 Task: Use GitHub's "Blame" feature to identify code contributors.
Action: Mouse moved to (915, 336)
Screenshot: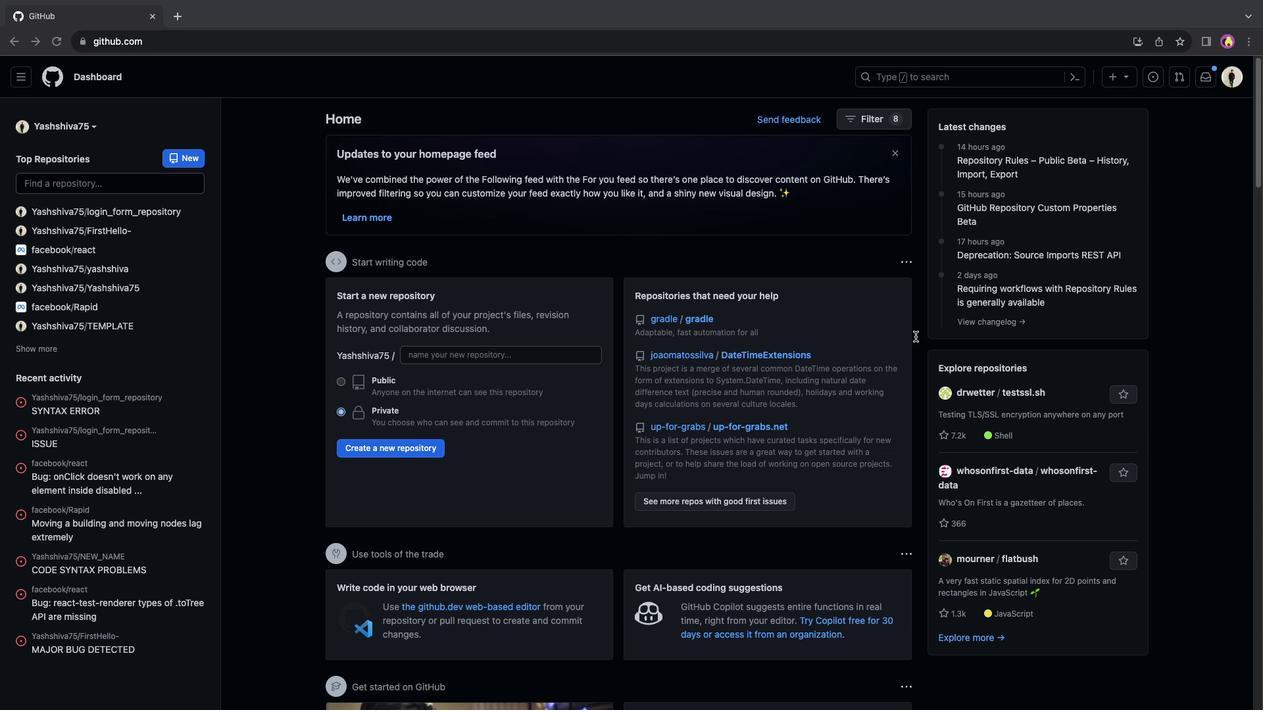 
Action: Mouse pressed left at (915, 336)
Screenshot: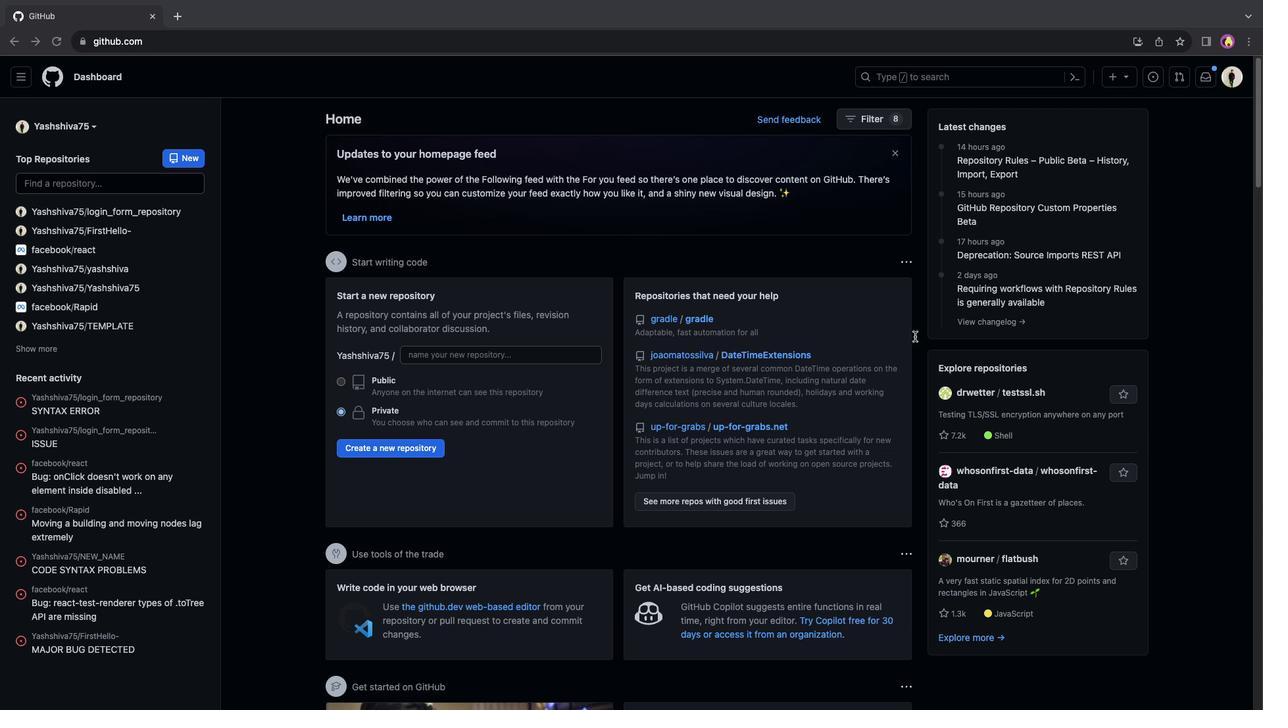
Action: Mouse moved to (69, 251)
Screenshot: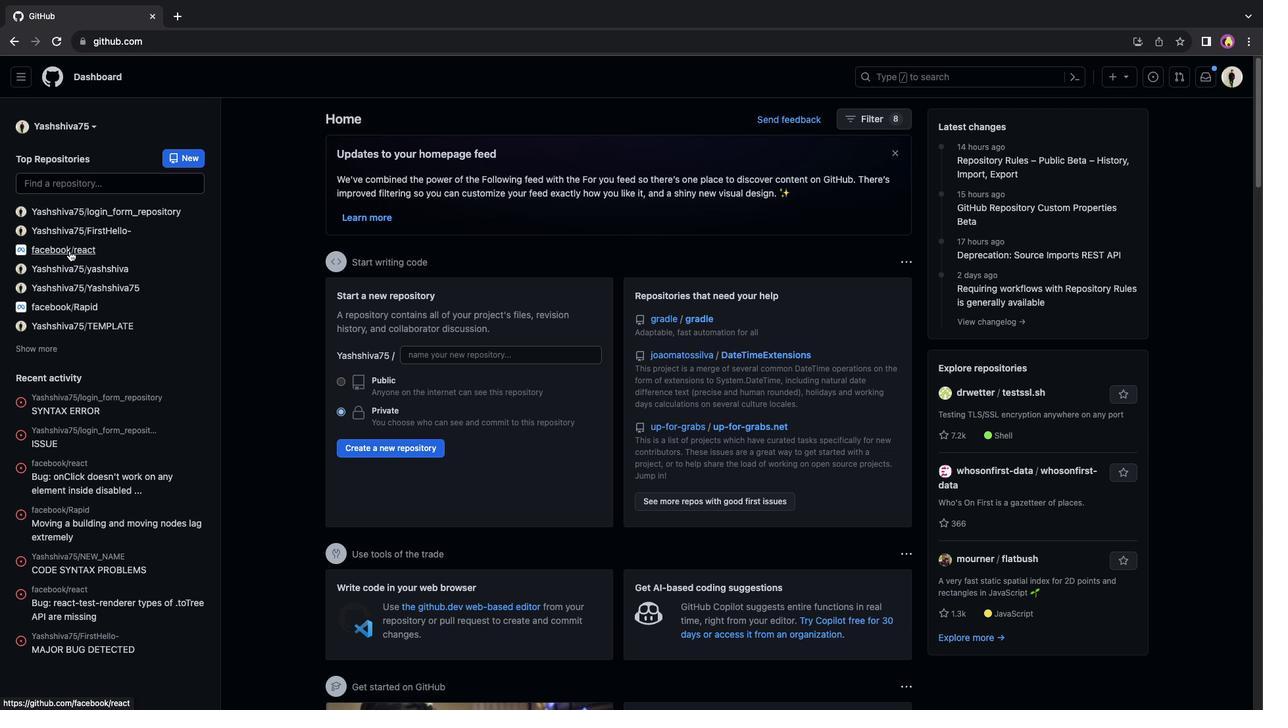
Action: Mouse pressed left at (69, 251)
Screenshot: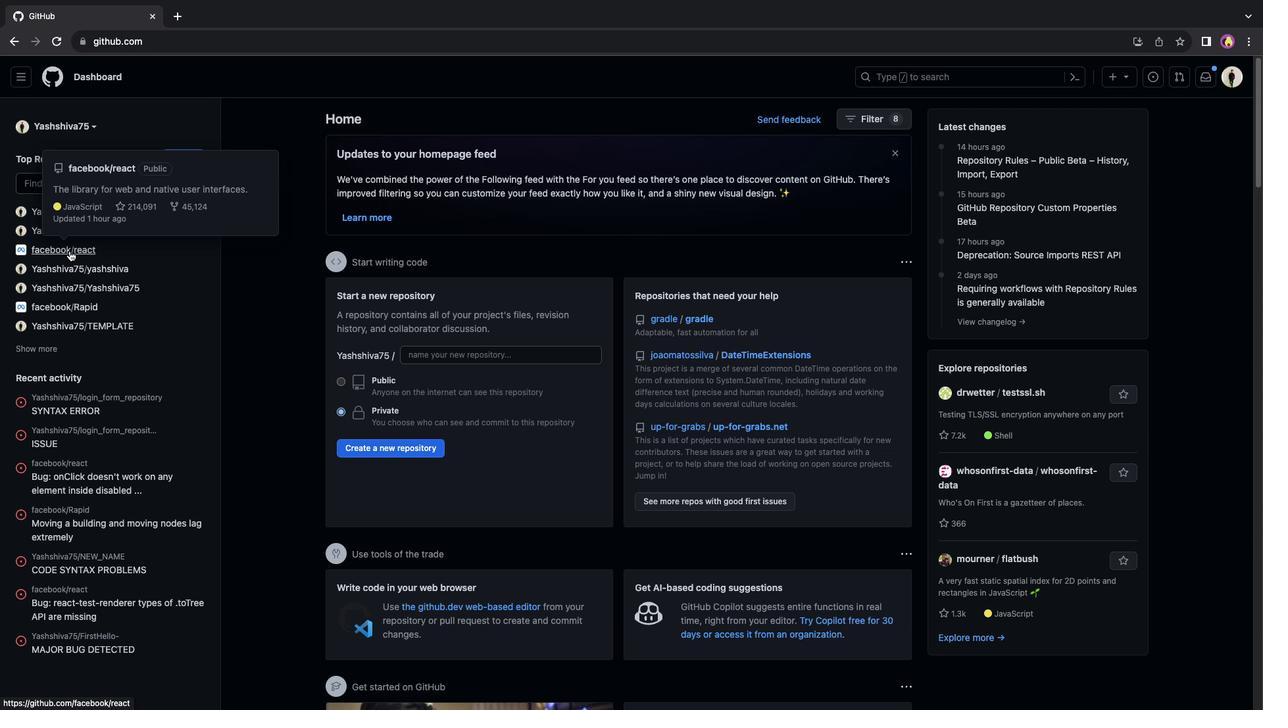 
Action: Mouse moved to (765, 198)
Screenshot: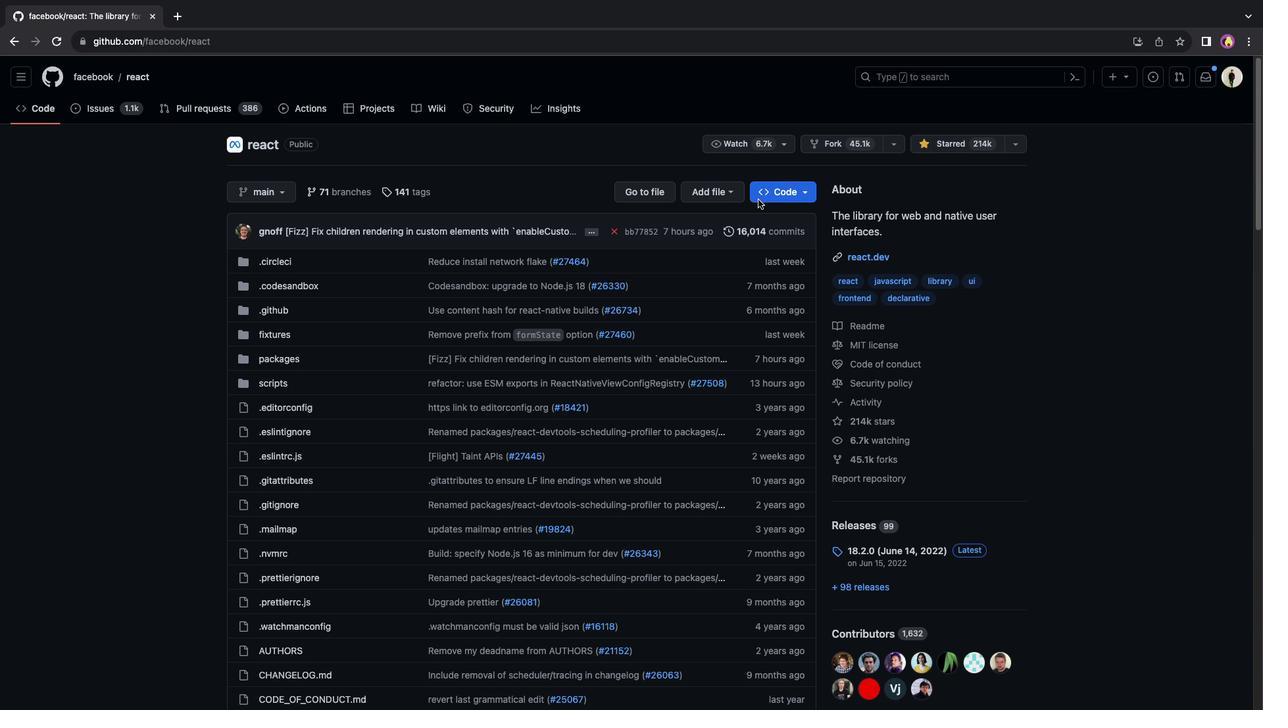 
Action: Mouse pressed left at (765, 198)
Screenshot: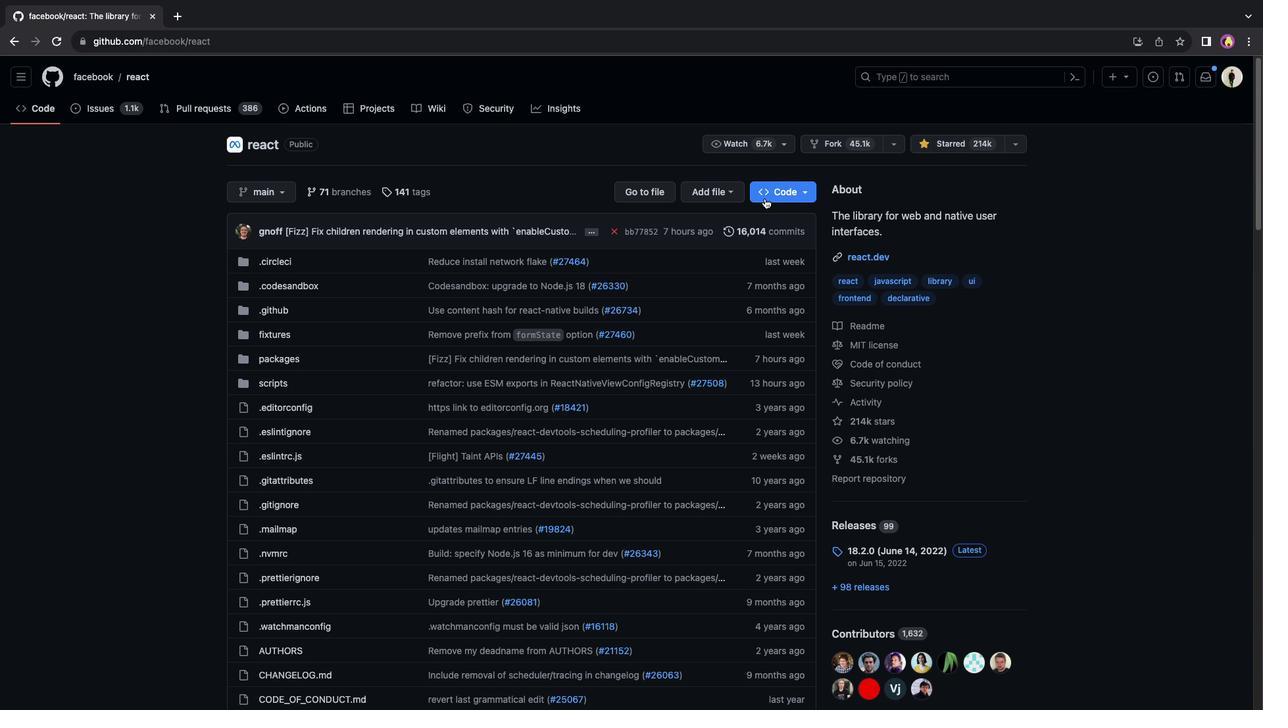 
Action: Mouse moved to (487, 184)
Screenshot: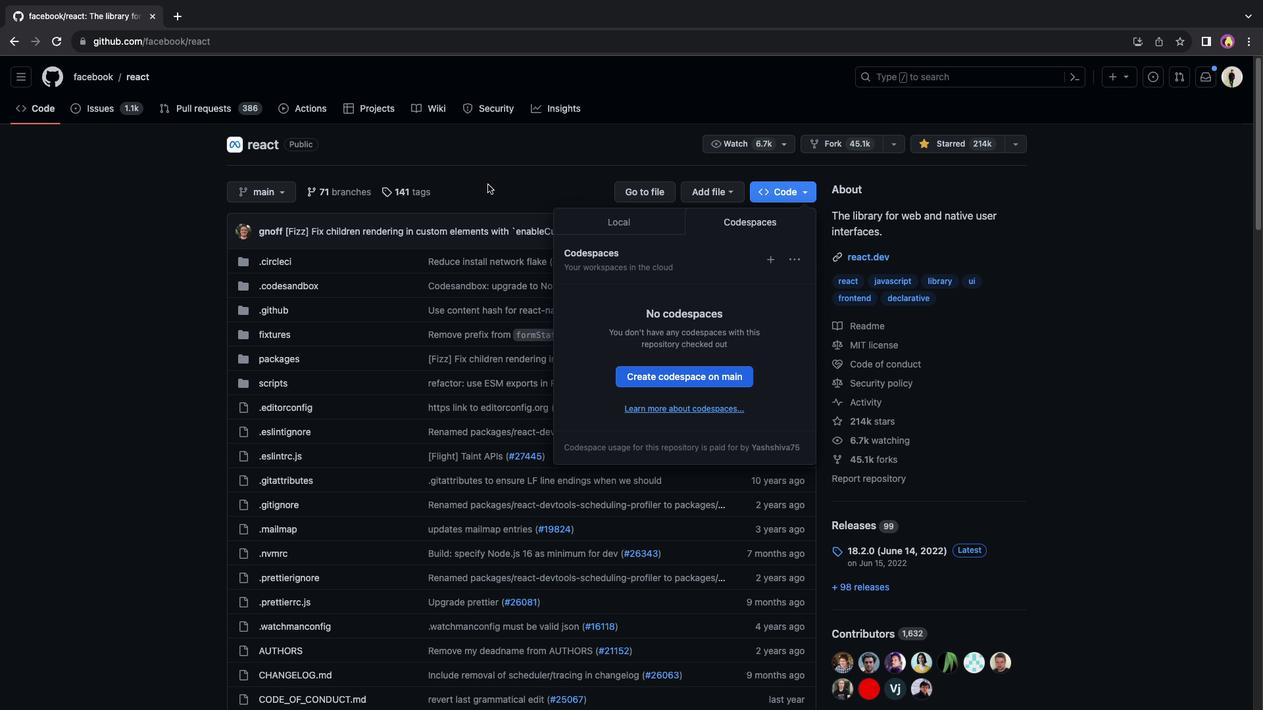 
Action: Mouse pressed left at (487, 184)
Screenshot: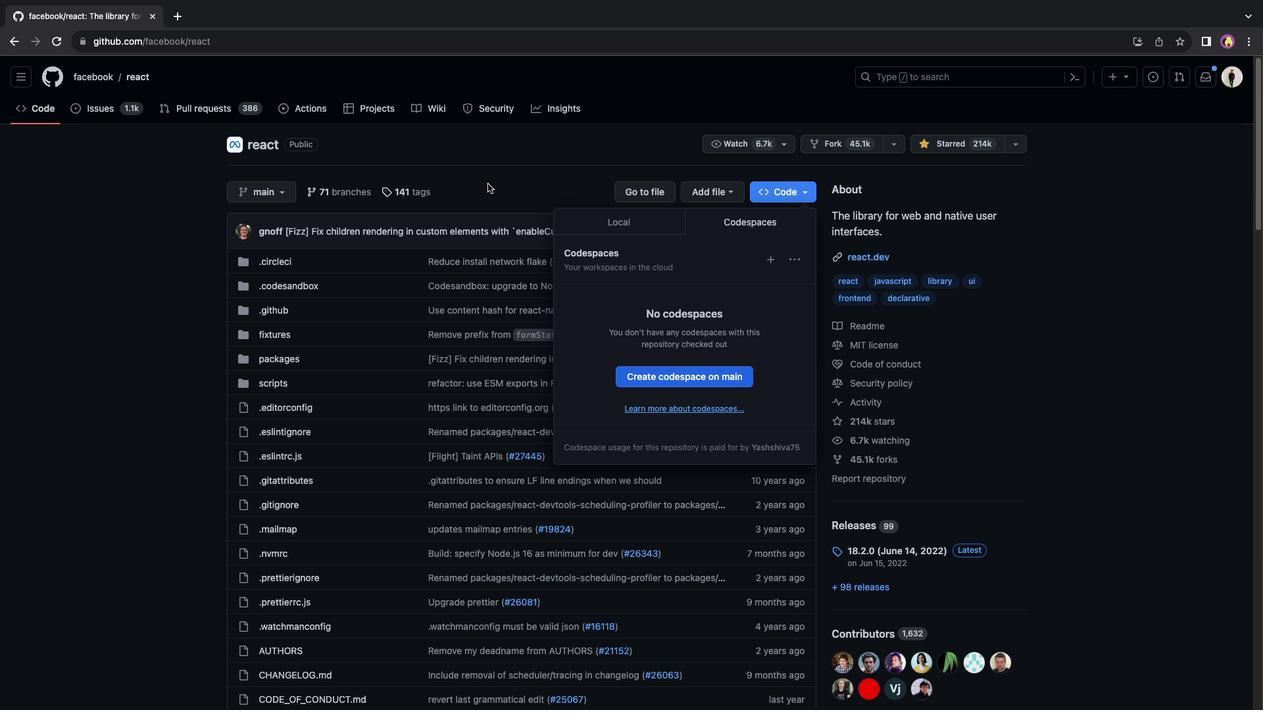 
Action: Mouse moved to (508, 236)
Screenshot: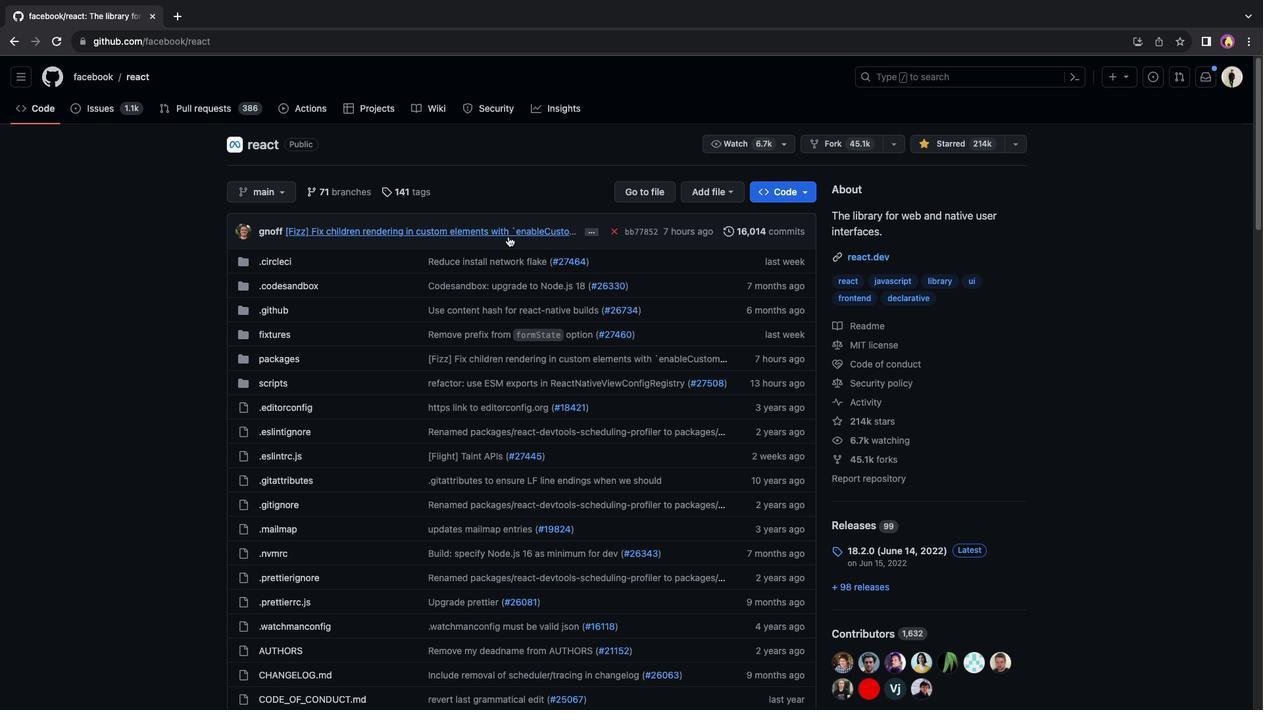 
Action: Mouse scrolled (508, 236) with delta (0, 0)
Screenshot: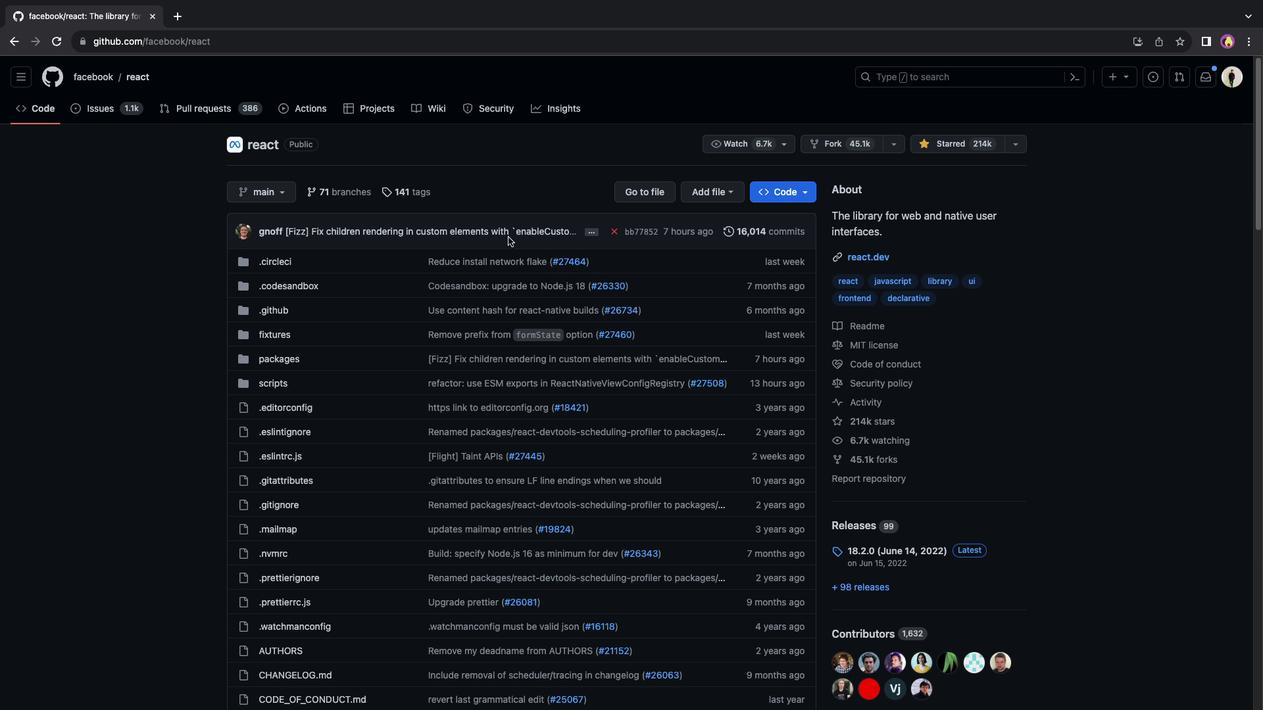 
Action: Mouse scrolled (508, 236) with delta (0, 0)
Screenshot: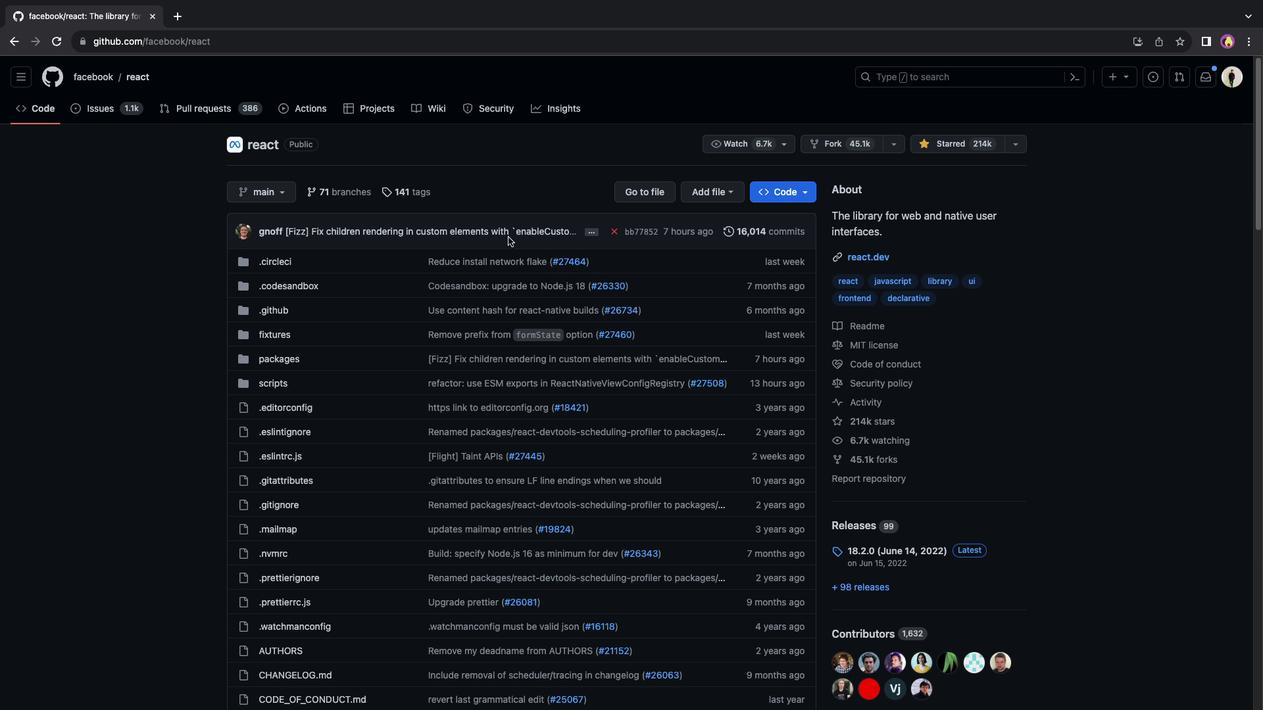 
Action: Mouse scrolled (508, 236) with delta (0, -1)
Screenshot: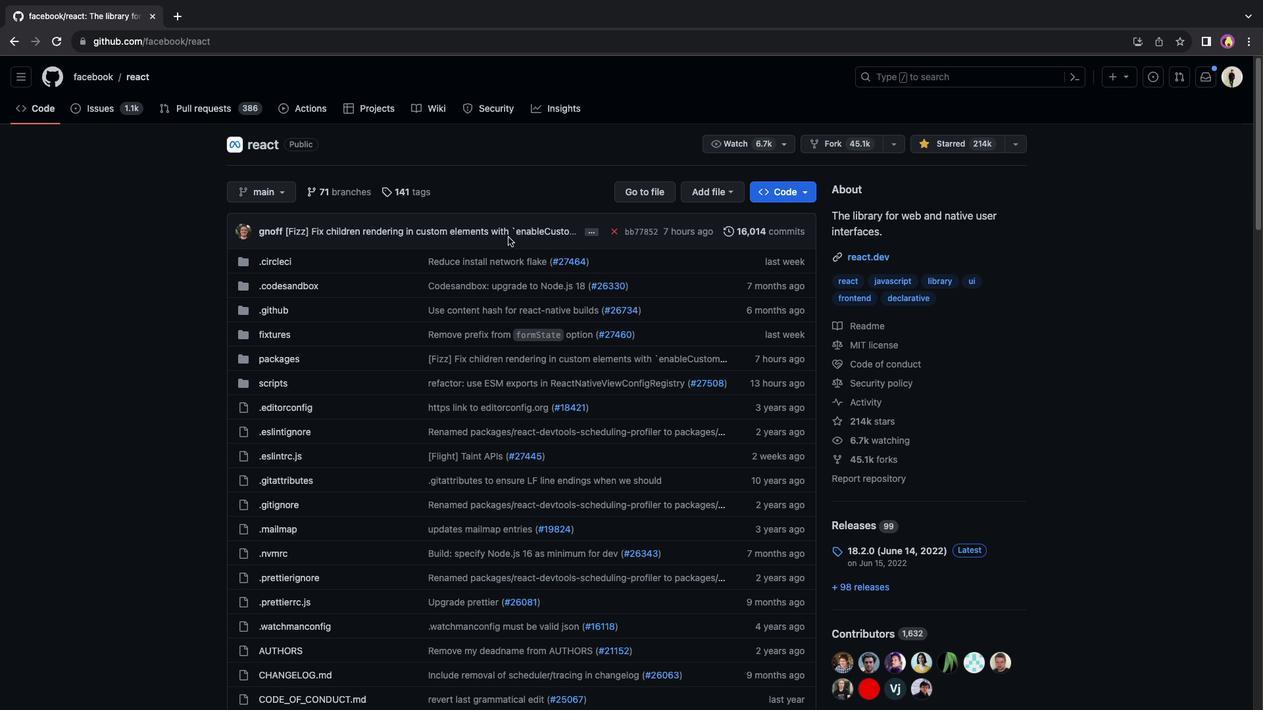 
Action: Mouse scrolled (508, 236) with delta (0, -2)
Screenshot: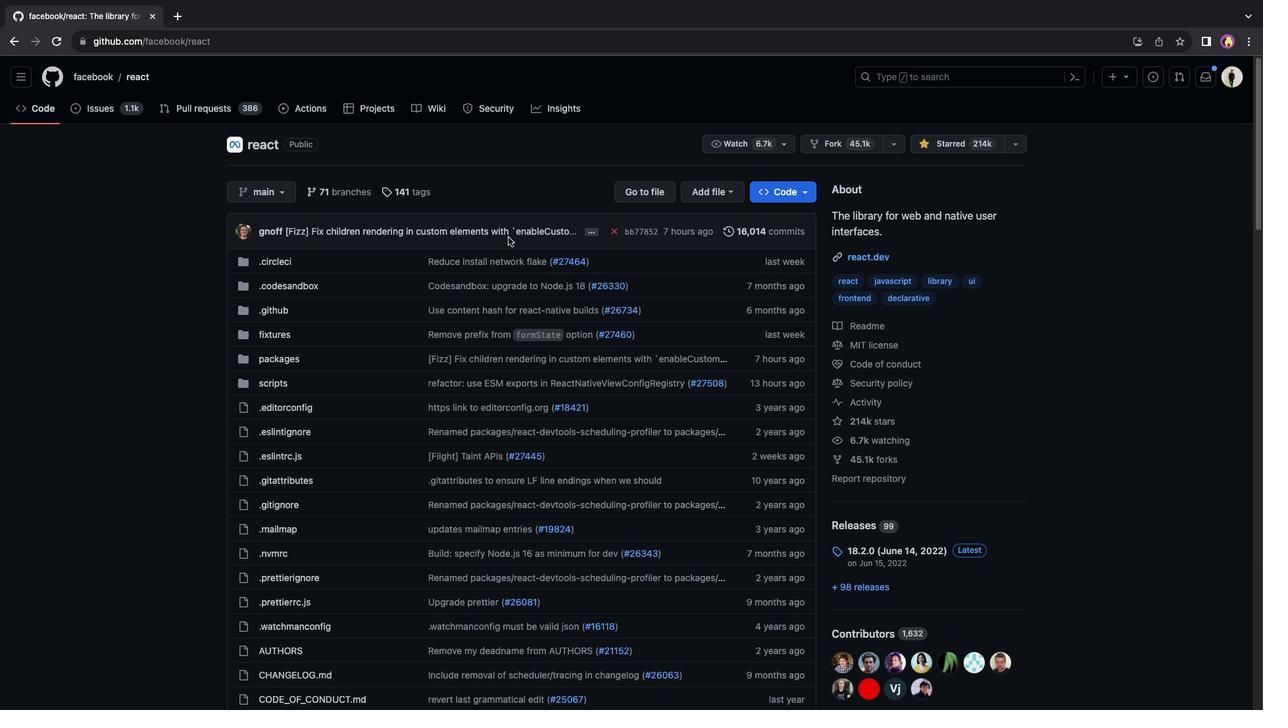 
Action: Mouse moved to (290, 211)
Screenshot: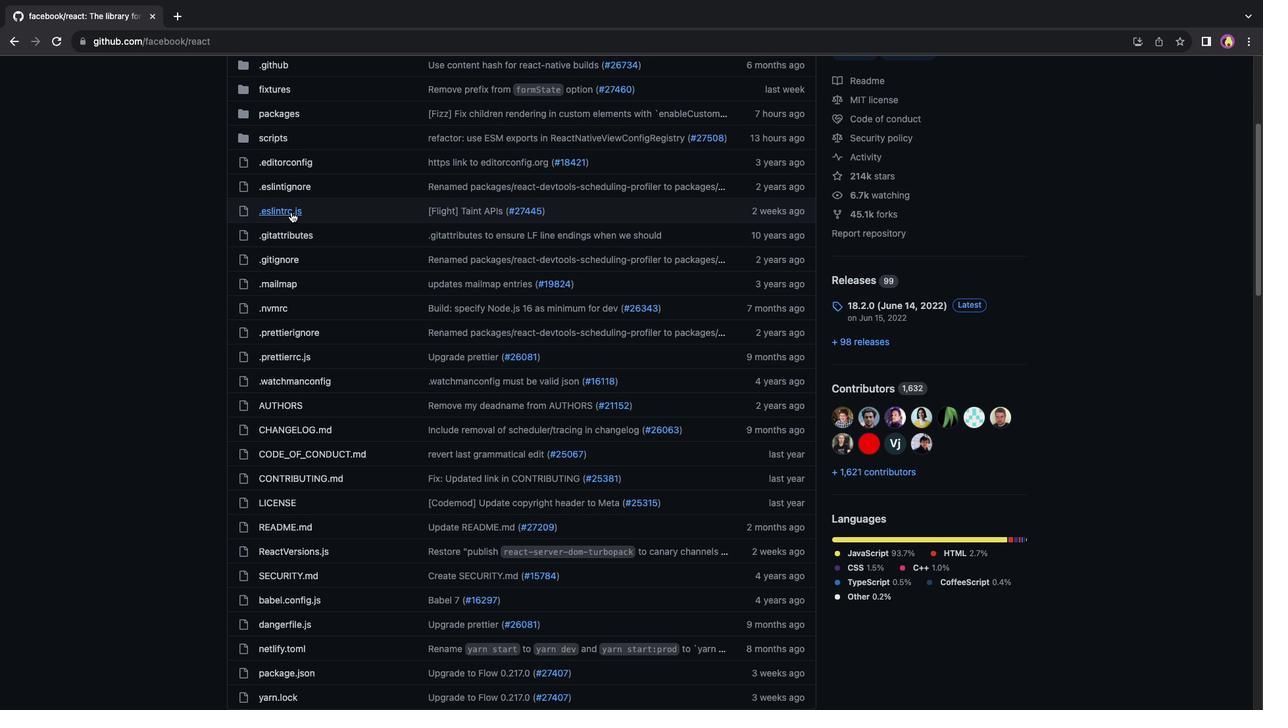 
Action: Mouse pressed left at (290, 211)
Screenshot: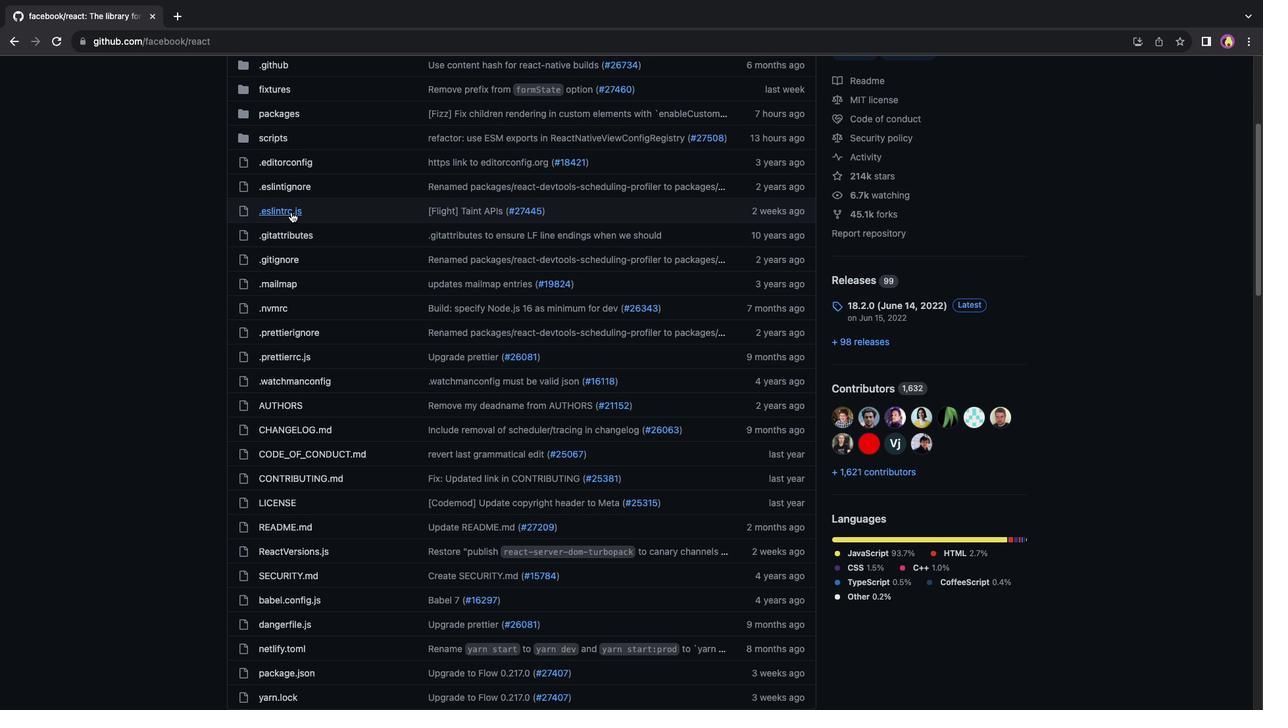 
Action: Mouse moved to (288, 222)
Screenshot: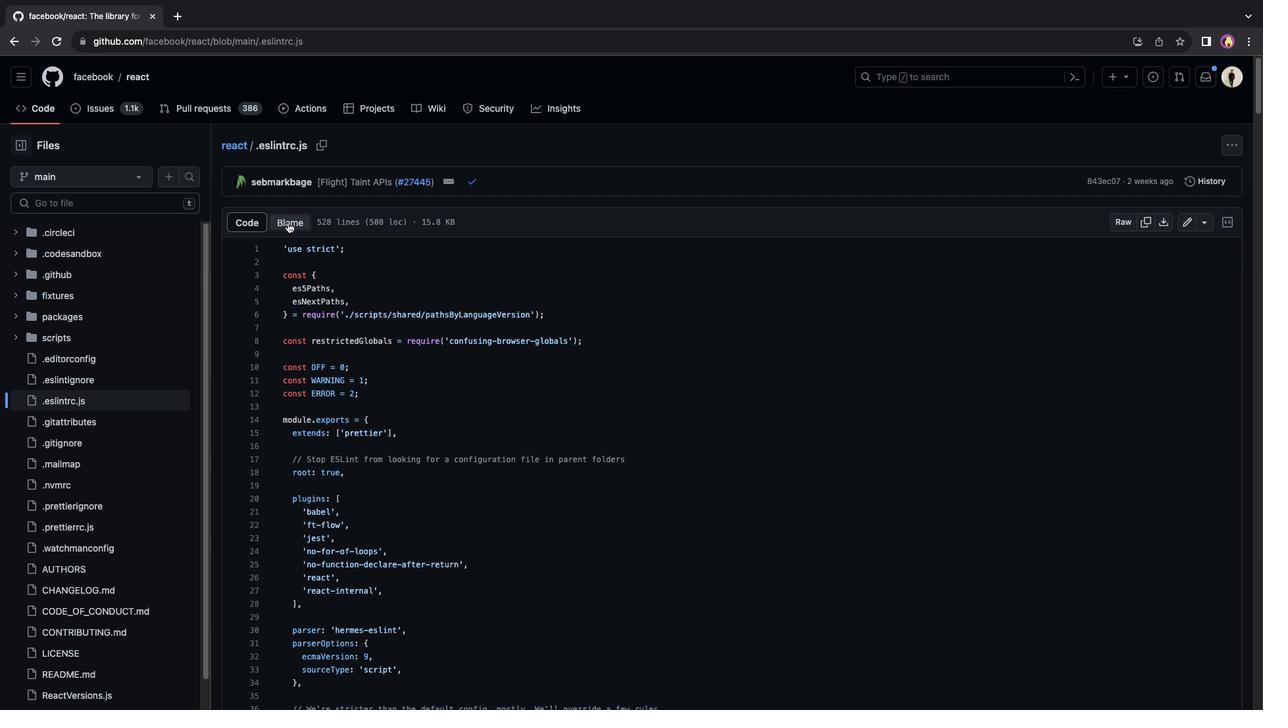 
Action: Mouse pressed left at (288, 222)
Screenshot: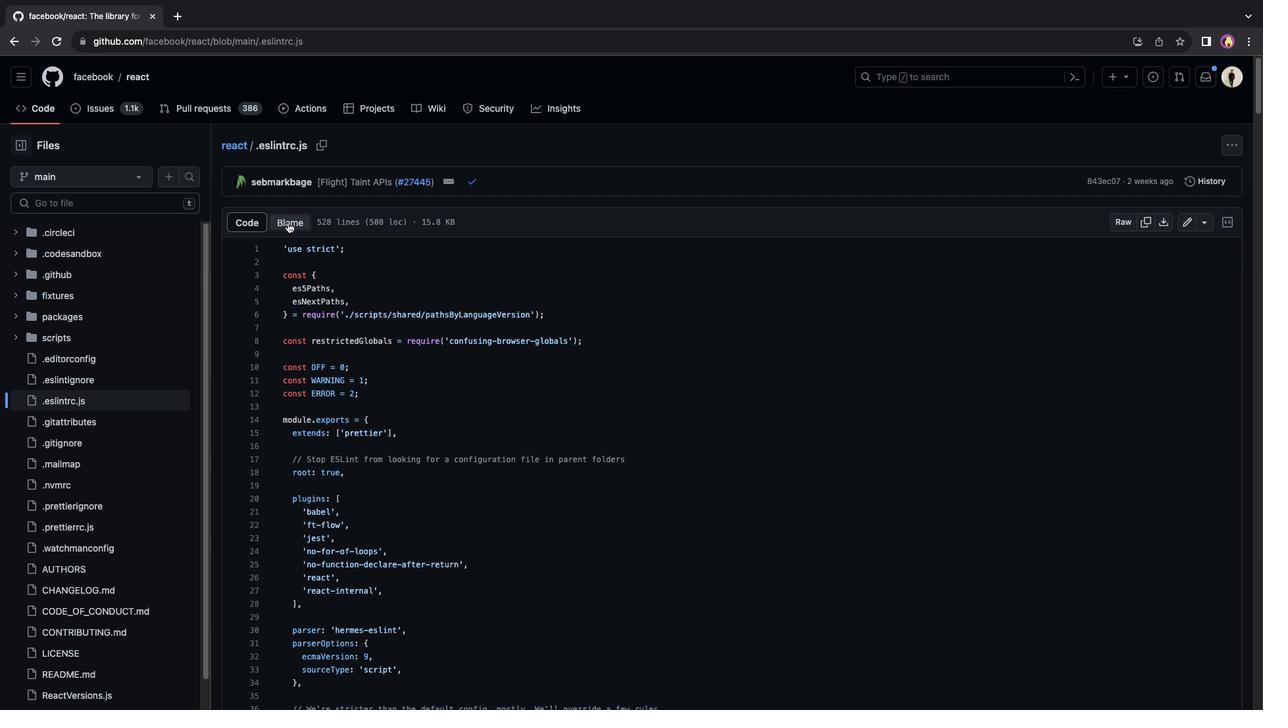 
Action: Mouse moved to (596, 366)
Screenshot: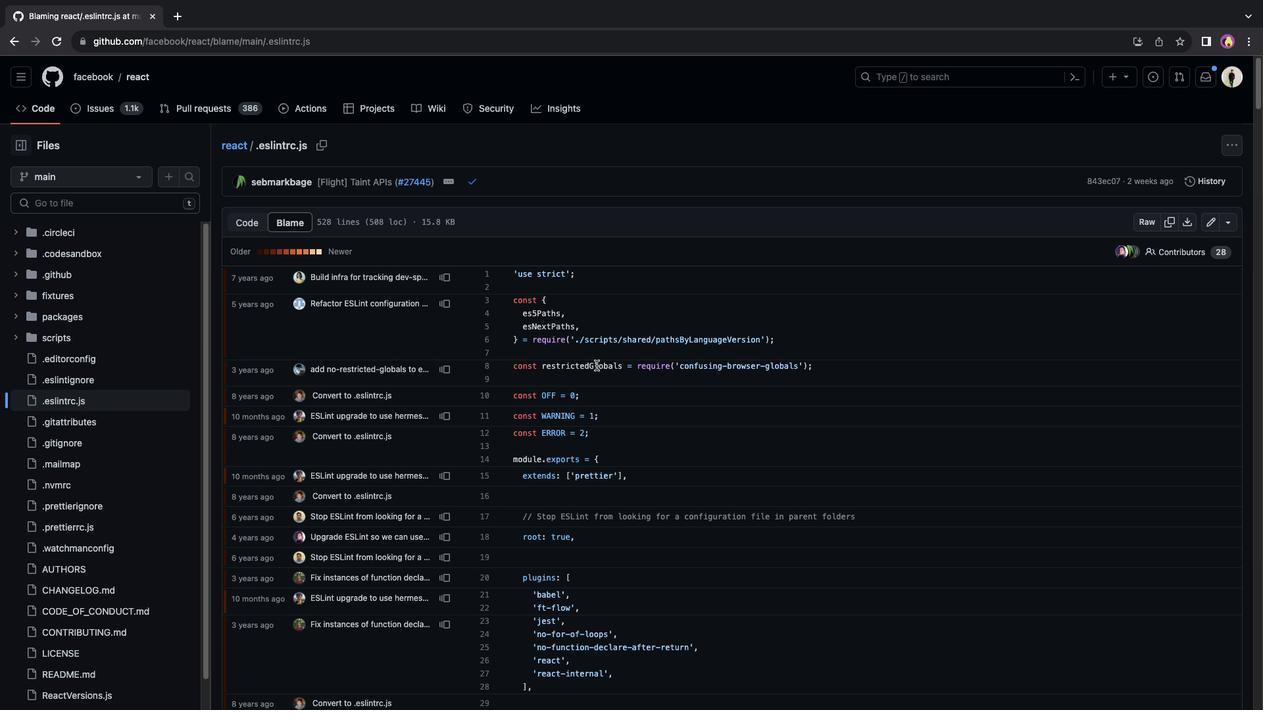 
Action: Mouse scrolled (596, 366) with delta (0, 0)
Screenshot: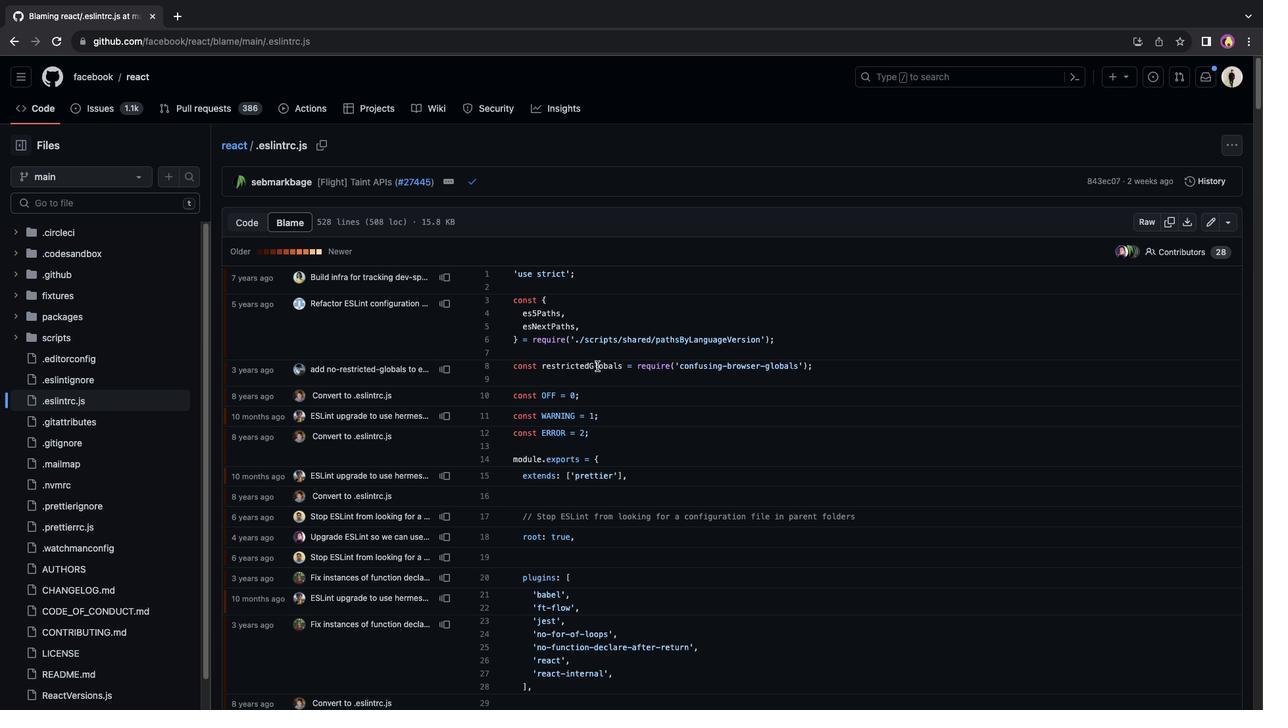 
Action: Mouse scrolled (596, 366) with delta (0, 0)
Screenshot: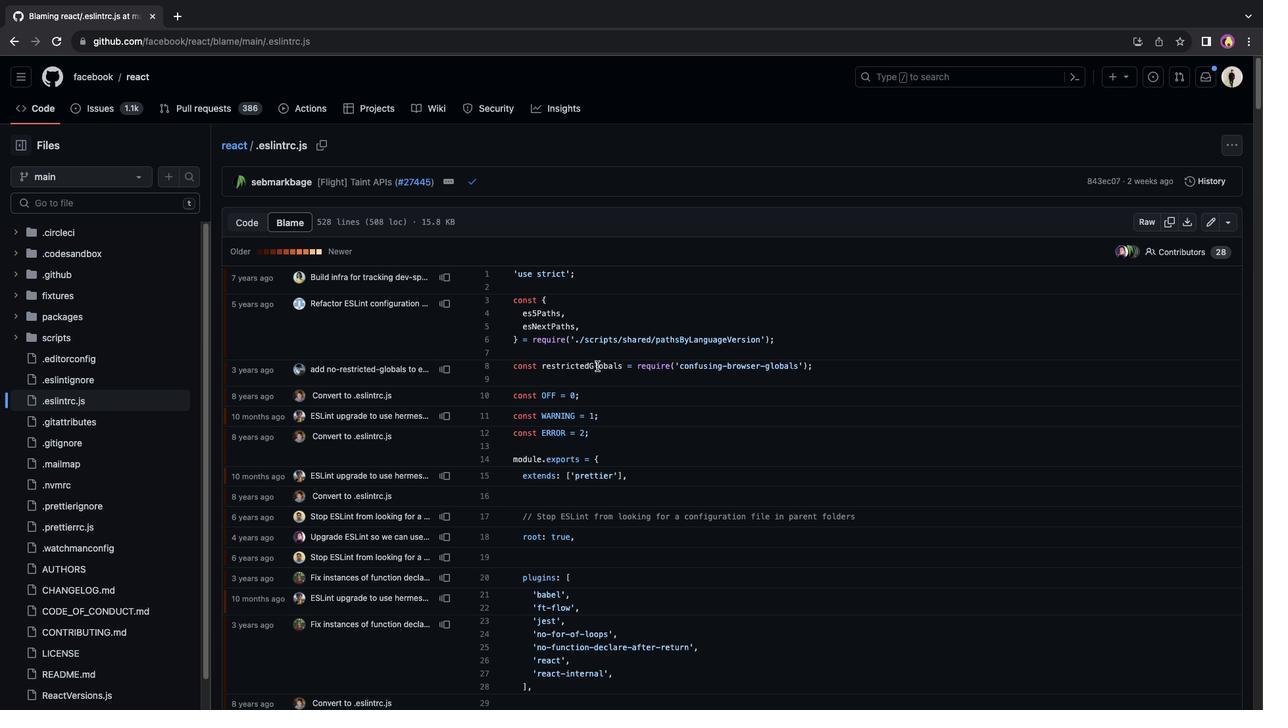 
Action: Mouse scrolled (596, 366) with delta (0, -1)
Screenshot: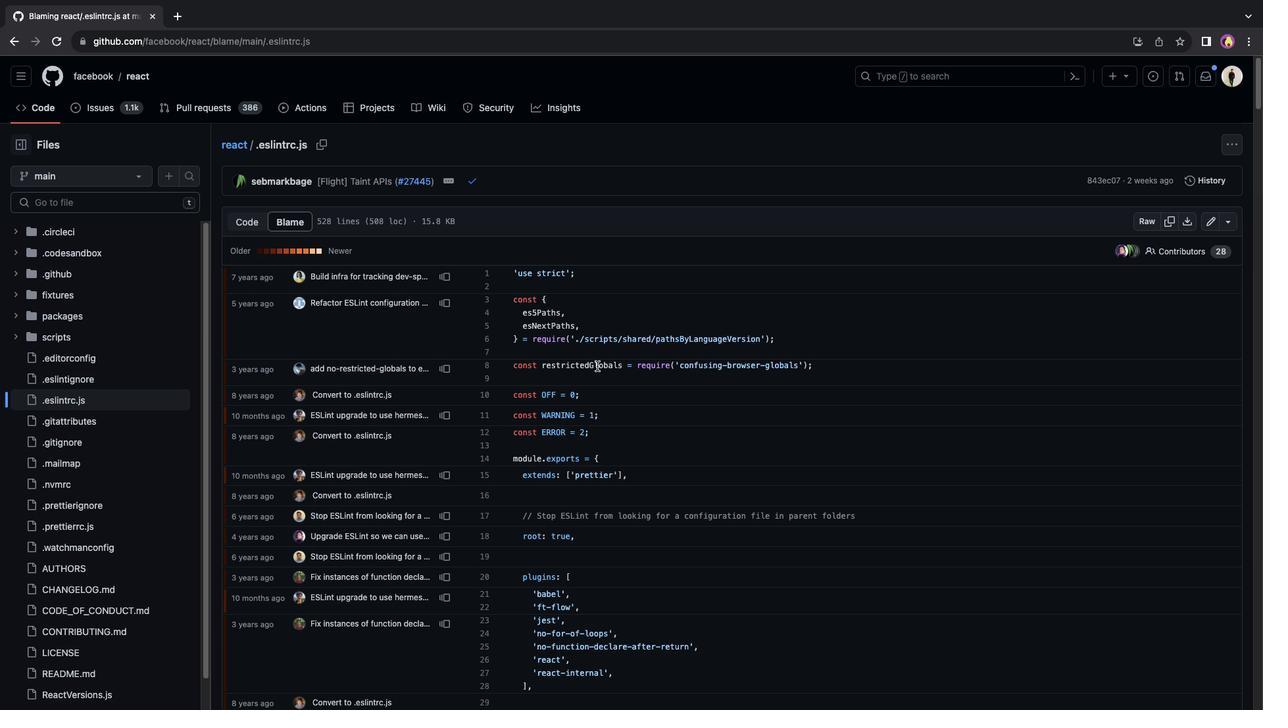 
Action: Mouse scrolled (596, 366) with delta (0, 0)
Screenshot: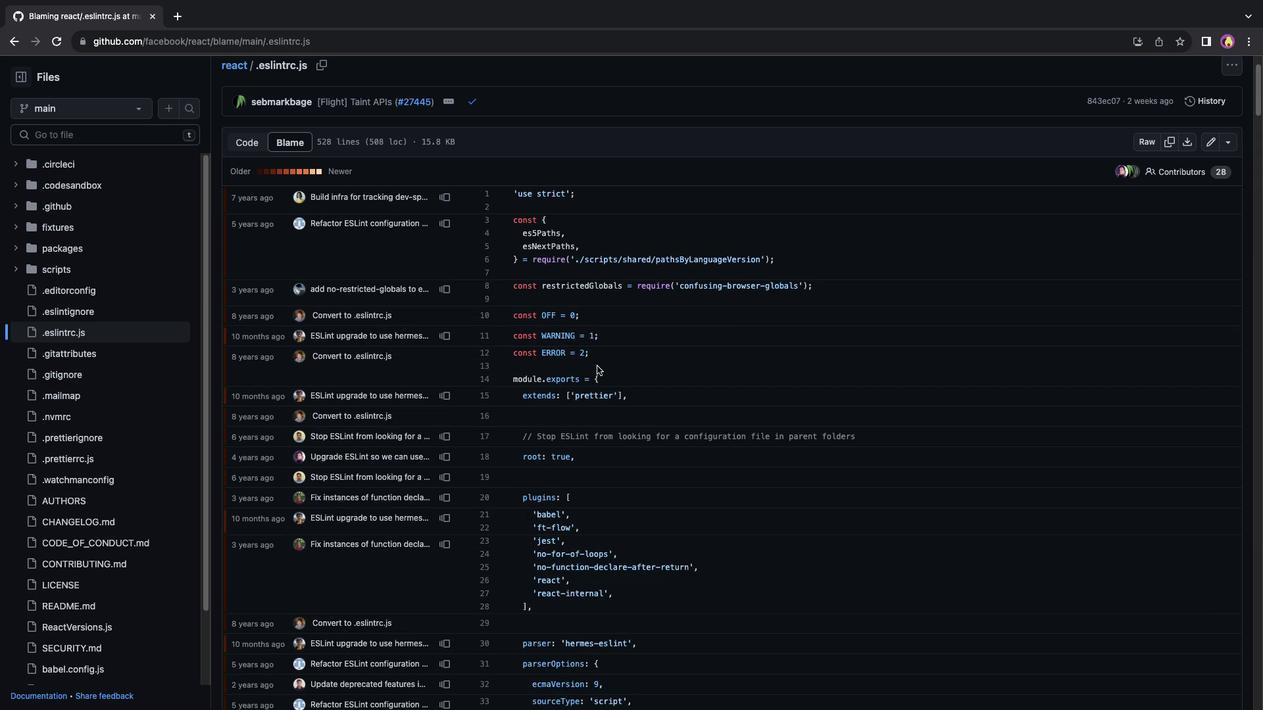 
Action: Mouse scrolled (596, 366) with delta (0, 0)
Screenshot: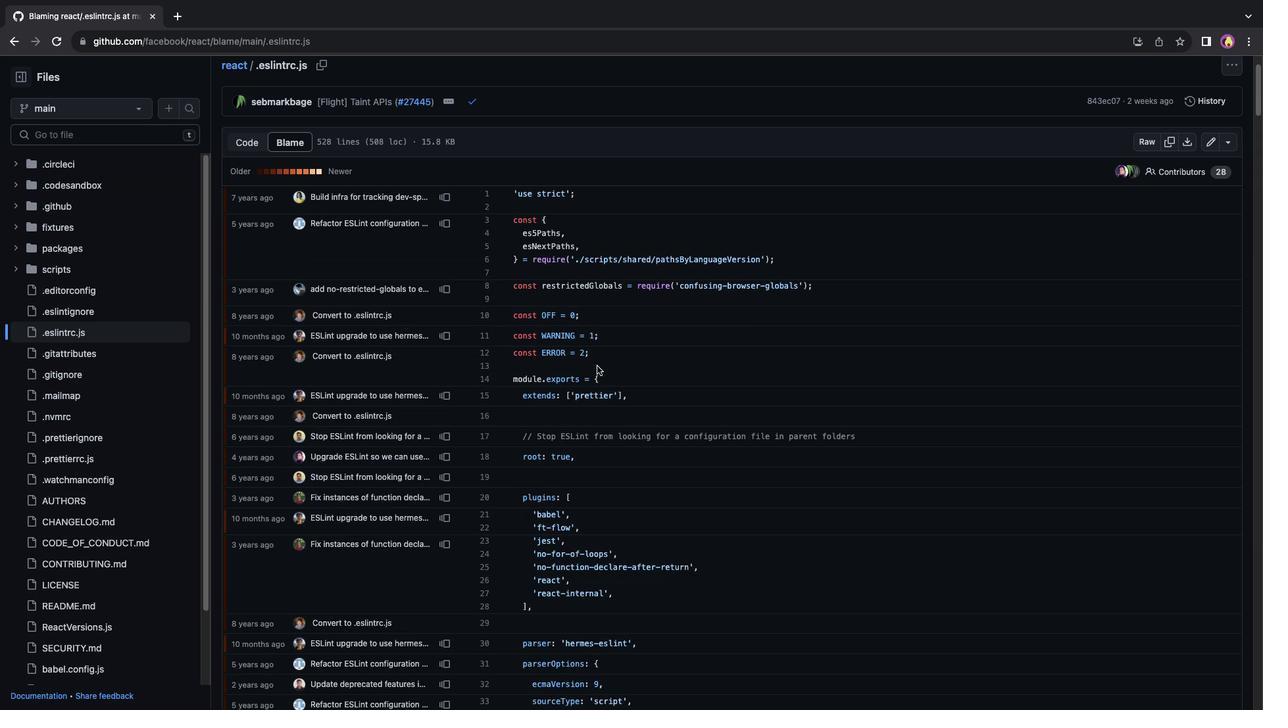 
Action: Mouse scrolled (596, 366) with delta (0, -1)
Screenshot: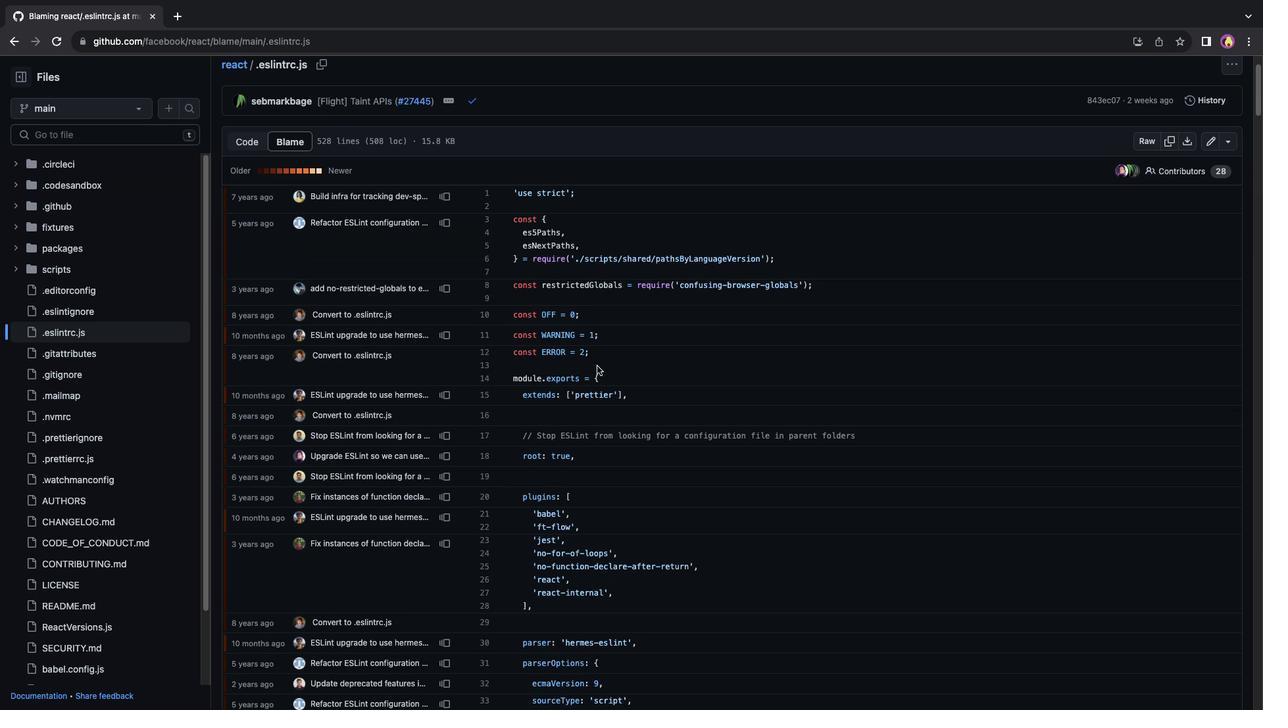 
Action: Mouse scrolled (596, 366) with delta (0, 0)
Screenshot: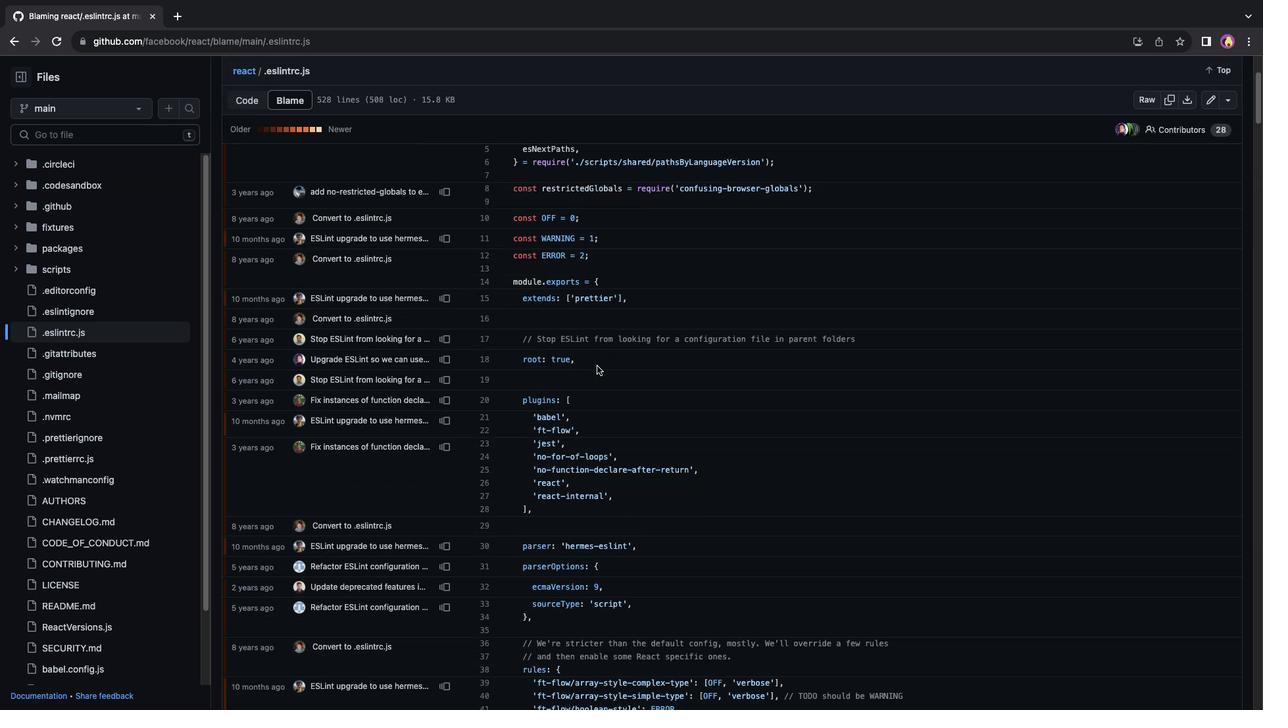 
Action: Mouse scrolled (596, 366) with delta (0, 0)
Screenshot: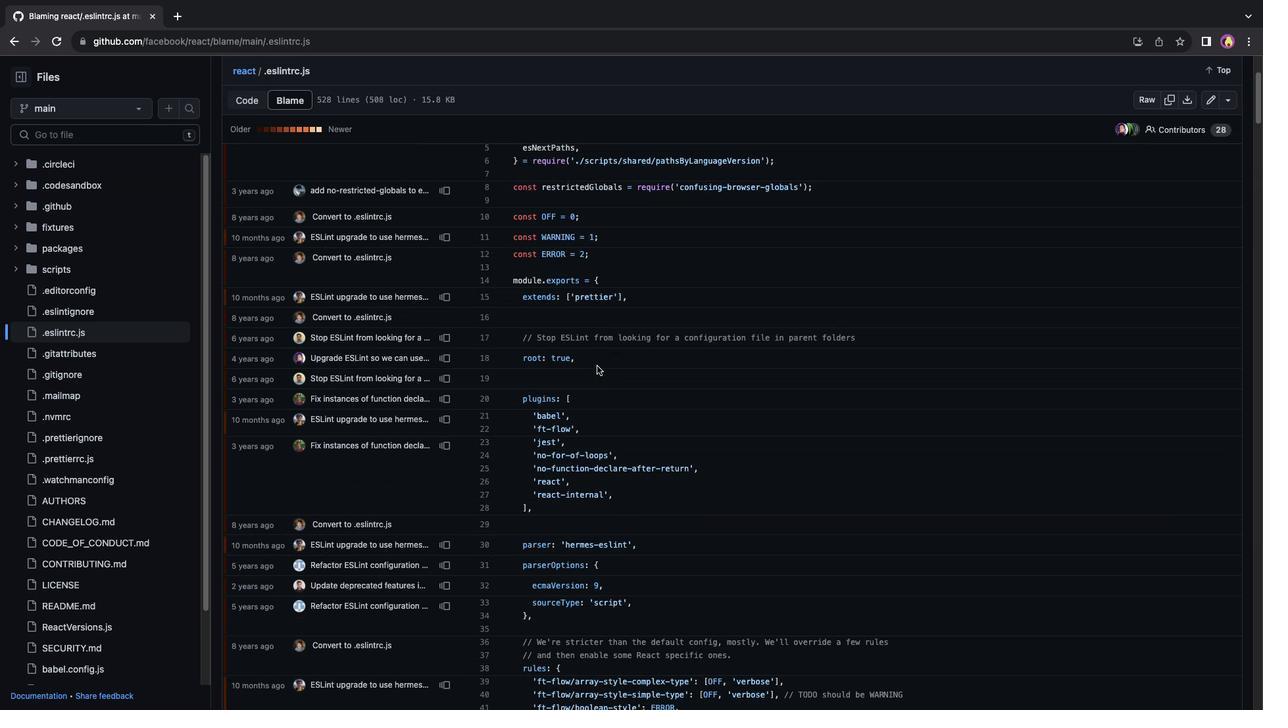 
Action: Mouse scrolled (596, 366) with delta (0, -1)
Screenshot: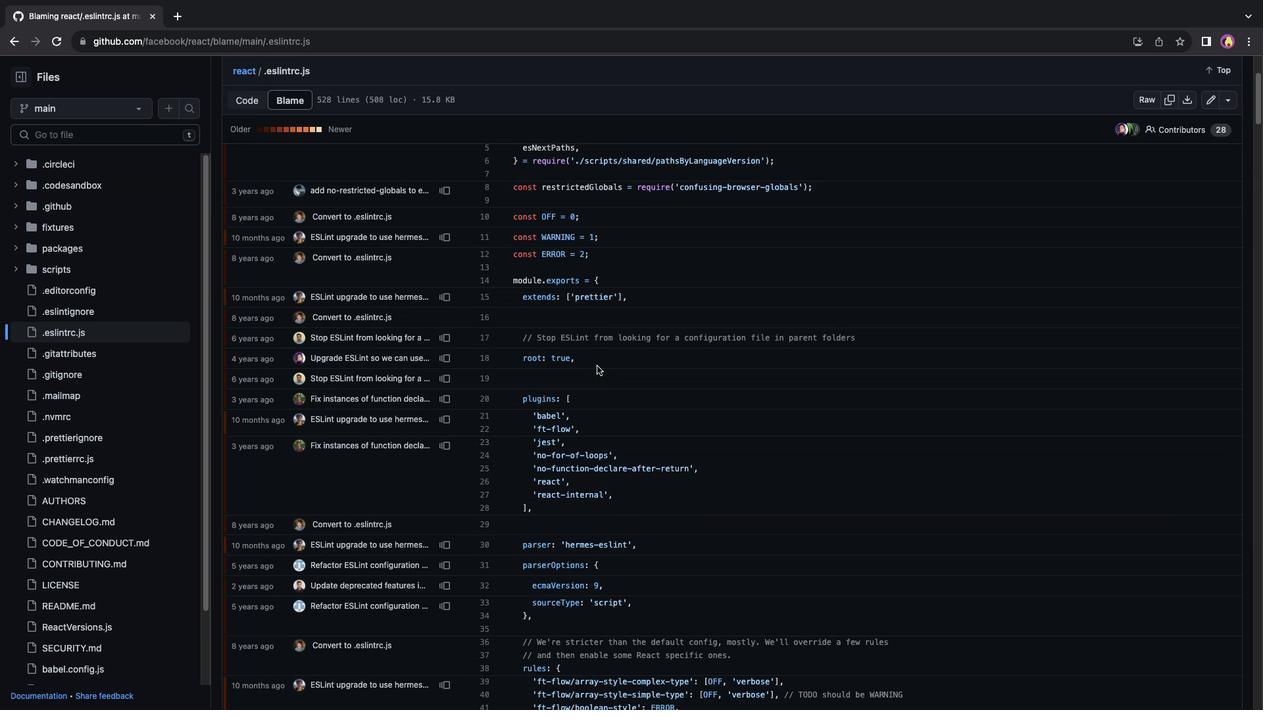 
Action: Mouse scrolled (596, 366) with delta (0, 0)
Screenshot: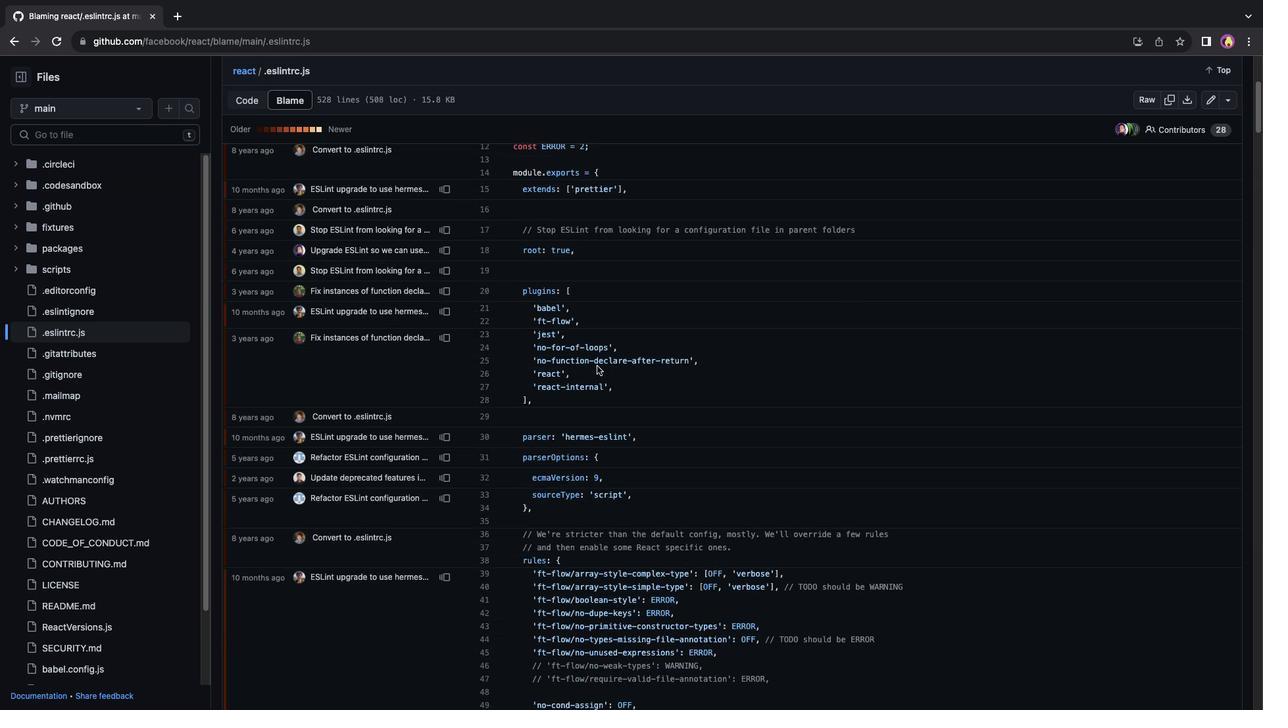 
Action: Mouse scrolled (596, 366) with delta (0, 0)
Screenshot: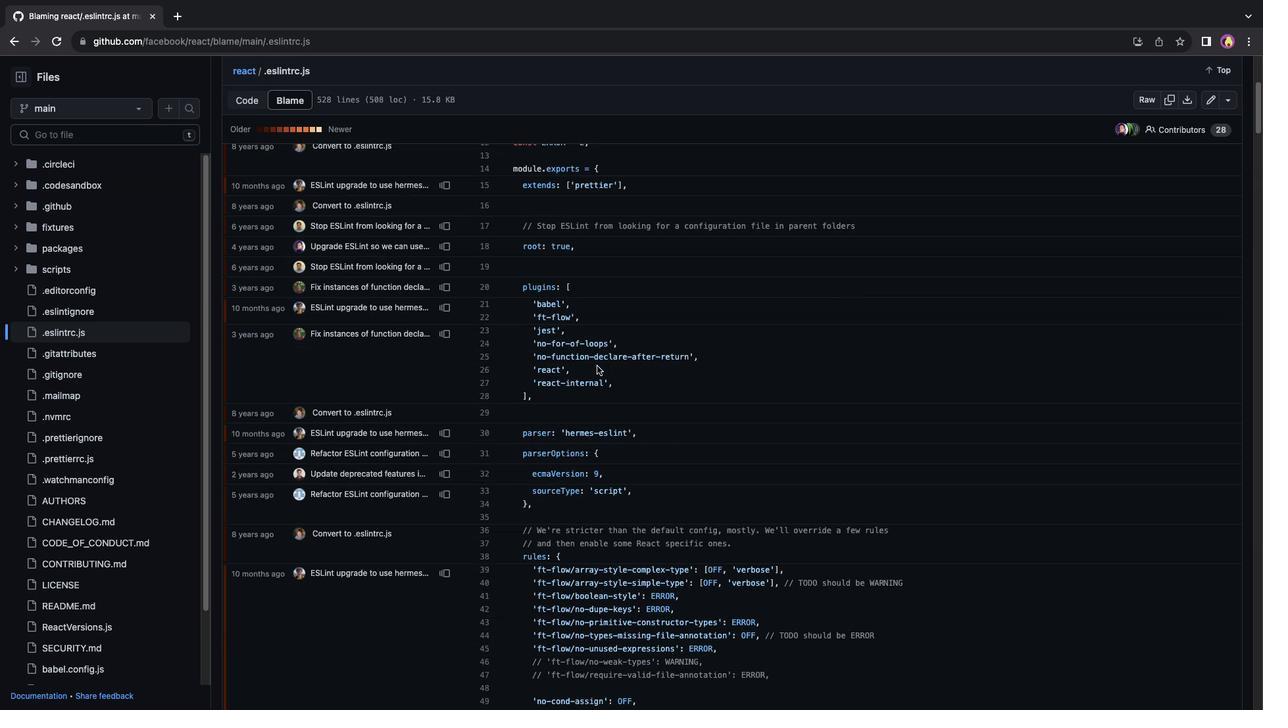 
Action: Mouse scrolled (596, 366) with delta (0, -1)
Screenshot: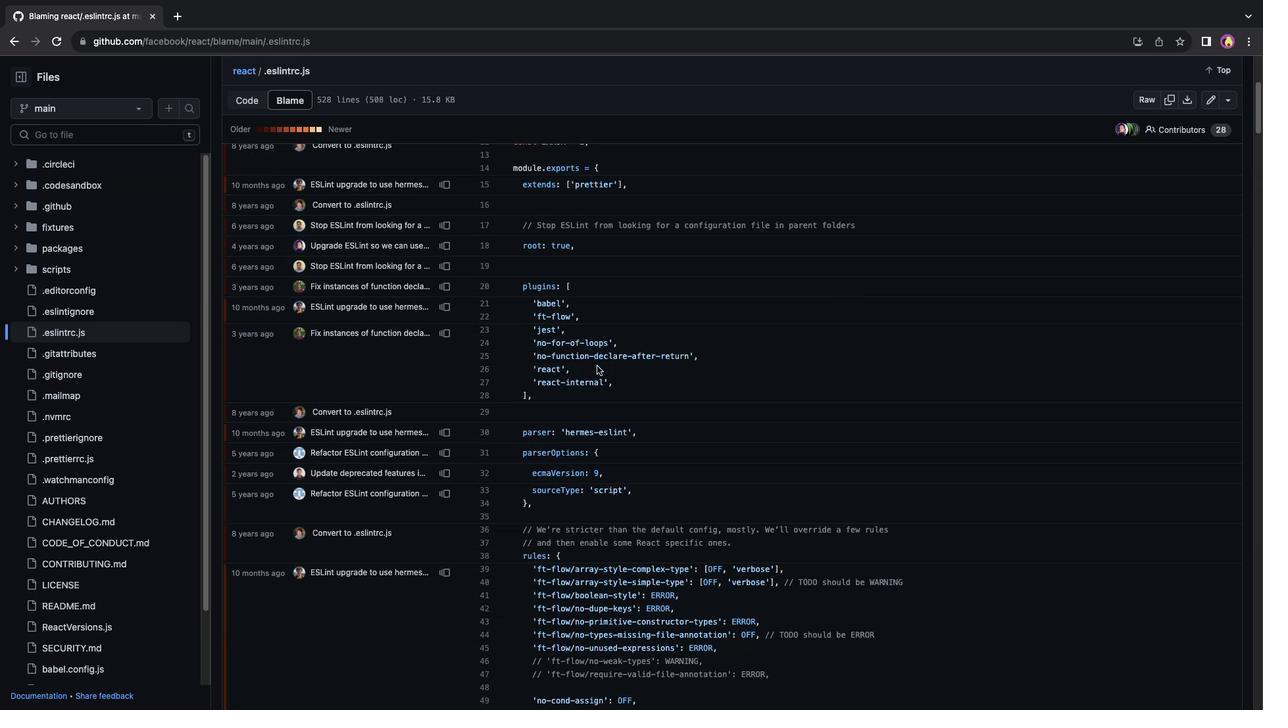 
Action: Mouse scrolled (596, 366) with delta (0, 0)
Screenshot: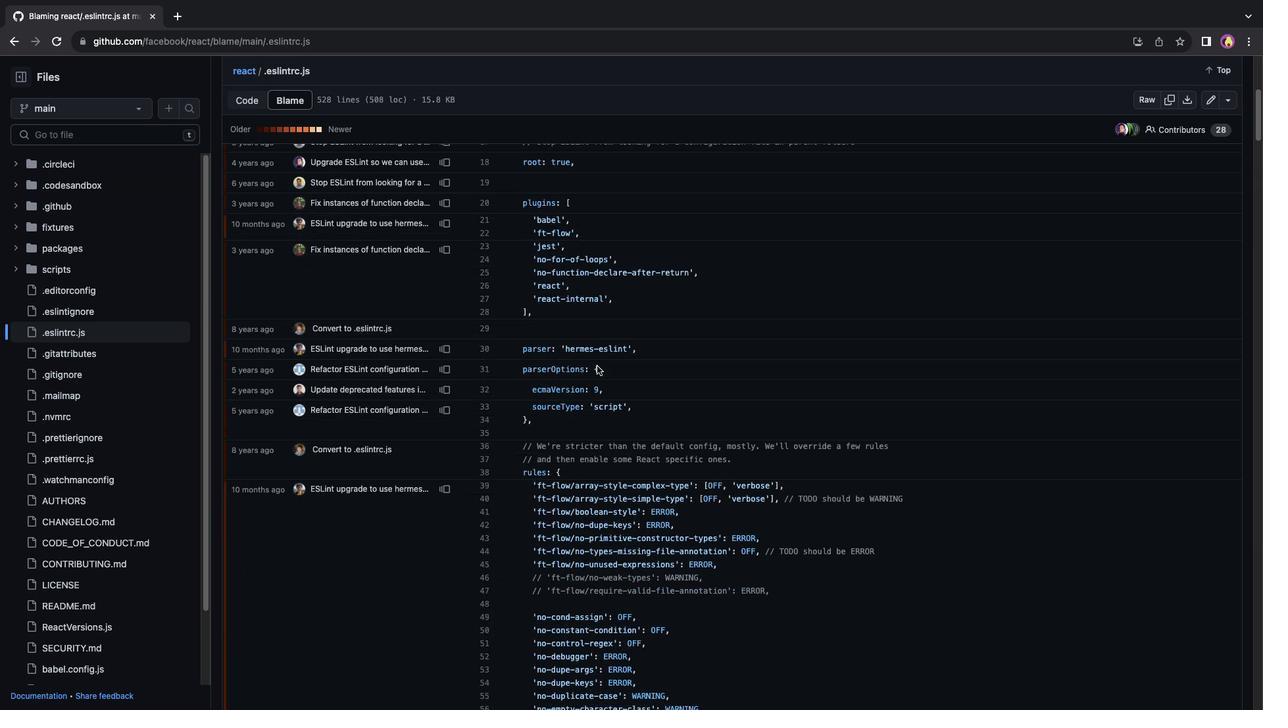 
Action: Mouse scrolled (596, 366) with delta (0, 0)
Screenshot: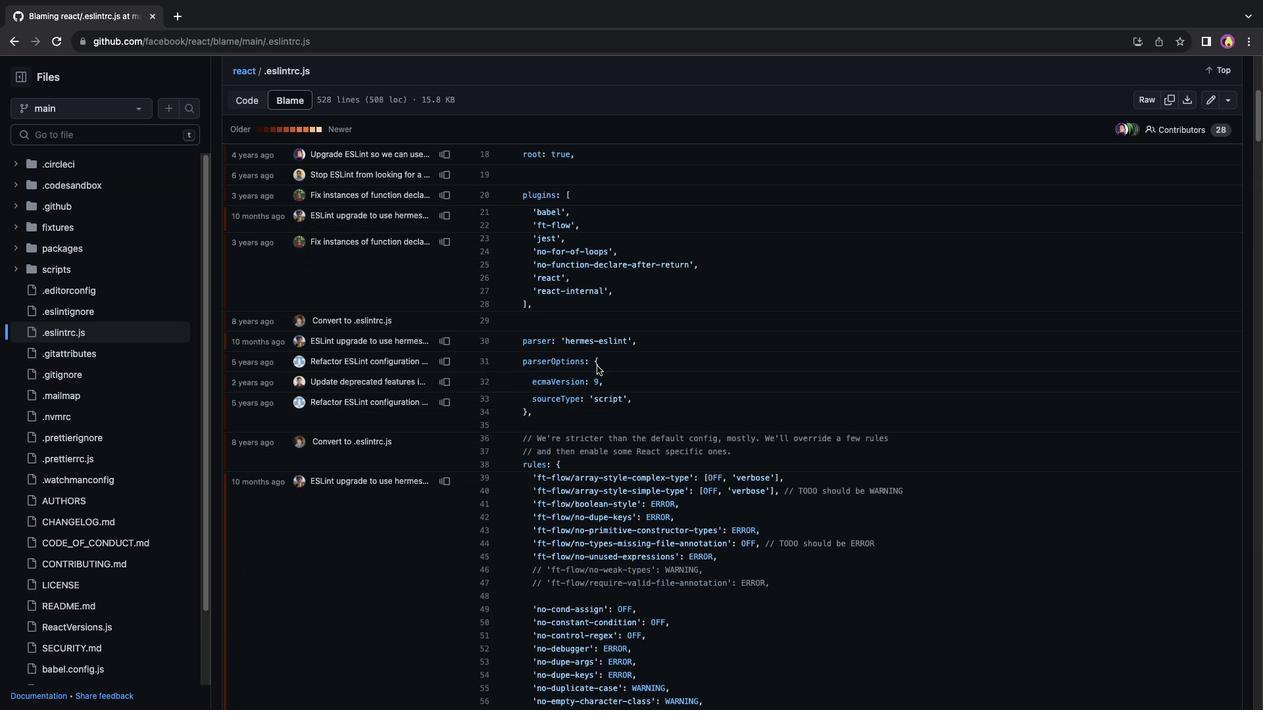 
Action: Mouse scrolled (596, 366) with delta (0, -1)
Screenshot: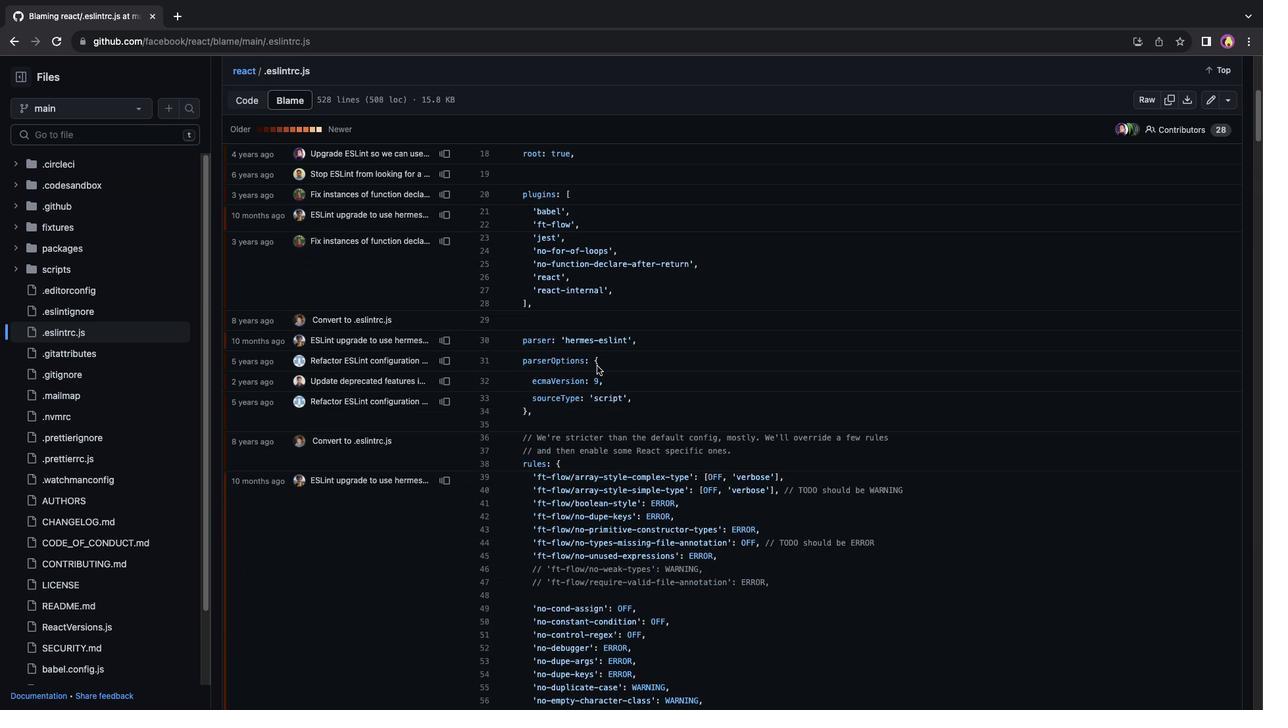 
Action: Mouse scrolled (596, 366) with delta (0, 0)
Screenshot: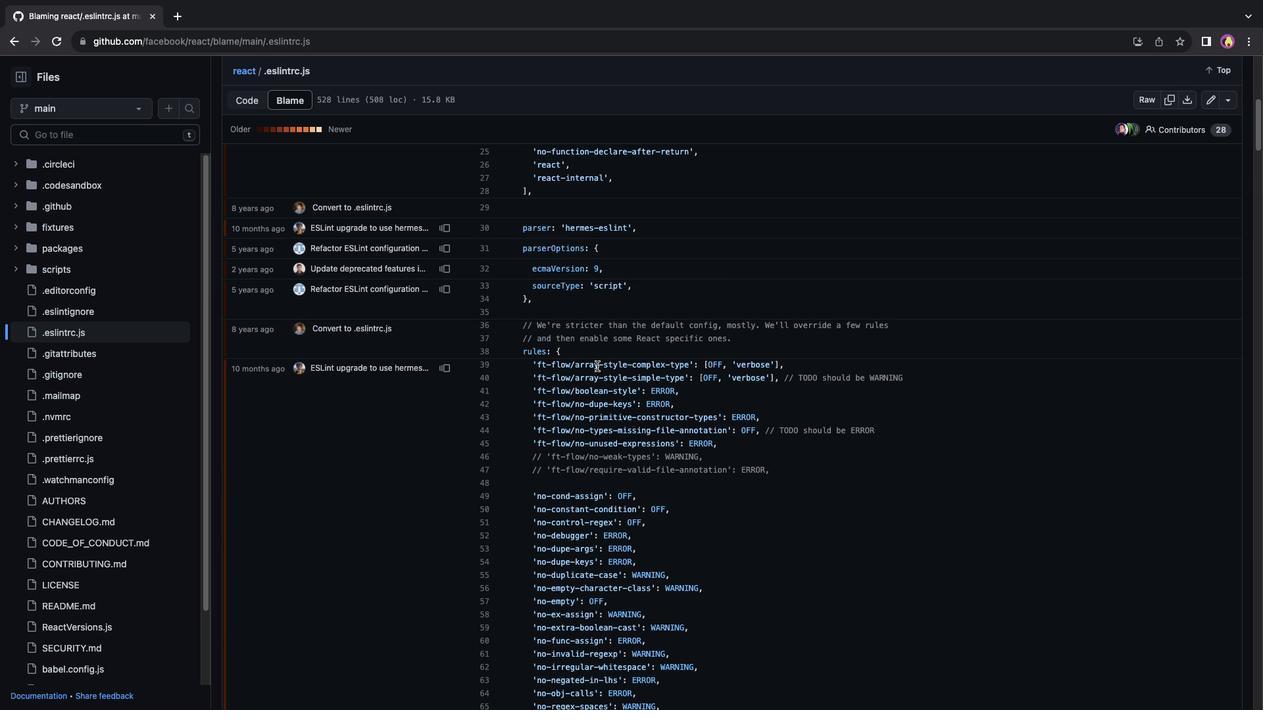 
Action: Mouse scrolled (596, 366) with delta (0, 0)
Screenshot: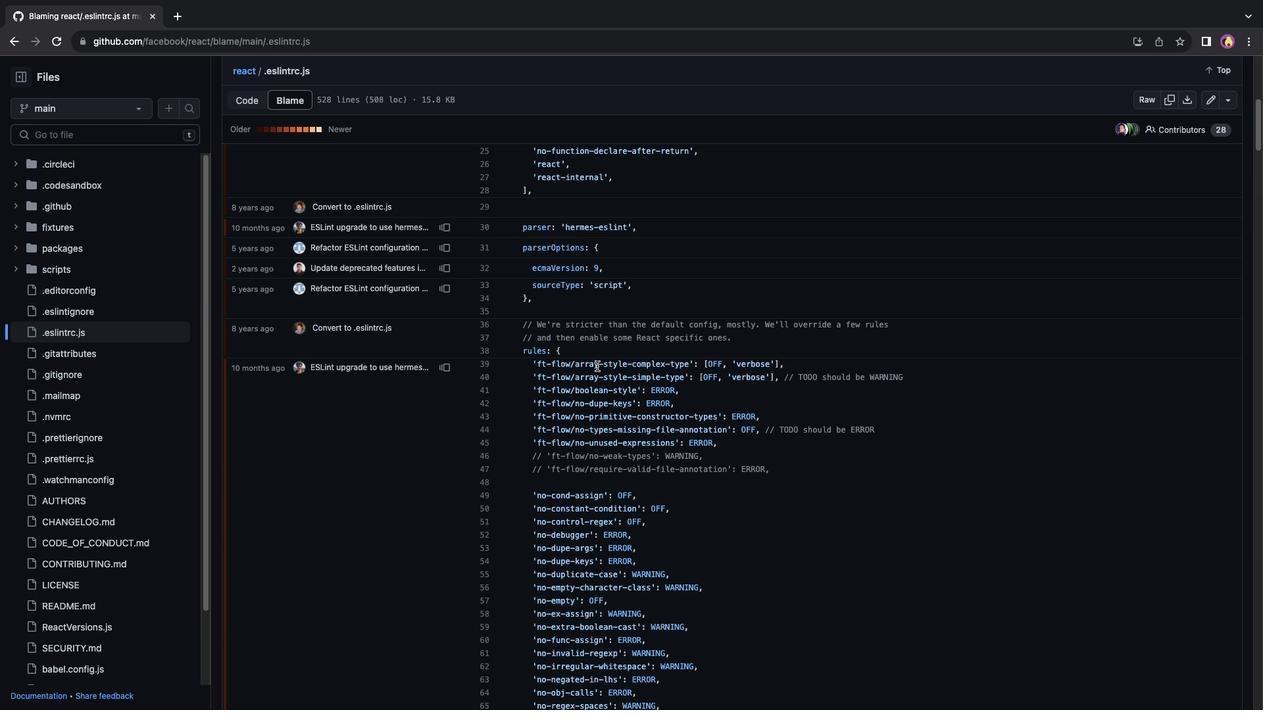 
Action: Mouse scrolled (596, 366) with delta (0, -1)
Screenshot: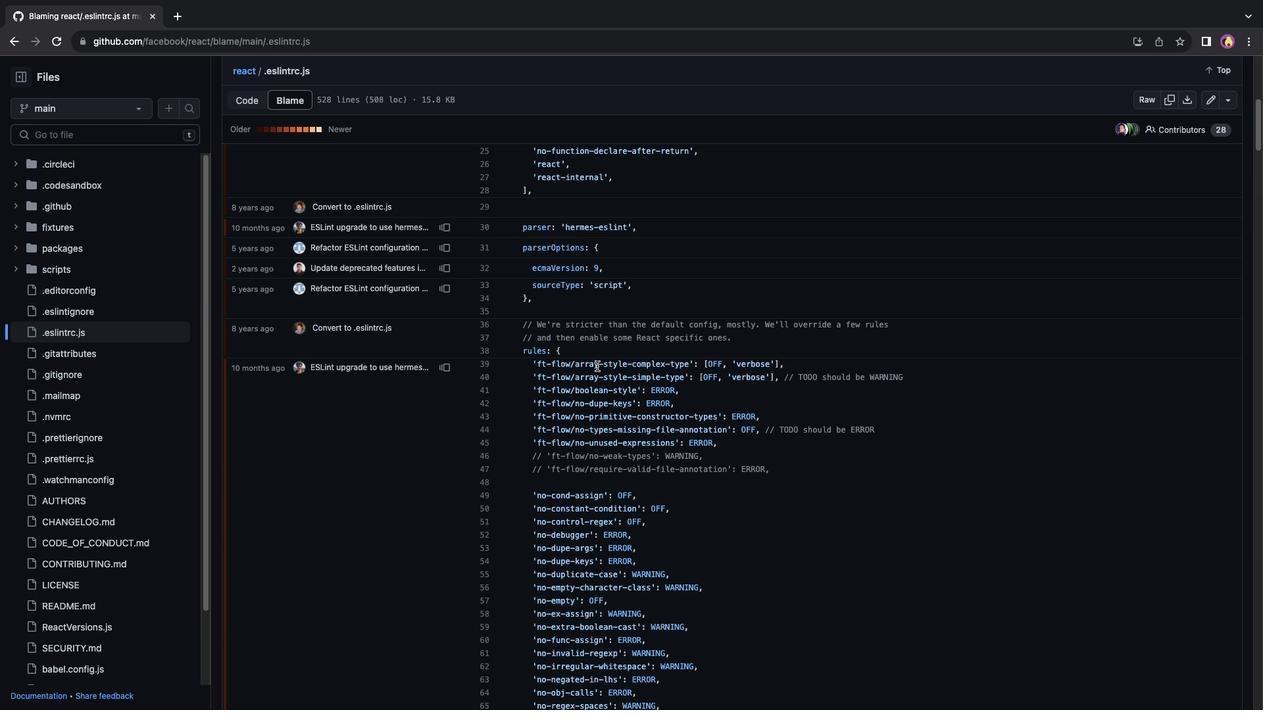 
Action: Mouse scrolled (596, 366) with delta (0, 0)
Screenshot: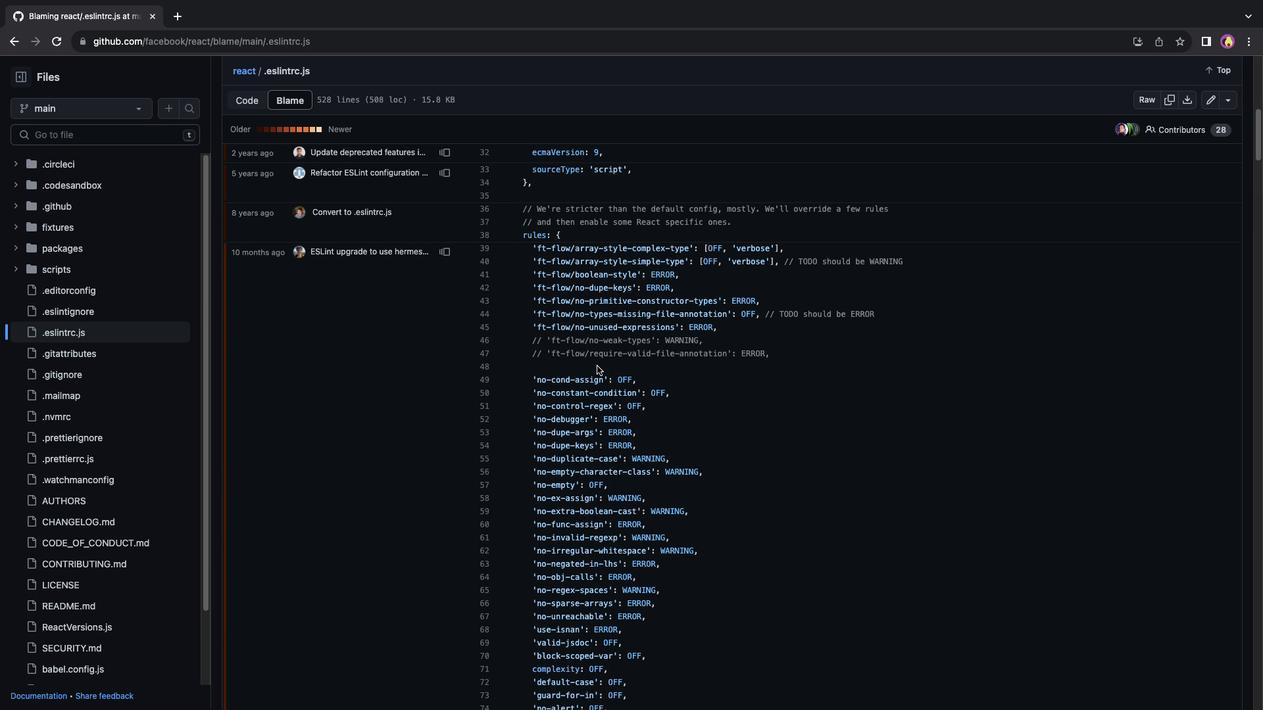 
Action: Mouse scrolled (596, 366) with delta (0, 0)
Screenshot: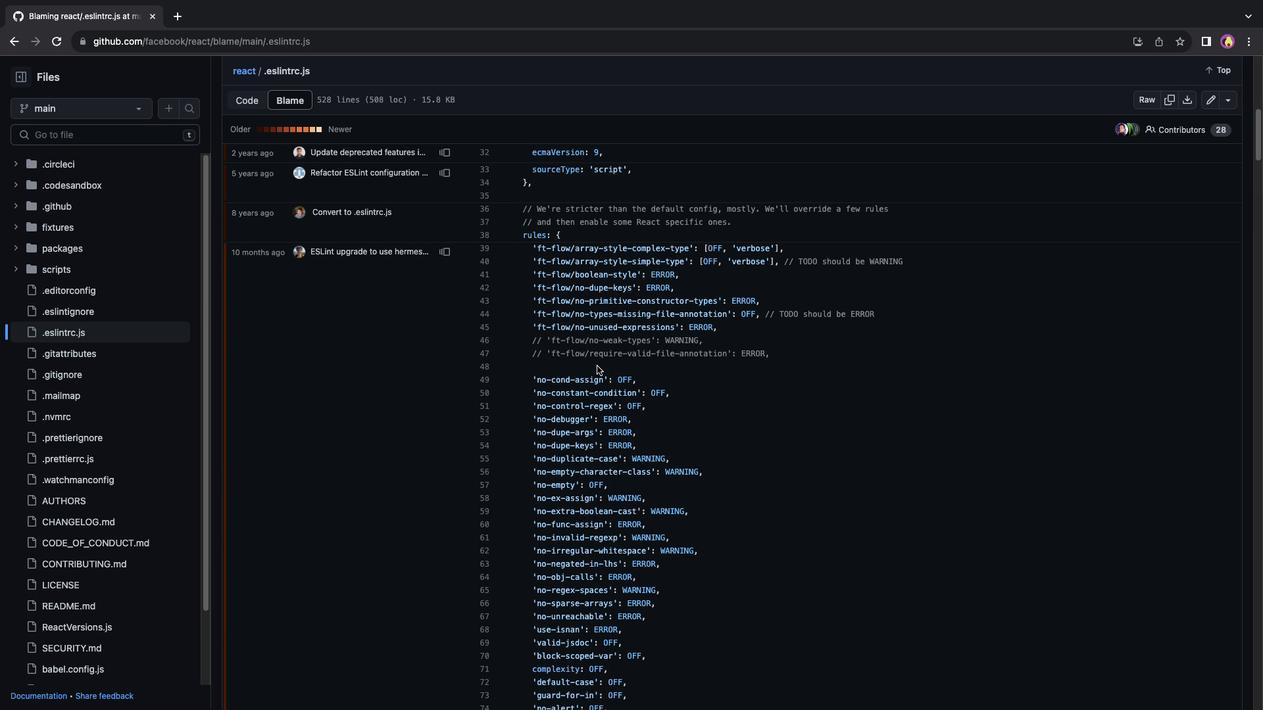 
Action: Mouse scrolled (596, 366) with delta (0, 1)
Screenshot: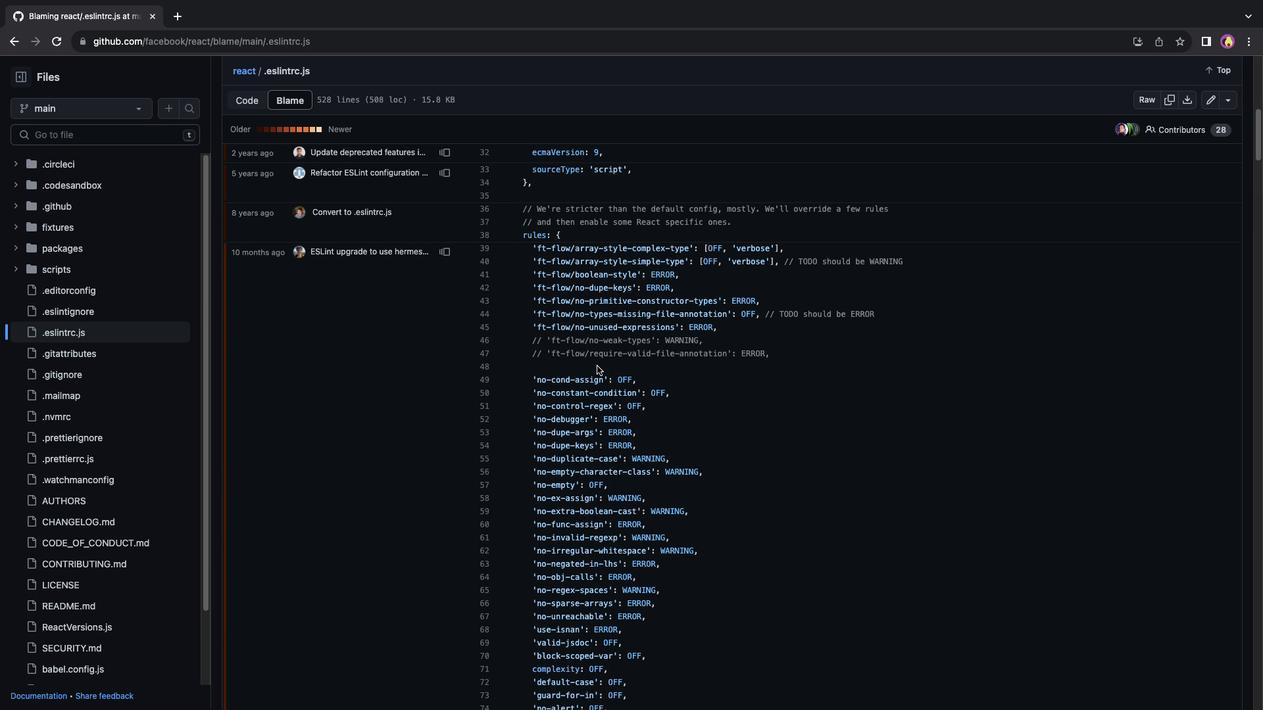 
Action: Mouse scrolled (596, 366) with delta (0, 0)
Screenshot: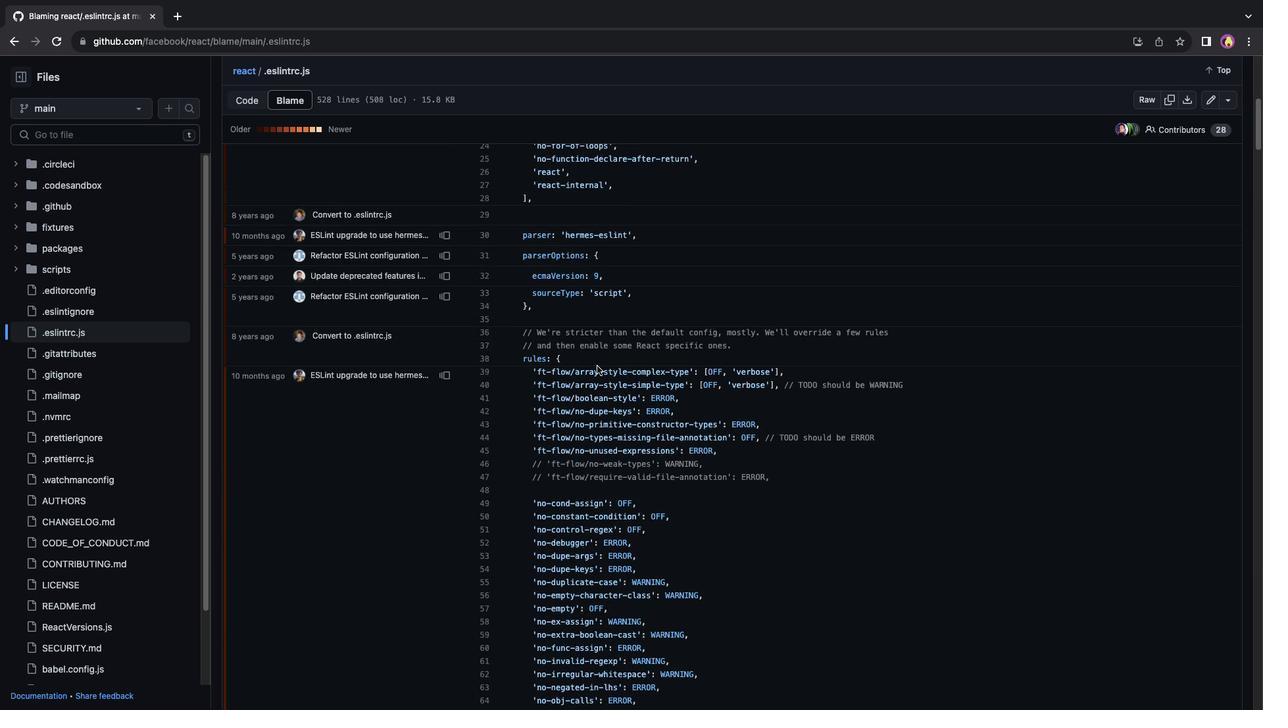 
Action: Mouse scrolled (596, 366) with delta (0, 0)
Screenshot: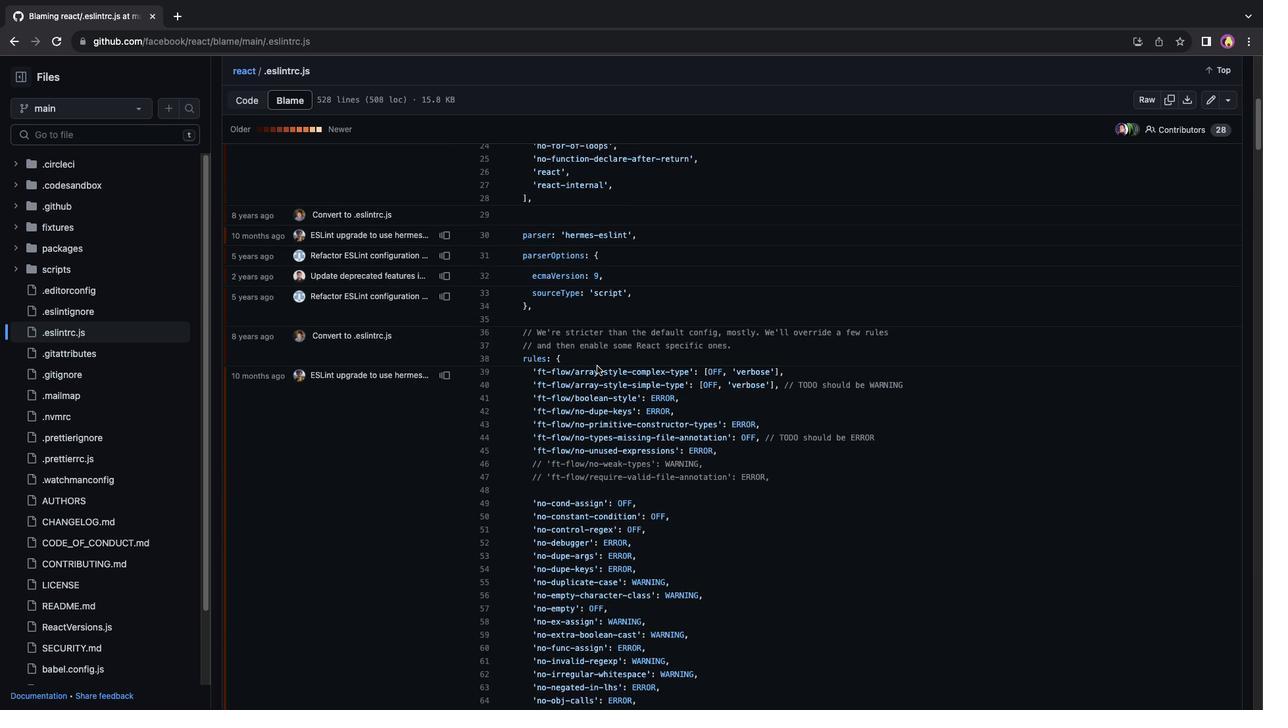 
Action: Mouse scrolled (596, 366) with delta (0, 1)
Screenshot: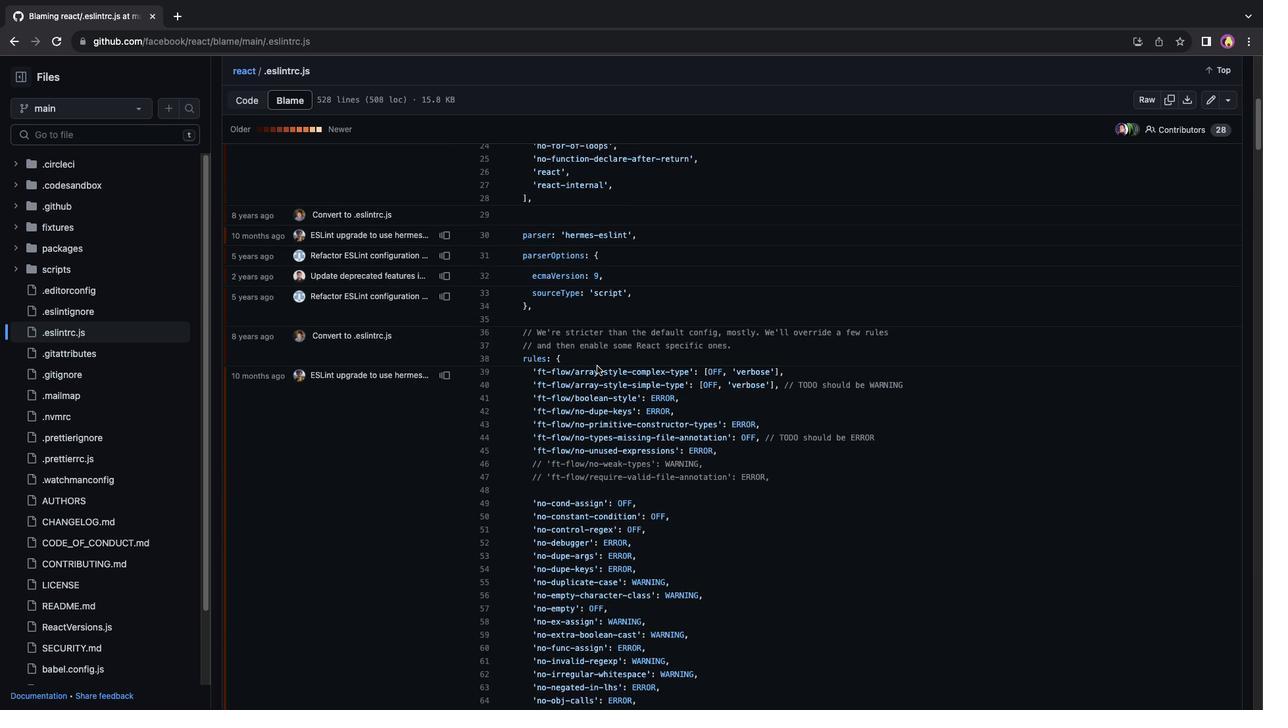 
Action: Mouse scrolled (596, 366) with delta (0, 3)
Screenshot: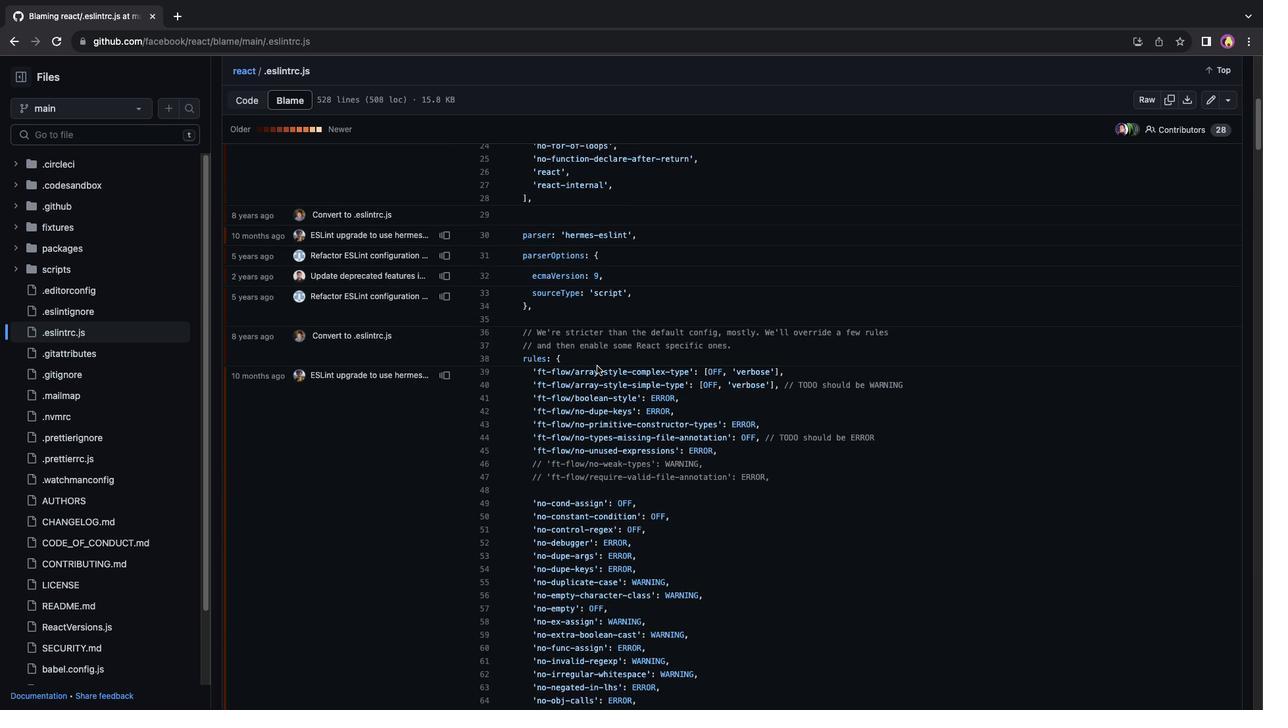 
Action: Mouse scrolled (596, 366) with delta (0, 3)
Screenshot: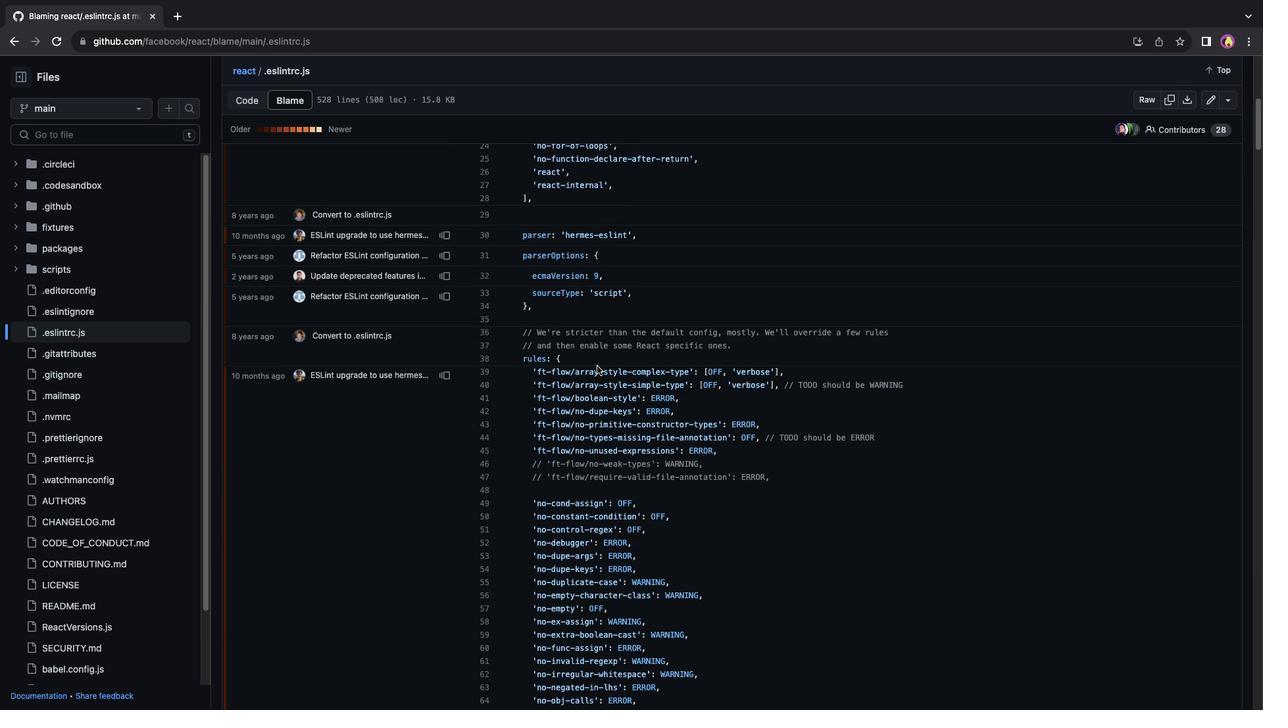 
Action: Mouse scrolled (596, 366) with delta (0, 0)
Screenshot: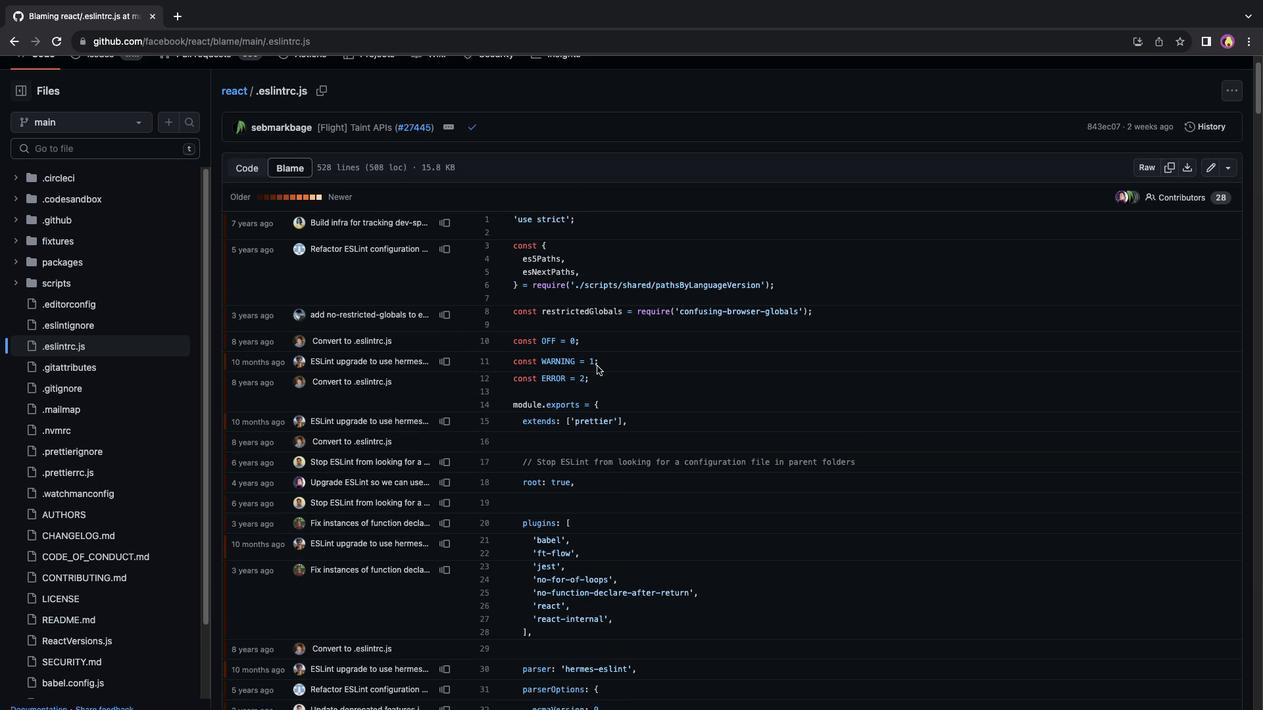 
Action: Mouse scrolled (596, 366) with delta (0, 0)
Screenshot: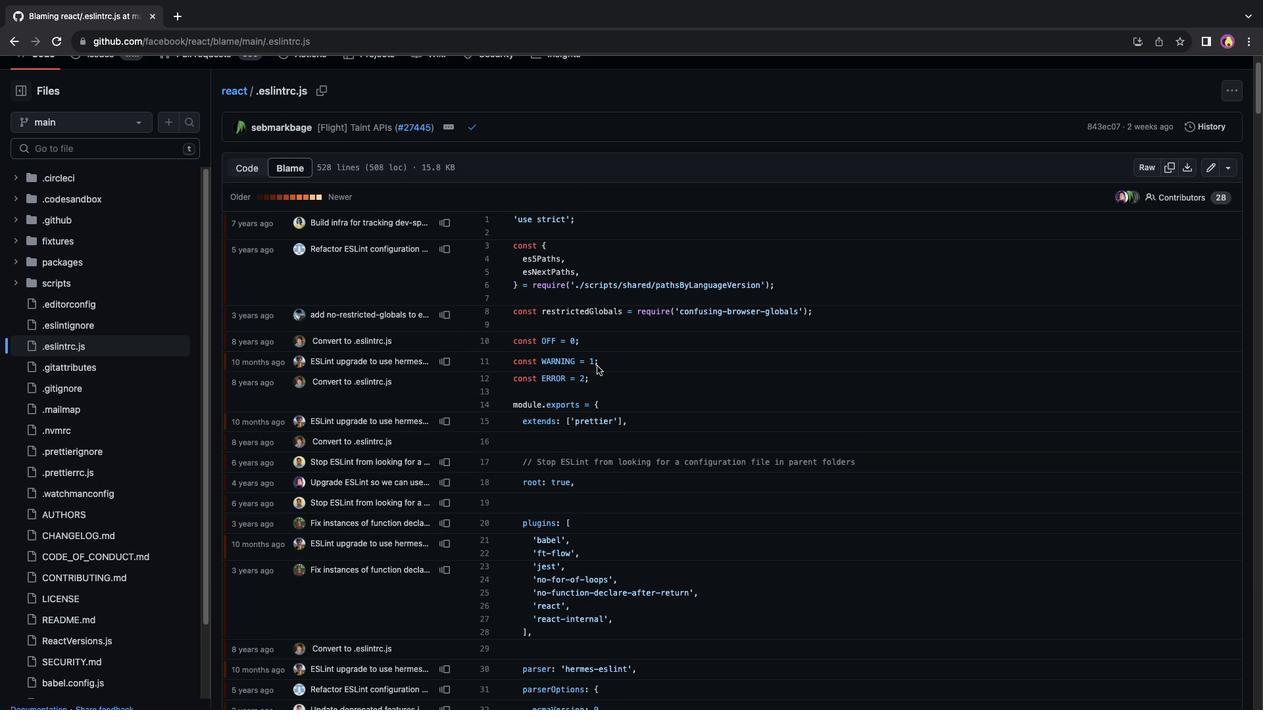 
Action: Mouse scrolled (596, 366) with delta (0, 1)
Screenshot: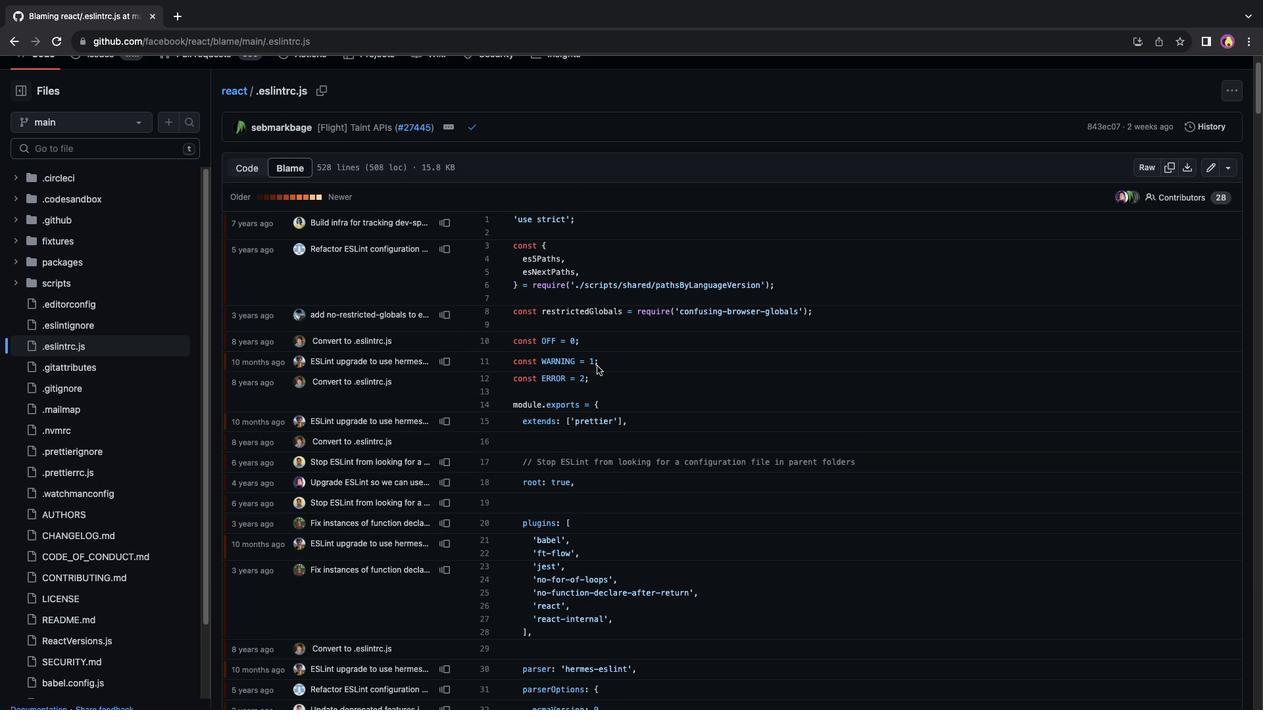 
Action: Mouse scrolled (596, 366) with delta (0, 3)
Screenshot: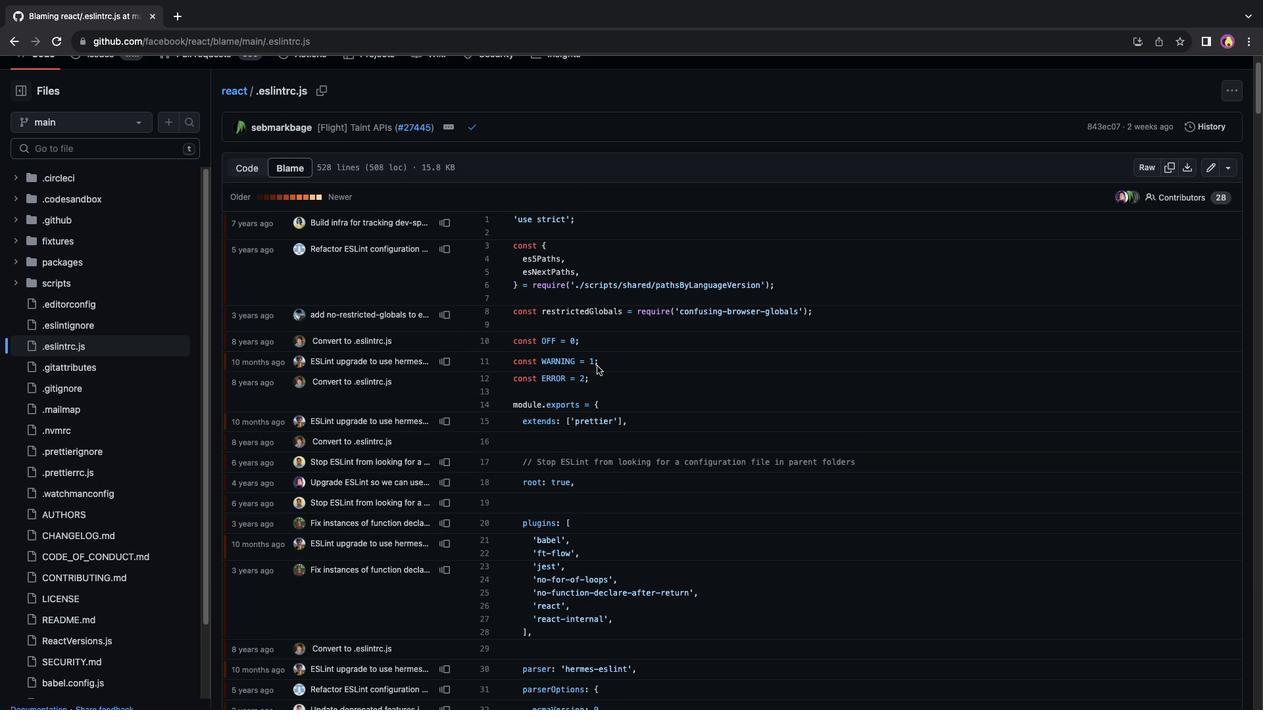 
Action: Mouse moved to (75, 521)
Screenshot: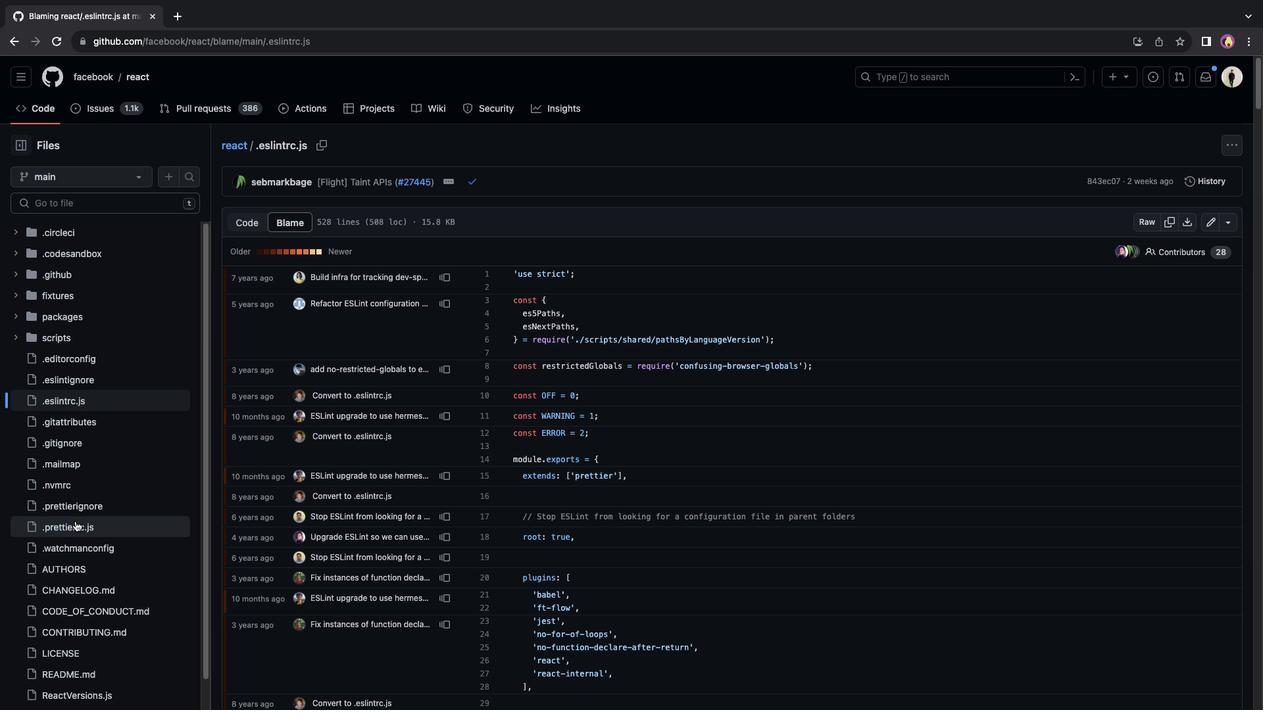 
Action: Mouse pressed left at (75, 521)
Screenshot: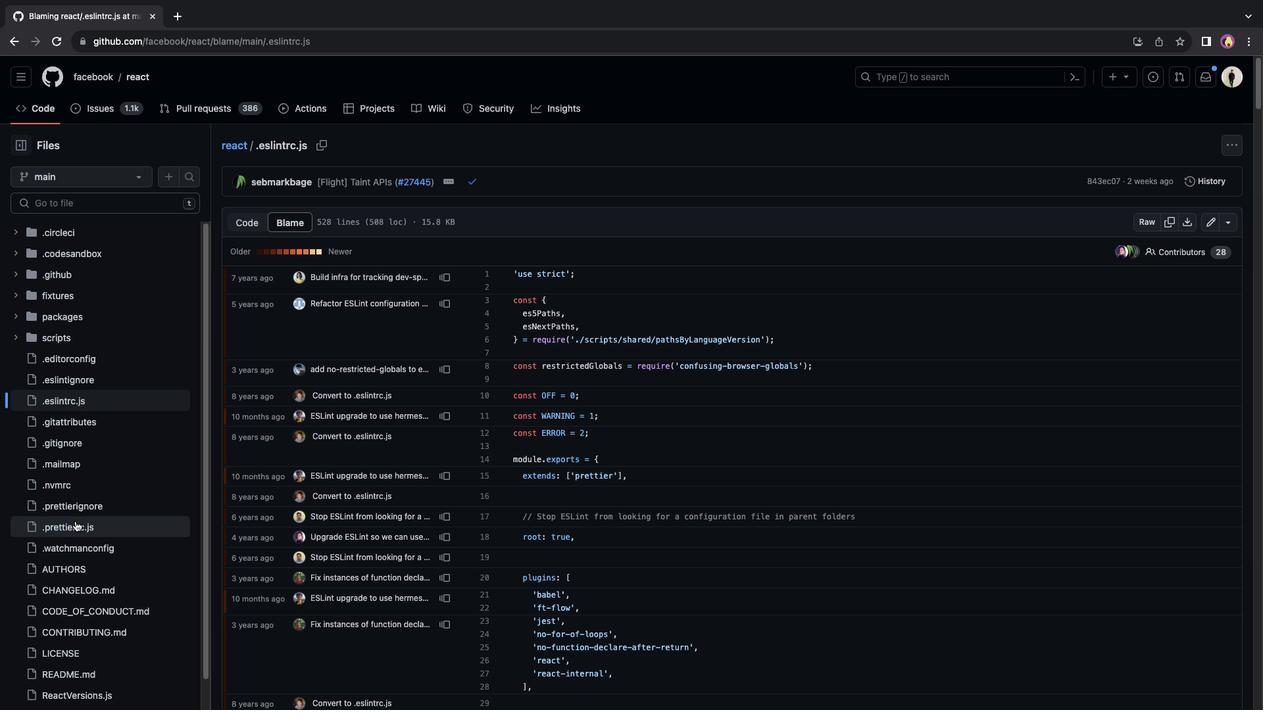 
Action: Mouse moved to (292, 226)
Screenshot: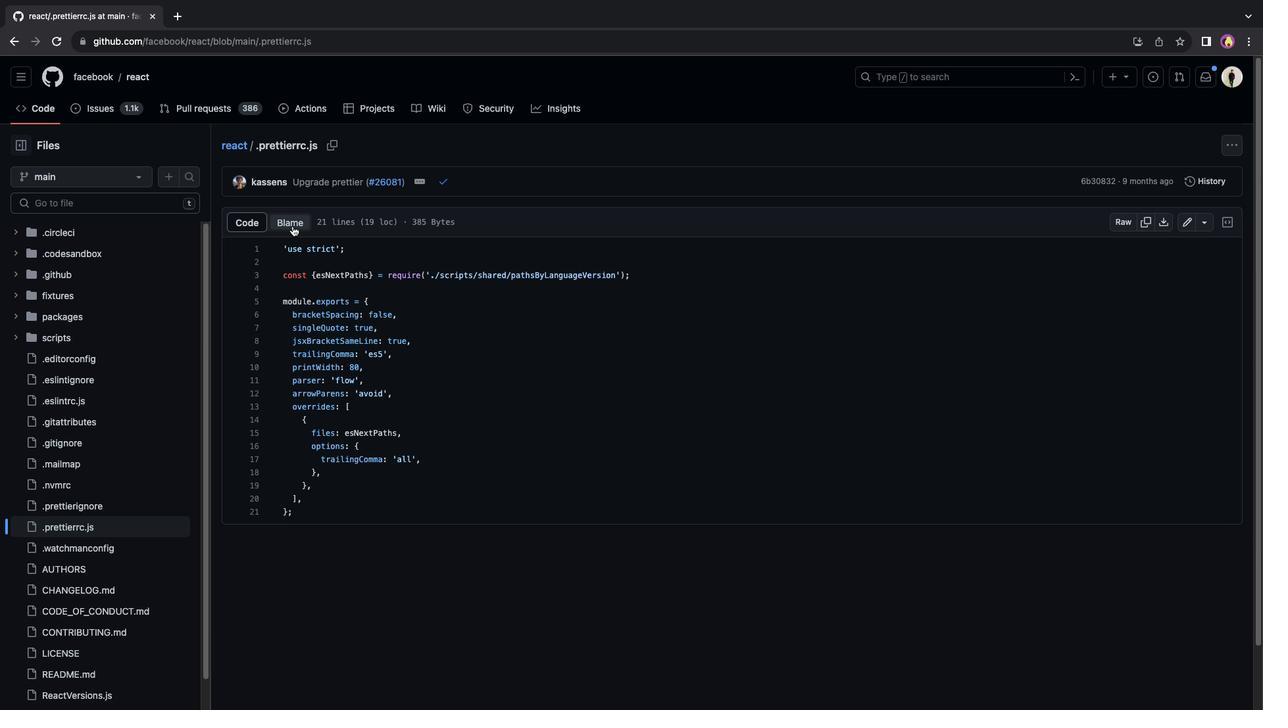
Action: Mouse pressed left at (292, 226)
Screenshot: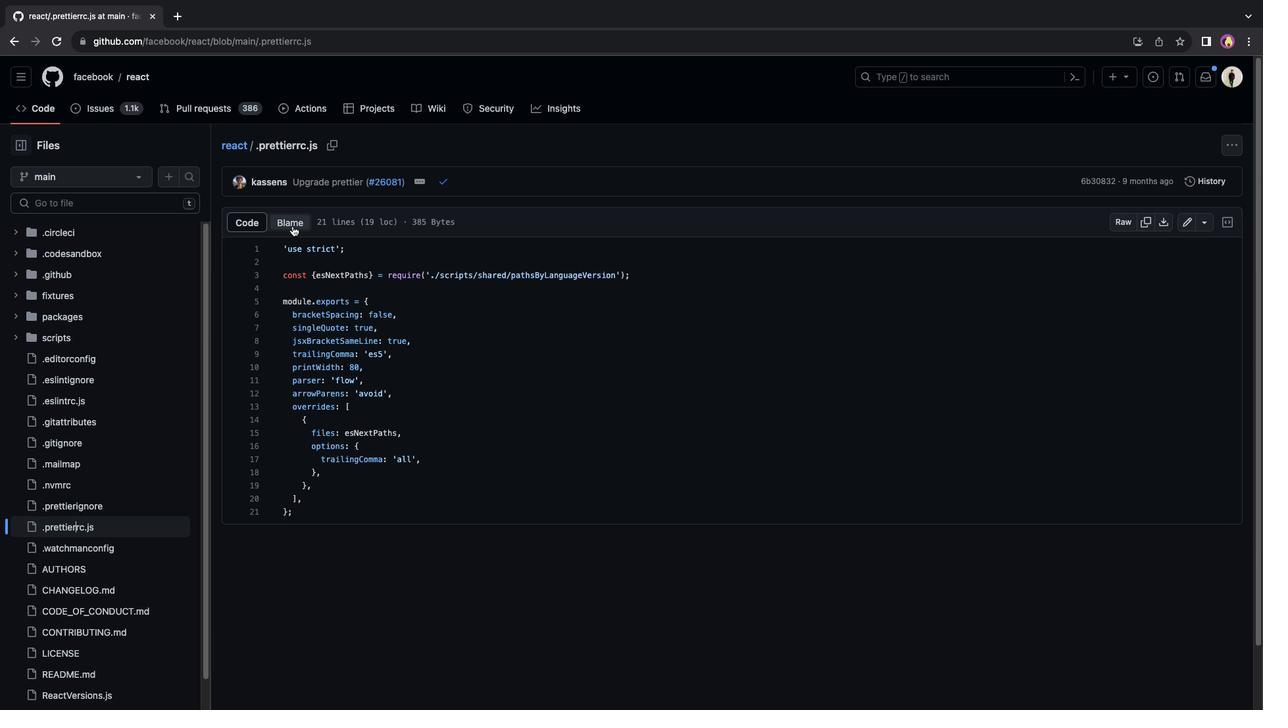 
Action: Mouse moved to (122, 533)
Screenshot: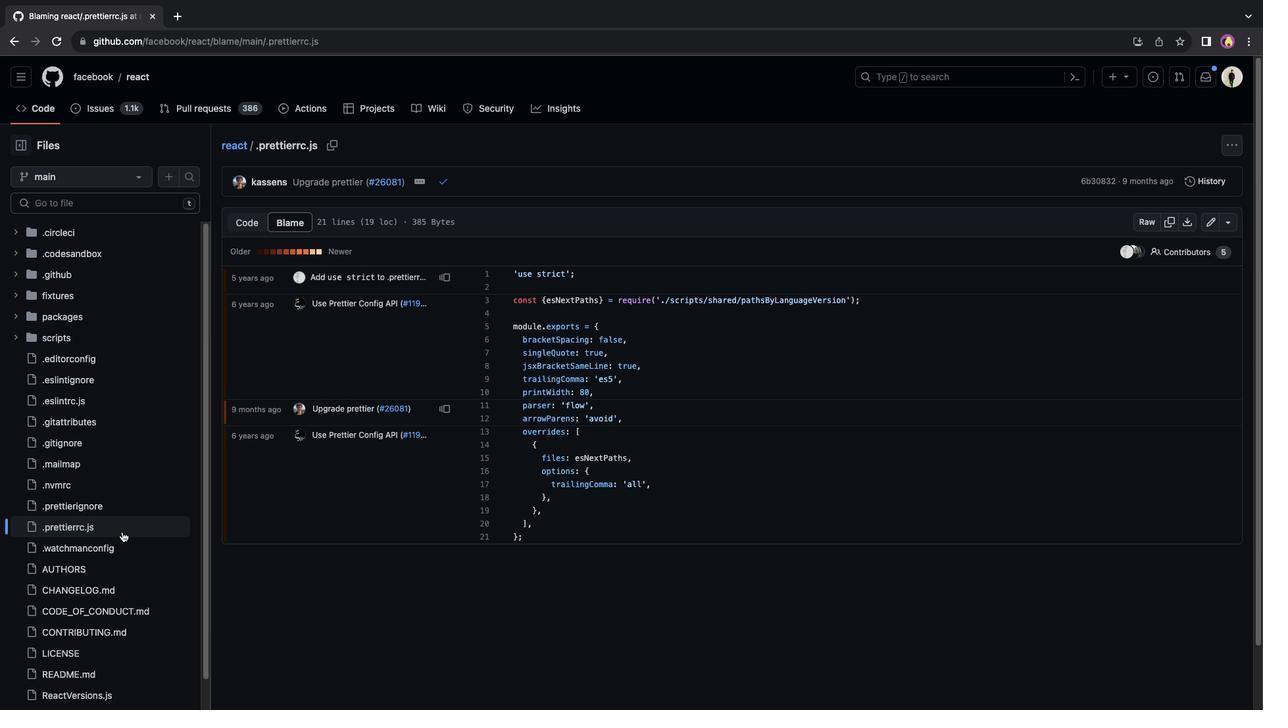 
Action: Mouse scrolled (122, 533) with delta (0, 0)
Screenshot: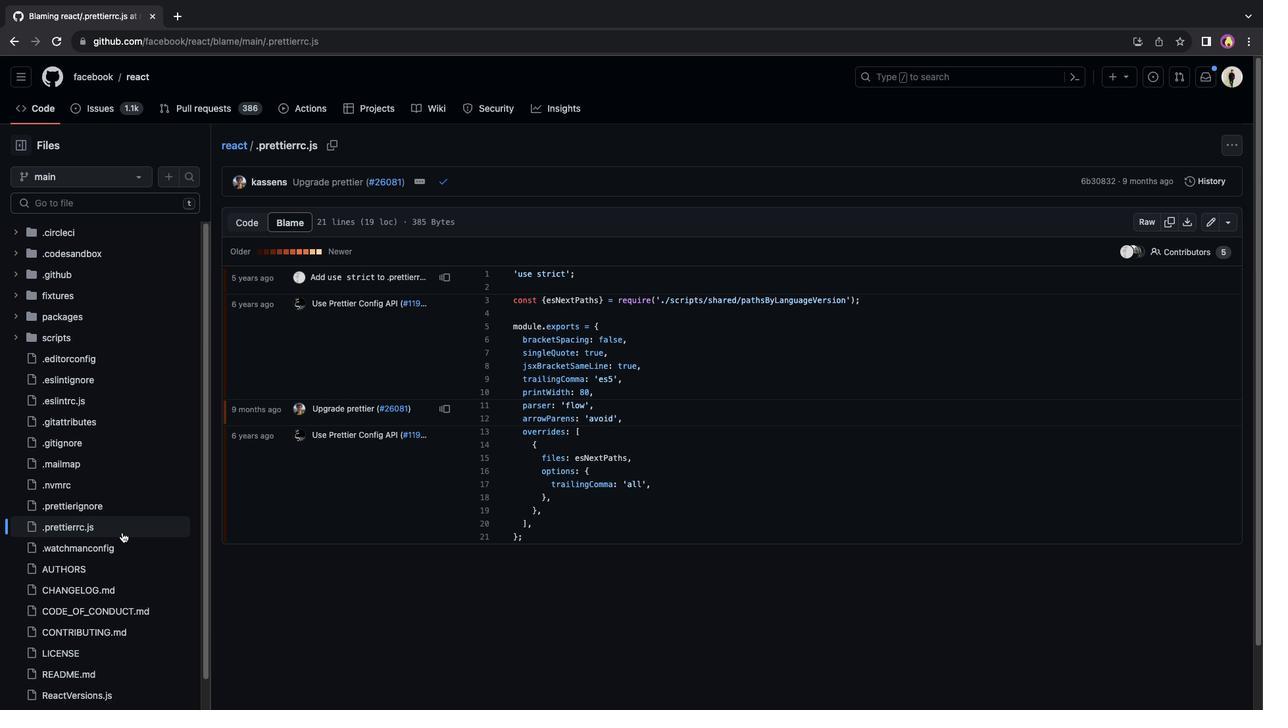 
Action: Mouse scrolled (122, 533) with delta (0, 0)
Screenshot: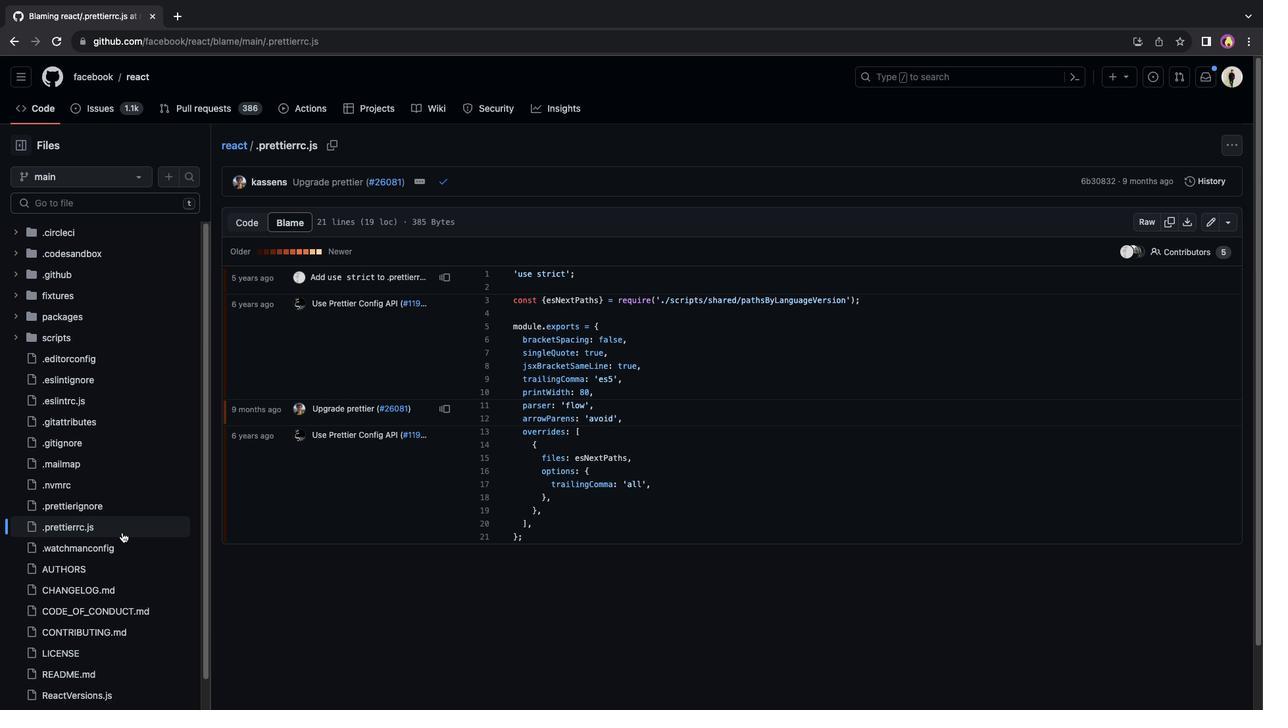 
Action: Mouse moved to (97, 672)
Screenshot: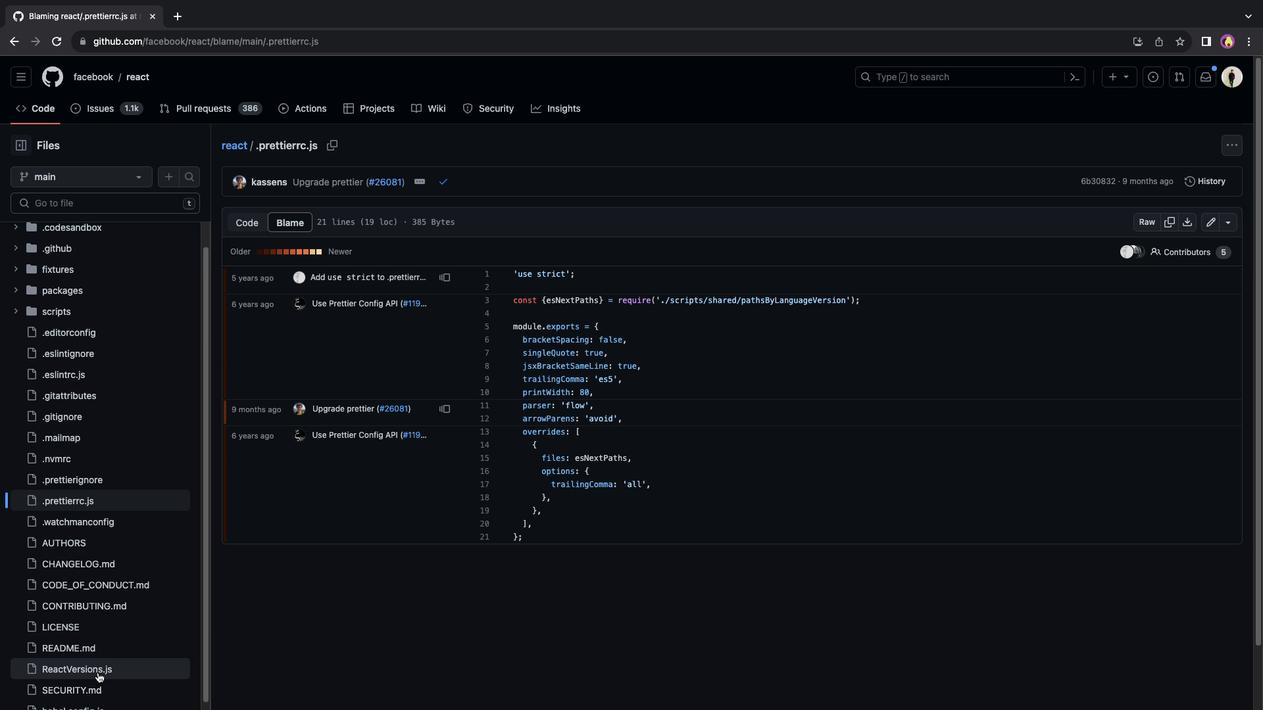 
Action: Mouse pressed left at (97, 672)
Screenshot: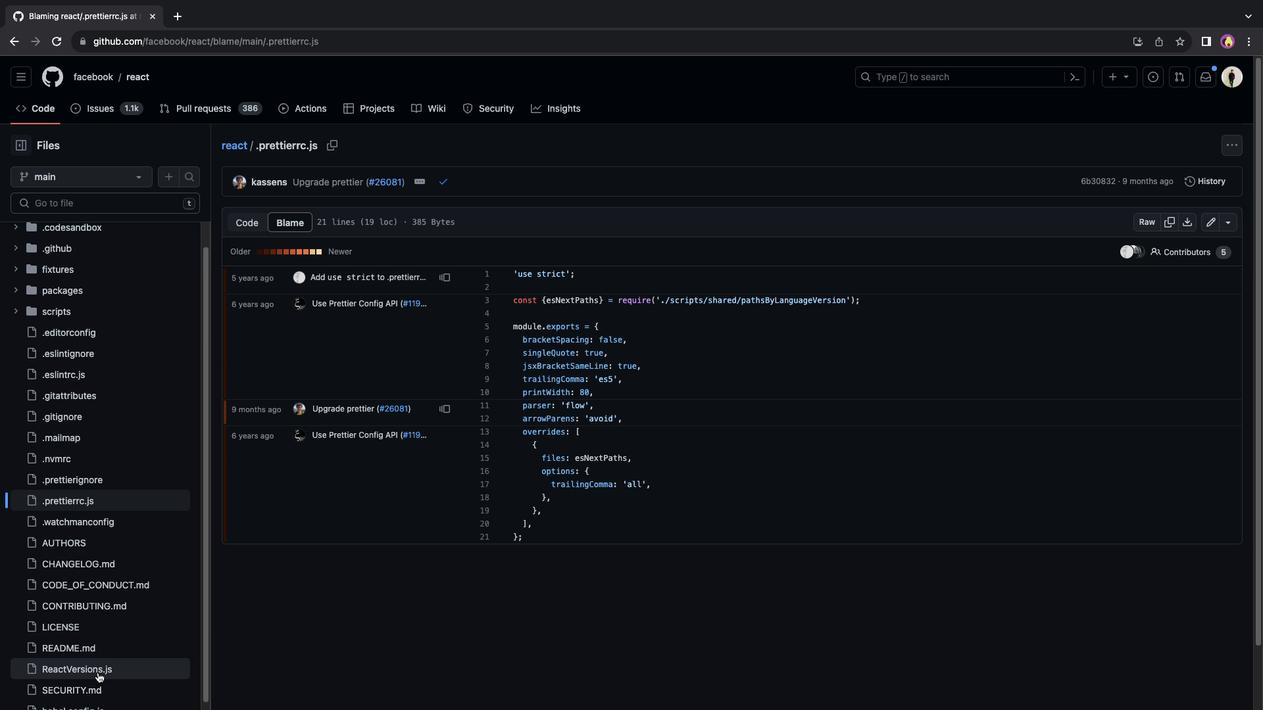 
Action: Mouse moved to (304, 225)
Screenshot: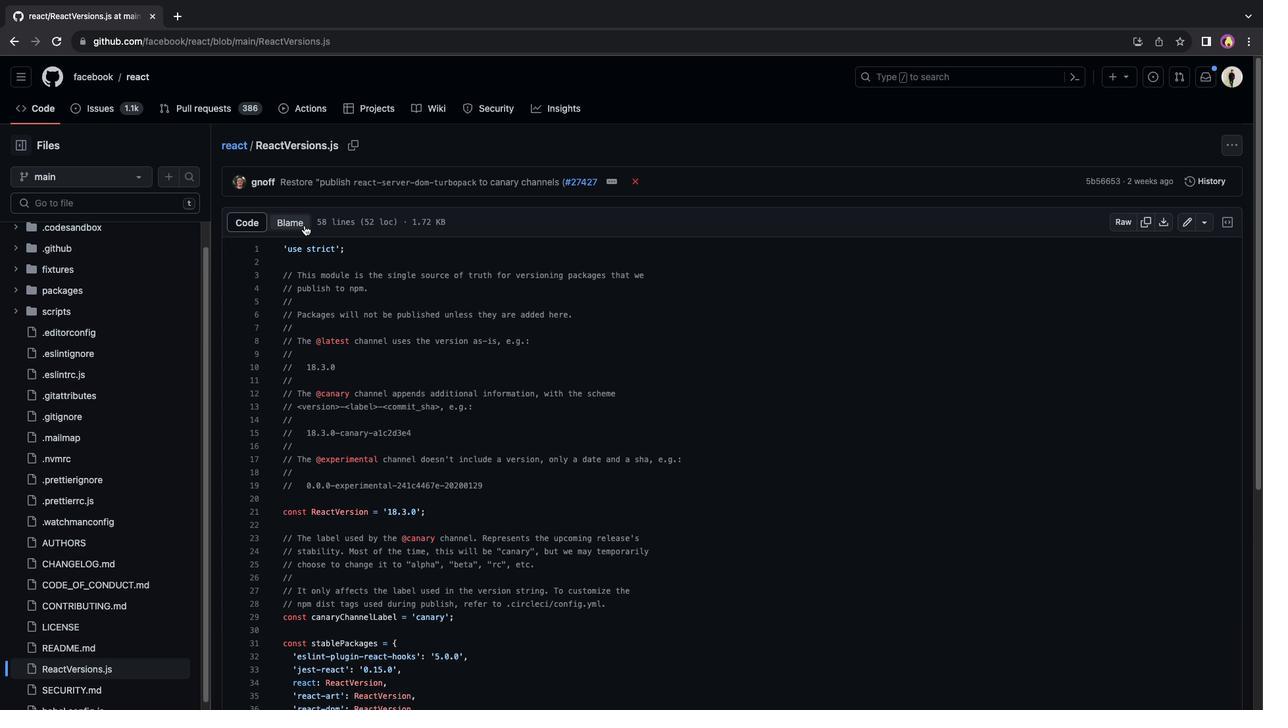 
Action: Mouse pressed left at (304, 225)
Screenshot: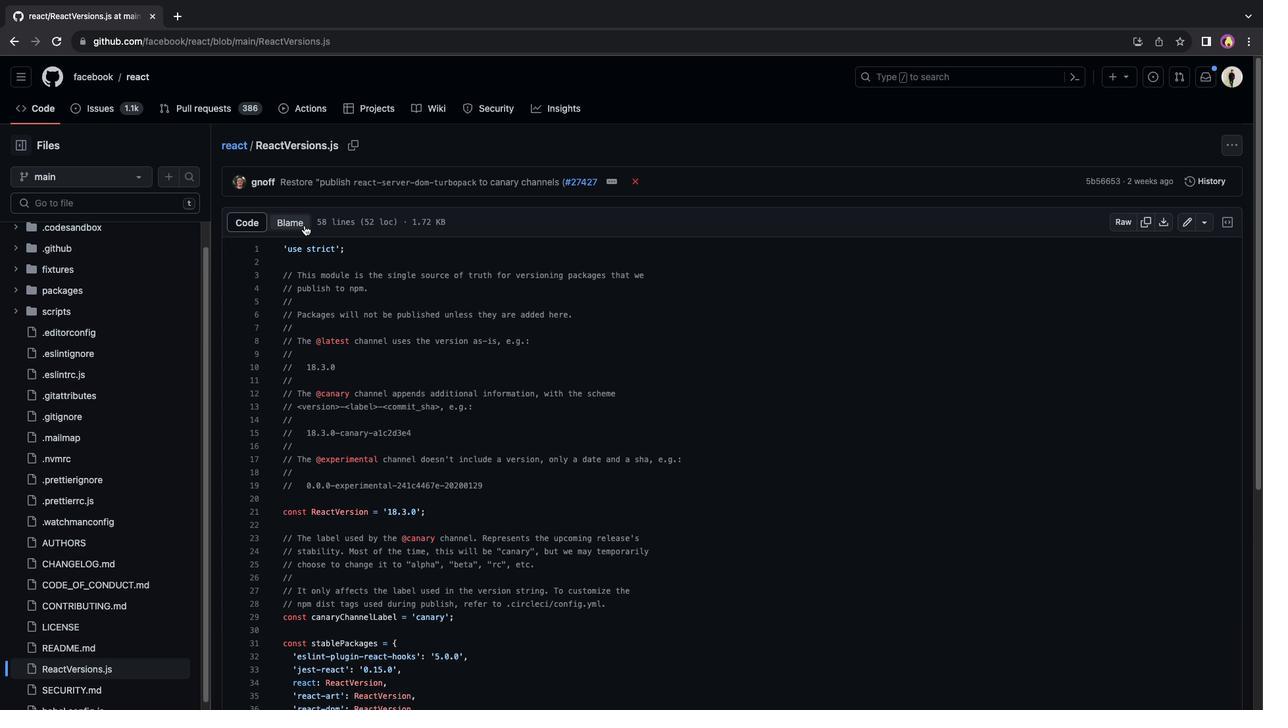 
Action: Mouse moved to (587, 354)
Screenshot: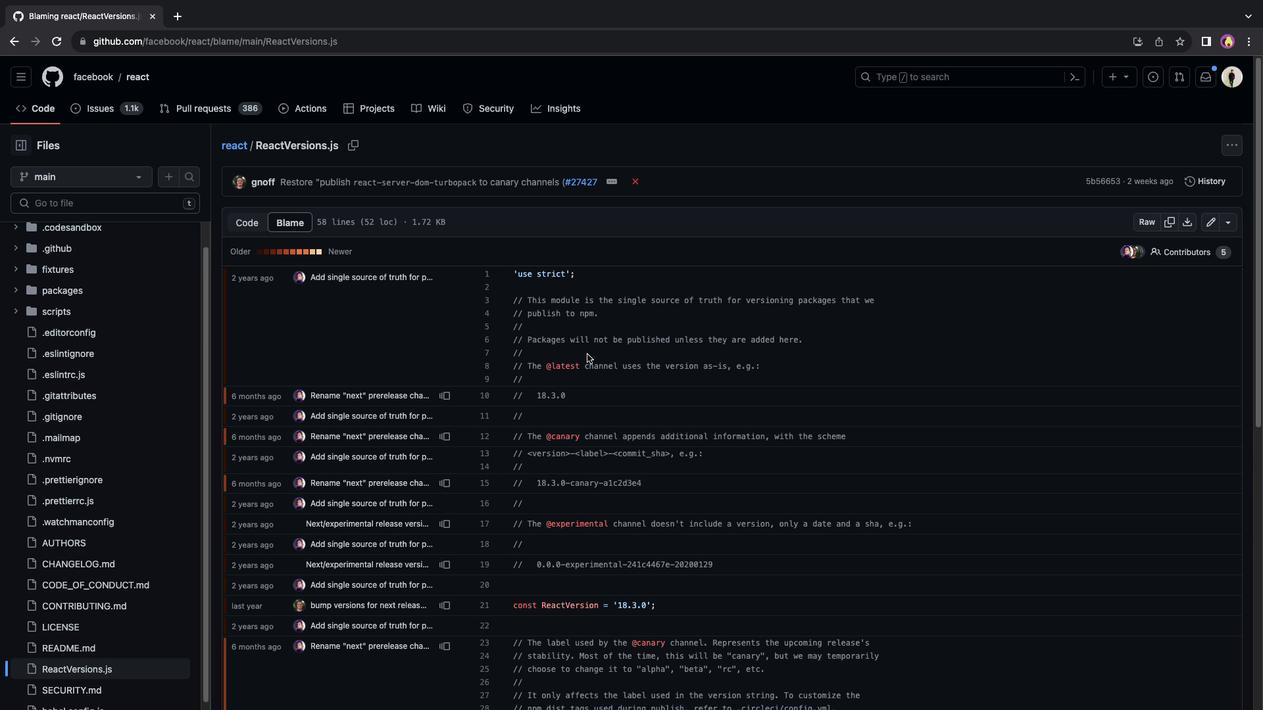 
Action: Mouse scrolled (587, 354) with delta (0, 0)
Screenshot: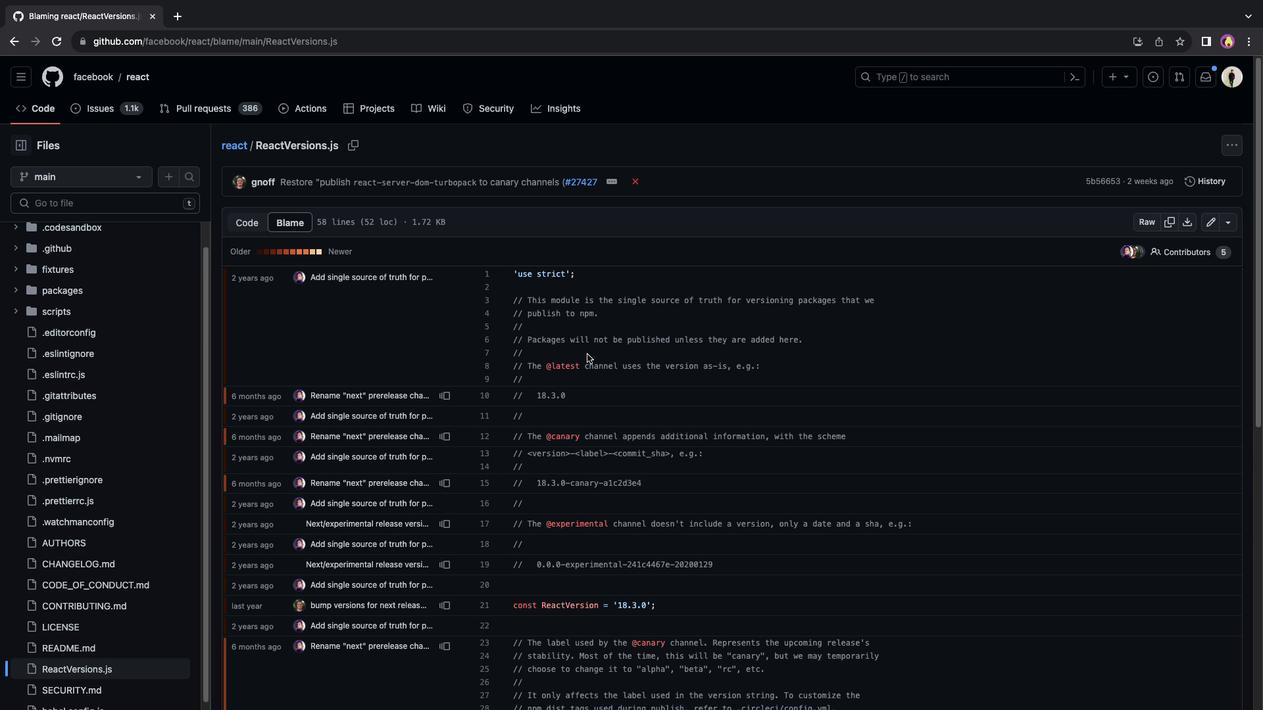 
Action: Mouse scrolled (587, 354) with delta (0, 0)
Screenshot: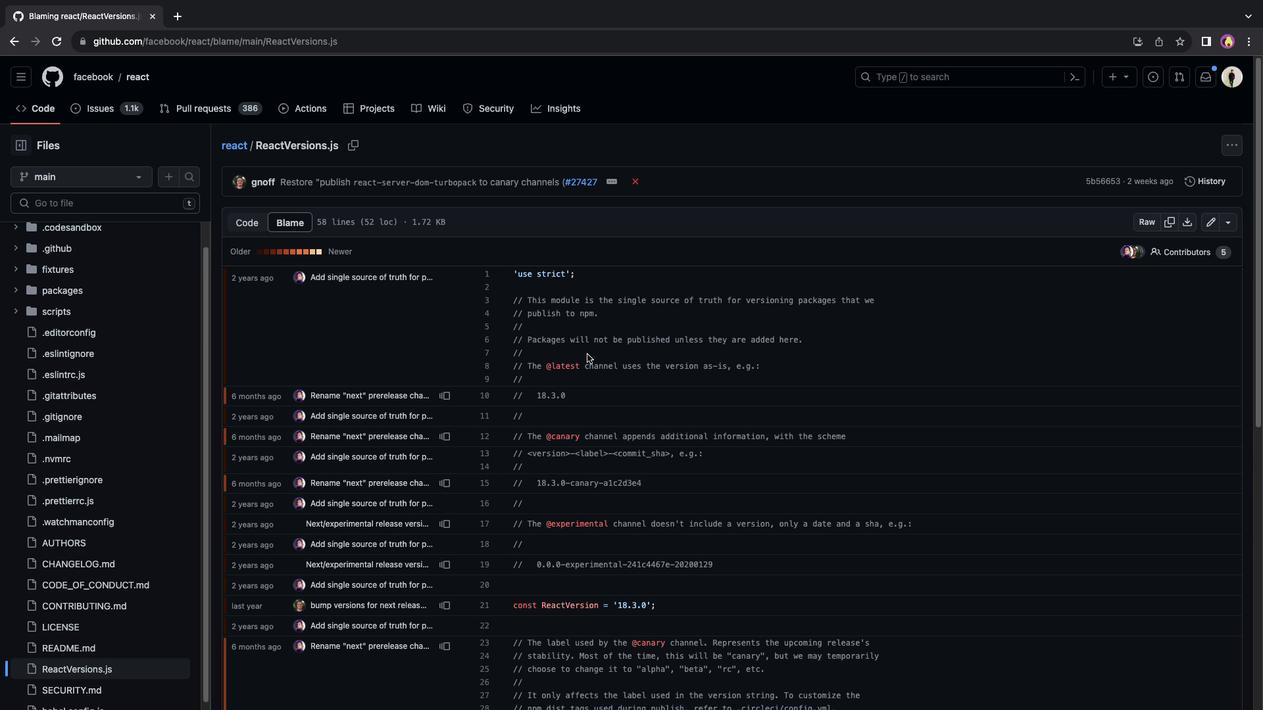 
Action: Mouse scrolled (587, 354) with delta (0, -1)
Screenshot: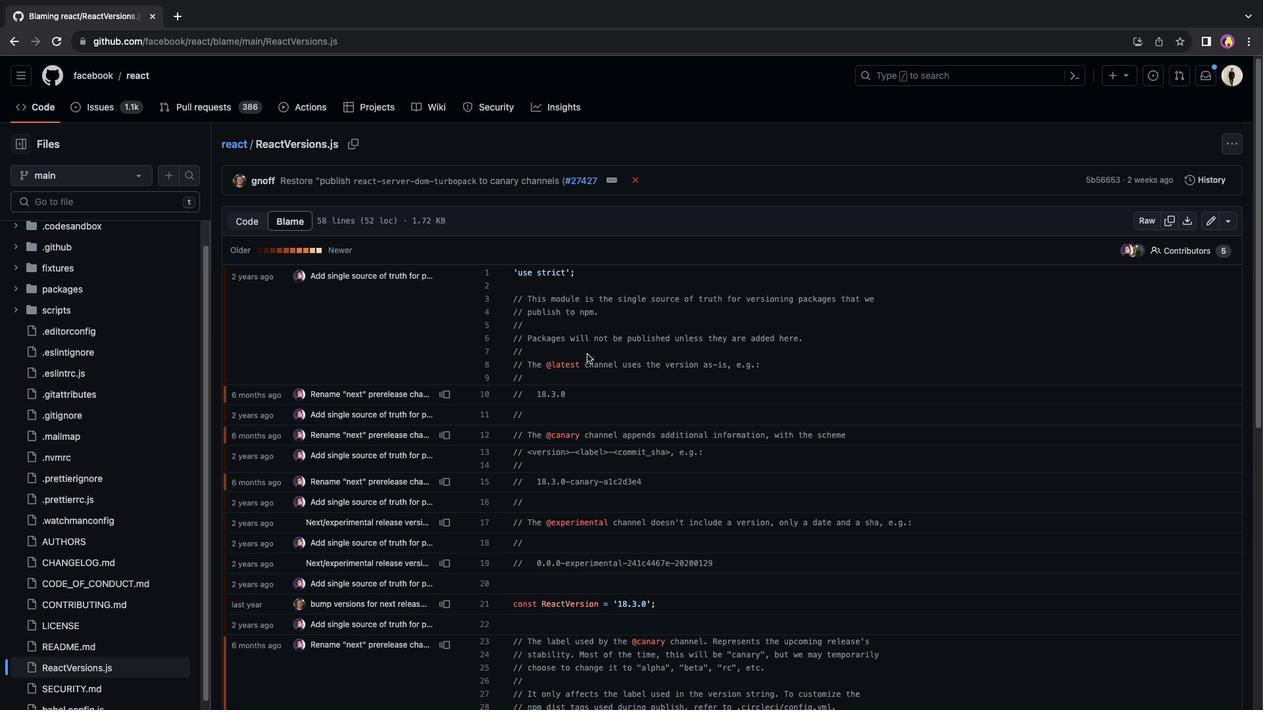 
Action: Mouse scrolled (587, 354) with delta (0, 0)
Screenshot: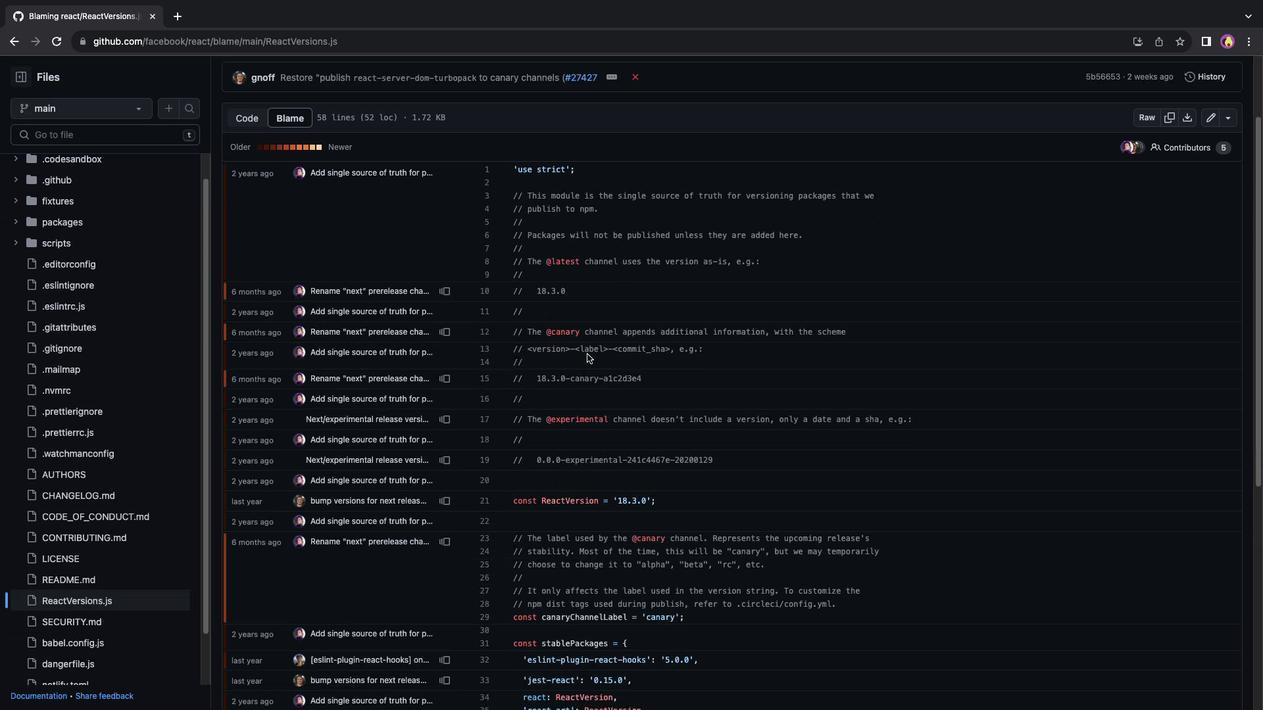 
Action: Mouse scrolled (587, 354) with delta (0, 0)
Screenshot: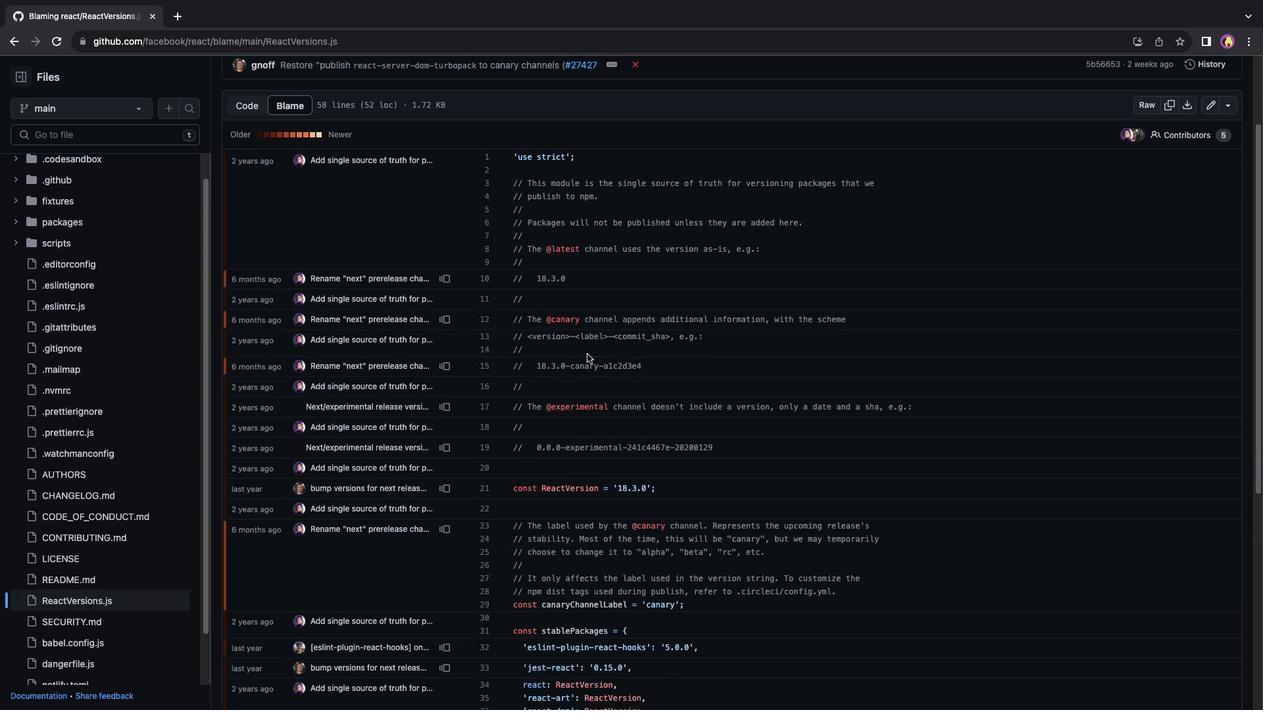 
Action: Mouse scrolled (587, 354) with delta (0, -1)
Screenshot: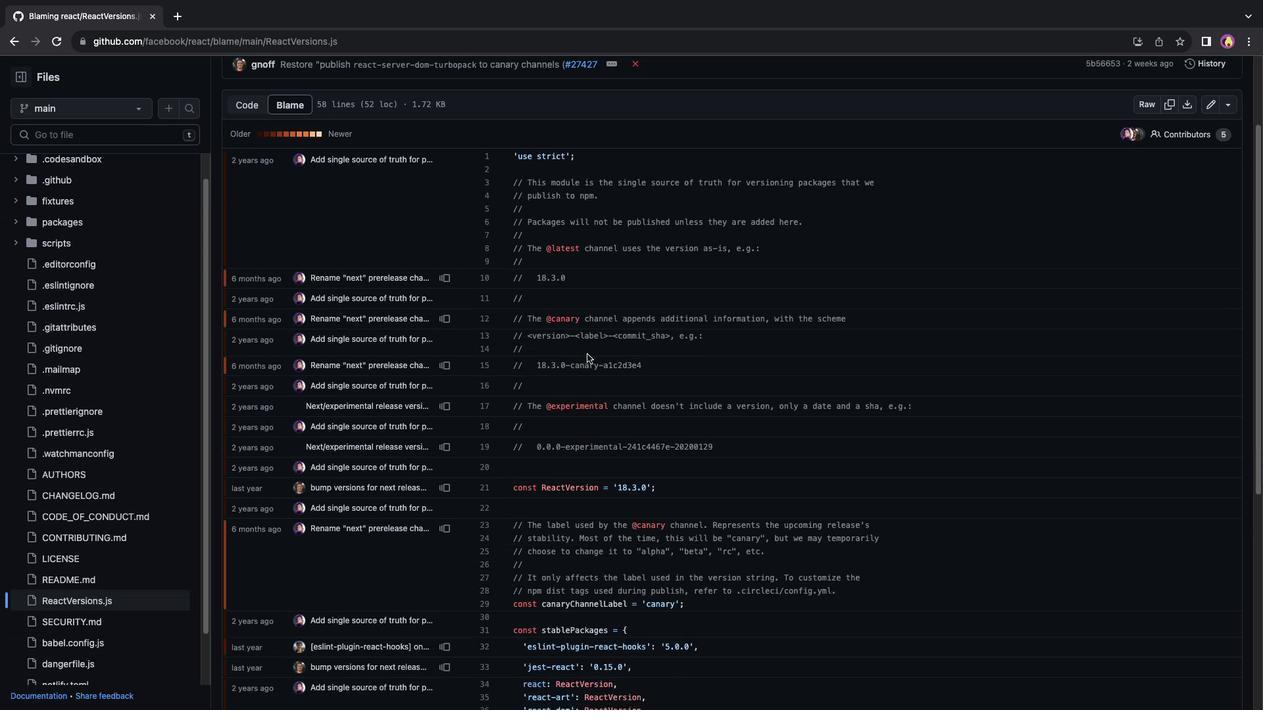 
Action: Mouse scrolled (587, 354) with delta (0, 0)
Screenshot: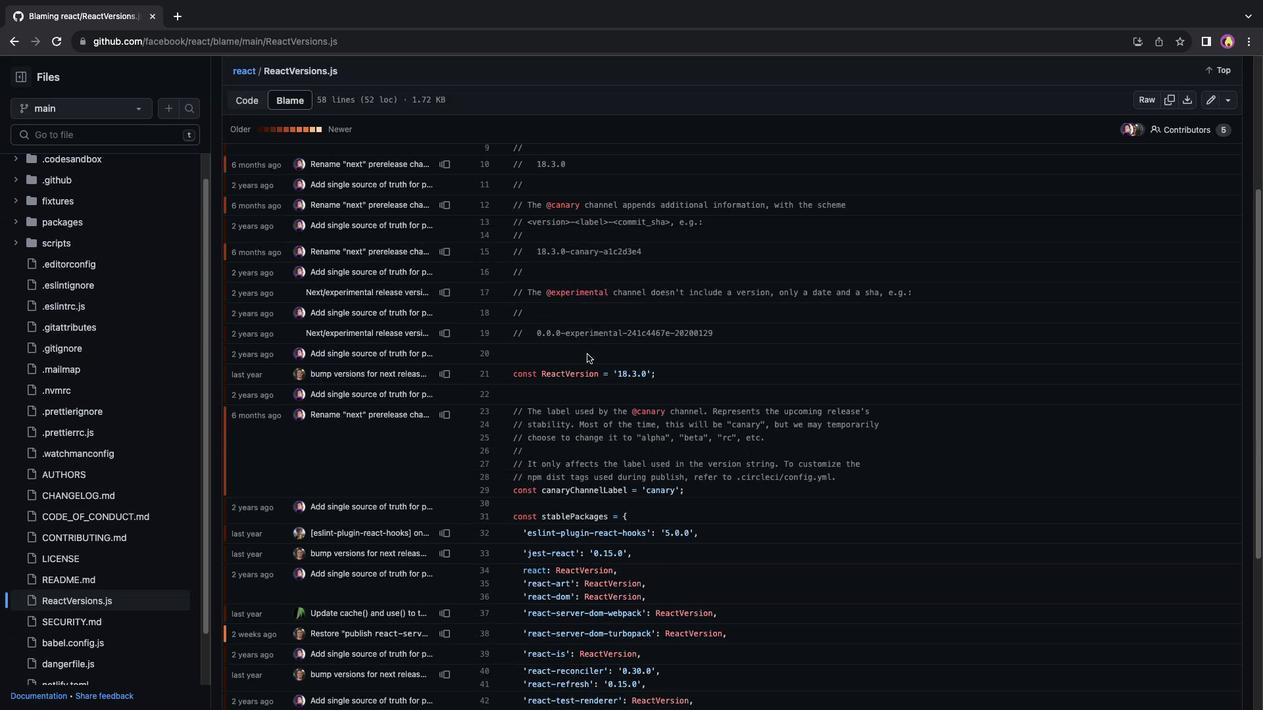 
Action: Mouse scrolled (587, 354) with delta (0, 0)
Screenshot: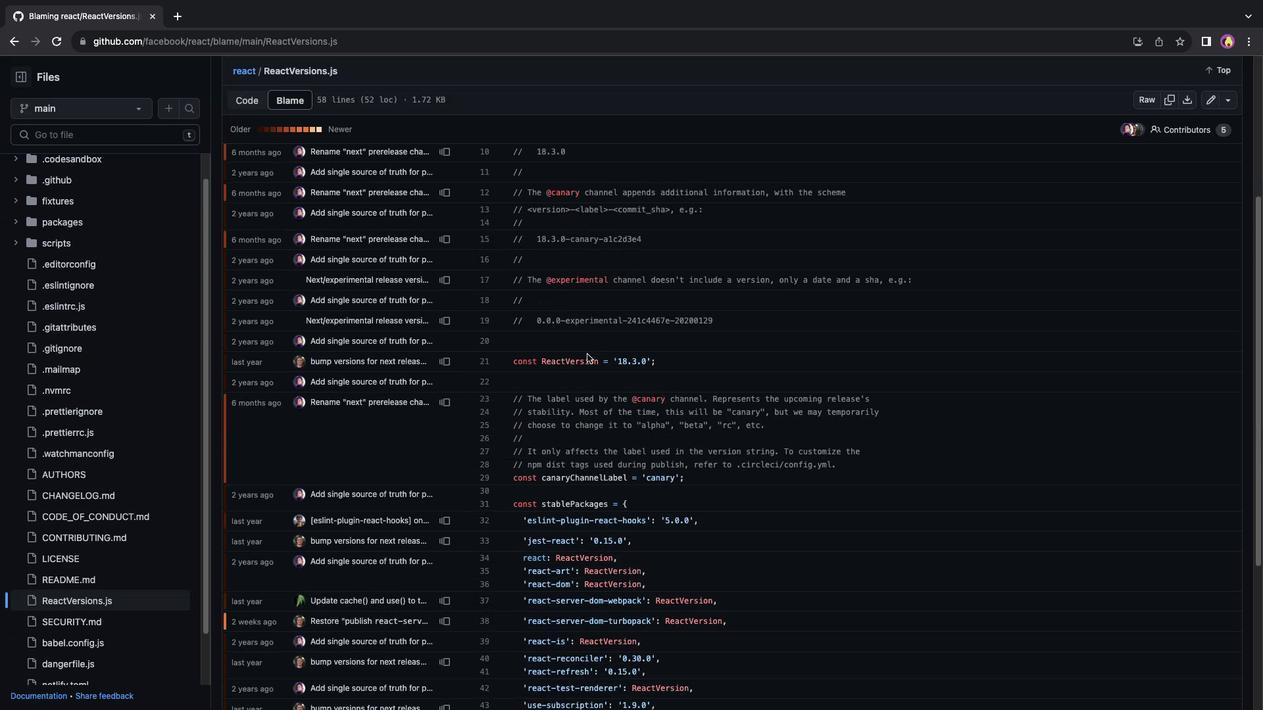 
Action: Mouse scrolled (587, 354) with delta (0, -1)
Screenshot: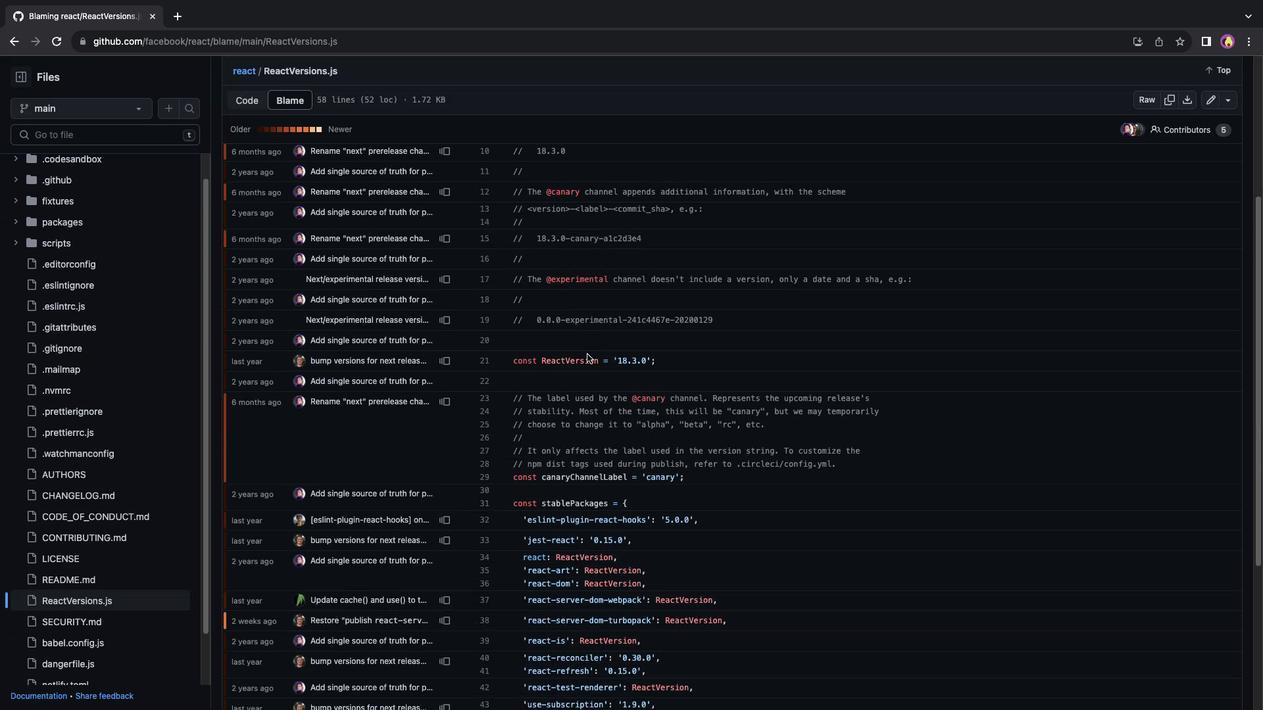 
Action: Mouse scrolled (587, 354) with delta (0, 0)
Screenshot: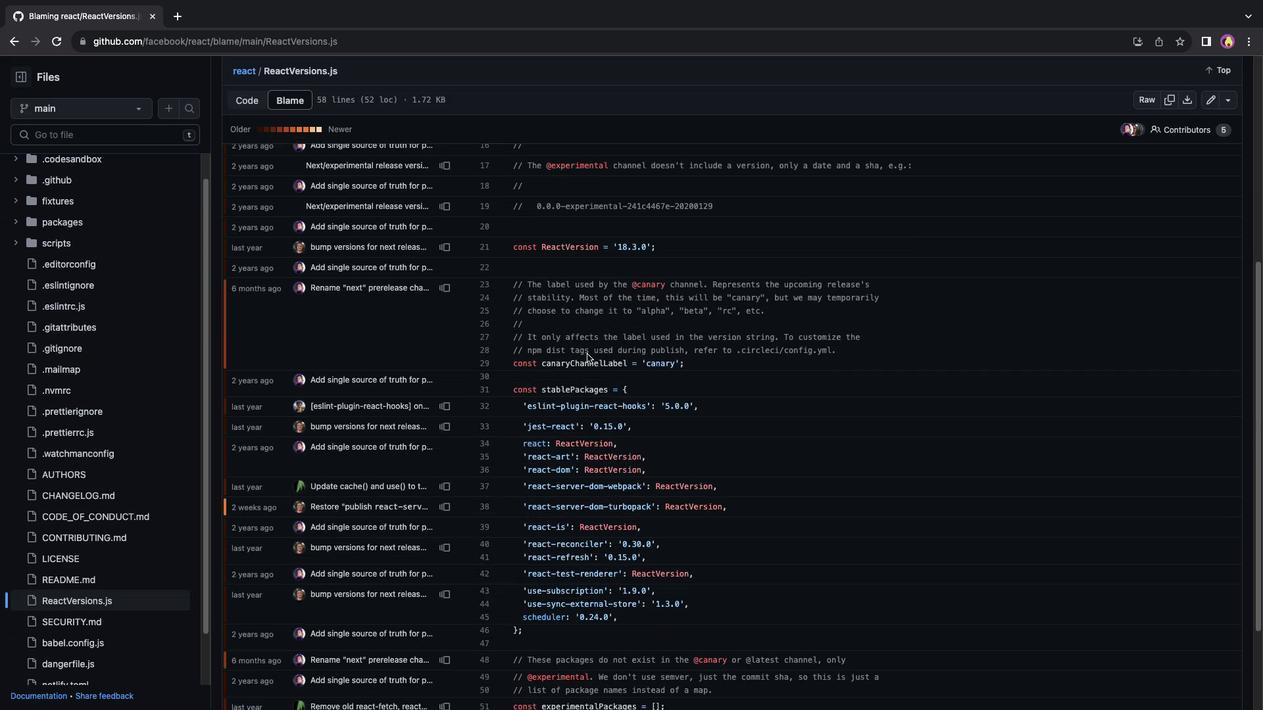 
Action: Mouse scrolled (587, 354) with delta (0, 0)
Screenshot: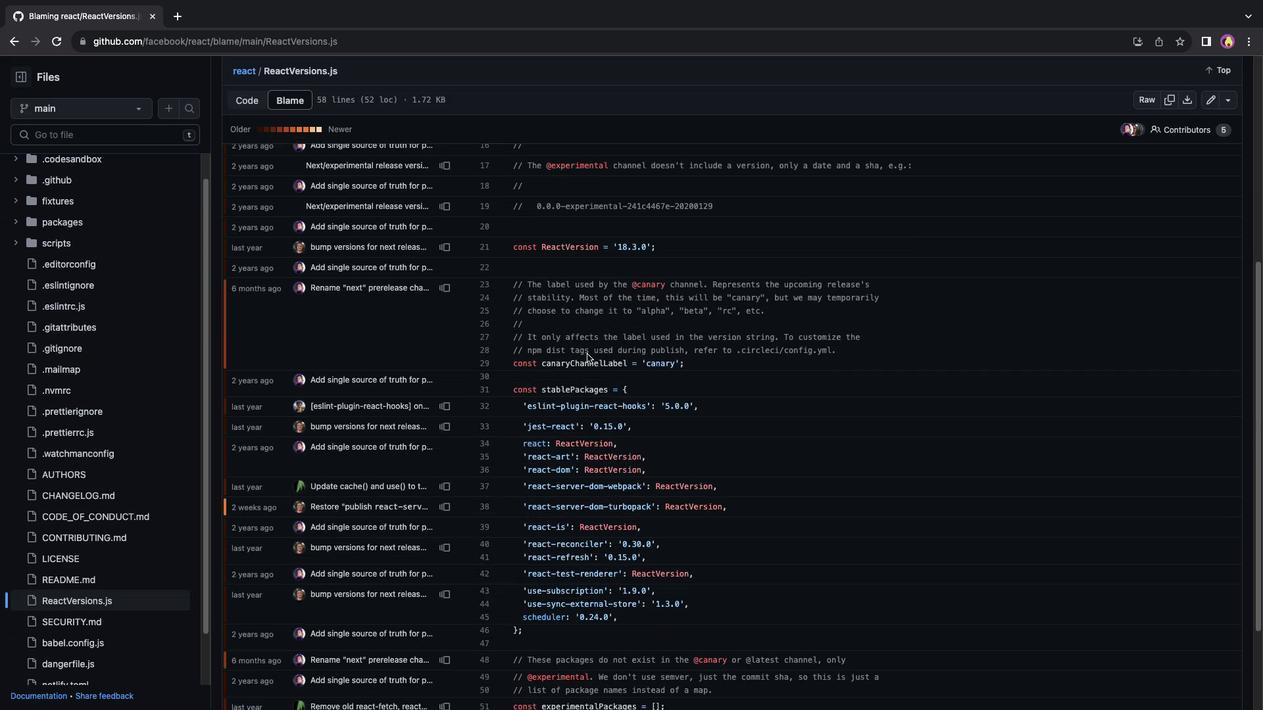 
Action: Mouse scrolled (587, 354) with delta (0, 0)
Screenshot: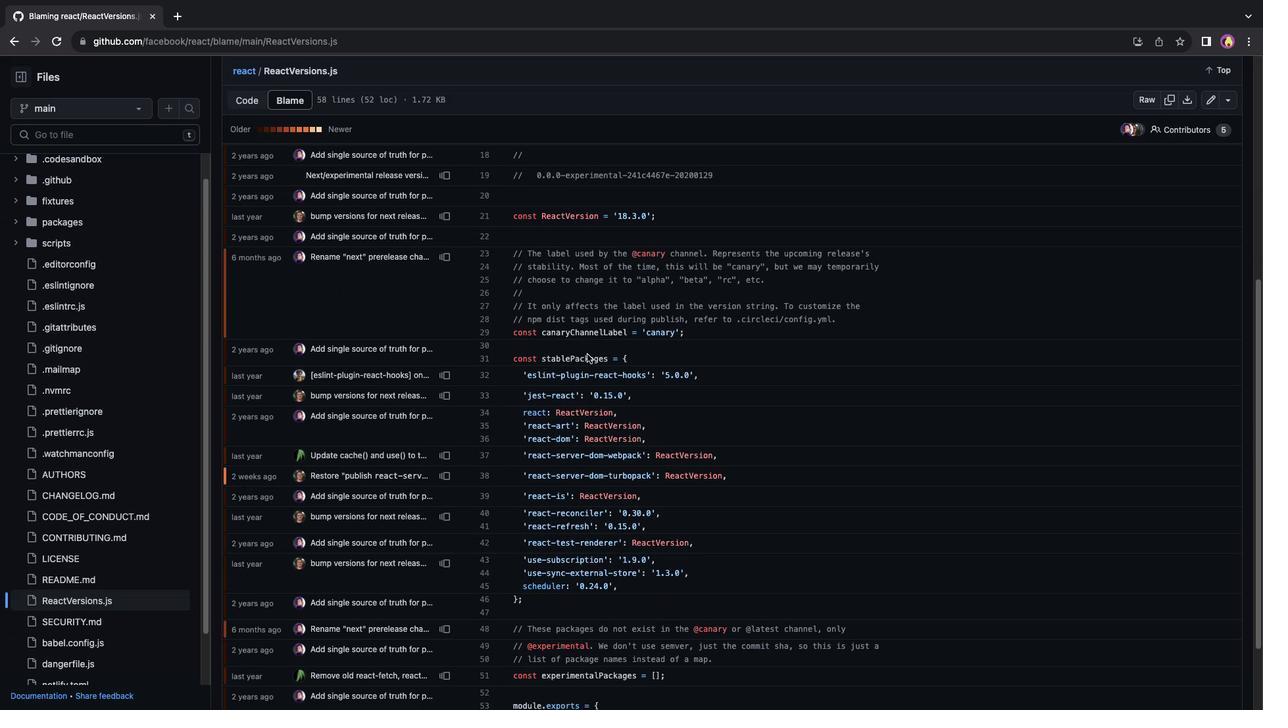 
Action: Mouse scrolled (587, 354) with delta (0, 0)
Screenshot: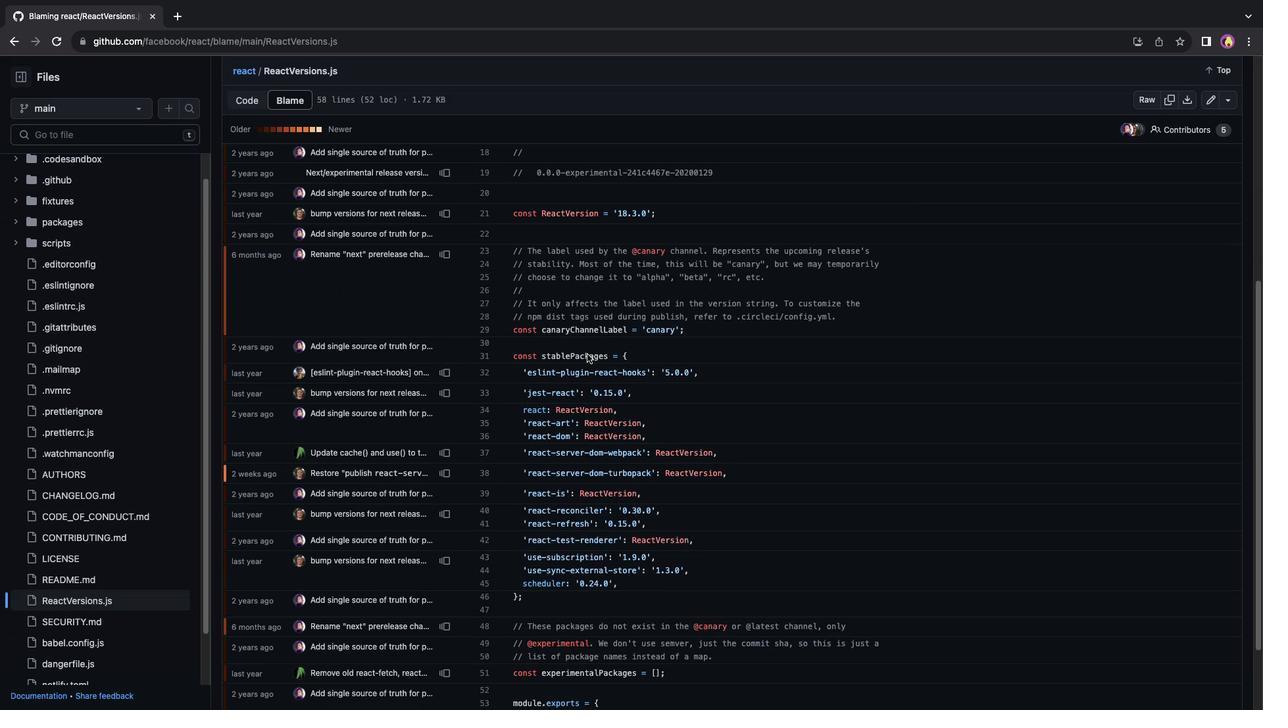 
Action: Mouse scrolled (587, 354) with delta (0, -1)
Screenshot: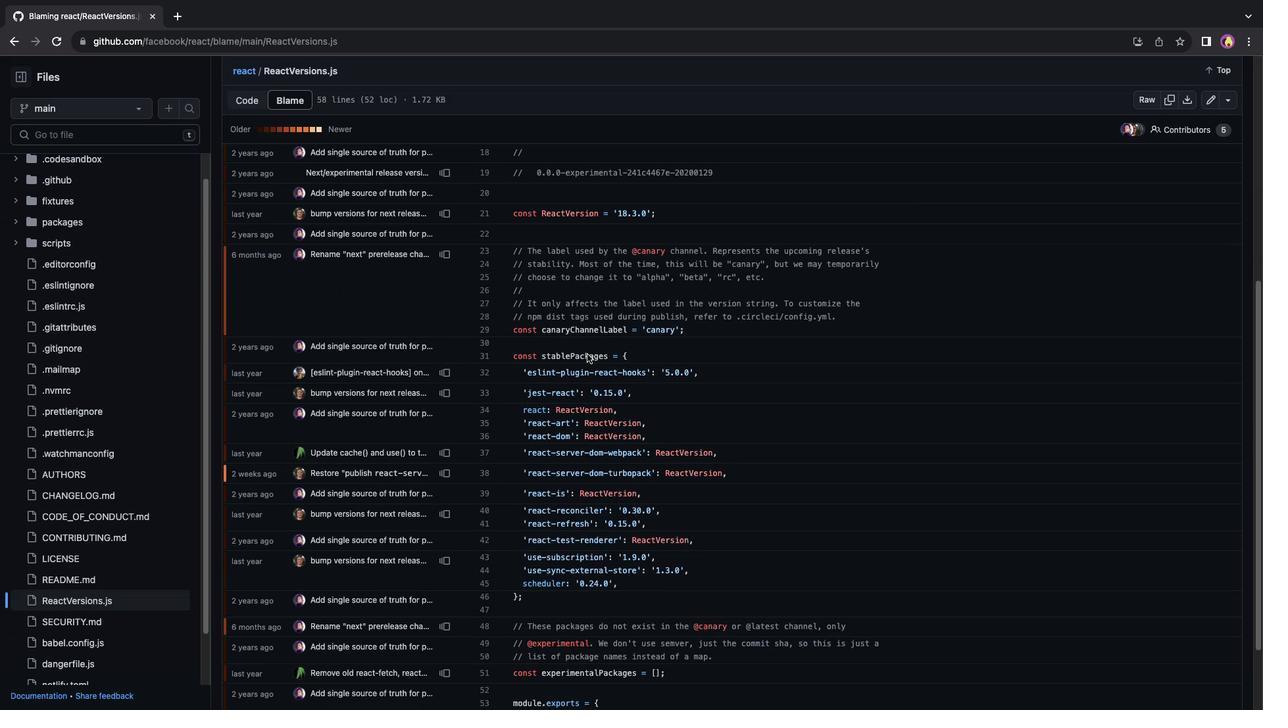 
Action: Mouse scrolled (587, 354) with delta (0, -3)
Screenshot: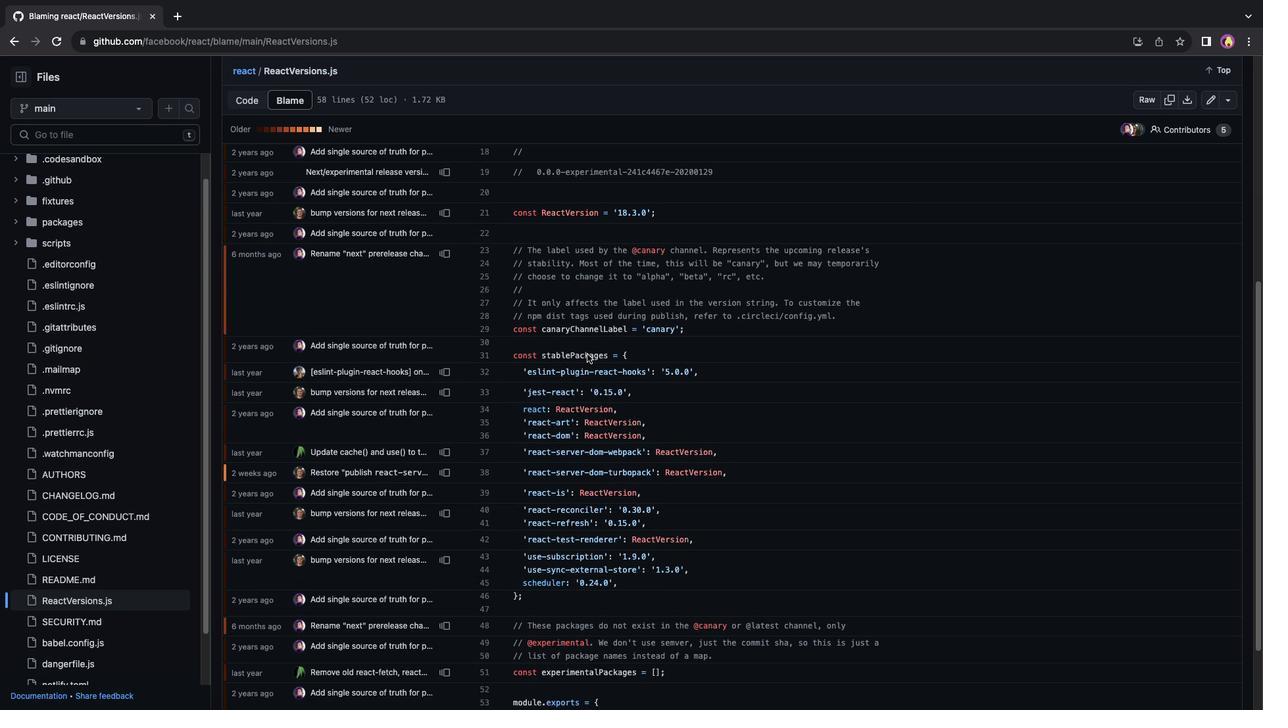 
Action: Mouse scrolled (587, 354) with delta (0, 0)
Screenshot: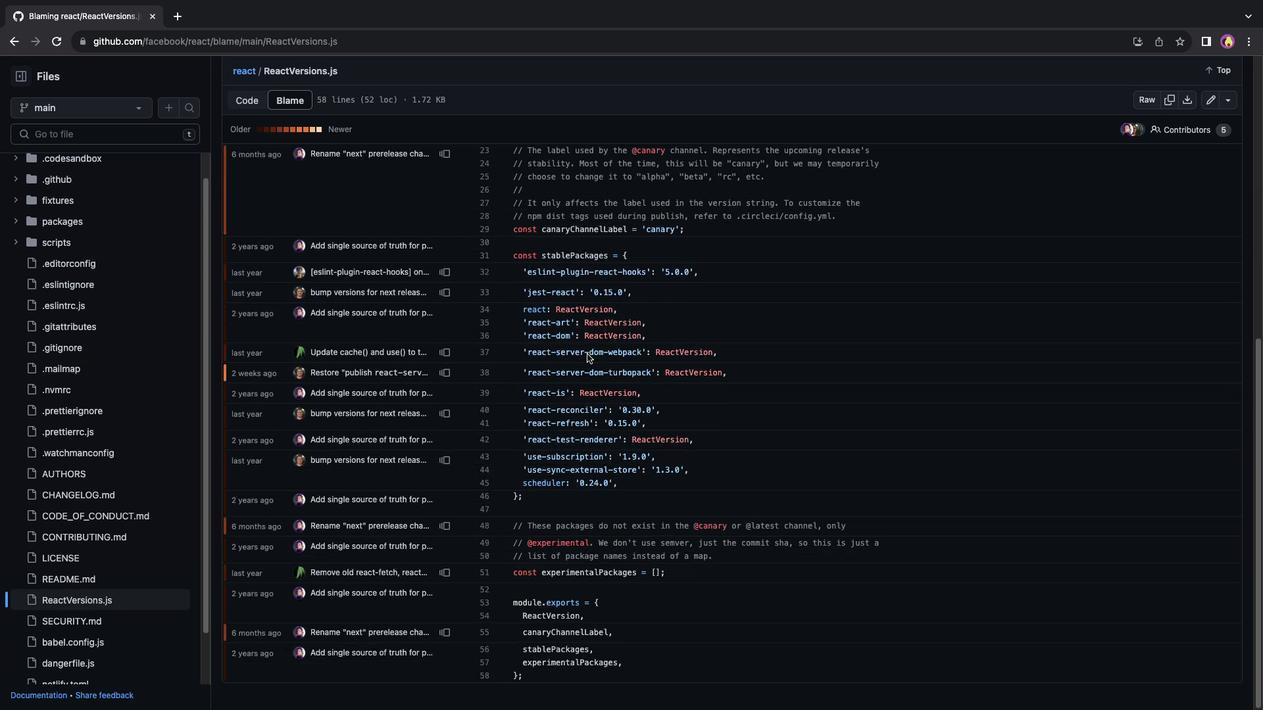 
Action: Mouse scrolled (587, 354) with delta (0, 0)
Screenshot: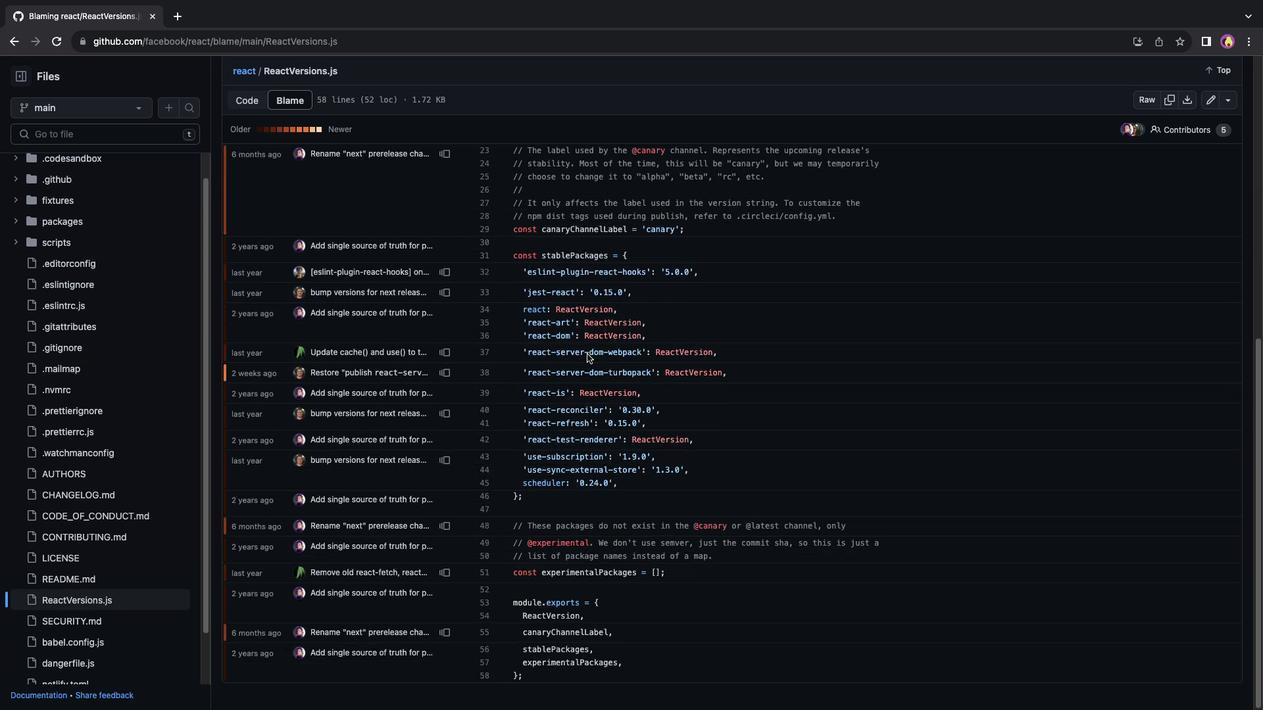 
Action: Mouse scrolled (587, 354) with delta (0, -1)
Screenshot: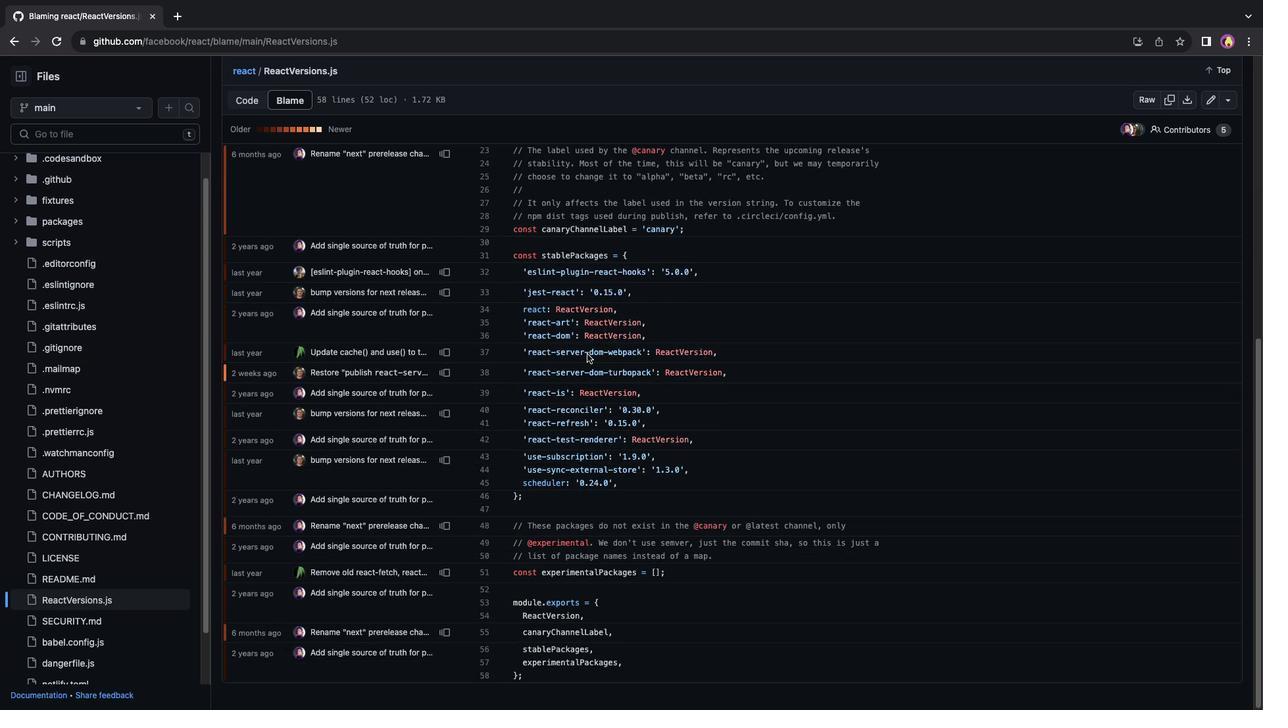 
Action: Mouse moved to (585, 354)
Screenshot: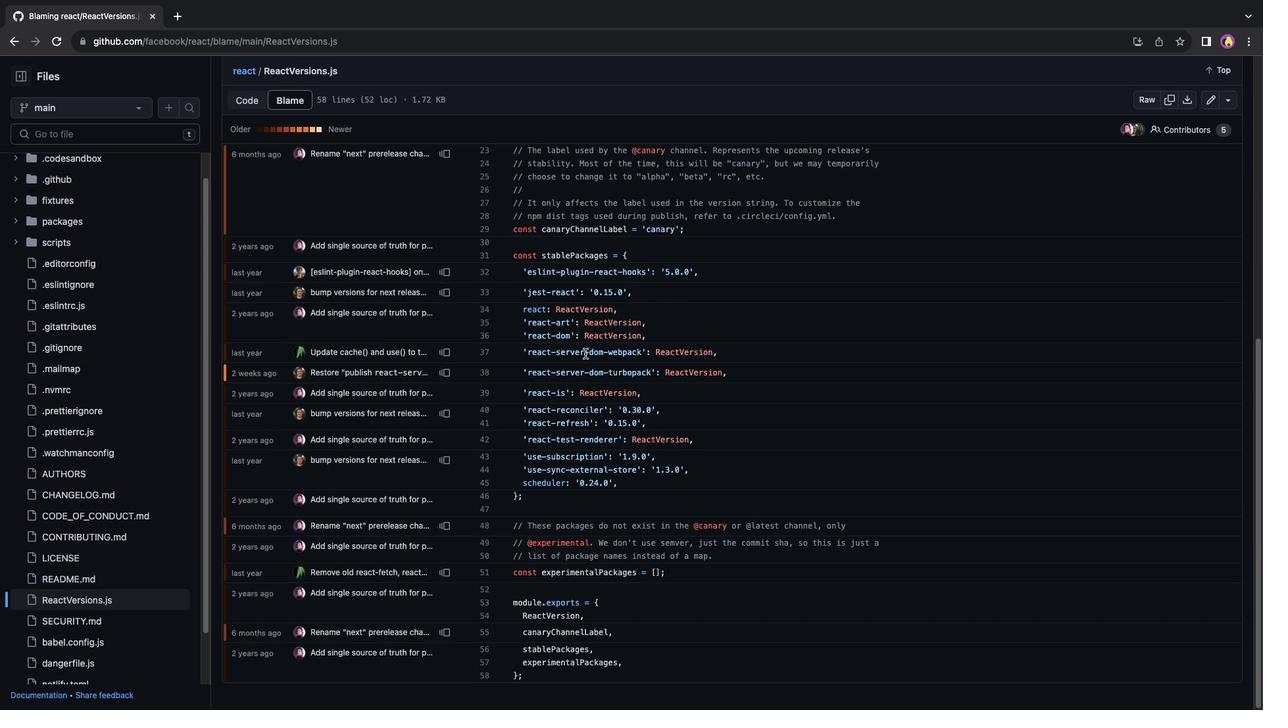 
Action: Mouse scrolled (585, 354) with delta (0, 0)
Screenshot: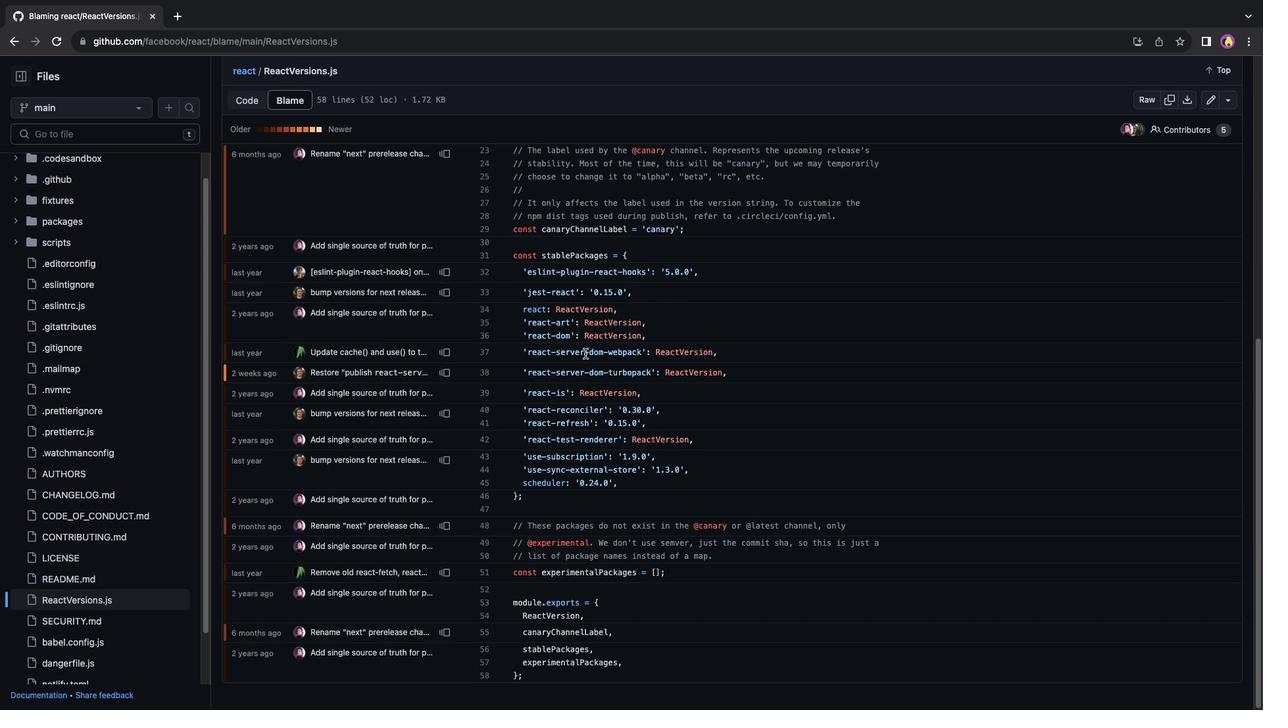 
Action: Mouse scrolled (585, 354) with delta (0, 0)
Screenshot: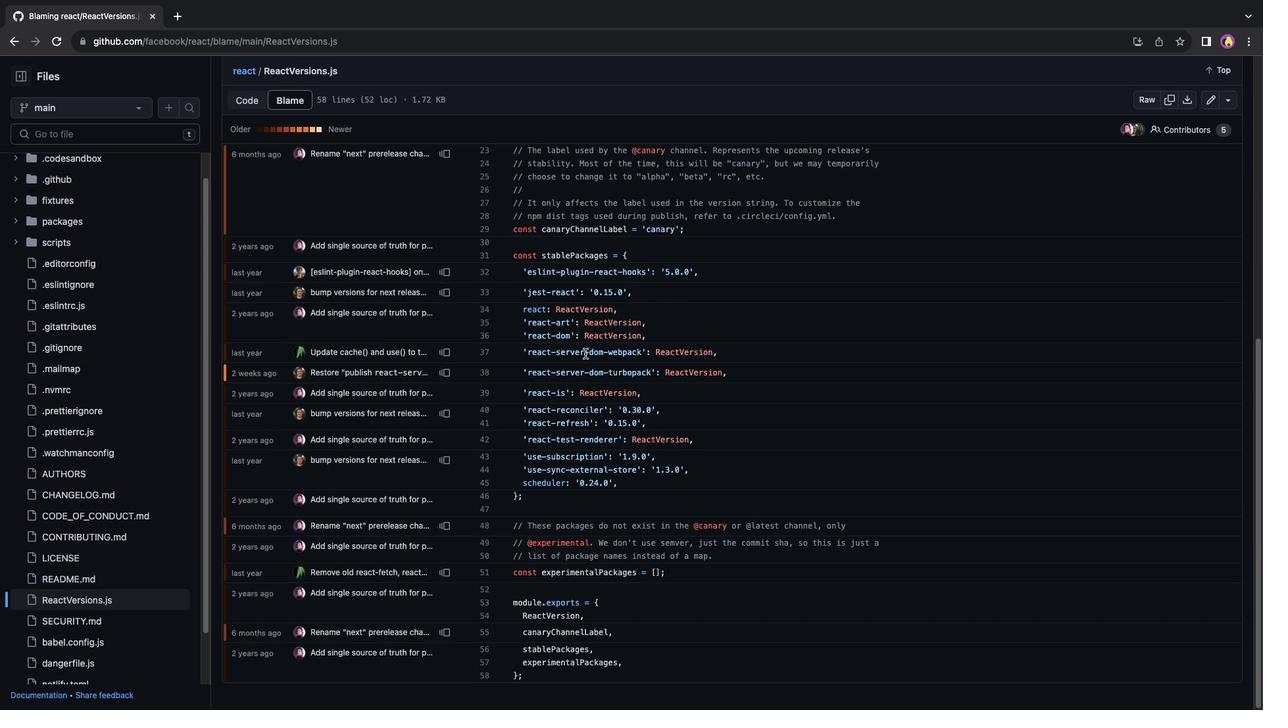 
Action: Mouse scrolled (585, 354) with delta (0, -1)
Screenshot: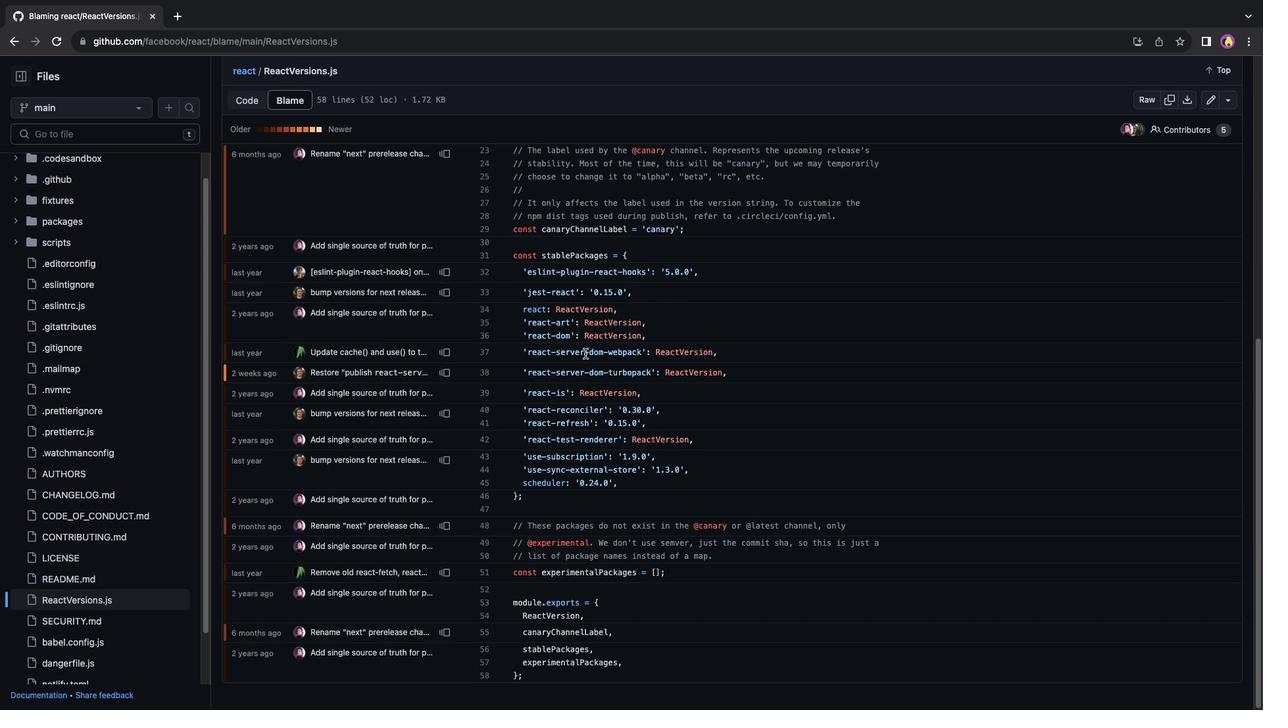 
Action: Mouse moved to (311, 346)
Screenshot: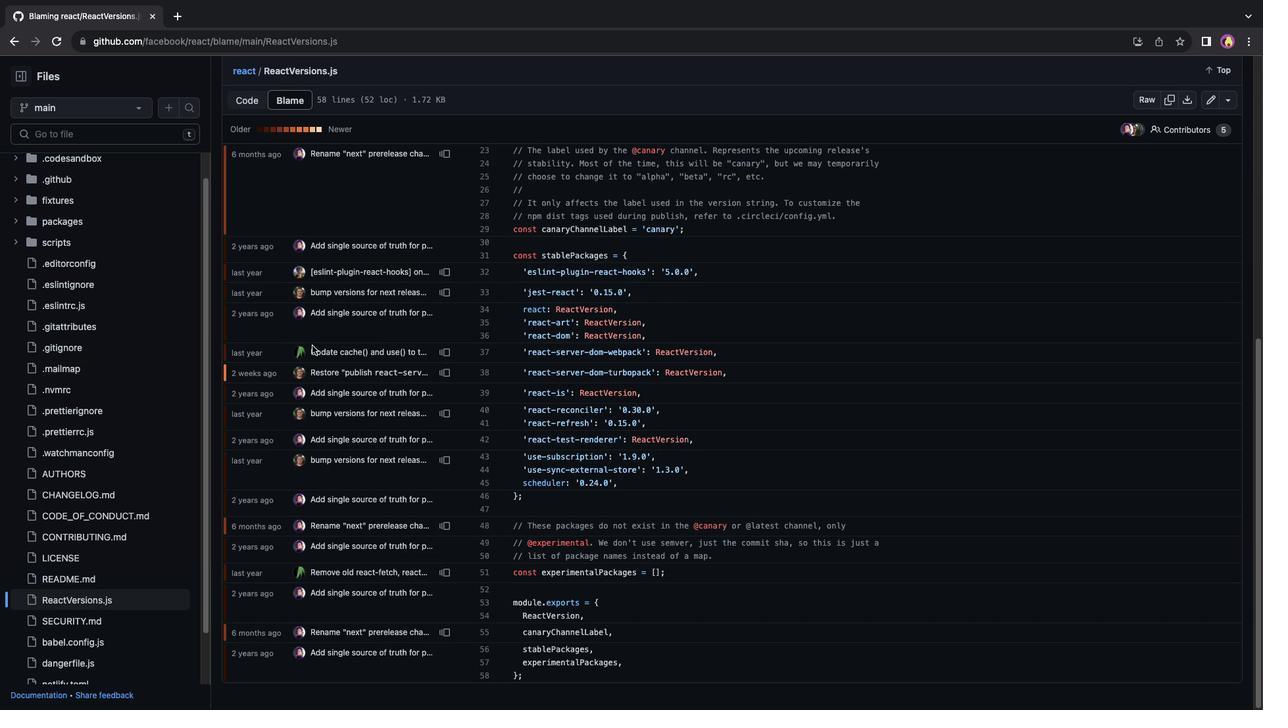 
Action: Mouse scrolled (311, 346) with delta (0, 0)
Screenshot: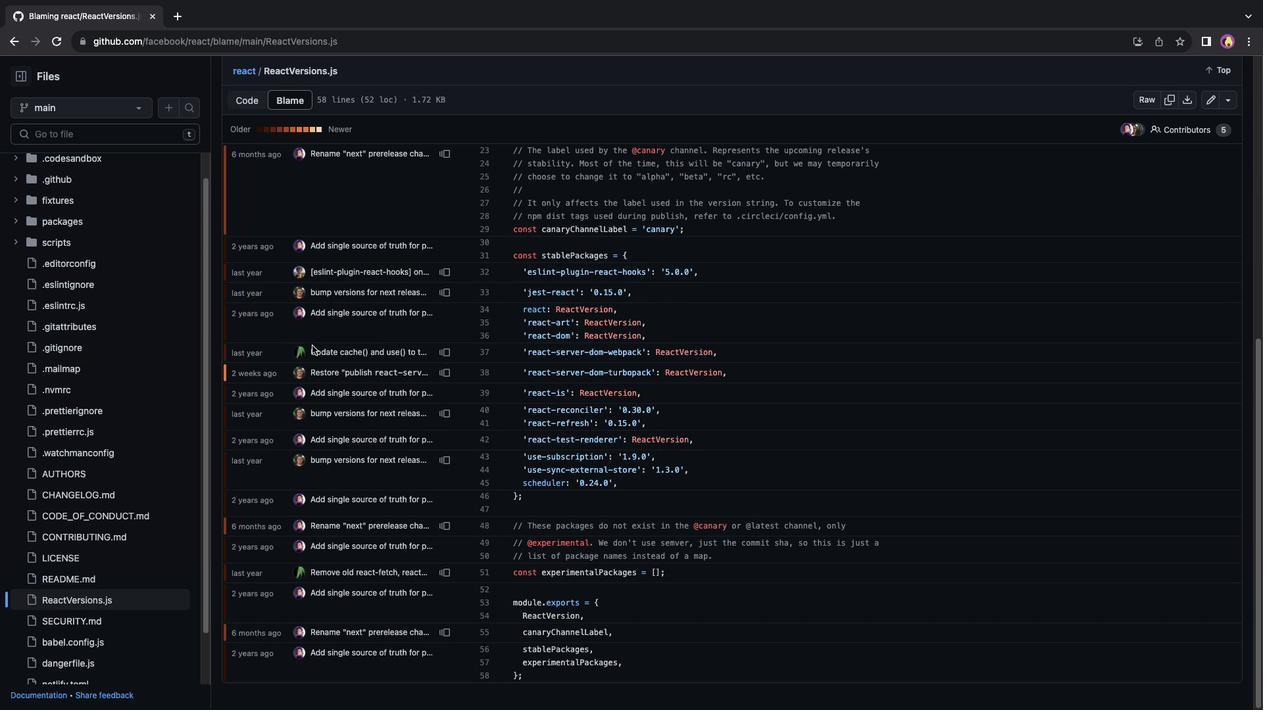 
Action: Mouse moved to (312, 346)
Screenshot: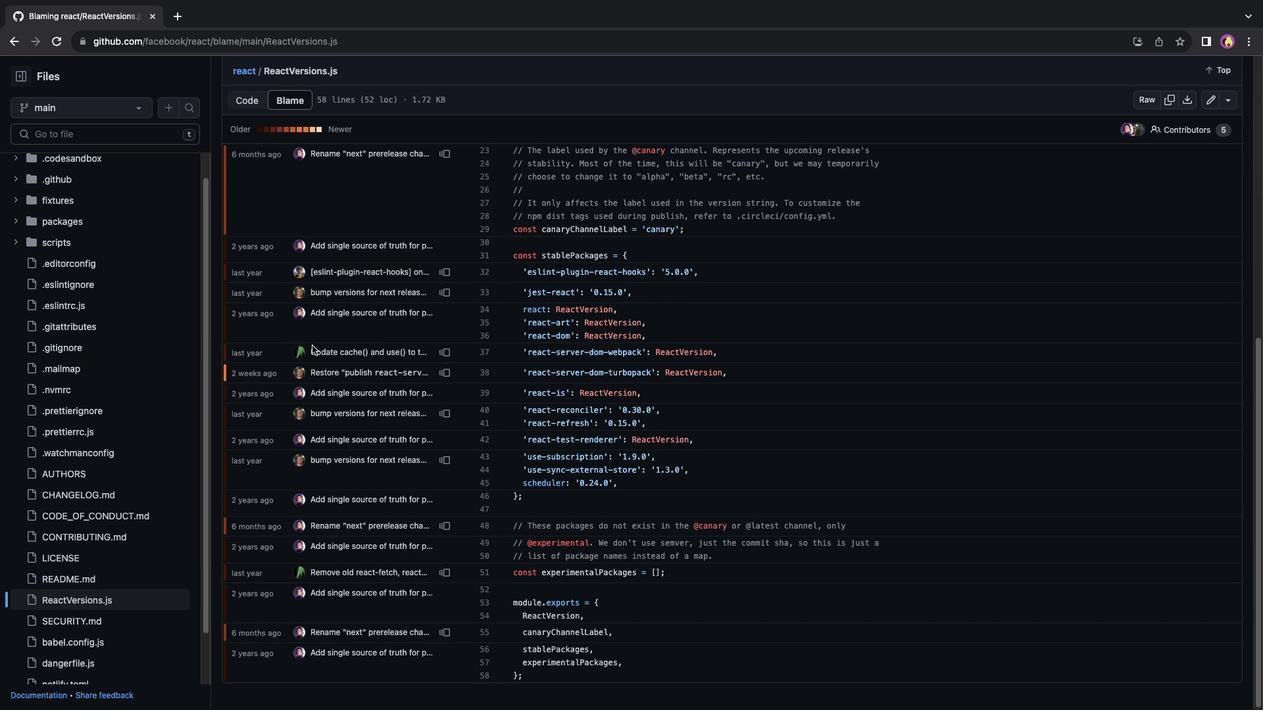 
Action: Mouse scrolled (312, 346) with delta (0, 0)
Screenshot: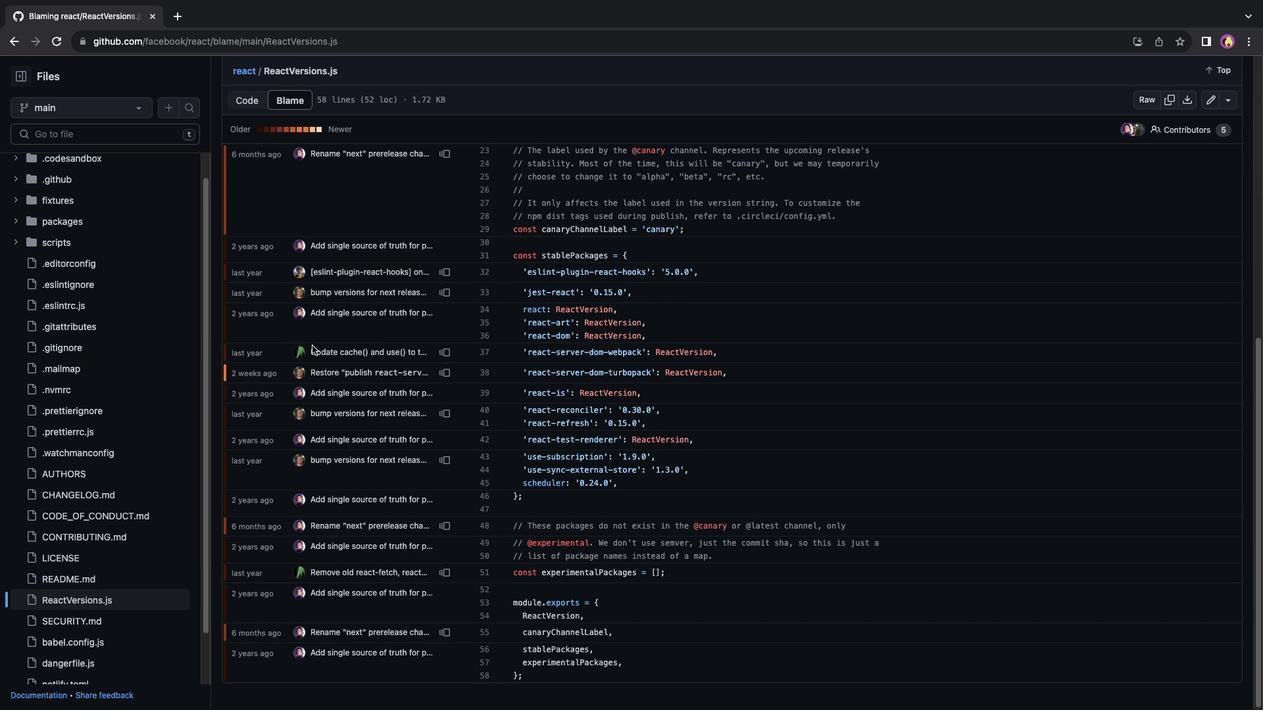 
Action: Mouse moved to (324, 347)
Screenshot: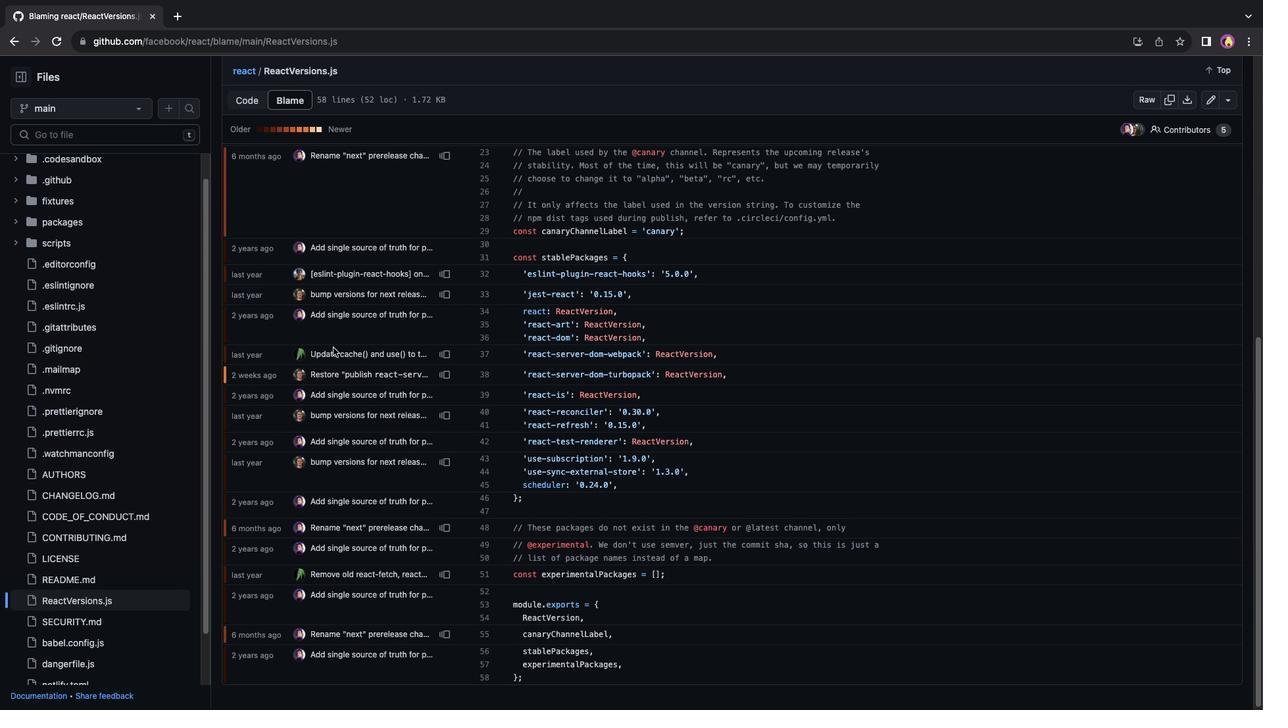 
Action: Mouse scrolled (324, 347) with delta (0, 1)
Screenshot: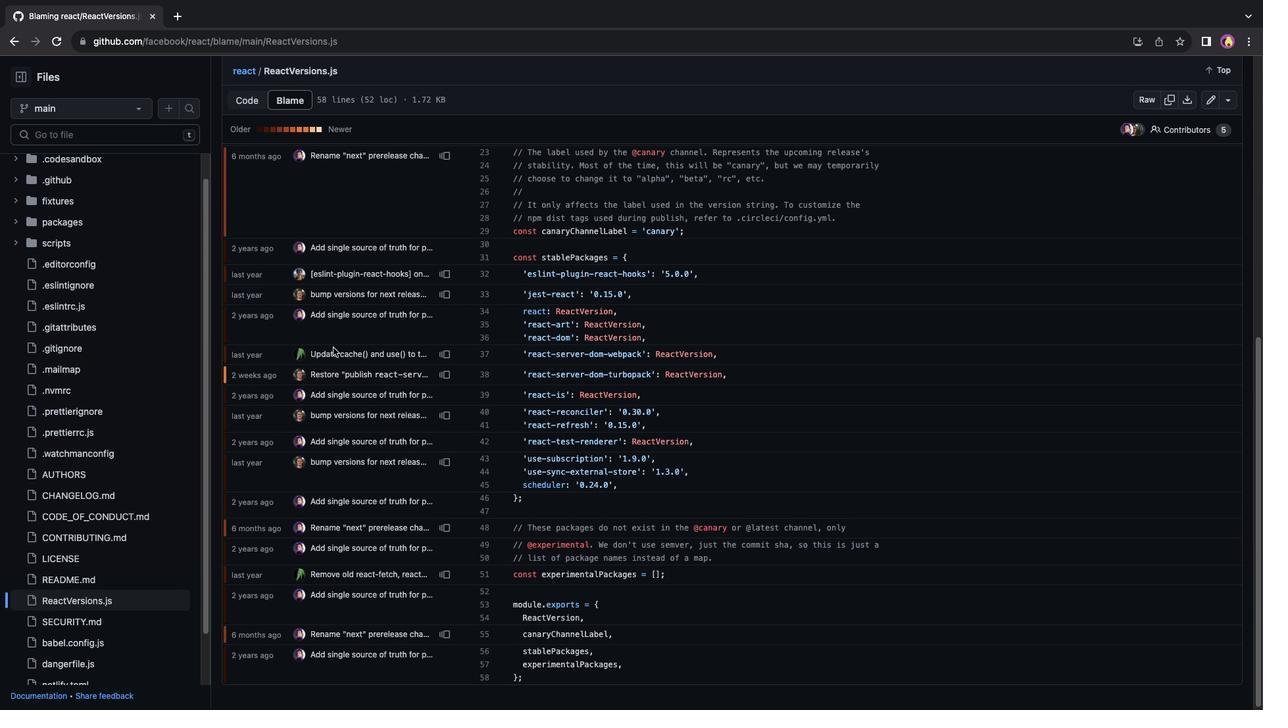 
Action: Mouse moved to (348, 349)
Screenshot: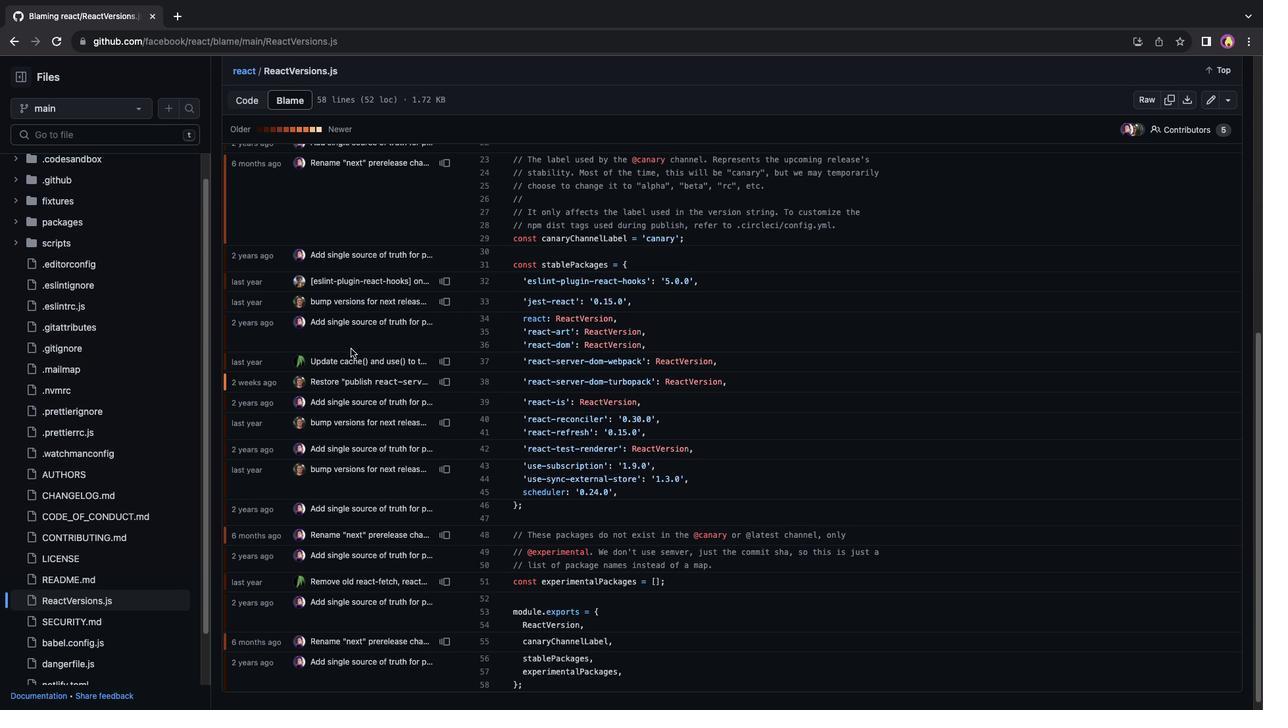 
Action: Mouse scrolled (348, 349) with delta (0, 2)
Screenshot: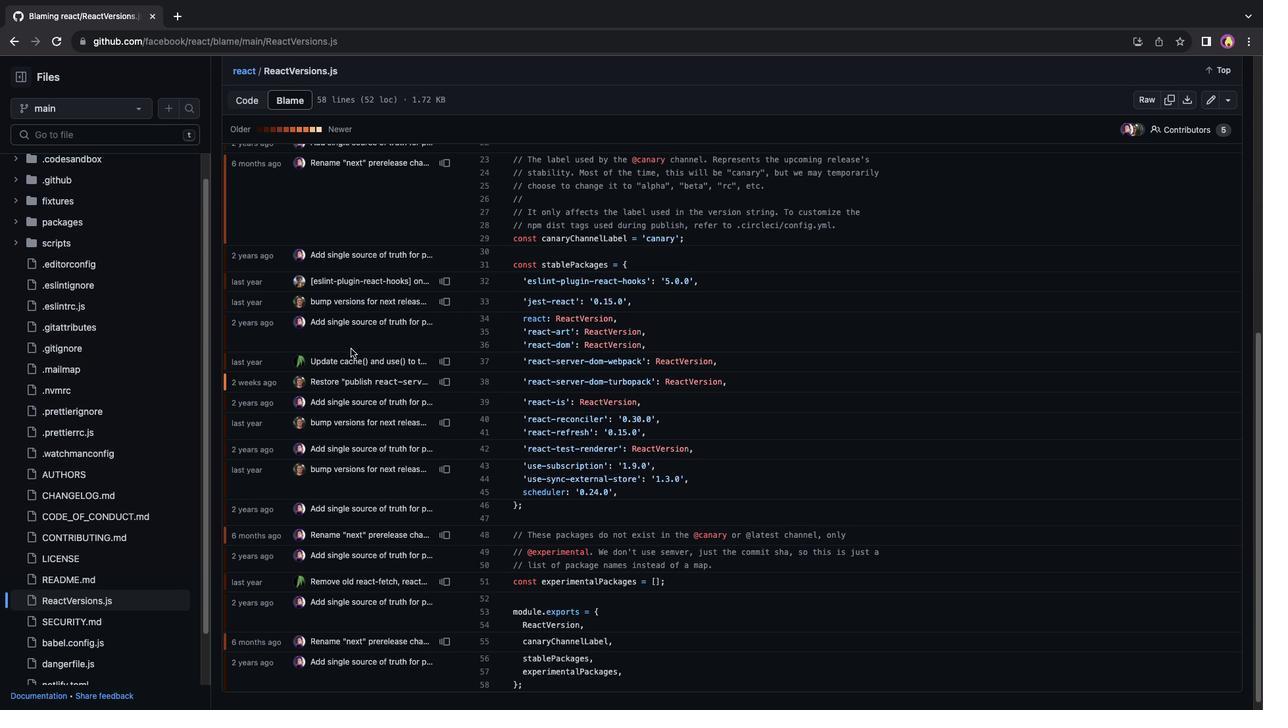 
Action: Mouse moved to (354, 349)
Screenshot: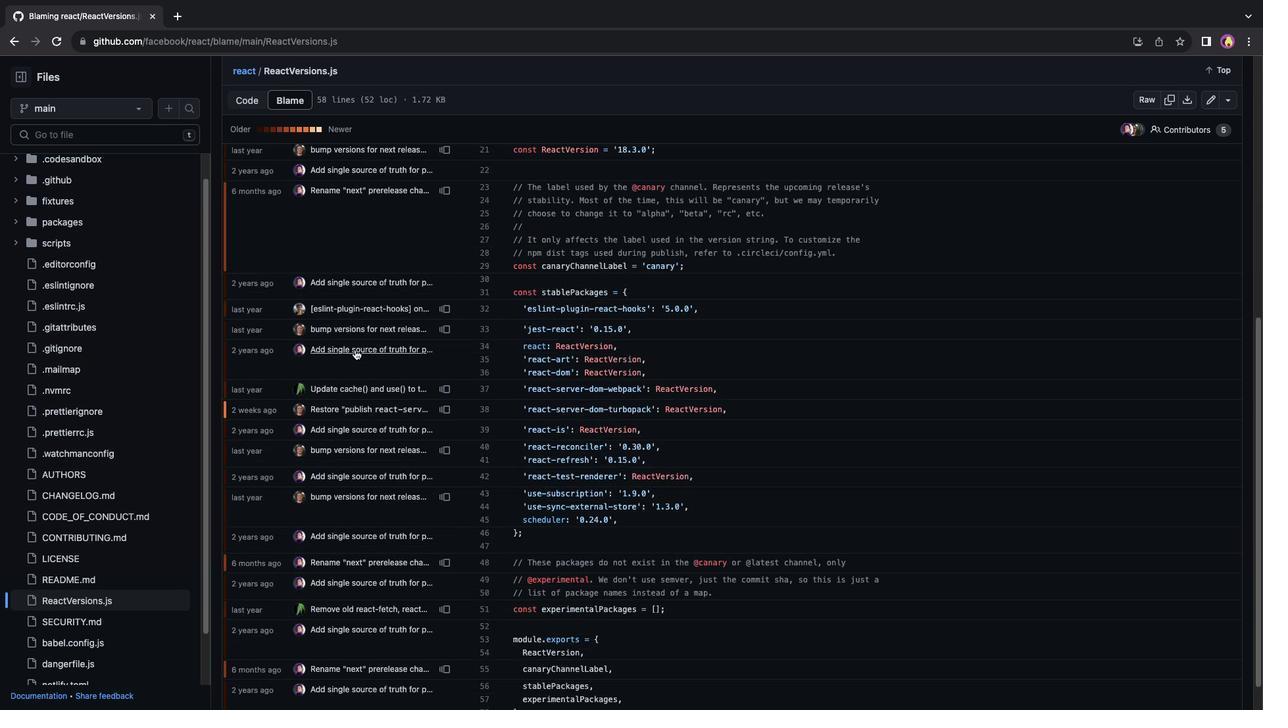 
Action: Mouse scrolled (354, 349) with delta (0, 0)
Screenshot: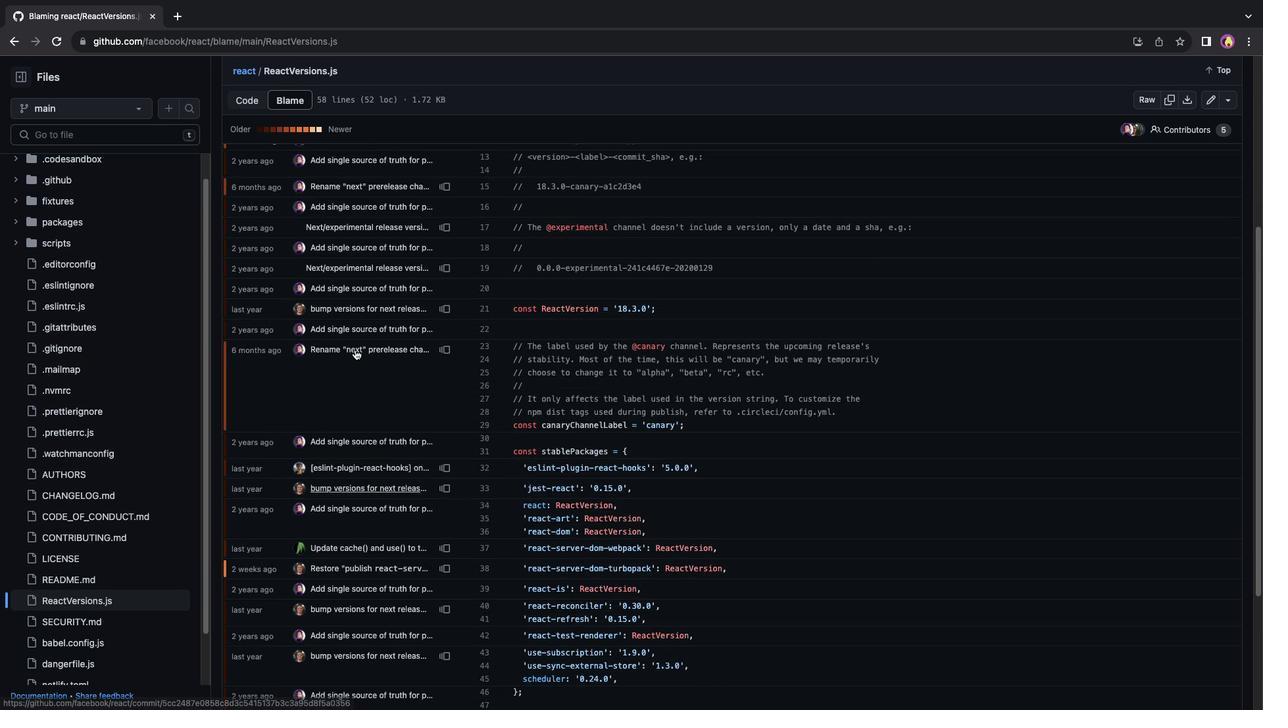
Action: Mouse scrolled (354, 349) with delta (0, 0)
Screenshot: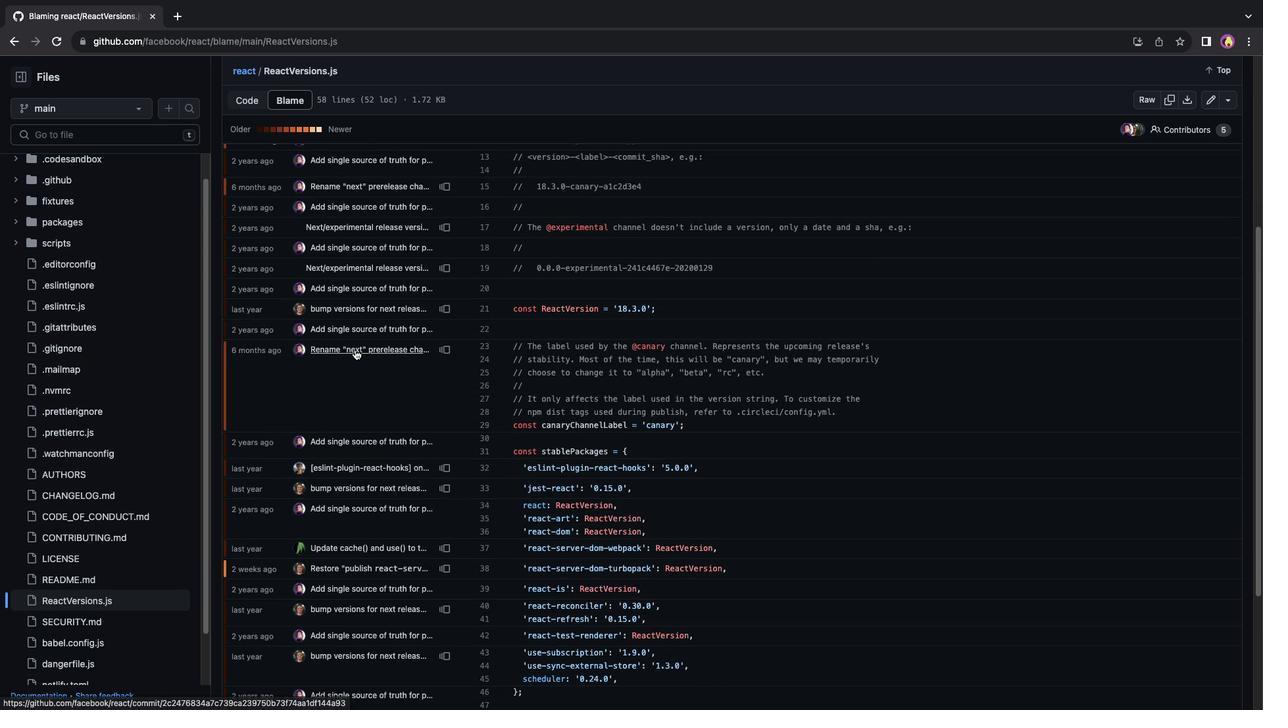 
Action: Mouse scrolled (354, 349) with delta (0, 2)
Screenshot: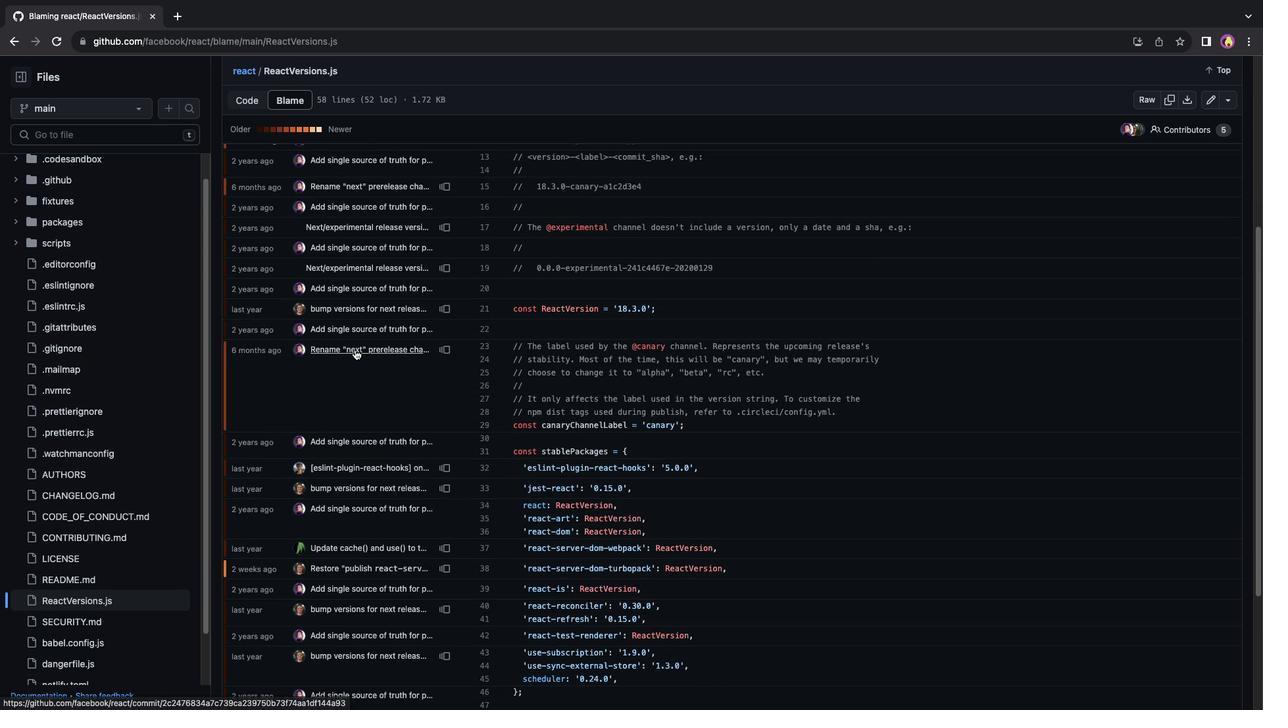 
Action: Mouse scrolled (354, 349) with delta (0, 3)
Screenshot: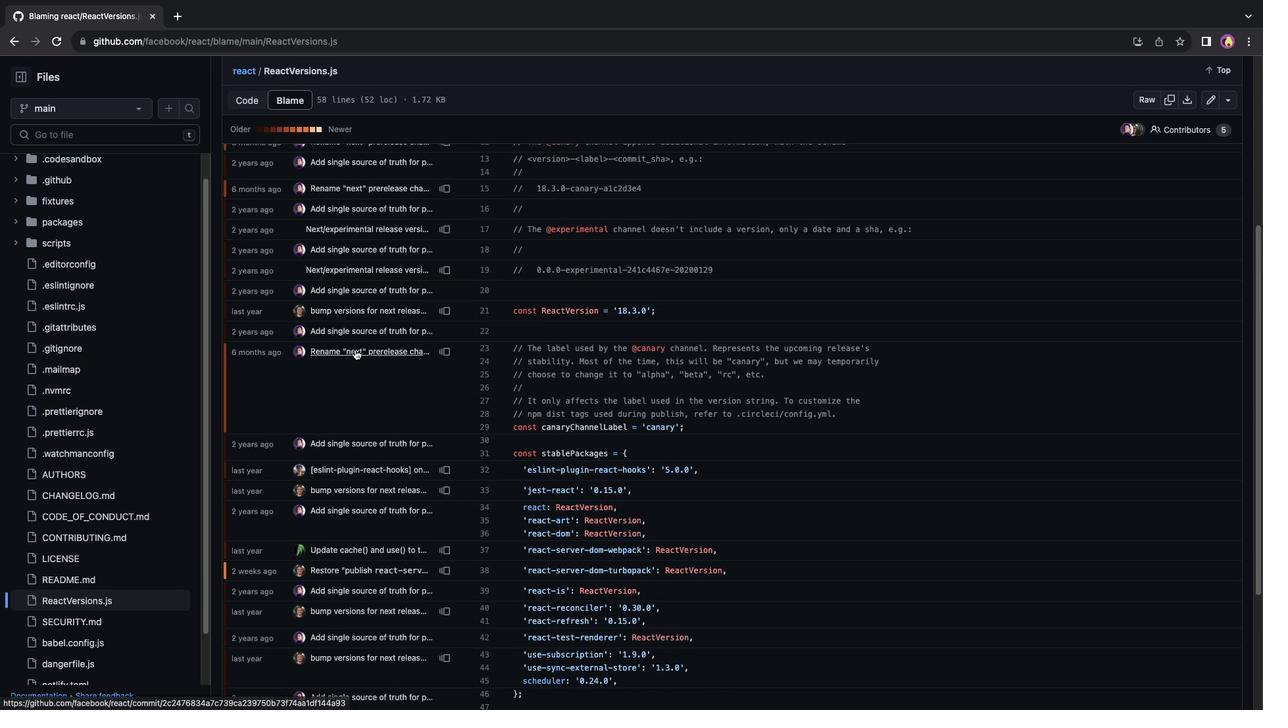 
Action: Mouse scrolled (354, 349) with delta (0, 0)
Screenshot: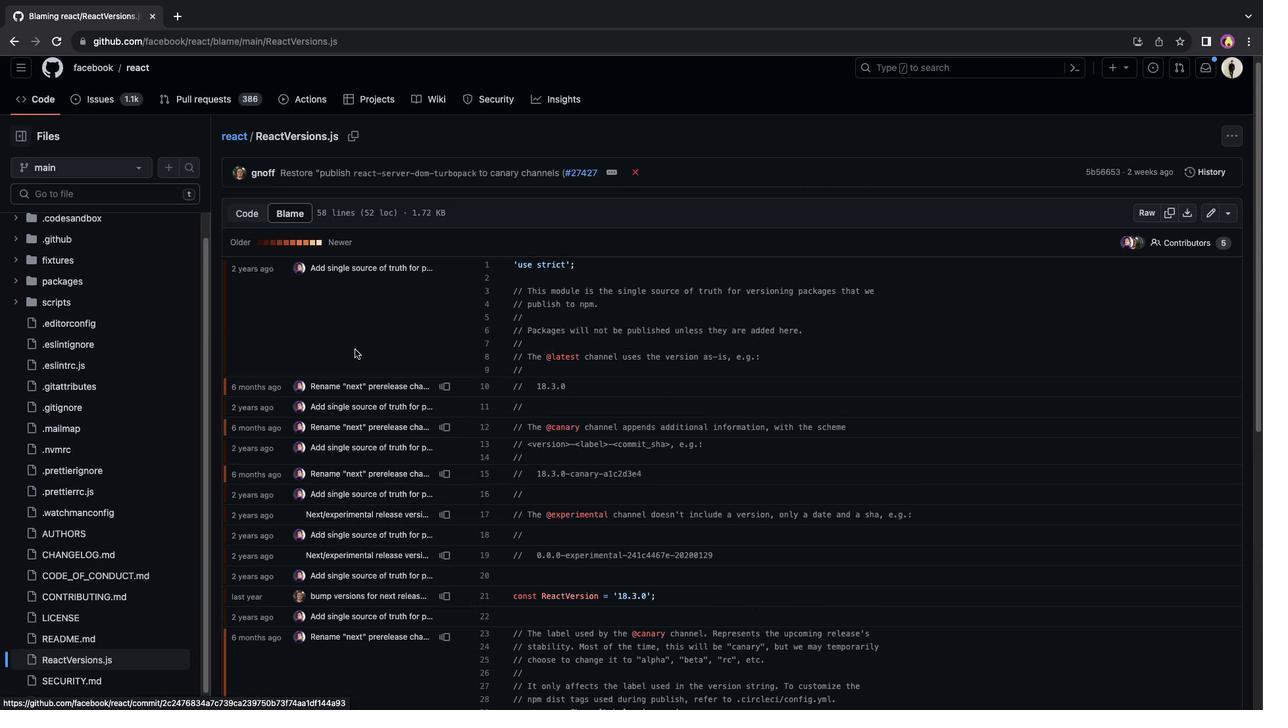 
Action: Mouse scrolled (354, 349) with delta (0, 0)
Screenshot: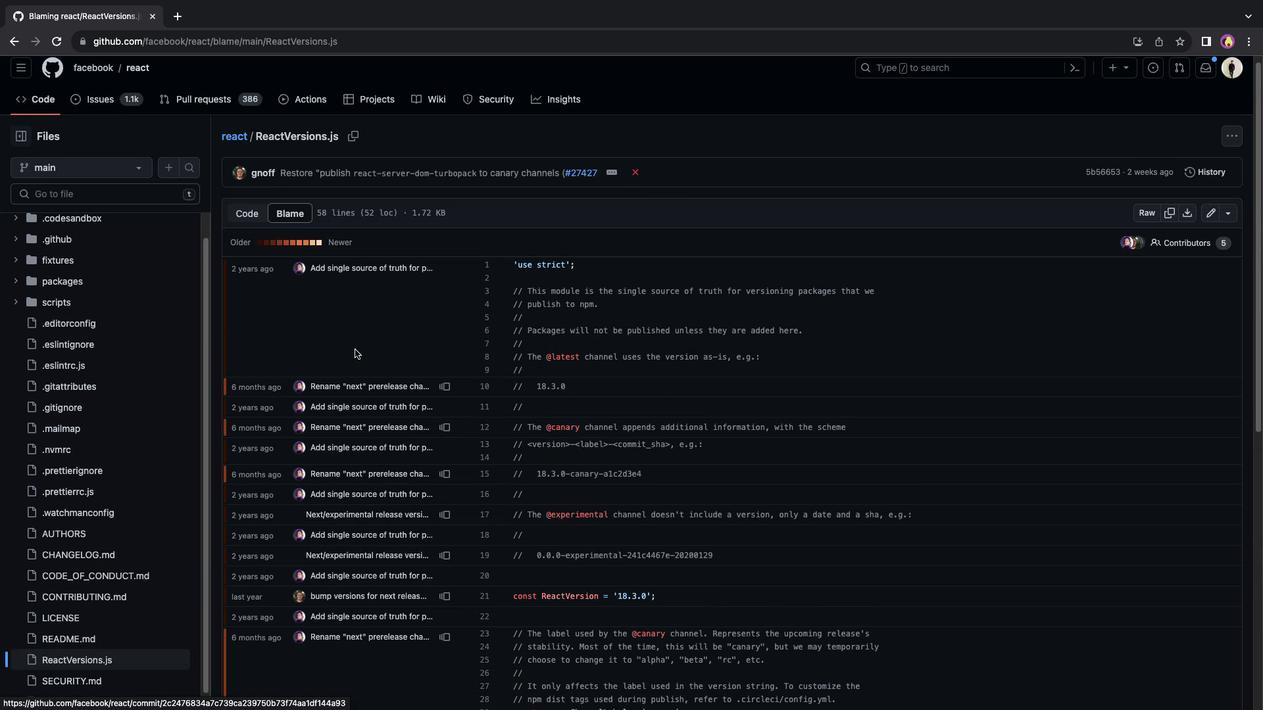 
Action: Mouse moved to (446, 399)
Screenshot: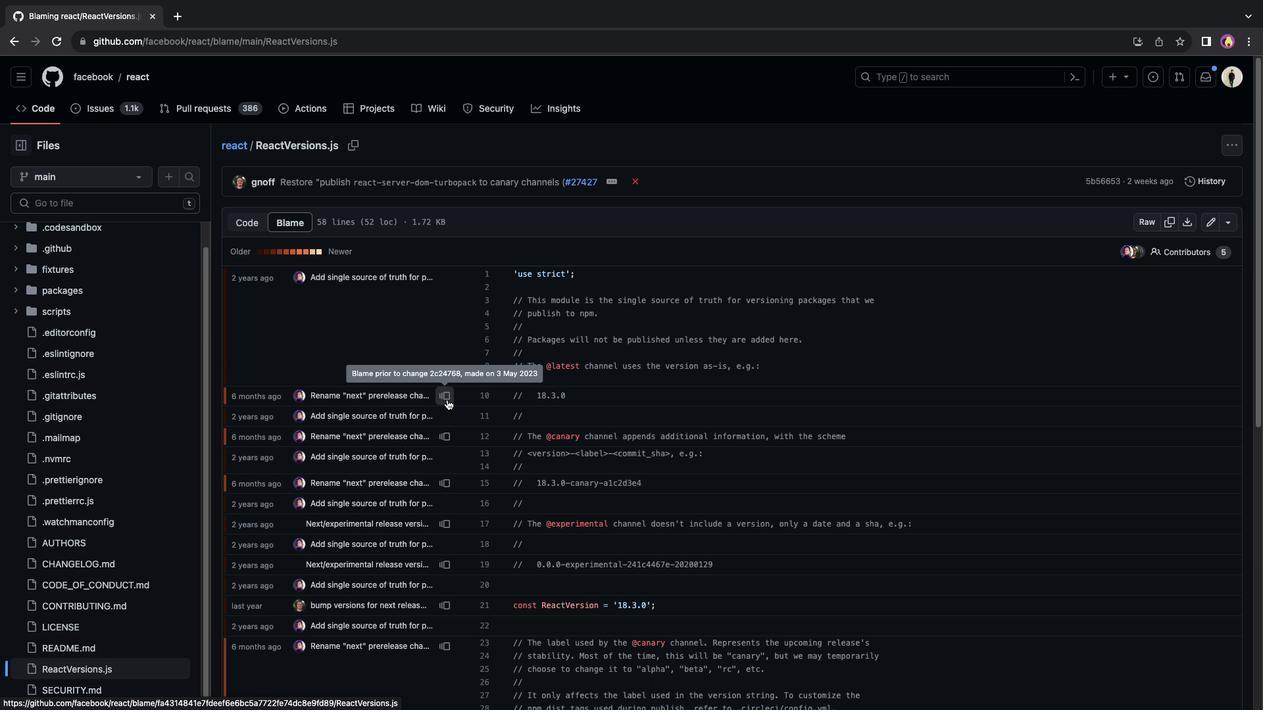 
Action: Mouse scrolled (446, 399) with delta (0, 0)
Screenshot: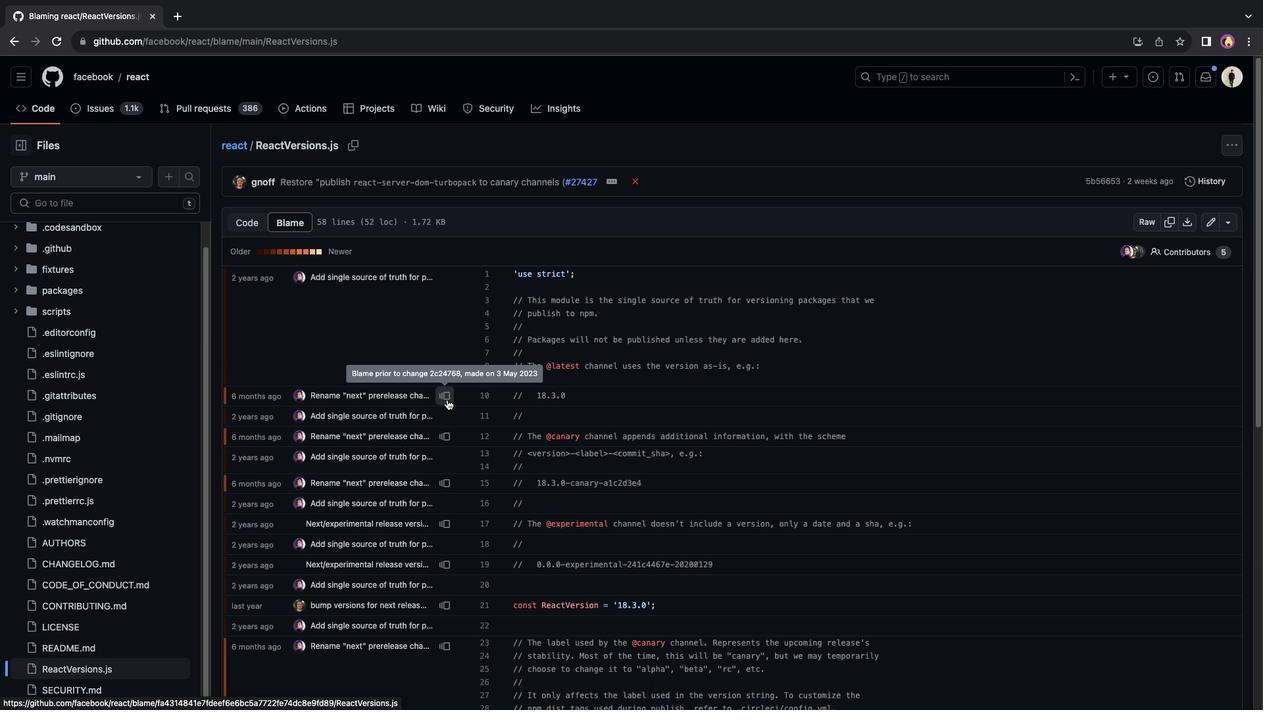 
Action: Mouse scrolled (446, 399) with delta (0, 0)
Screenshot: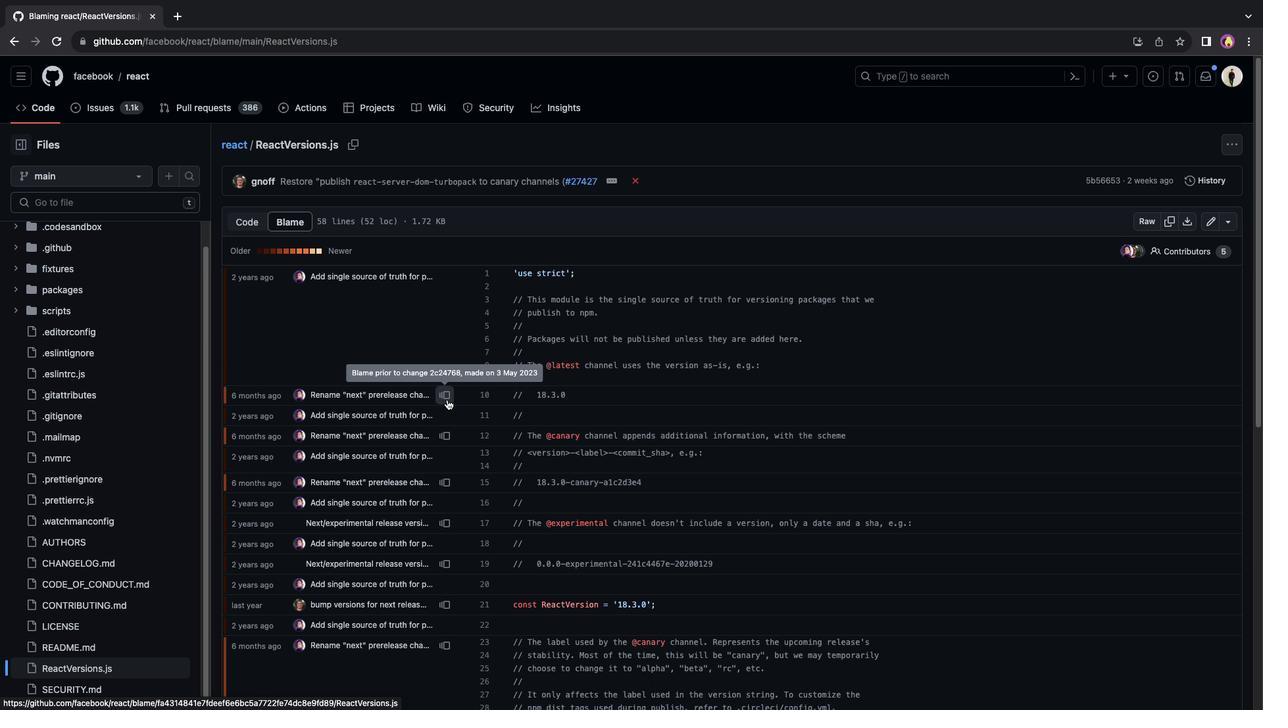 
Action: Mouse scrolled (446, 399) with delta (0, -1)
Screenshot: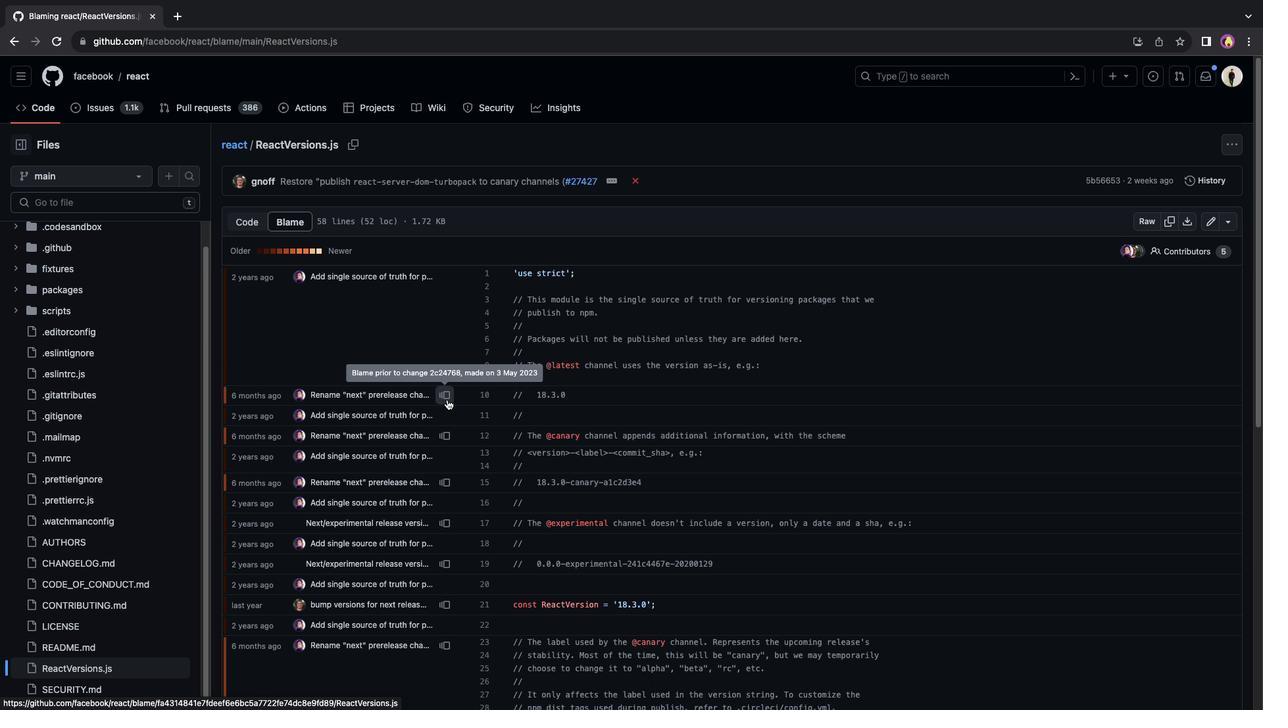 
Action: Mouse moved to (444, 371)
Screenshot: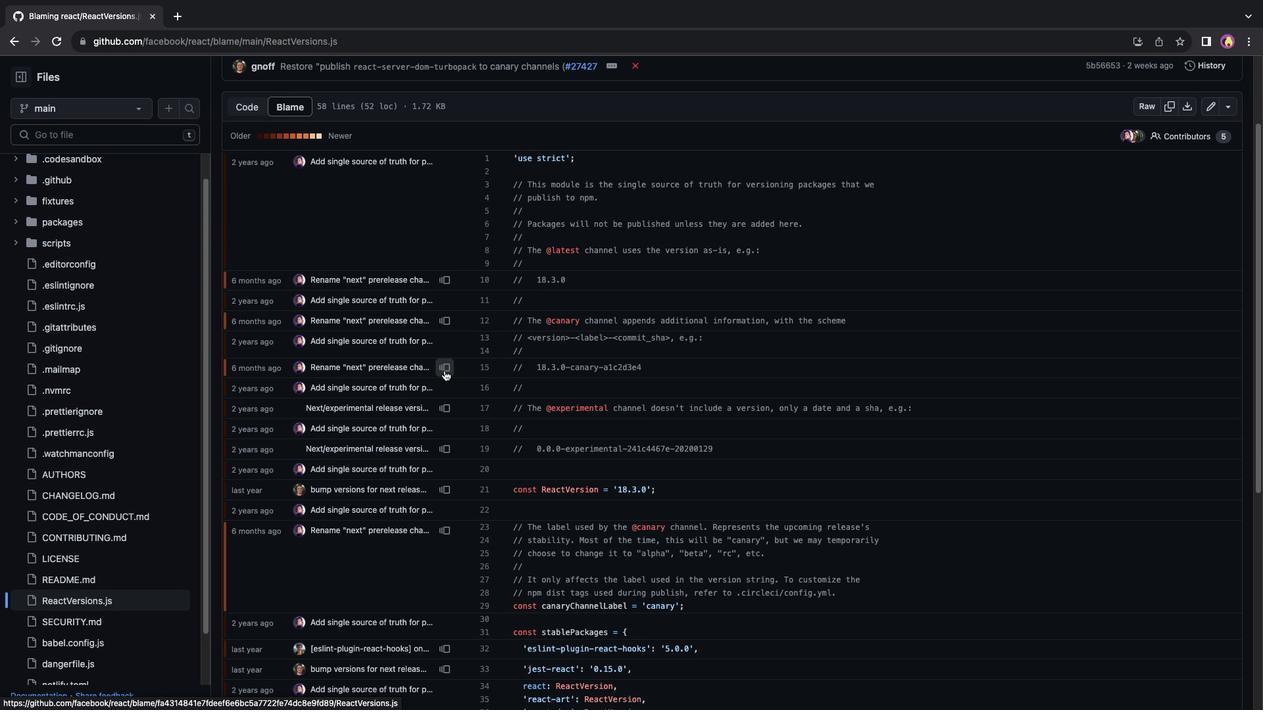 
Action: Mouse pressed left at (444, 371)
Screenshot: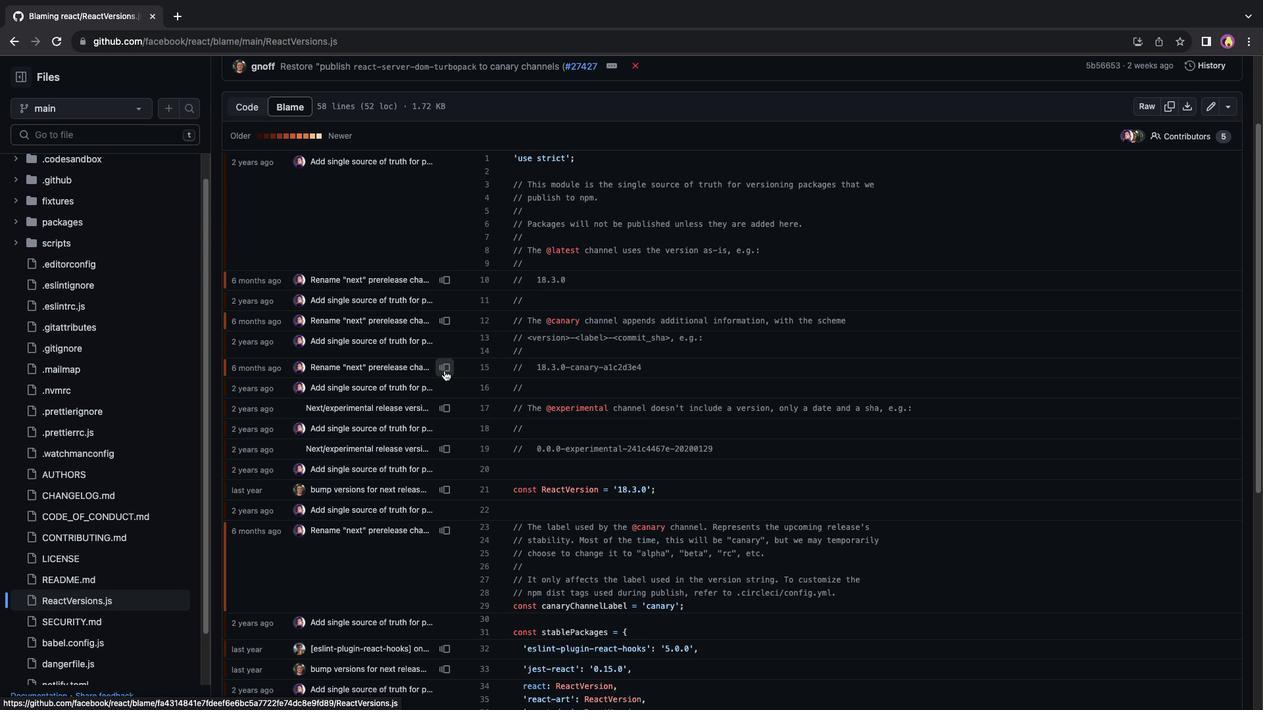
Action: Mouse moved to (448, 381)
Screenshot: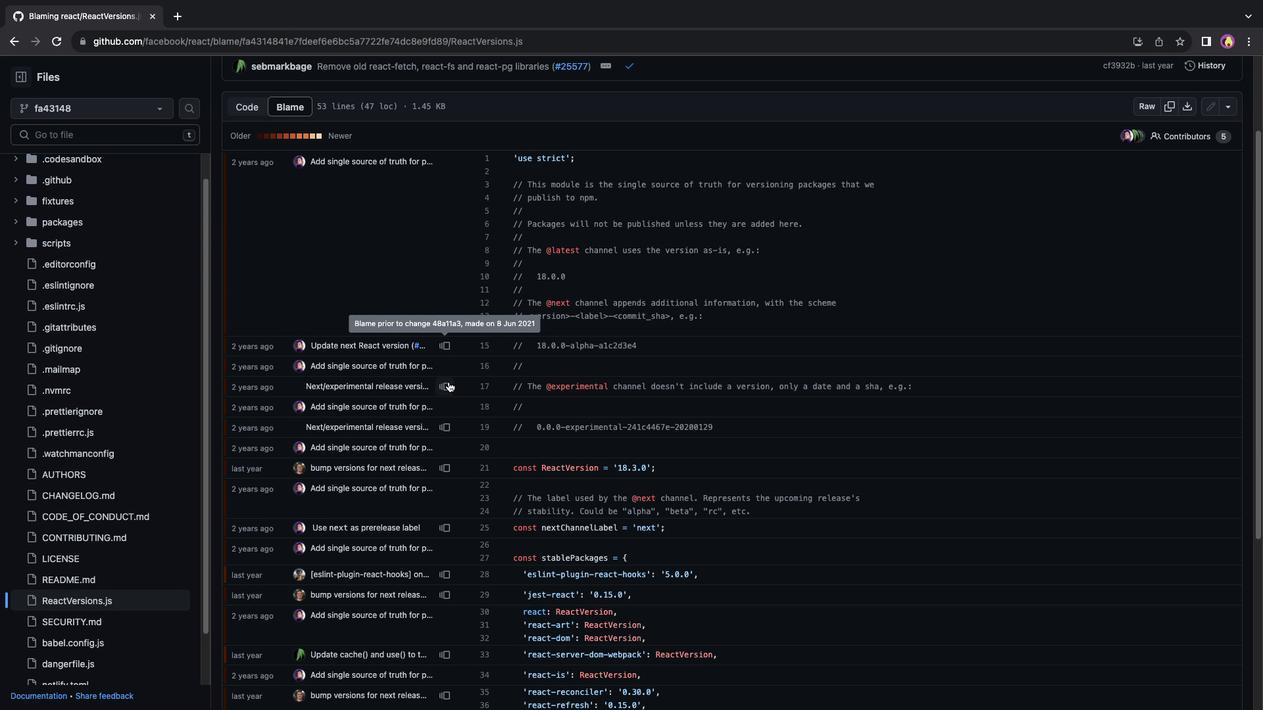 
Action: Mouse scrolled (448, 381) with delta (0, 0)
Screenshot: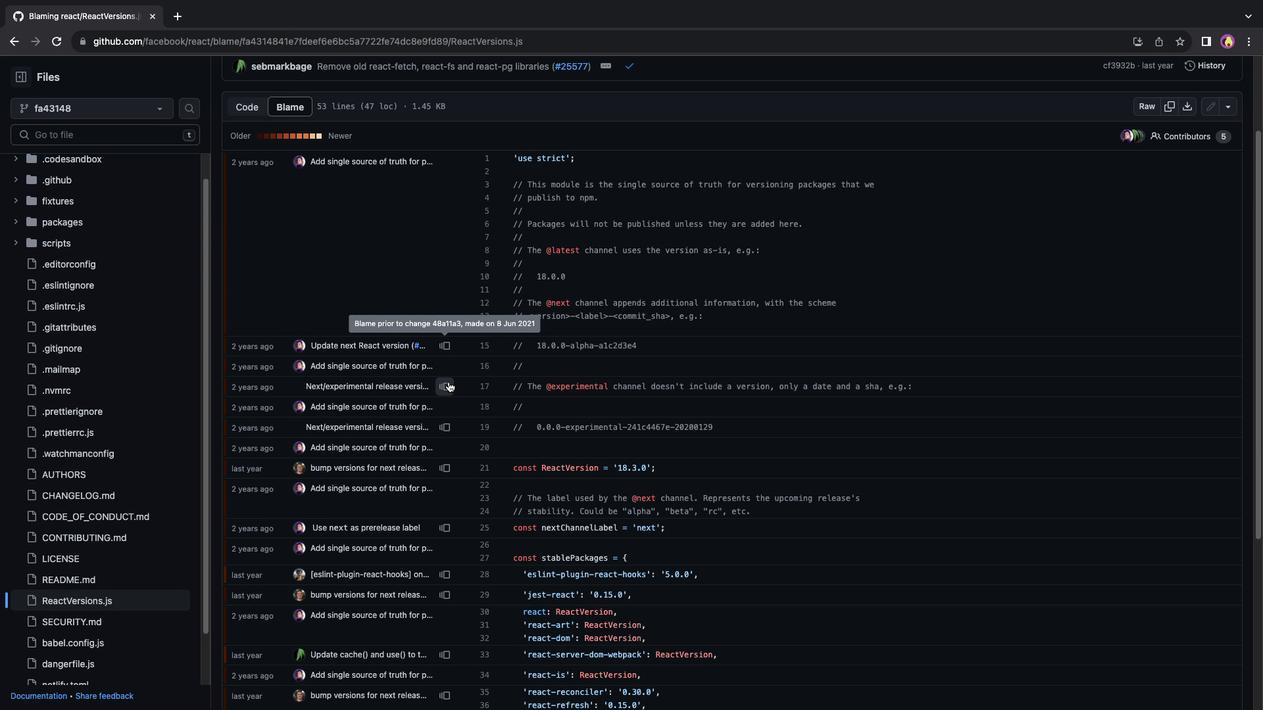 
Action: Mouse scrolled (448, 381) with delta (0, 0)
Screenshot: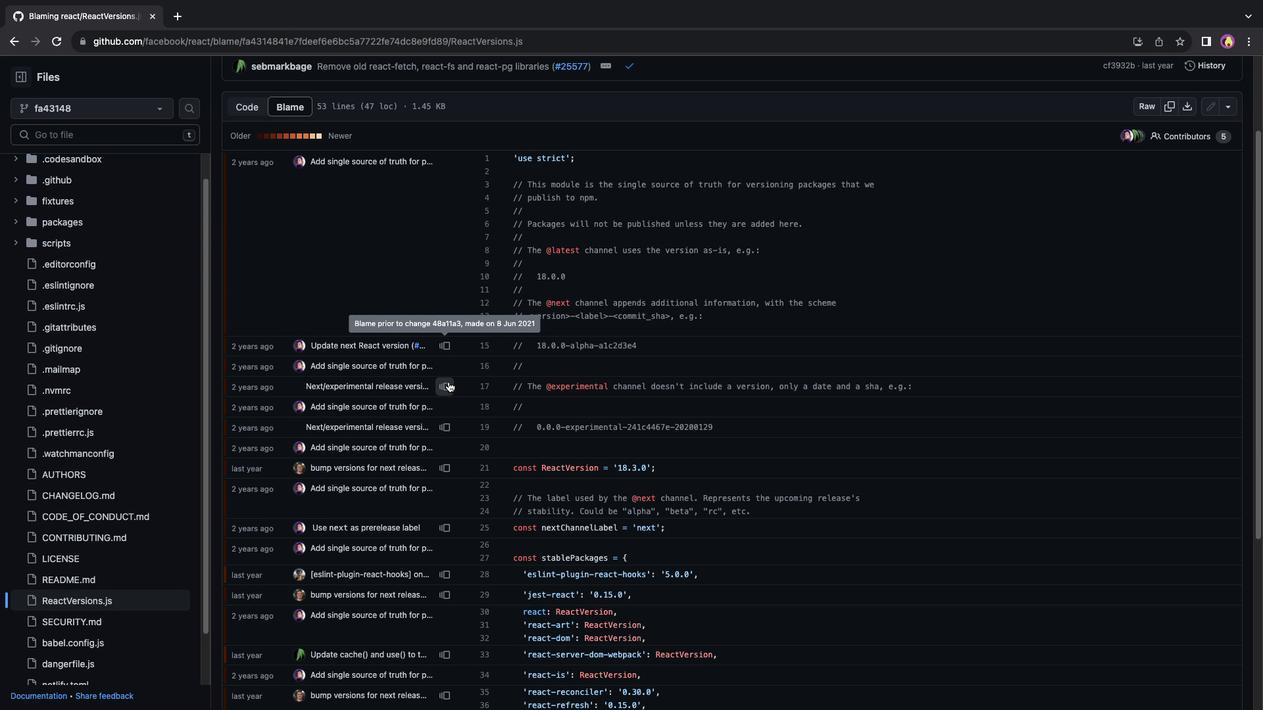 
Action: Mouse scrolled (448, 381) with delta (0, -1)
Screenshot: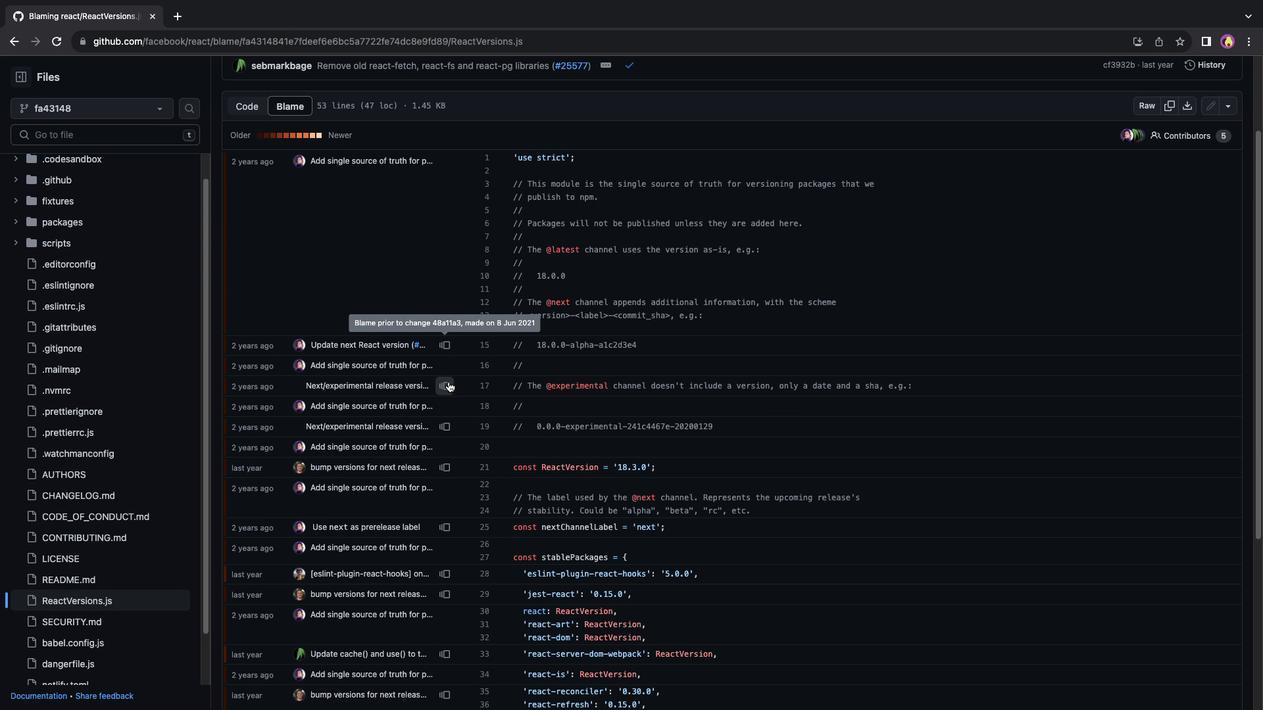 
Action: Mouse scrolled (448, 381) with delta (0, -3)
Screenshot: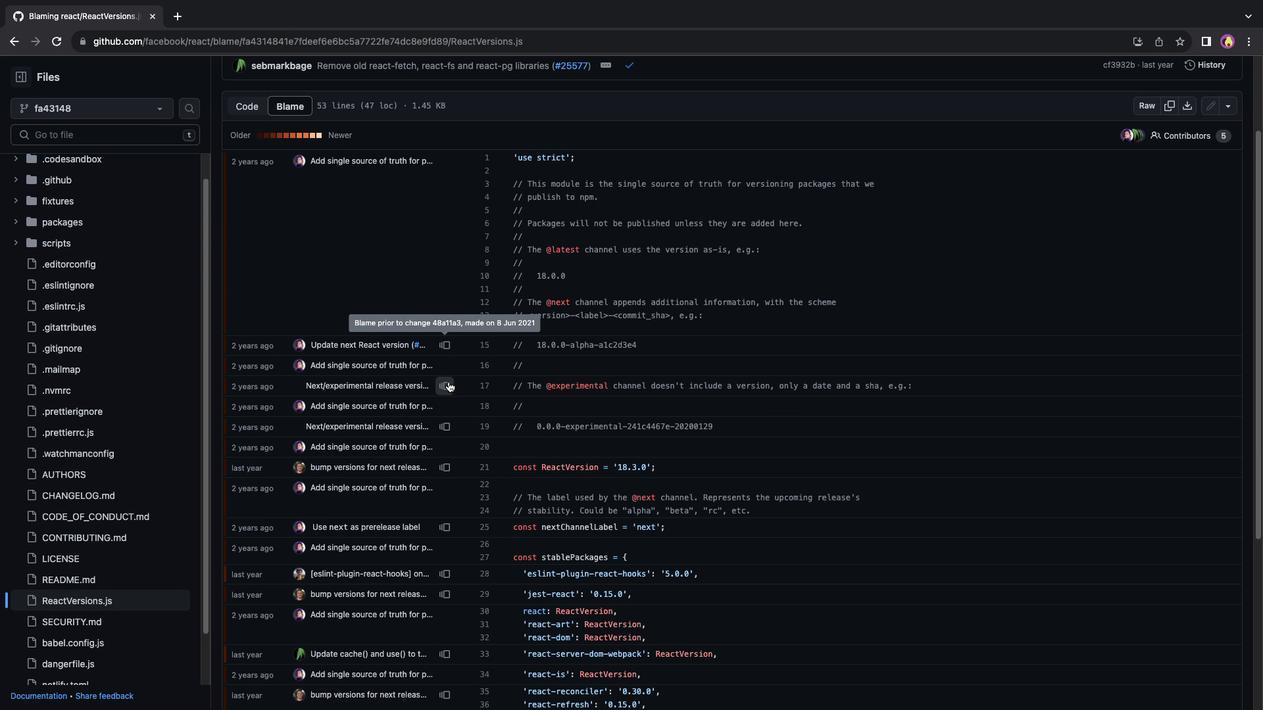 
Action: Mouse scrolled (448, 381) with delta (0, -3)
Screenshot: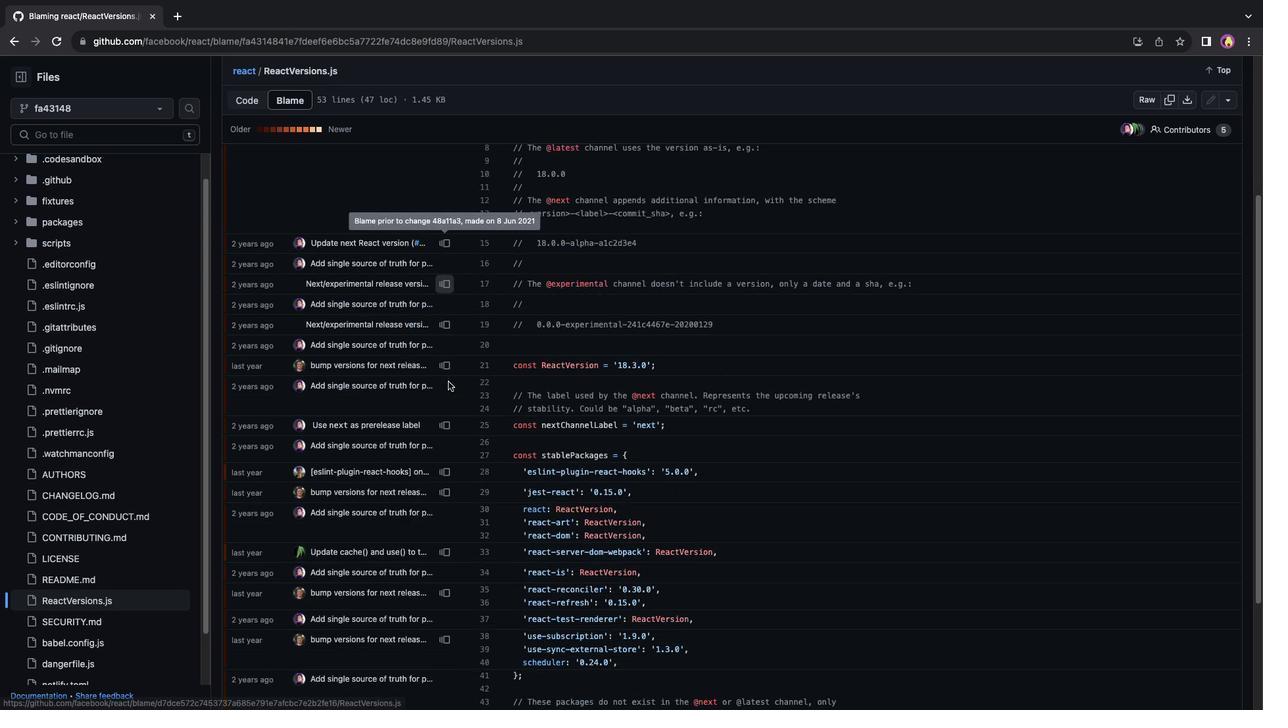 
Action: Mouse moved to (450, 383)
Screenshot: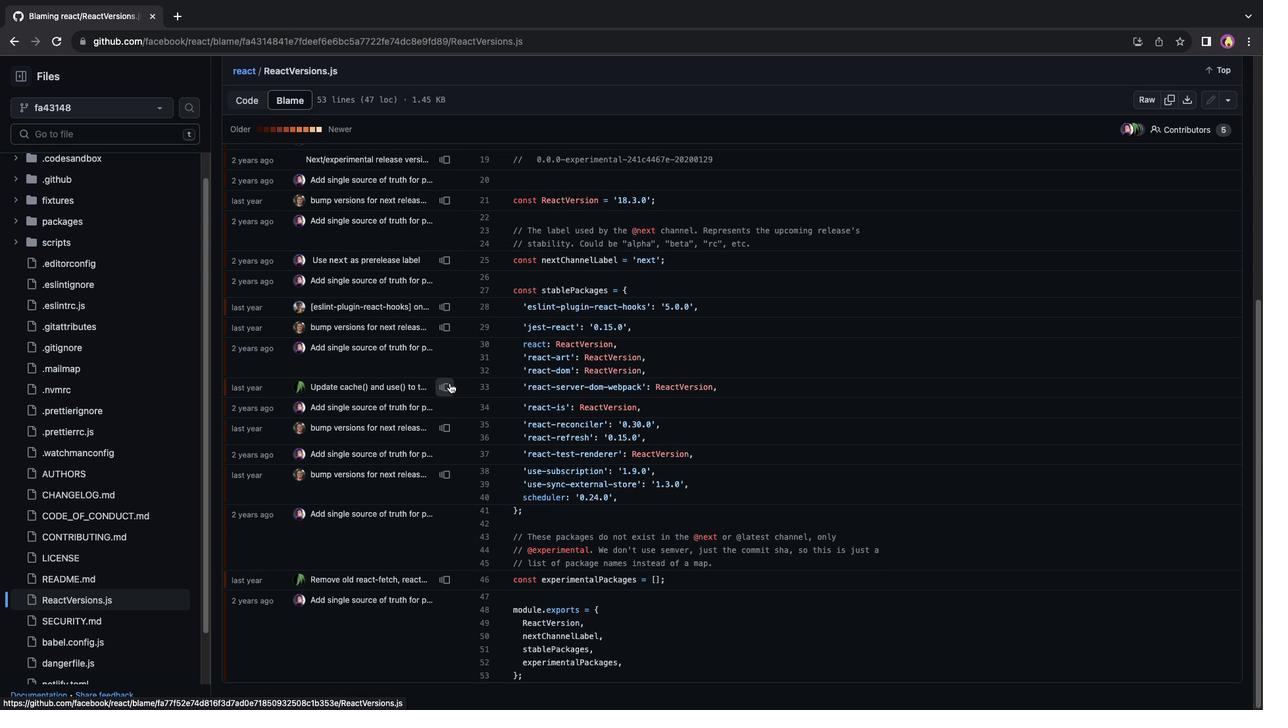 
Action: Mouse scrolled (450, 383) with delta (0, 0)
Screenshot: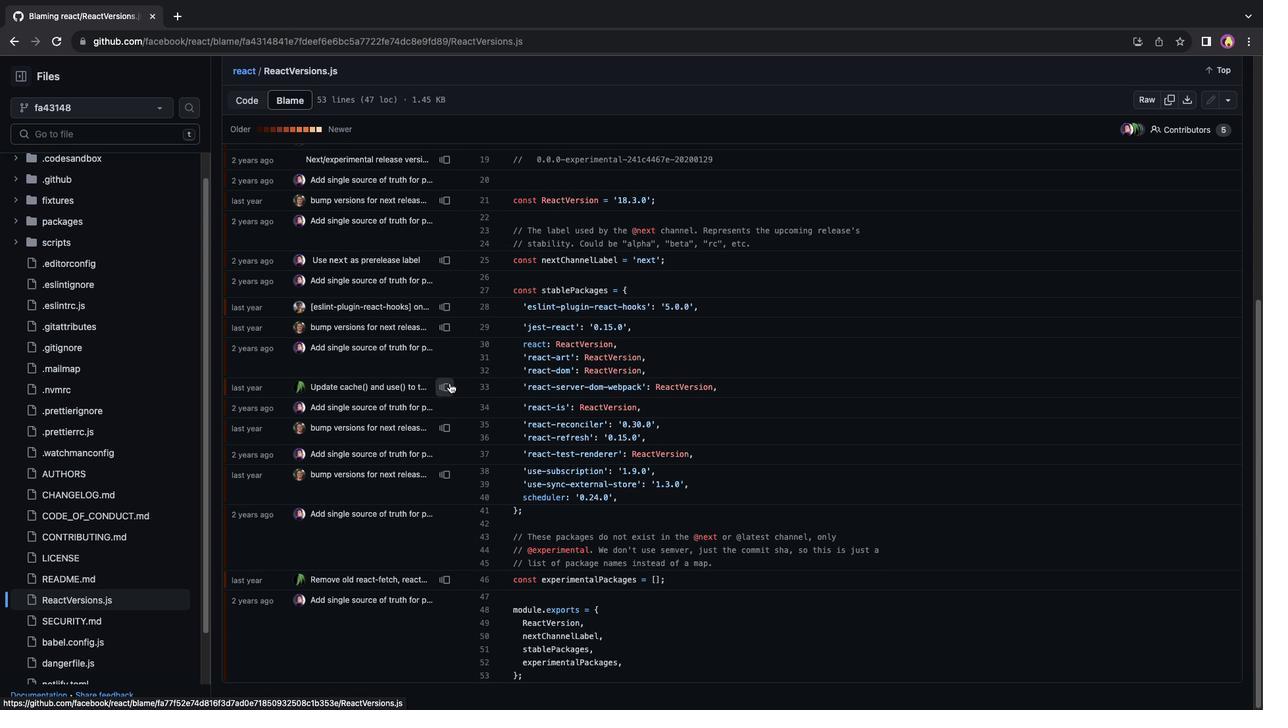 
Action: Mouse scrolled (450, 383) with delta (0, 0)
Screenshot: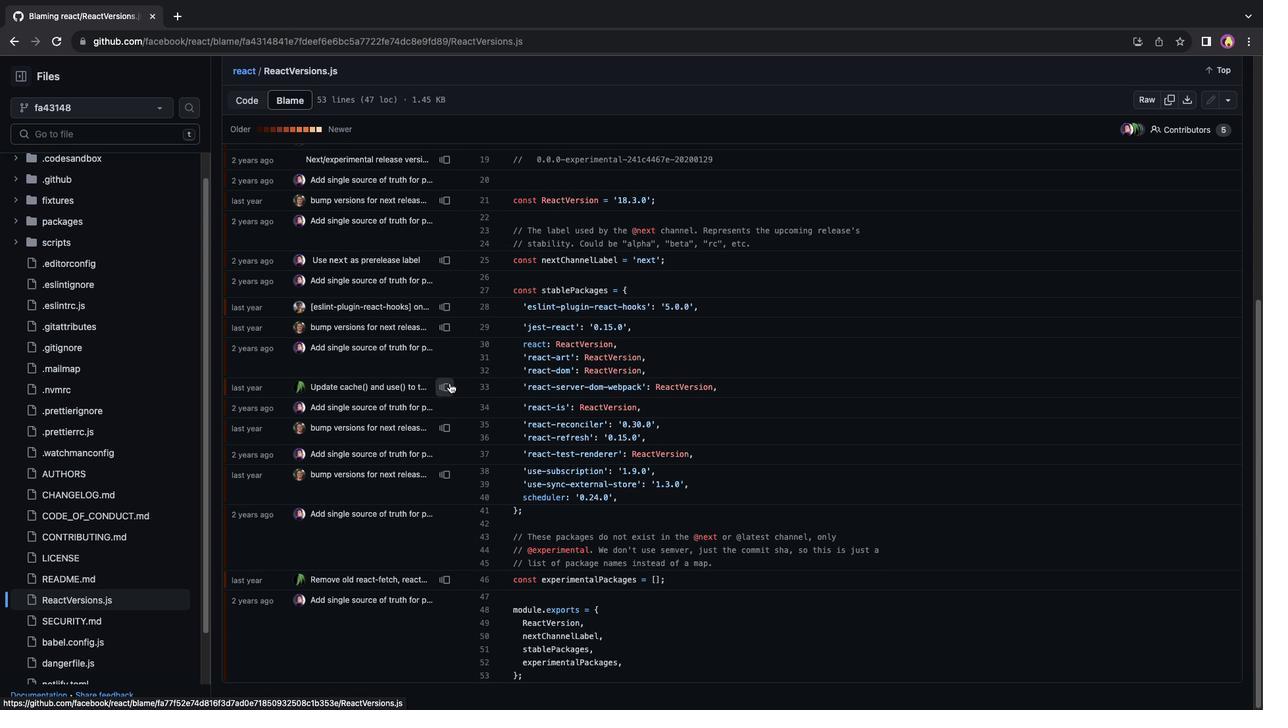 
Action: Mouse scrolled (450, 383) with delta (0, -1)
Screenshot: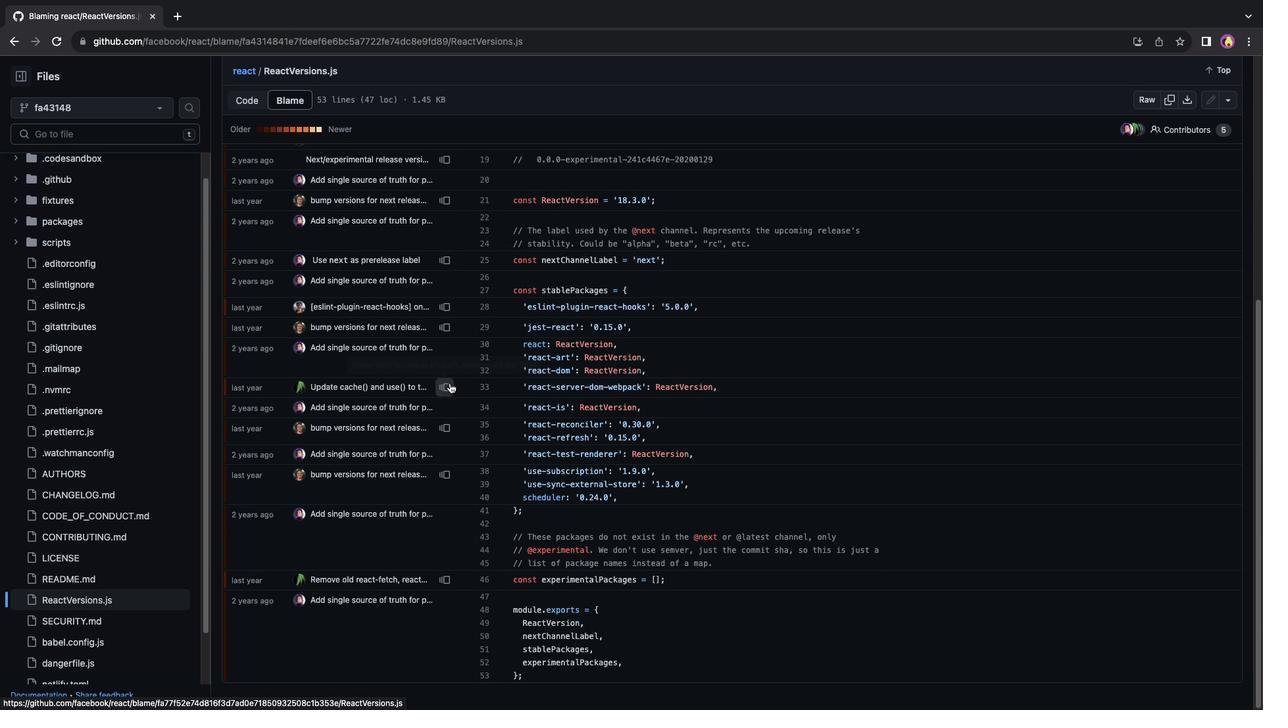 
Action: Mouse moved to (64, 458)
Screenshot: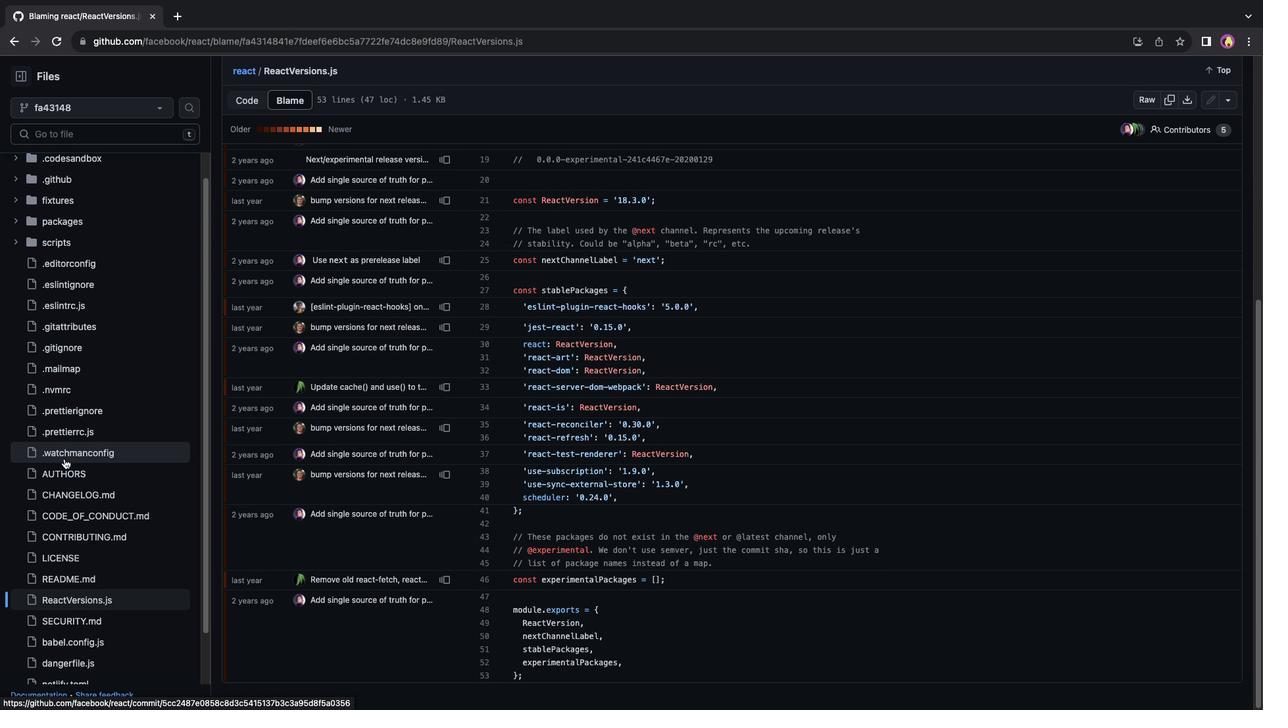
Action: Mouse scrolled (64, 458) with delta (0, 0)
Screenshot: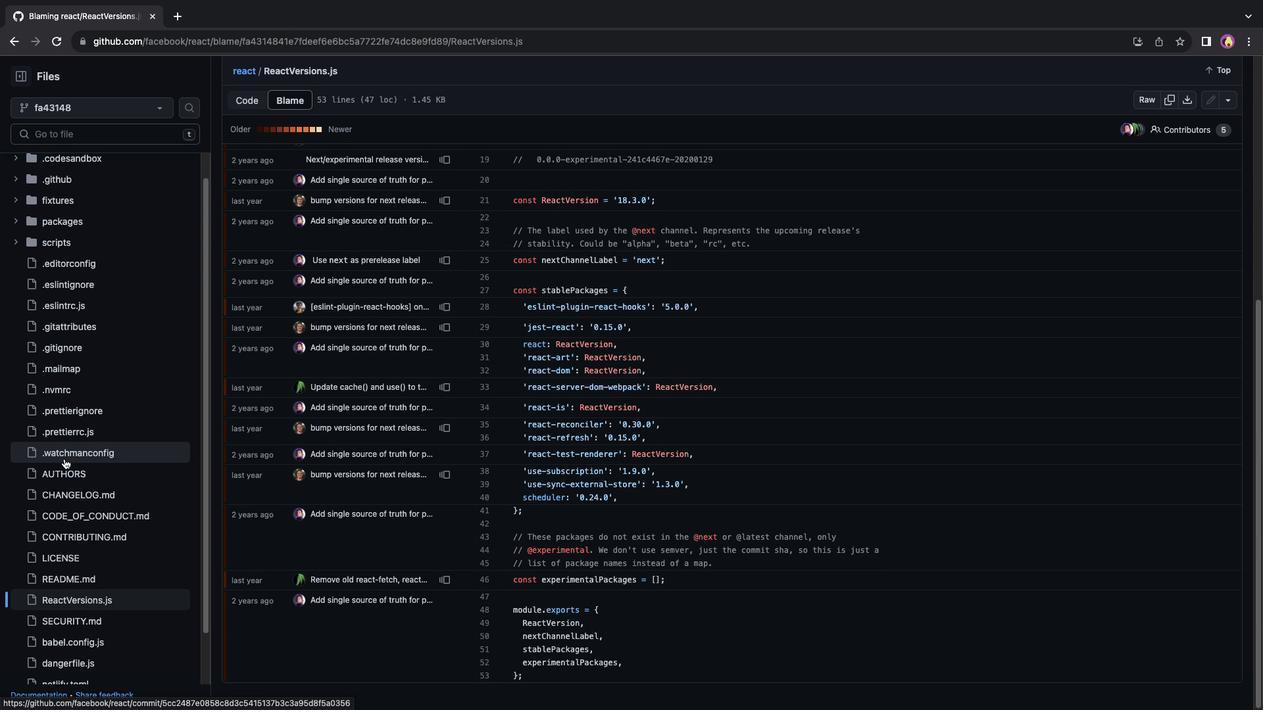 
Action: Mouse scrolled (64, 458) with delta (0, 0)
Screenshot: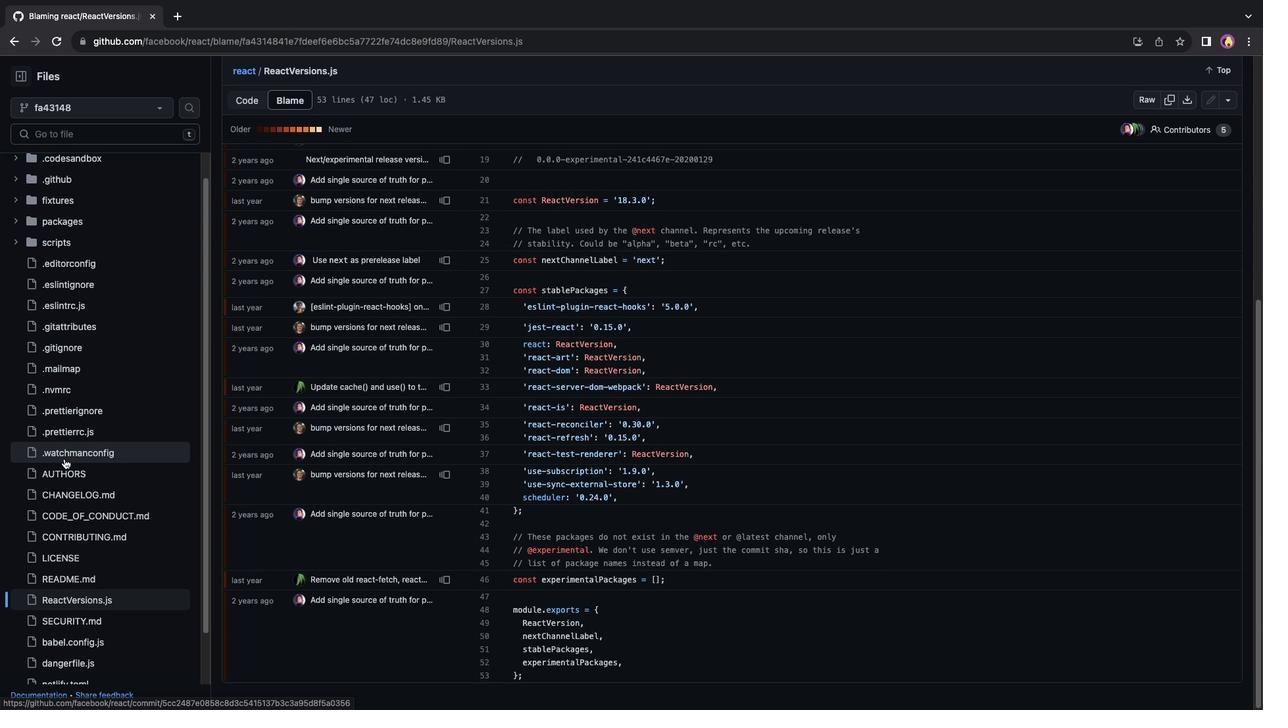 
Action: Mouse scrolled (64, 458) with delta (0, -1)
Screenshot: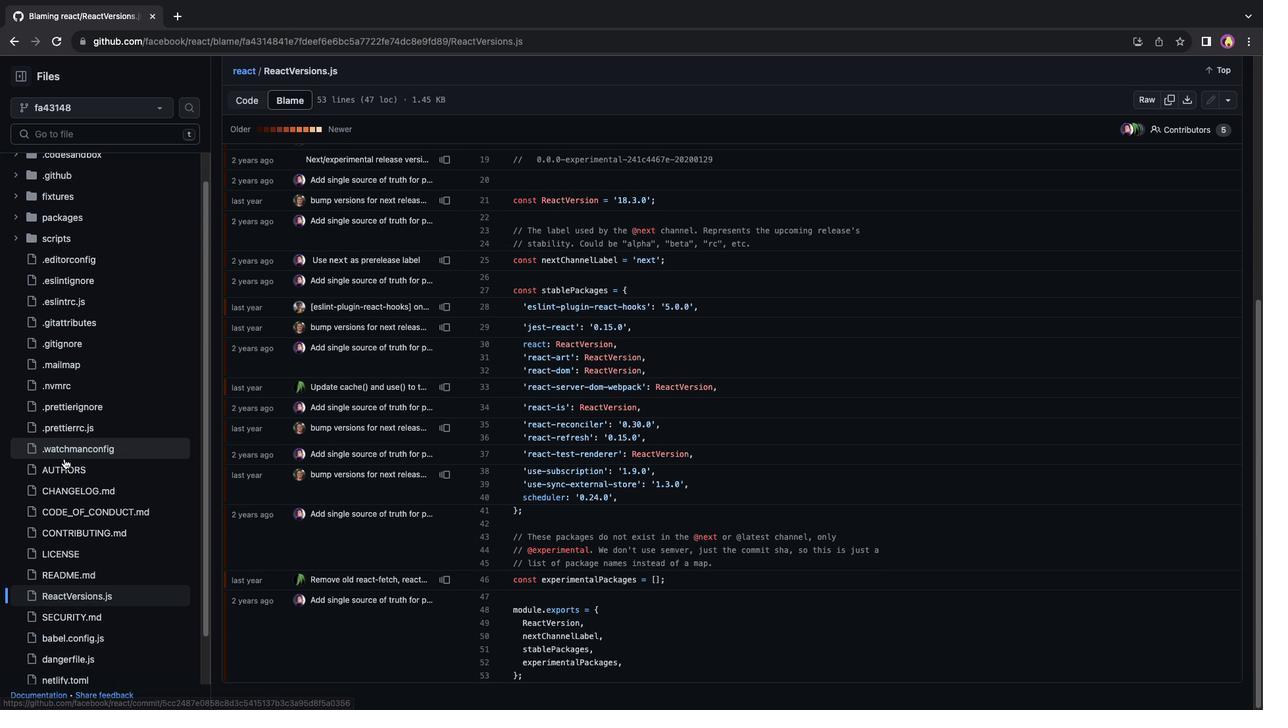 
Action: Mouse moved to (114, 601)
Screenshot: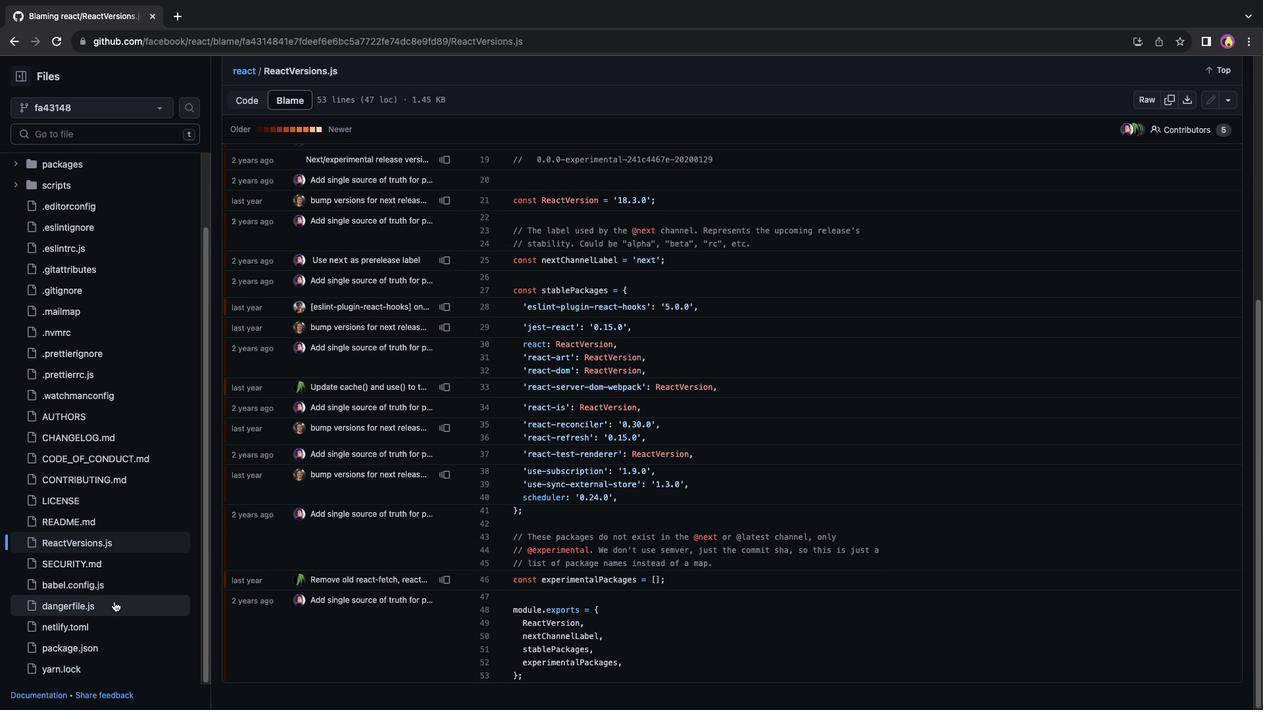 
Action: Mouse pressed left at (114, 601)
Screenshot: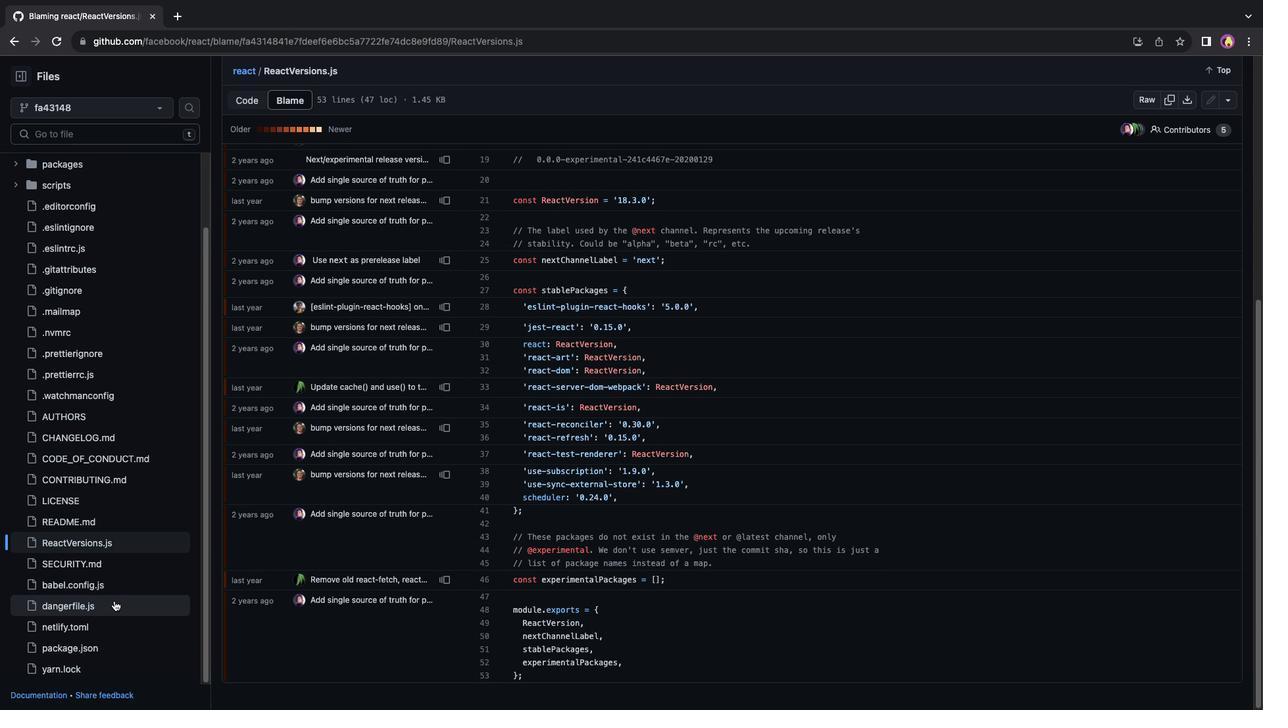 
Action: Mouse moved to (290, 159)
Screenshot: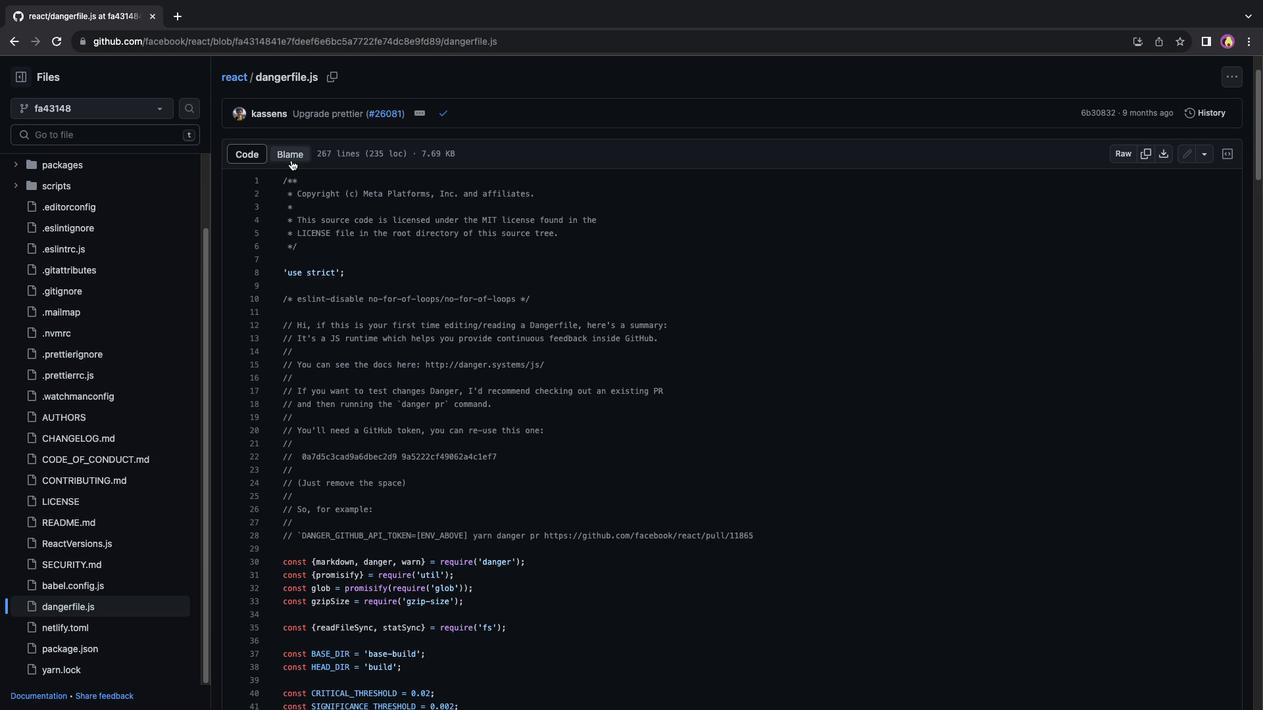 
Action: Mouse pressed left at (290, 159)
Screenshot: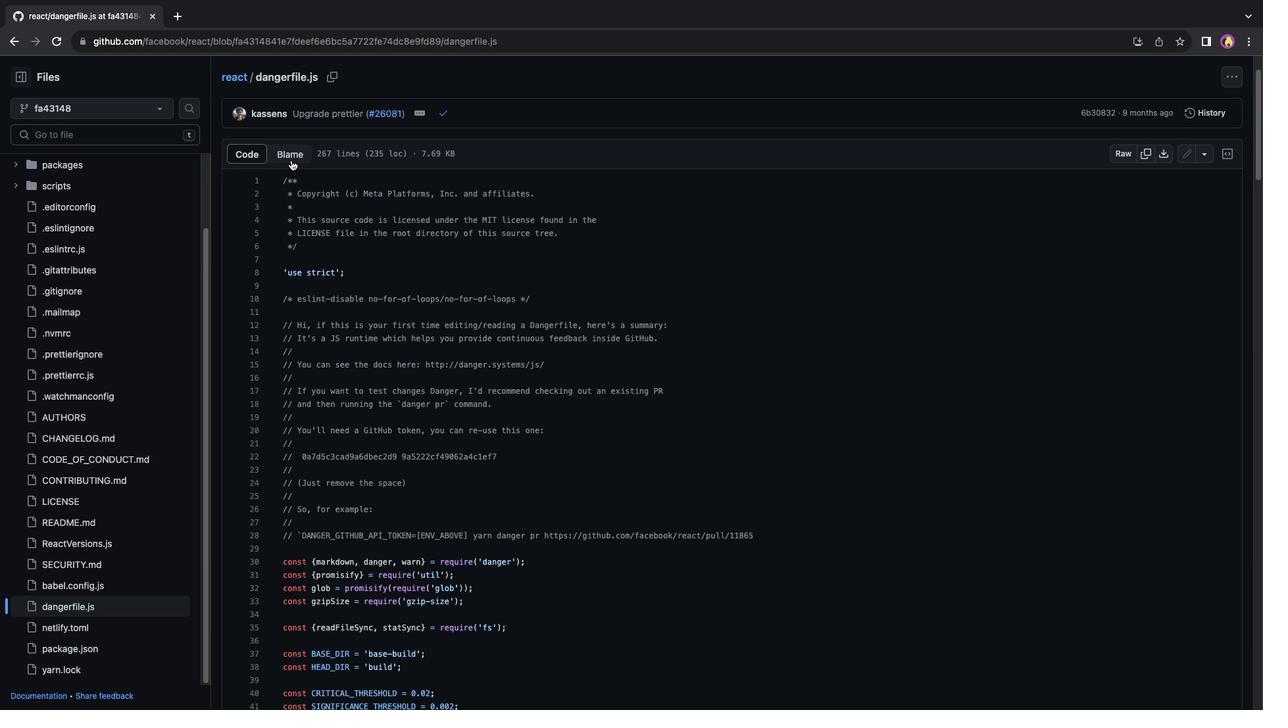 
Action: Mouse moved to (512, 347)
Screenshot: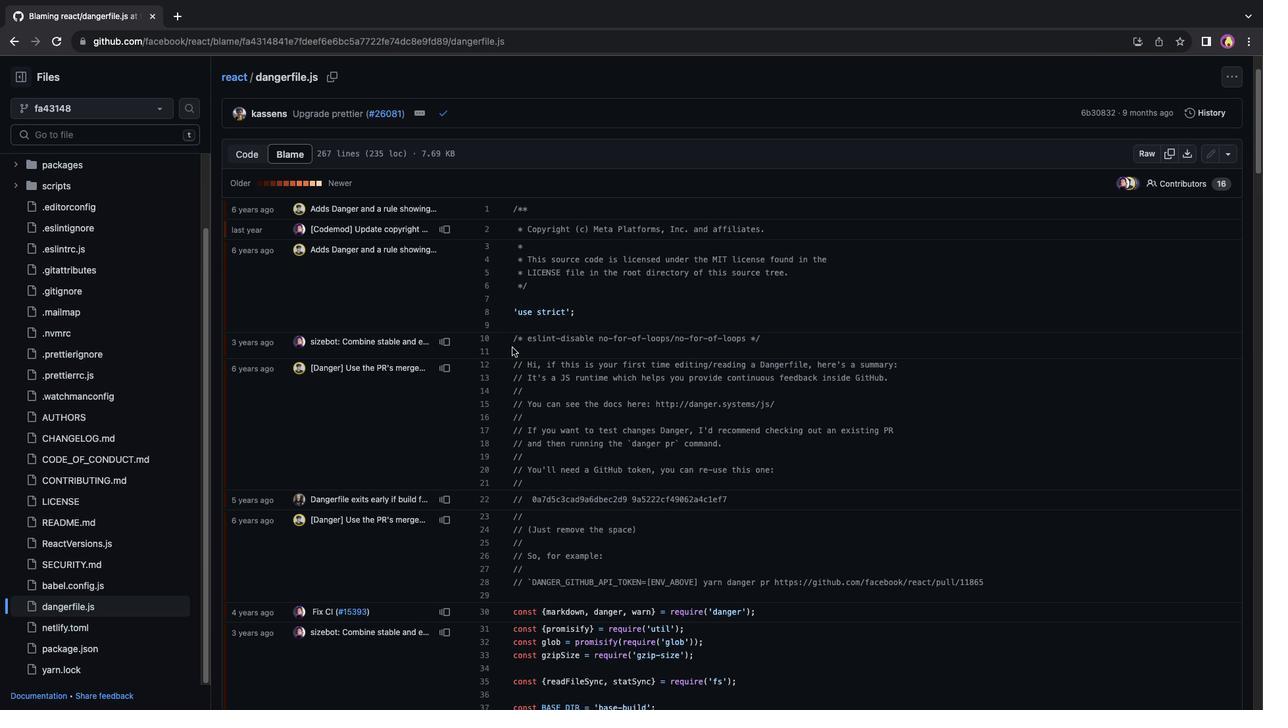 
Action: Mouse scrolled (512, 347) with delta (0, 0)
Screenshot: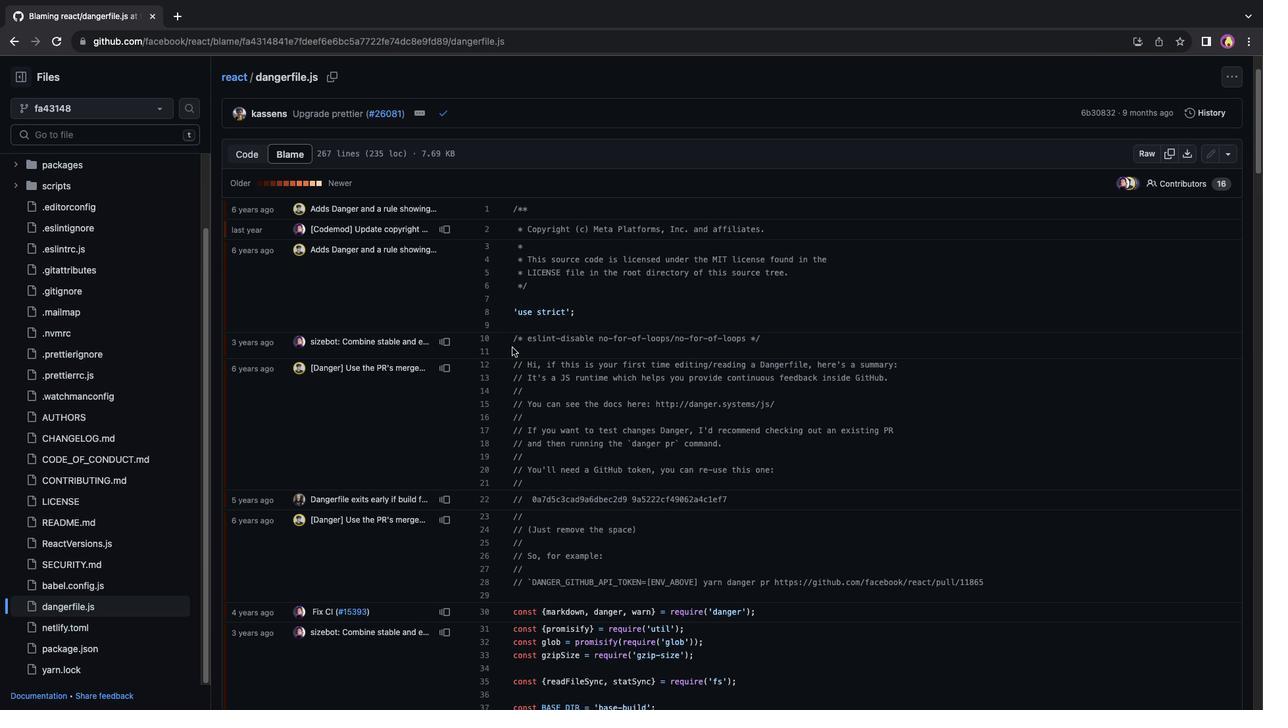 
Action: Mouse scrolled (512, 347) with delta (0, 0)
Screenshot: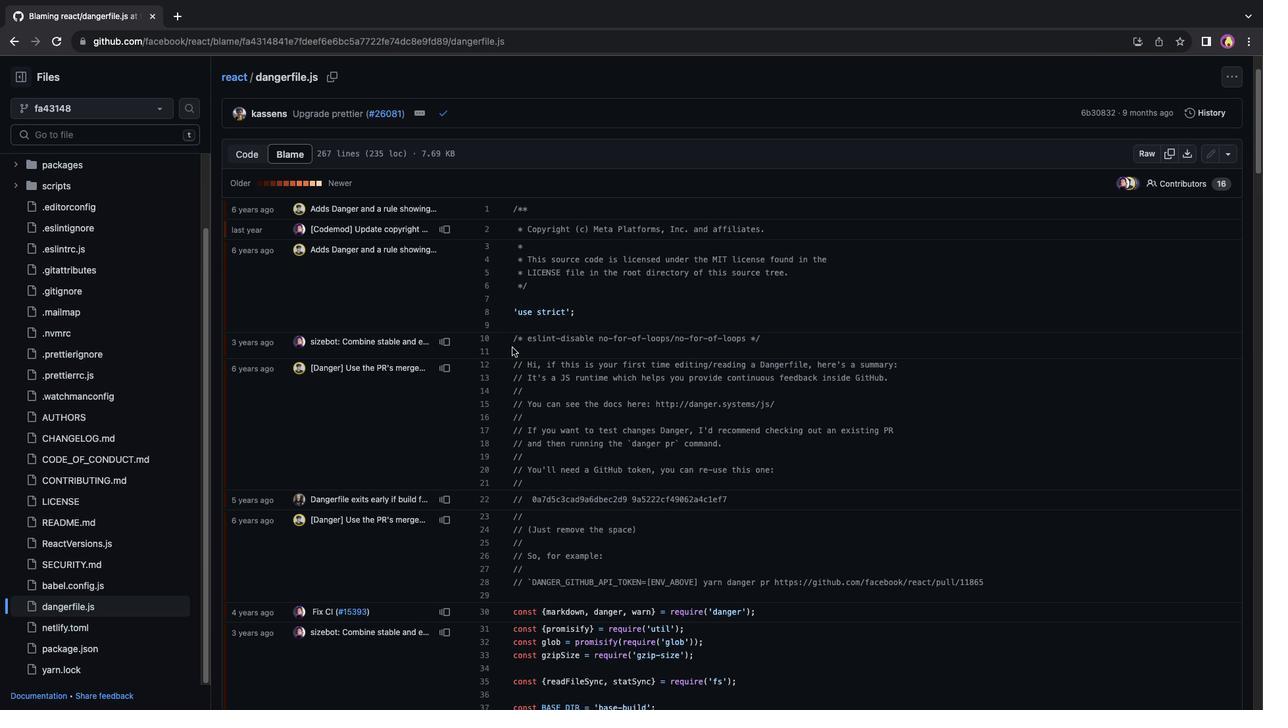 
Action: Mouse scrolled (512, 347) with delta (0, -1)
Screenshot: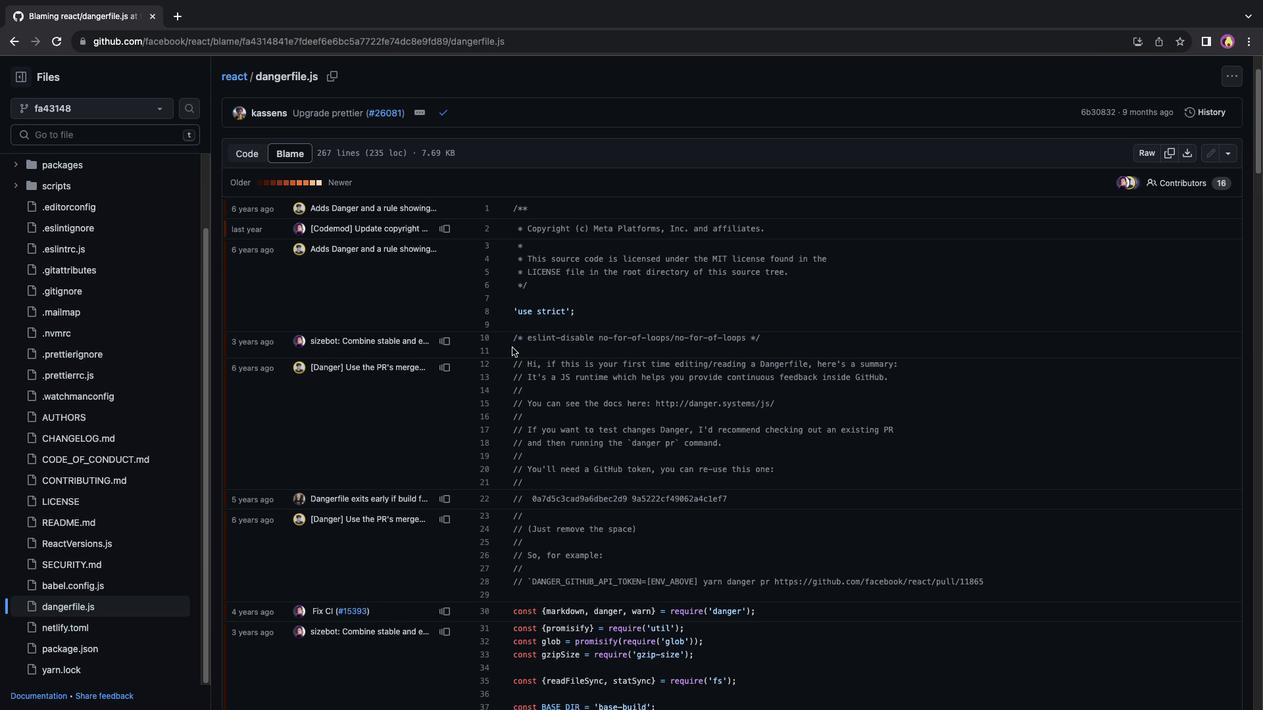 
Action: Mouse scrolled (512, 347) with delta (0, 0)
Screenshot: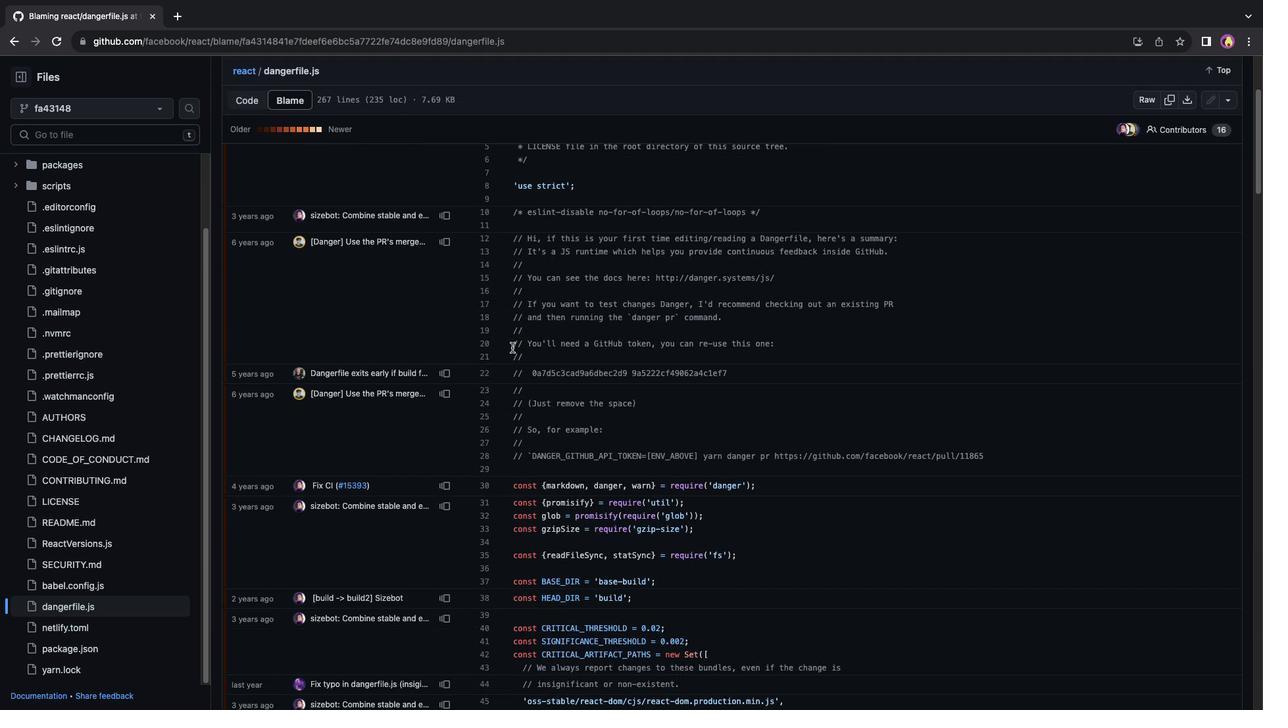 
Action: Mouse scrolled (512, 347) with delta (0, 0)
Screenshot: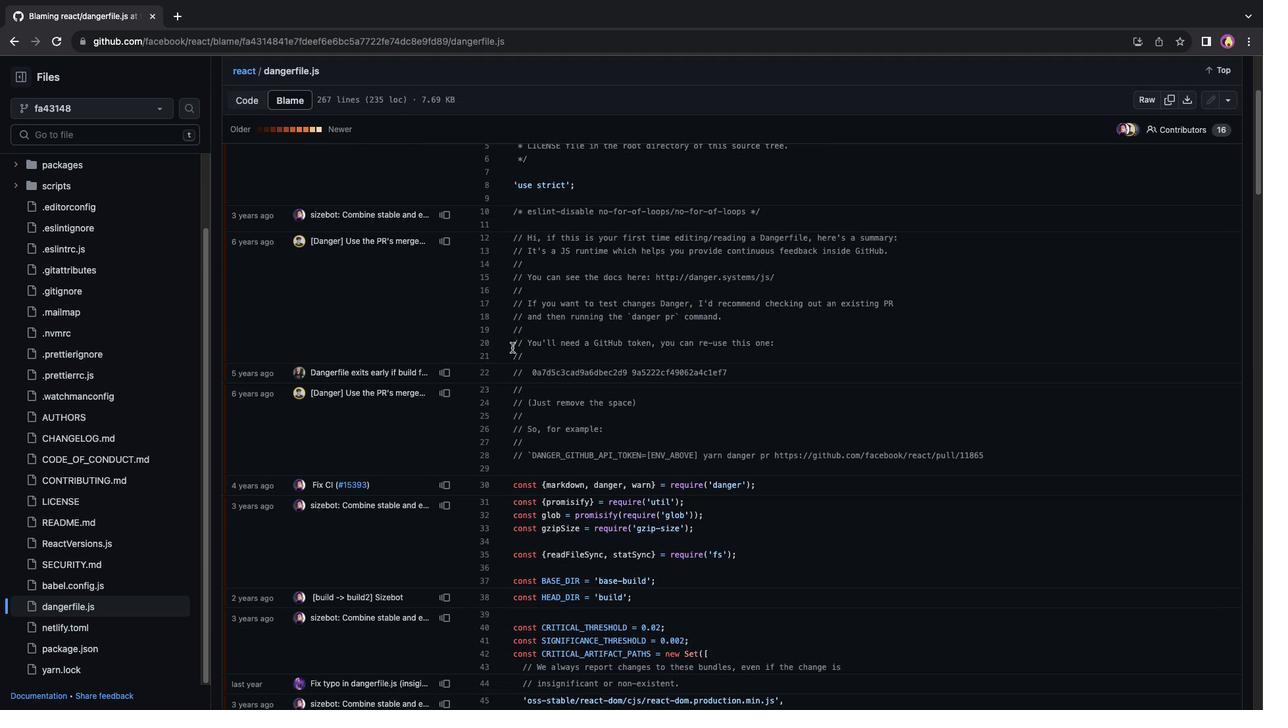 
Action: Mouse scrolled (512, 347) with delta (0, -1)
Screenshot: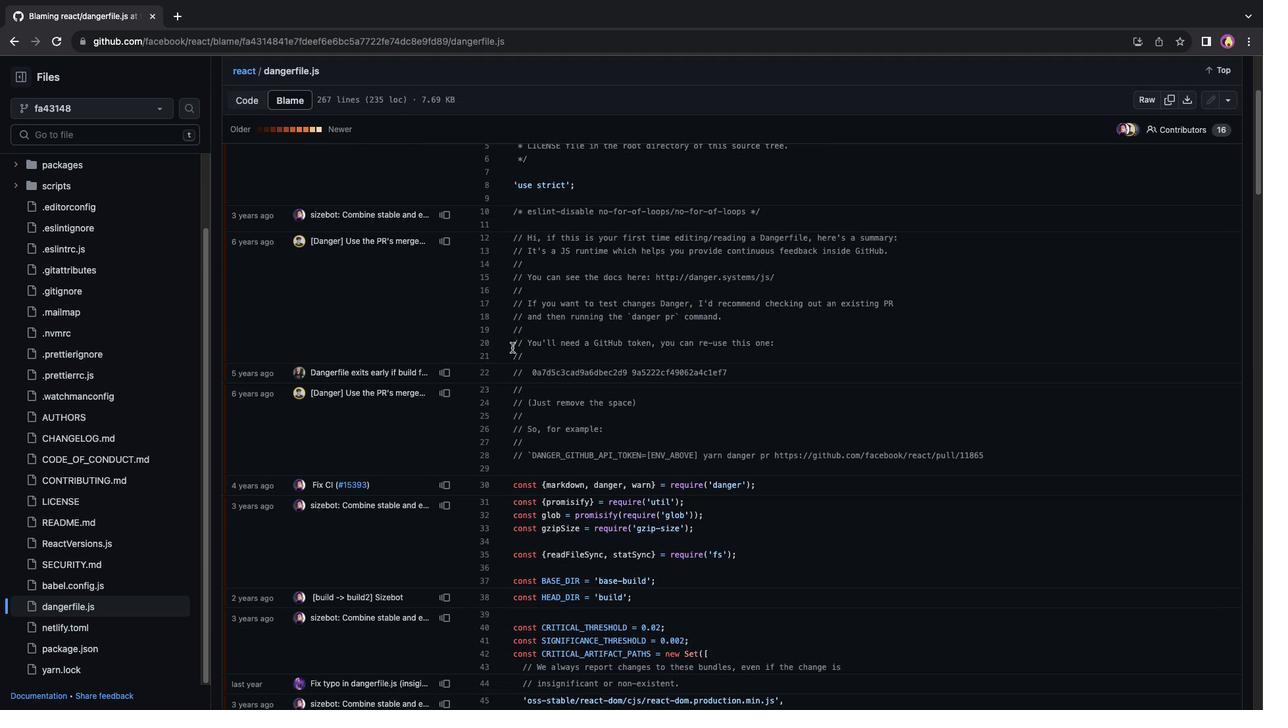 
Action: Mouse scrolled (512, 347) with delta (0, -3)
Screenshot: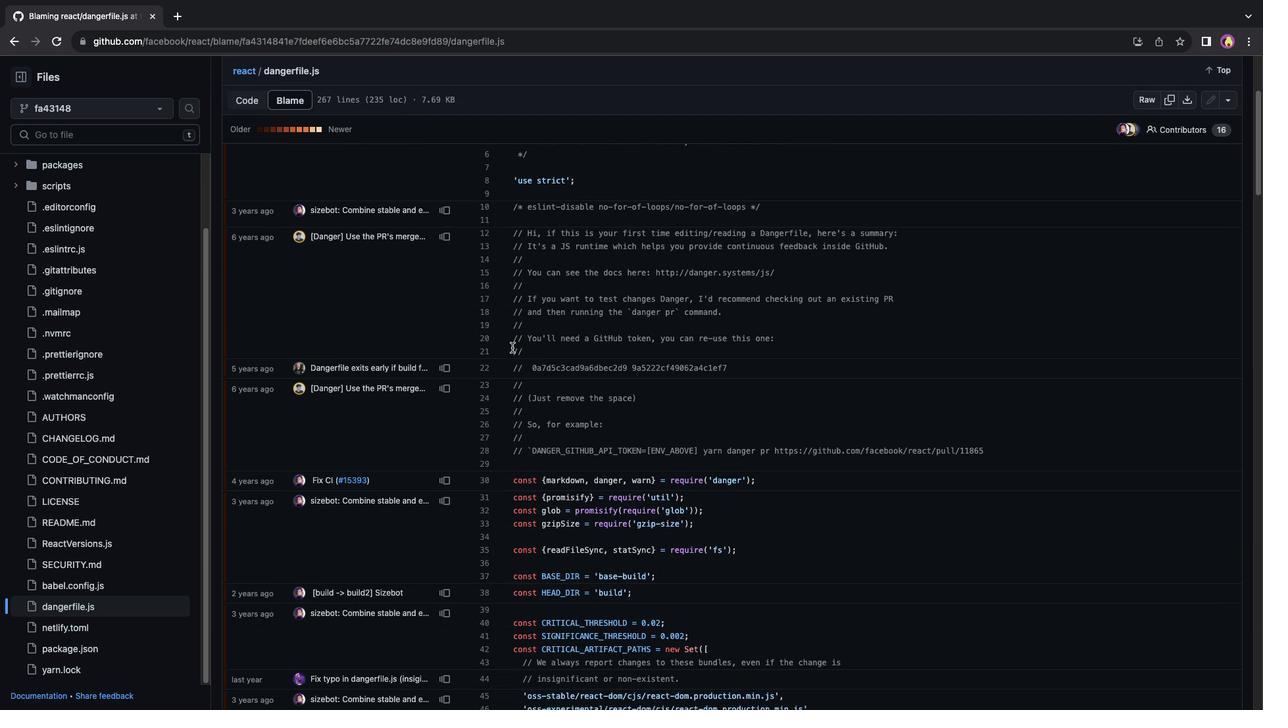 
Action: Mouse scrolled (512, 347) with delta (0, 0)
Screenshot: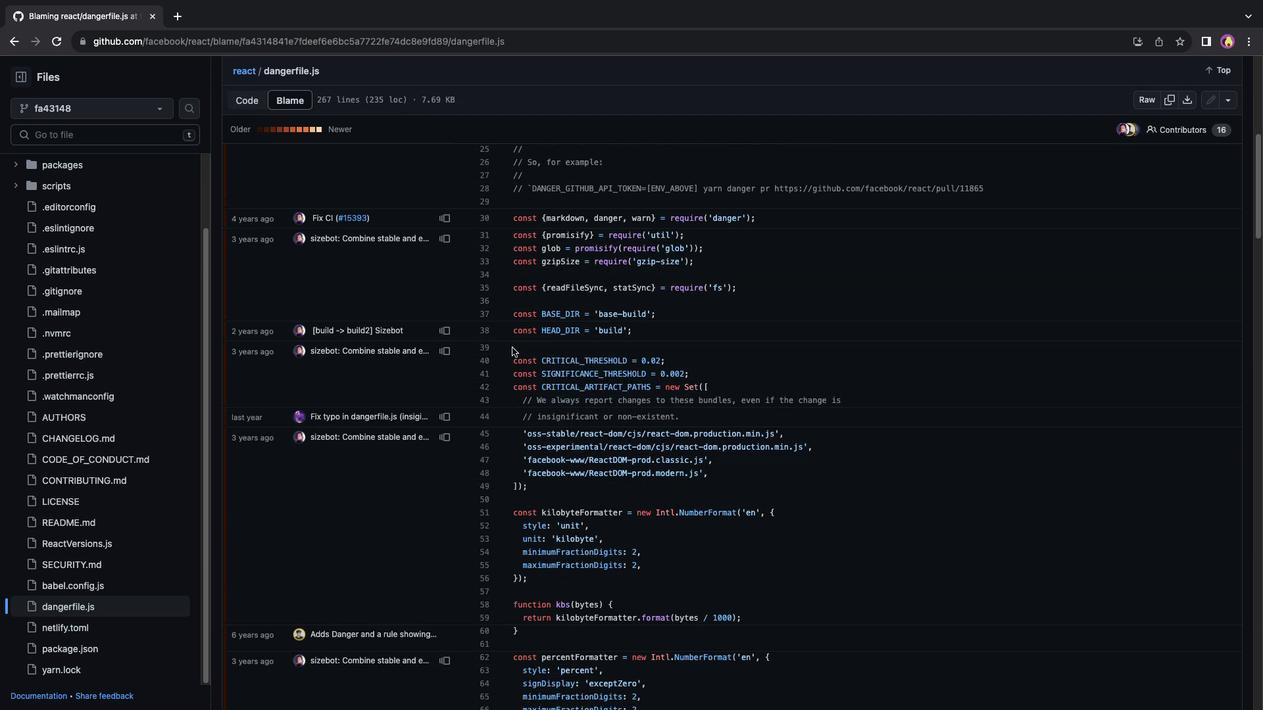 
Action: Mouse scrolled (512, 347) with delta (0, 0)
Screenshot: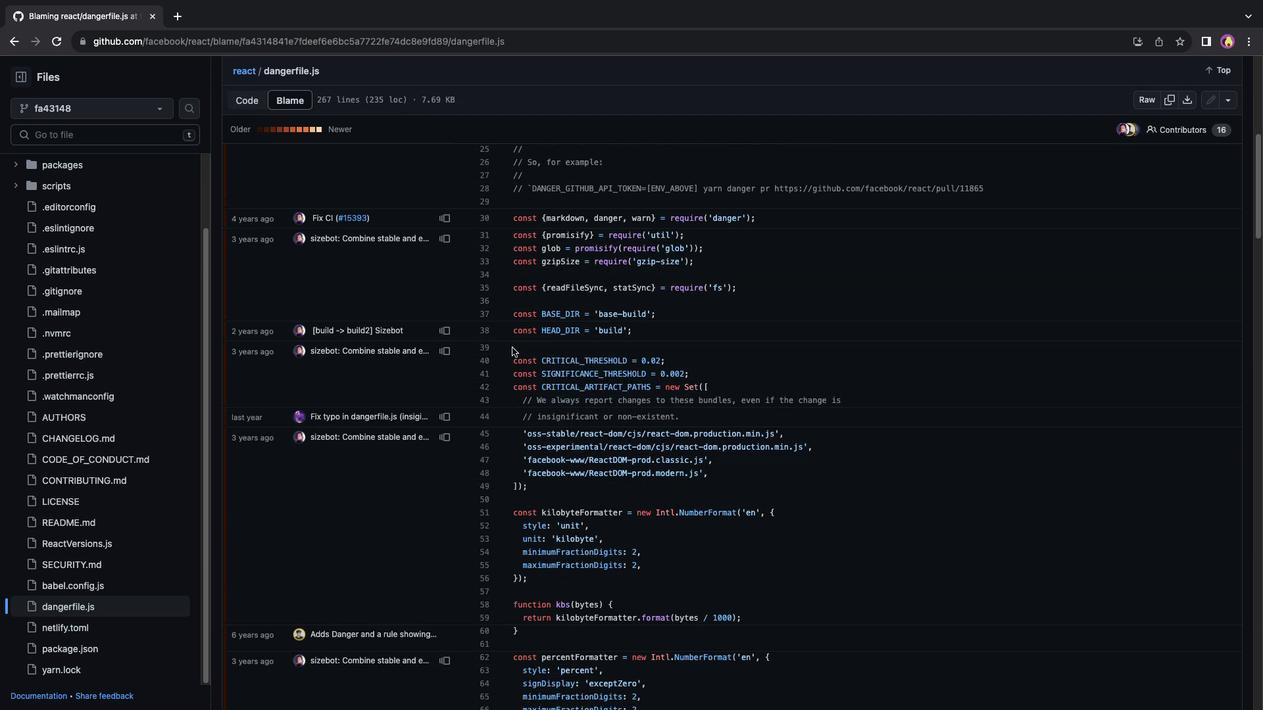
Action: Mouse scrolled (512, 347) with delta (0, -1)
Screenshot: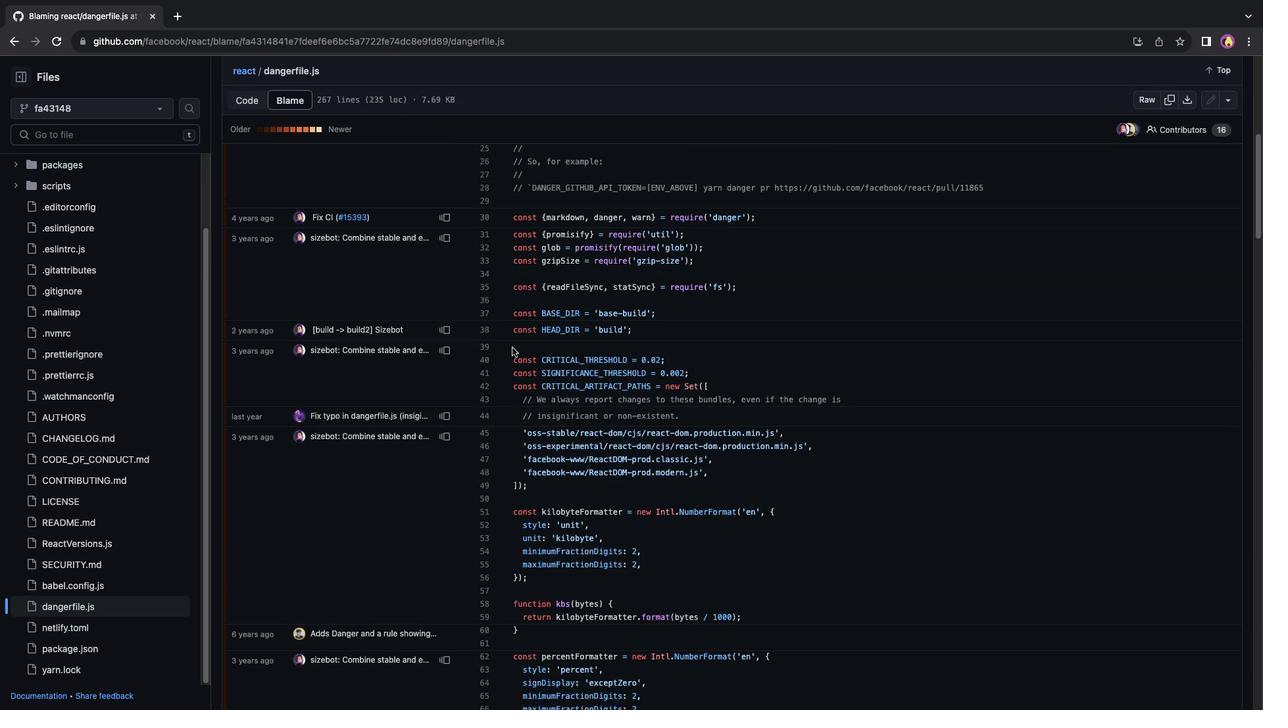 
Action: Mouse scrolled (512, 347) with delta (0, -2)
Screenshot: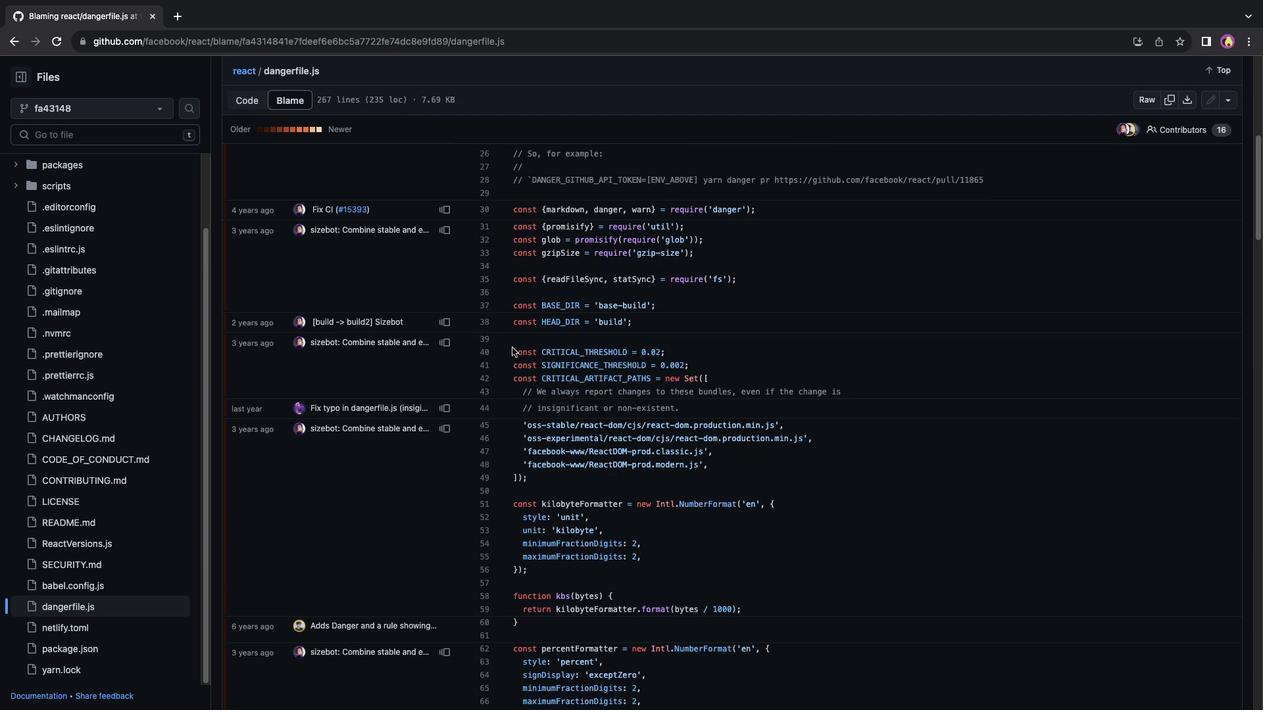 
Action: Mouse scrolled (512, 347) with delta (0, 0)
Screenshot: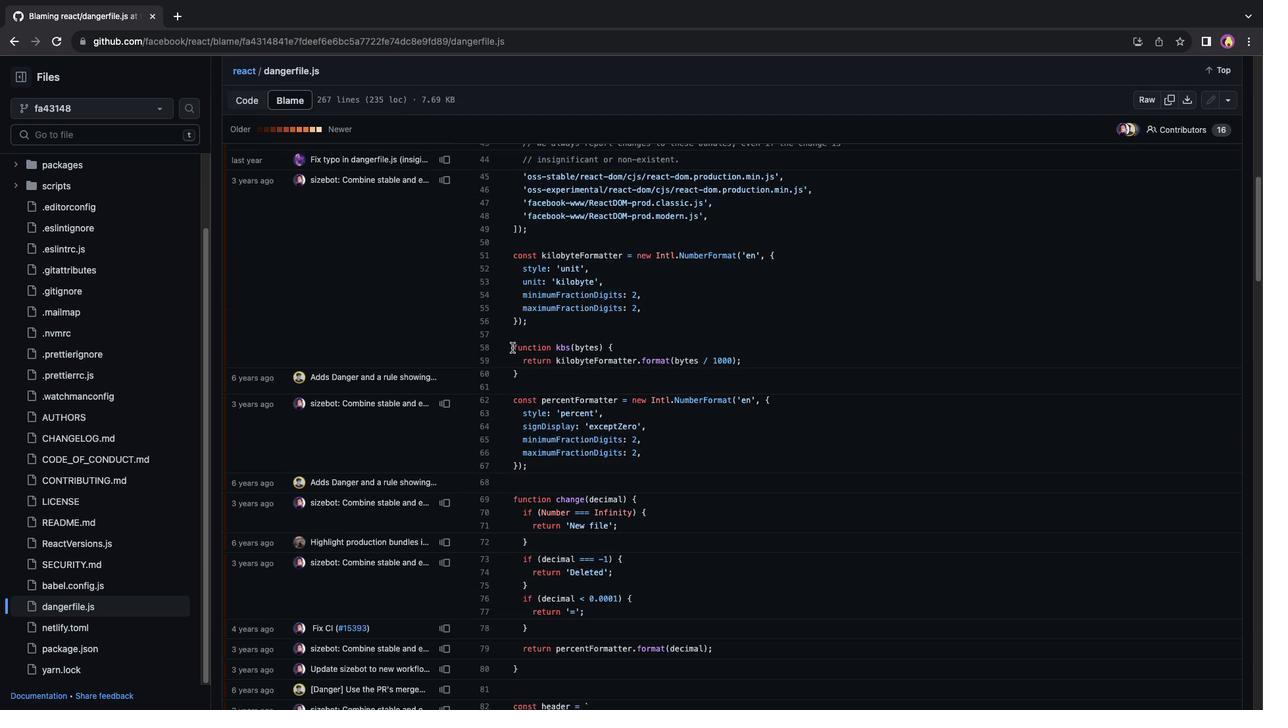 
Action: Mouse scrolled (512, 347) with delta (0, 0)
Screenshot: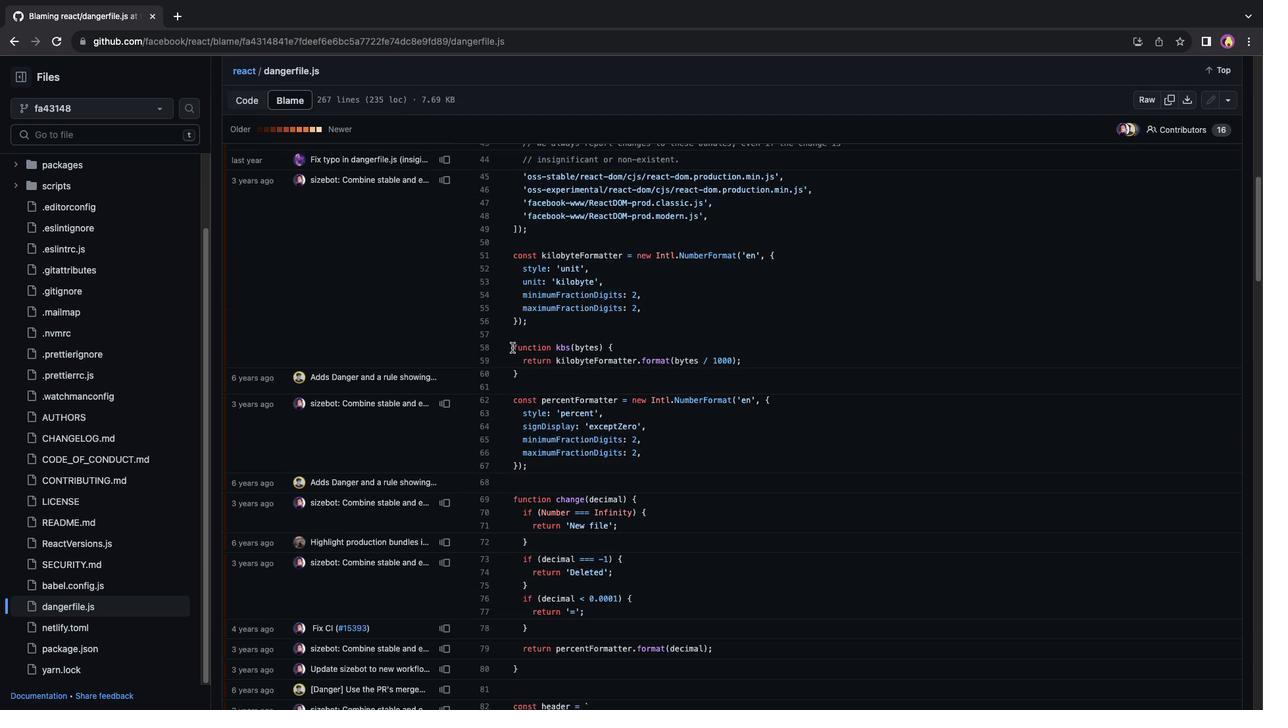 
Action: Mouse scrolled (512, 347) with delta (0, -2)
Screenshot: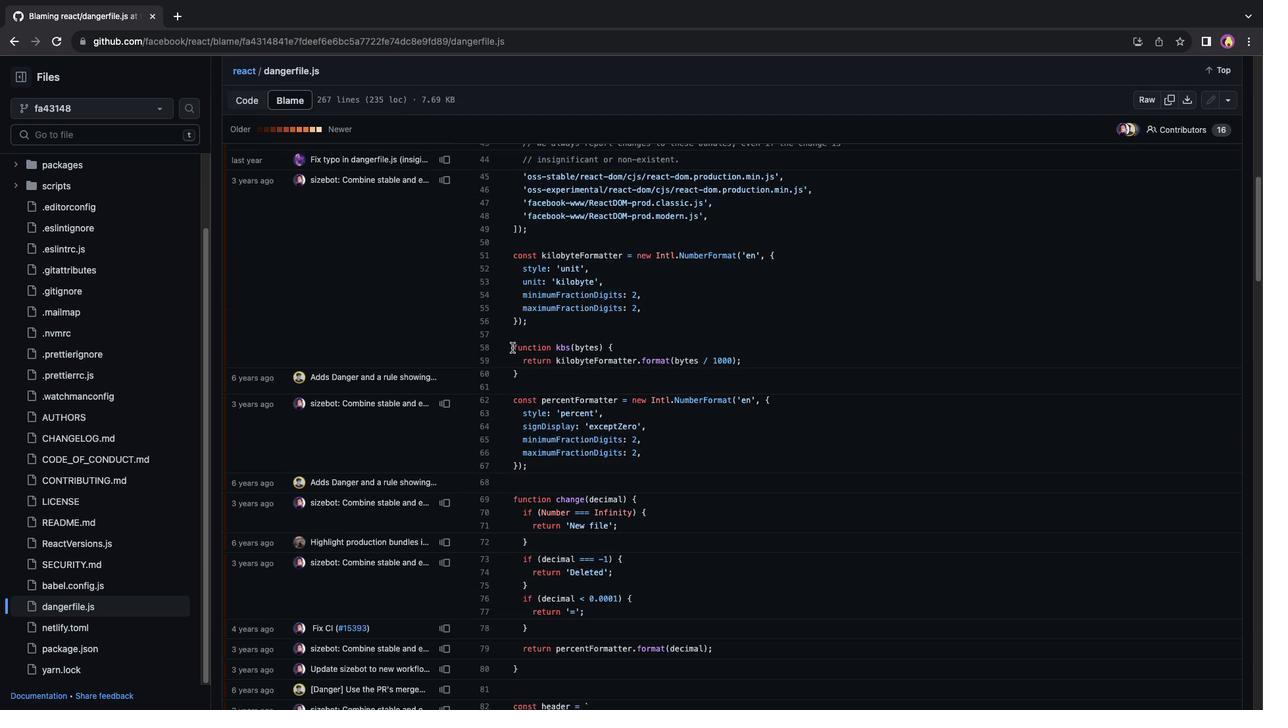 
Action: Mouse scrolled (512, 347) with delta (0, -3)
Screenshot: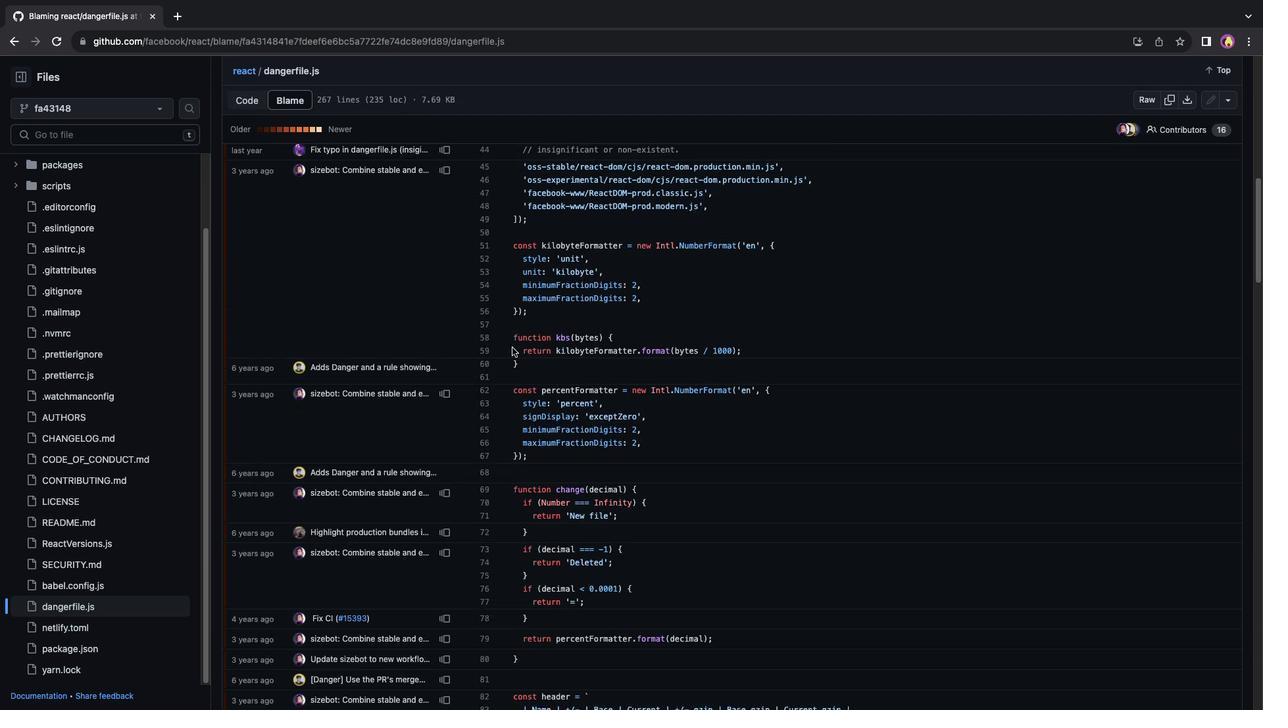 
Action: Mouse scrolled (512, 347) with delta (0, 0)
Screenshot: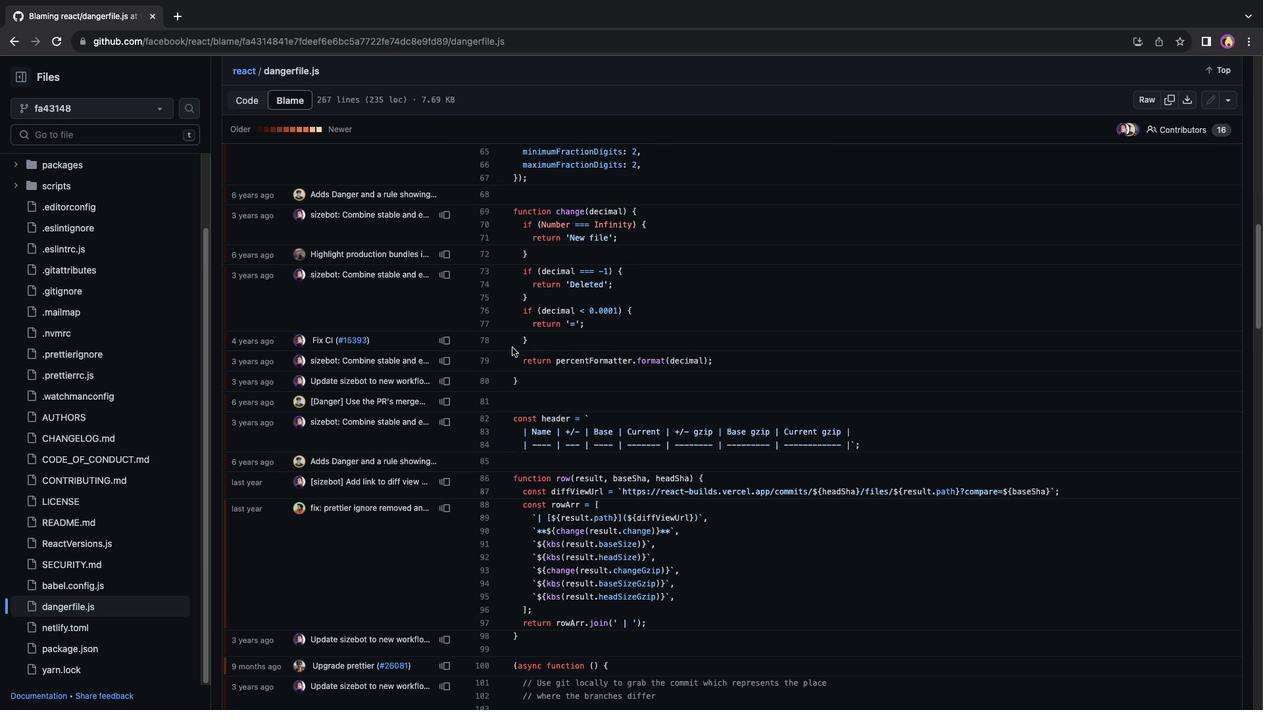 
Action: Mouse scrolled (512, 347) with delta (0, 0)
Screenshot: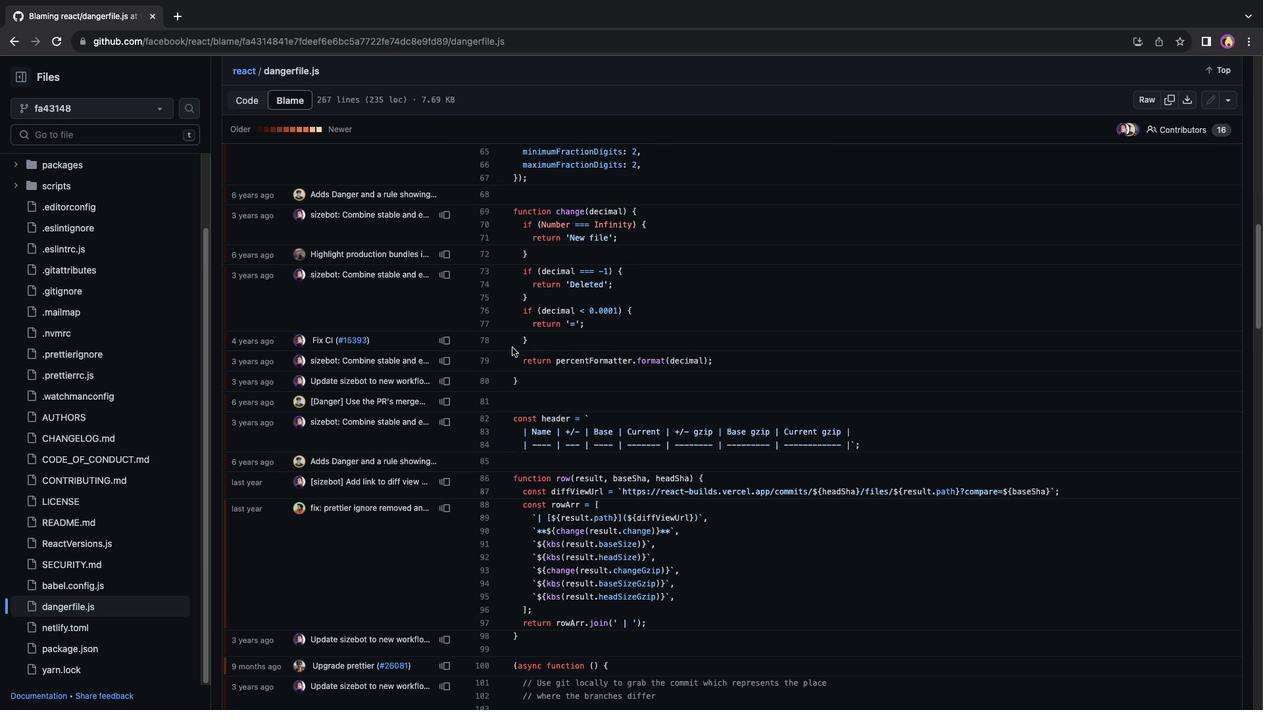 
Action: Mouse scrolled (512, 347) with delta (0, -1)
Screenshot: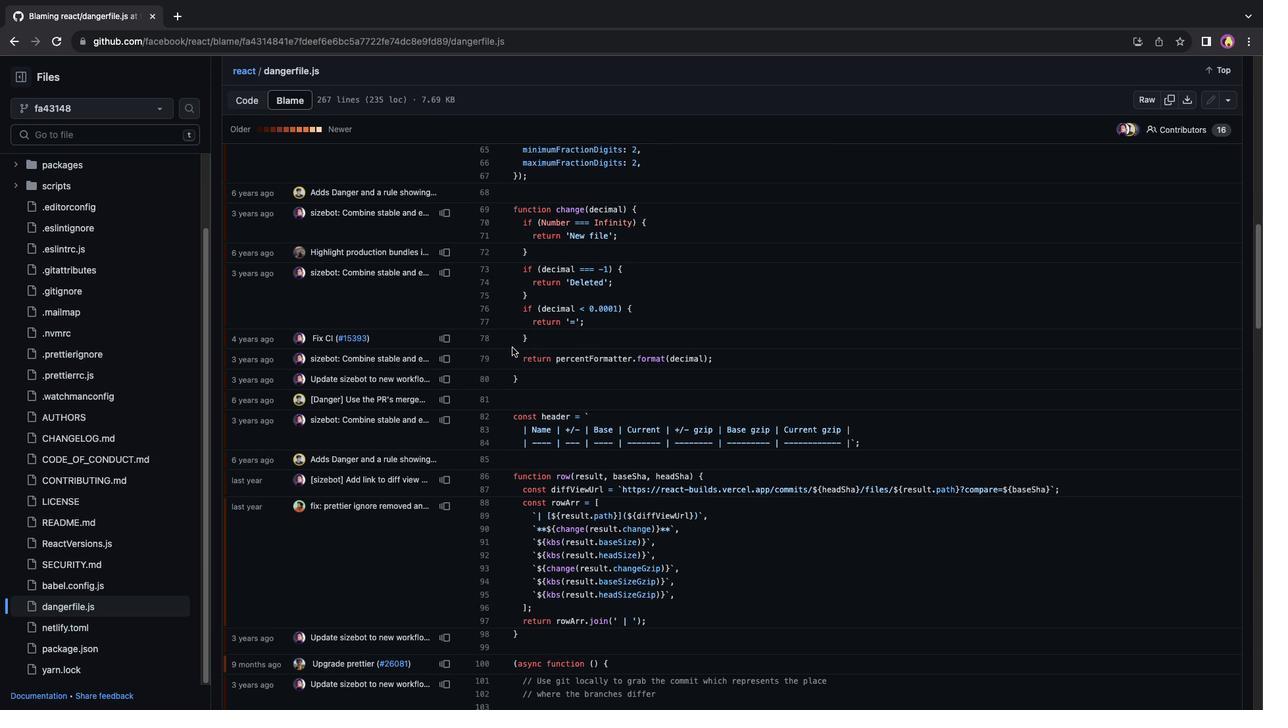 
Action: Mouse scrolled (512, 347) with delta (0, -3)
Screenshot: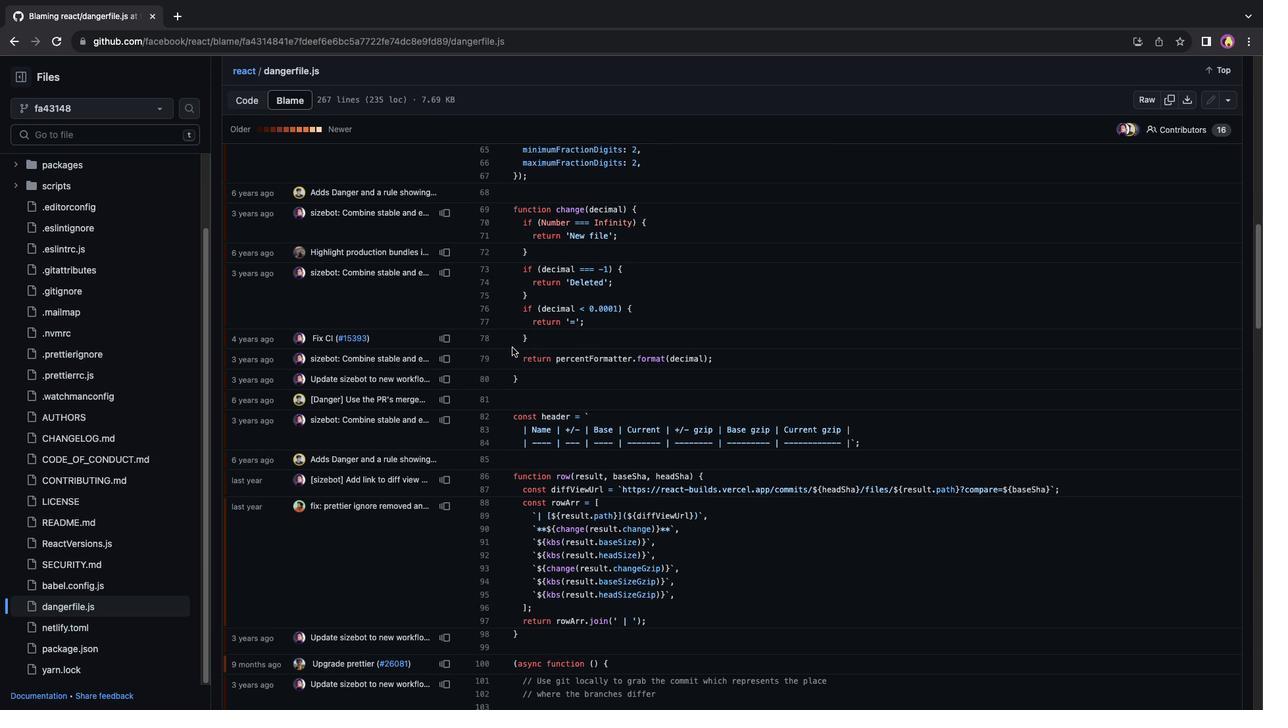 
Action: Mouse scrolled (512, 347) with delta (0, 0)
Screenshot: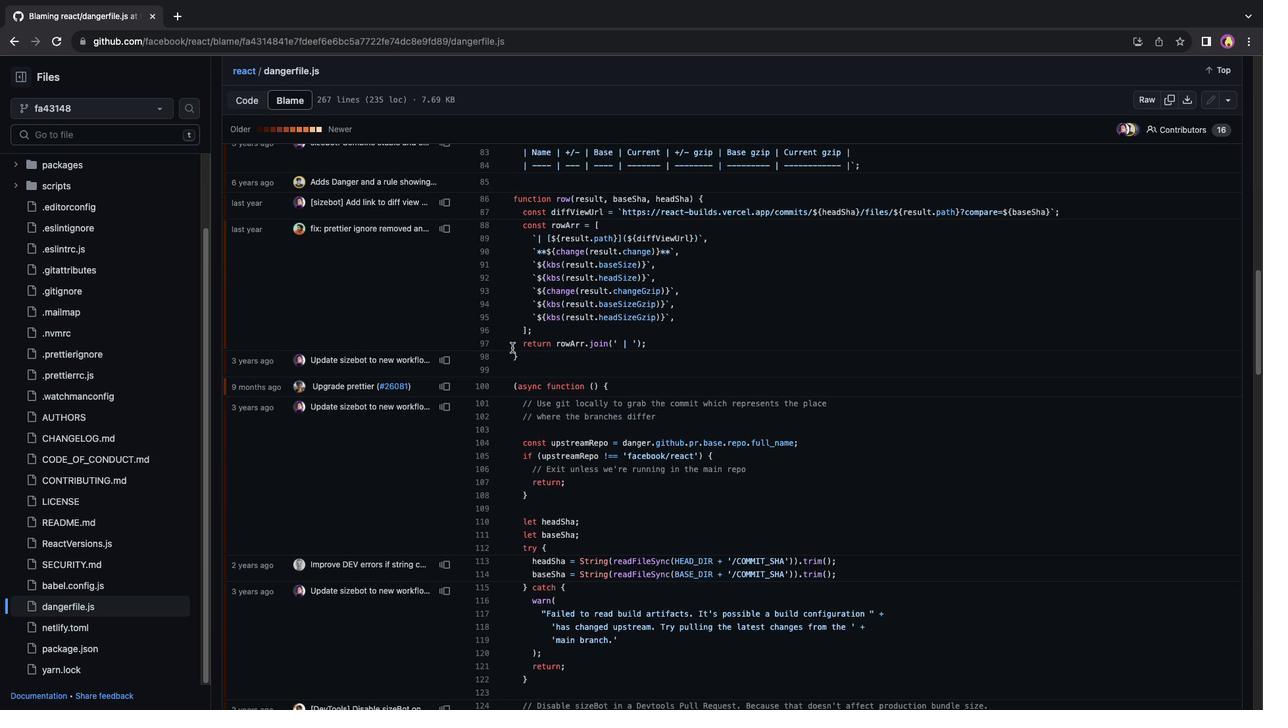 
Action: Mouse scrolled (512, 347) with delta (0, 0)
Screenshot: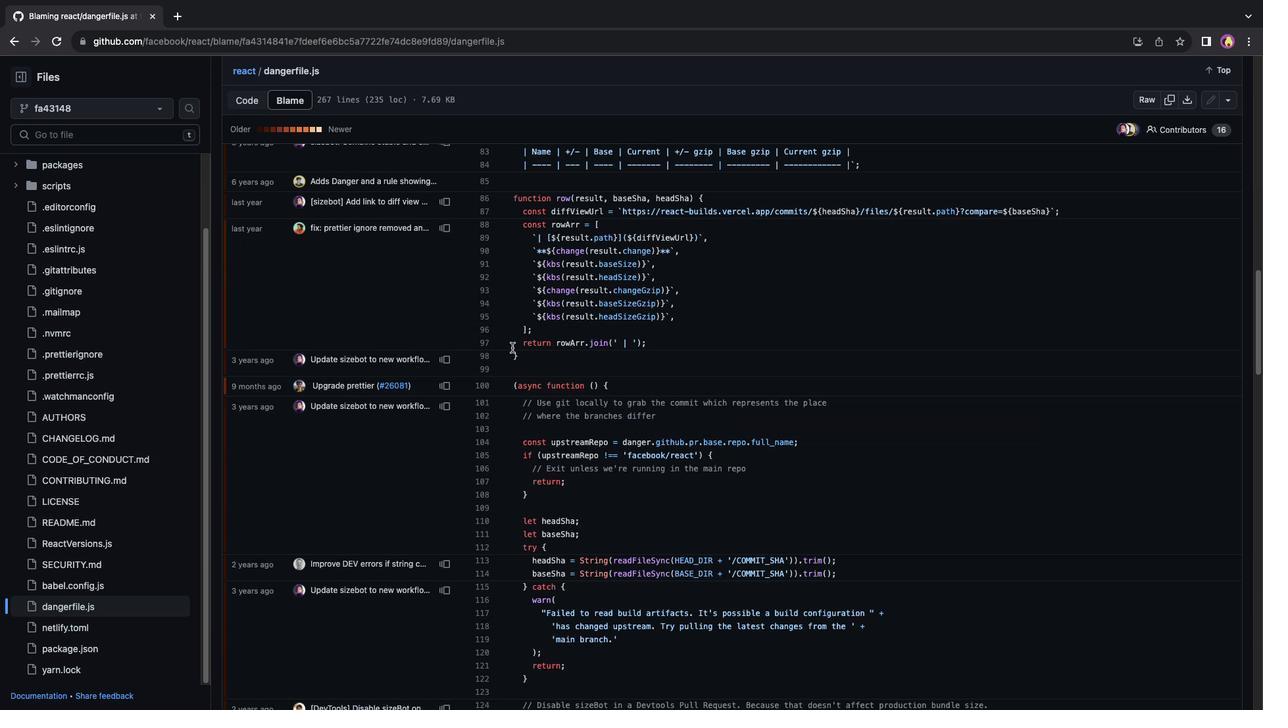 
Action: Mouse scrolled (512, 347) with delta (0, -2)
Screenshot: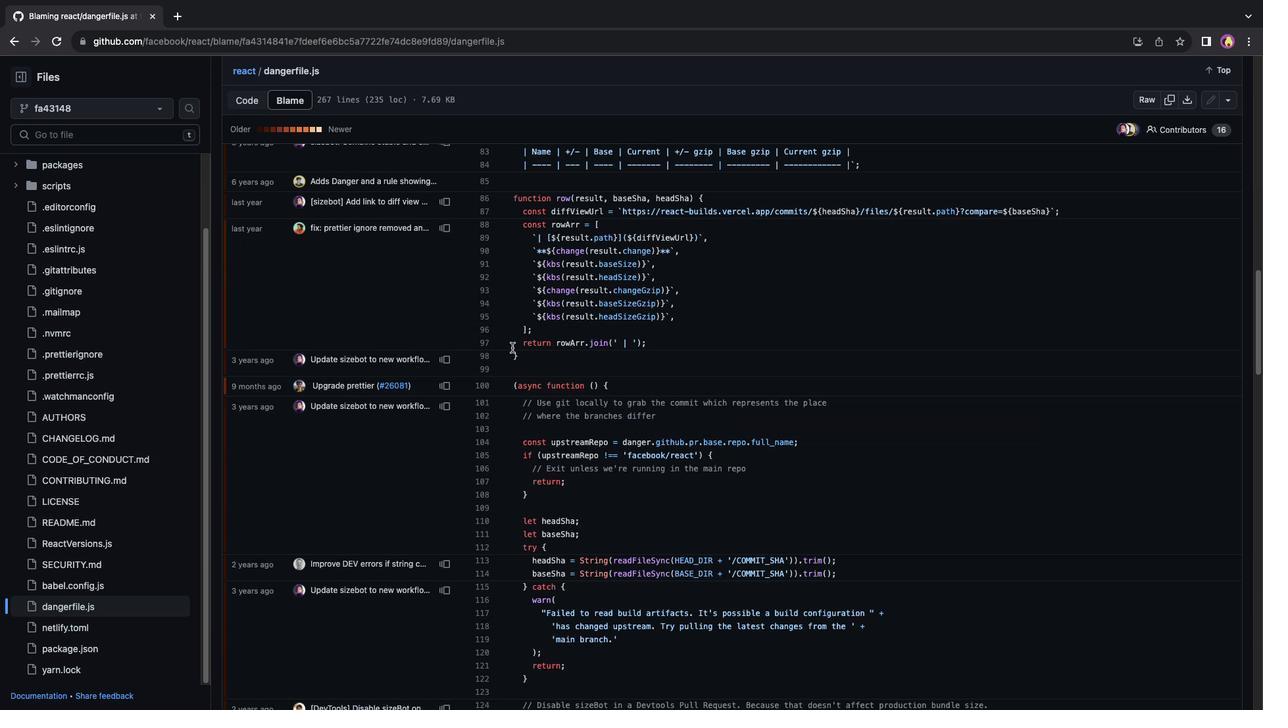 
Action: Mouse scrolled (512, 347) with delta (0, -3)
Screenshot: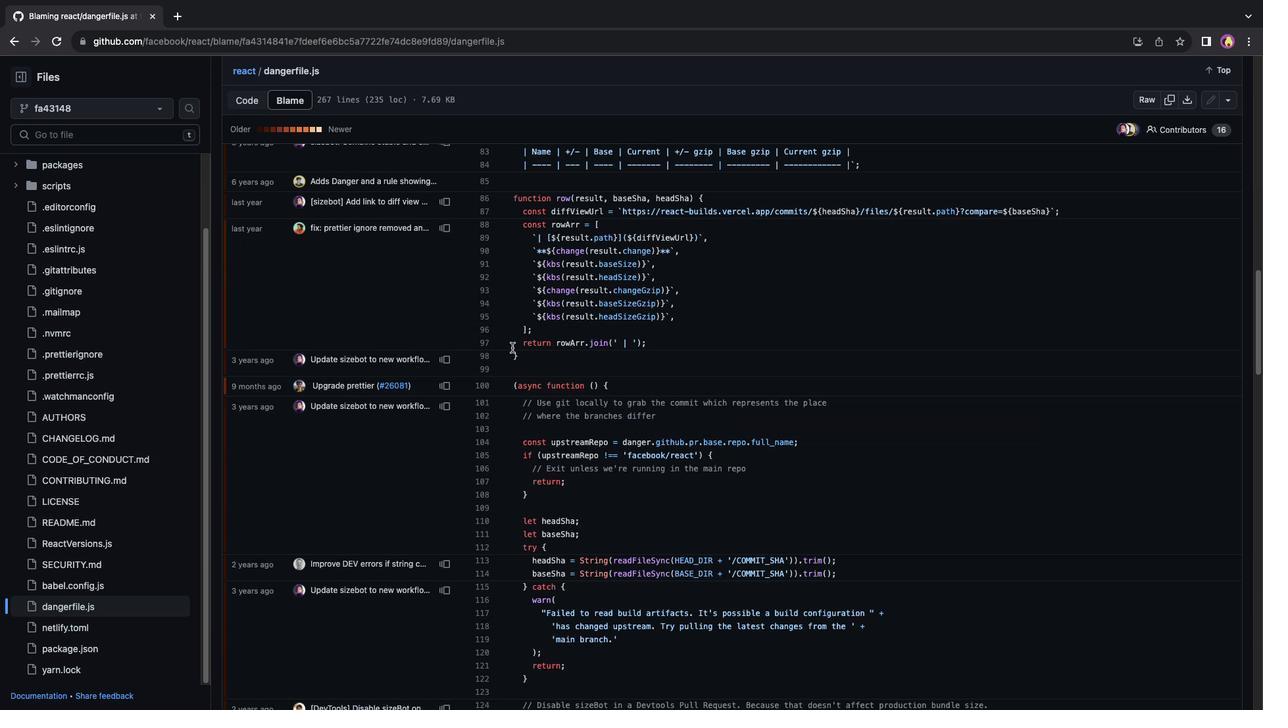 
Action: Mouse scrolled (512, 347) with delta (0, 0)
Screenshot: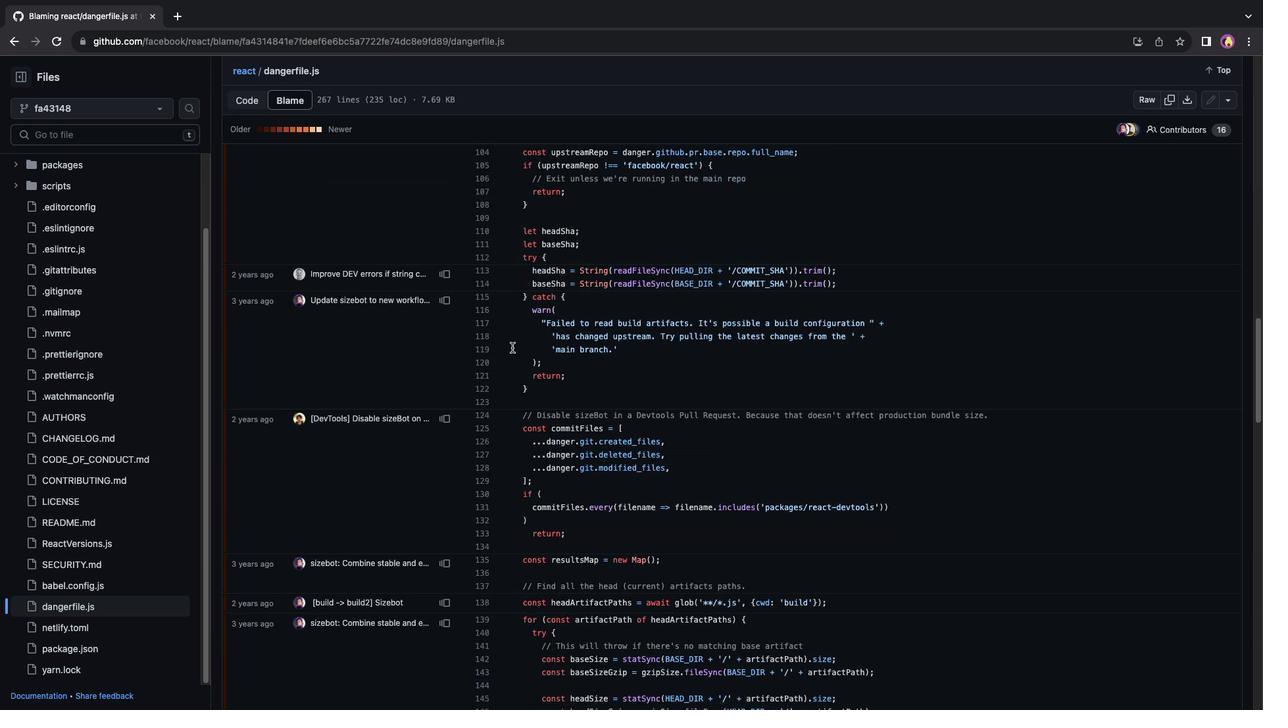 
Action: Mouse scrolled (512, 347) with delta (0, 0)
Screenshot: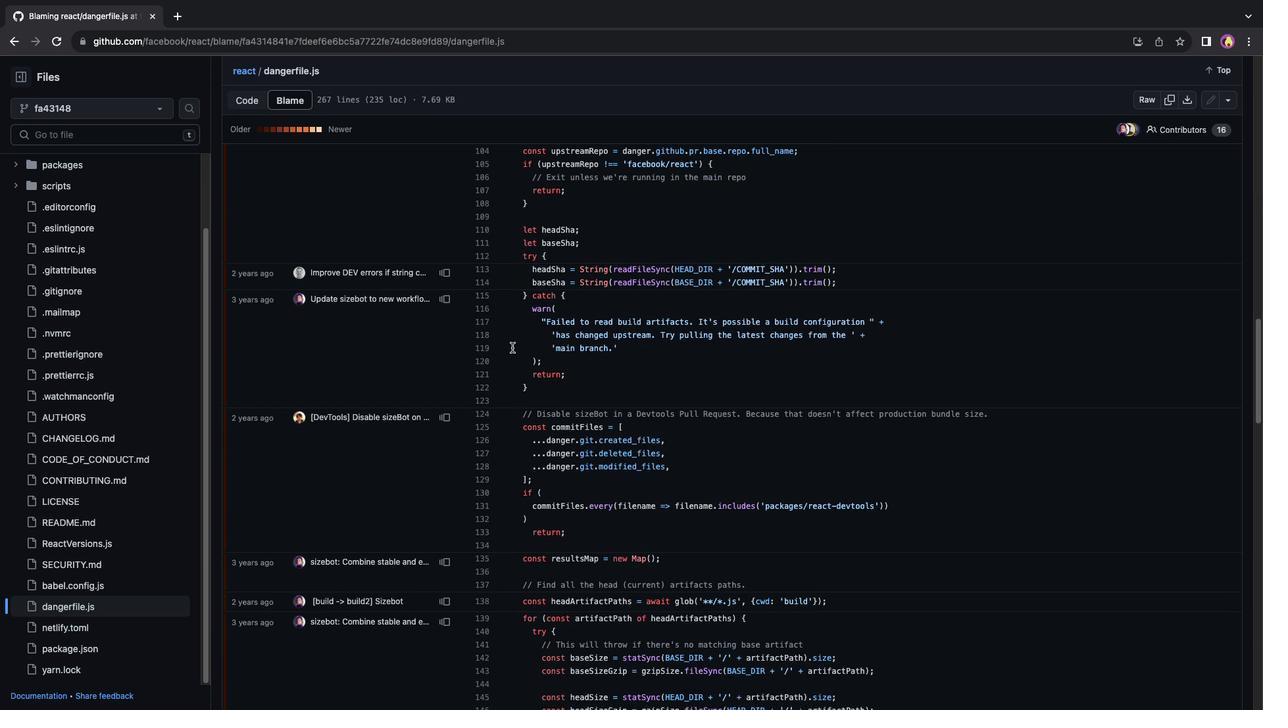 
Action: Mouse scrolled (512, 347) with delta (0, -1)
Screenshot: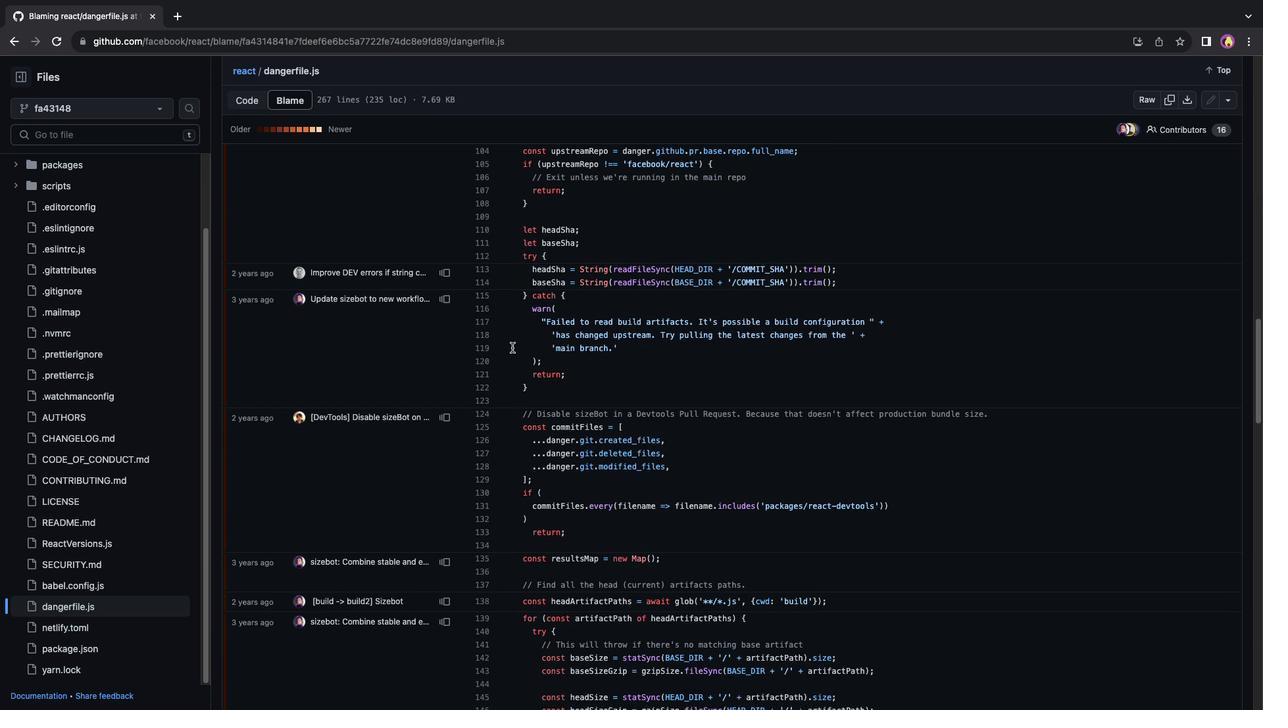 
Action: Mouse scrolled (512, 347) with delta (0, -1)
Screenshot: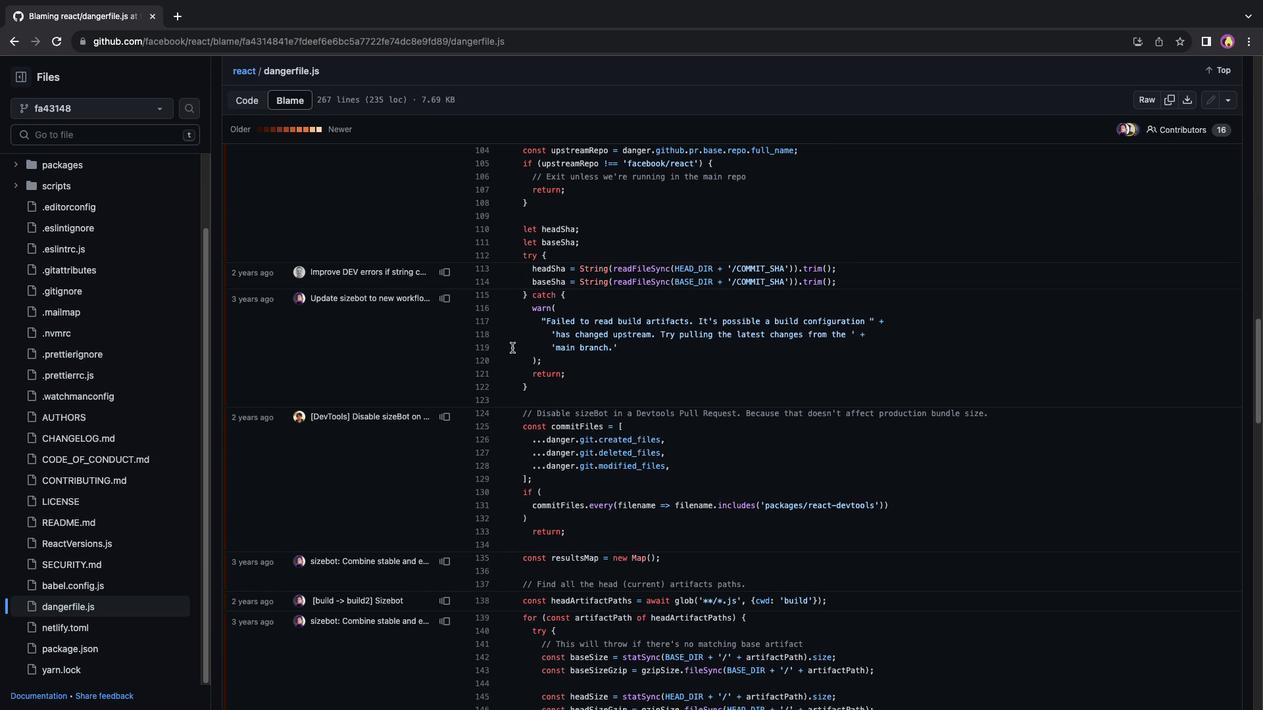 
Action: Mouse scrolled (512, 347) with delta (0, 0)
Screenshot: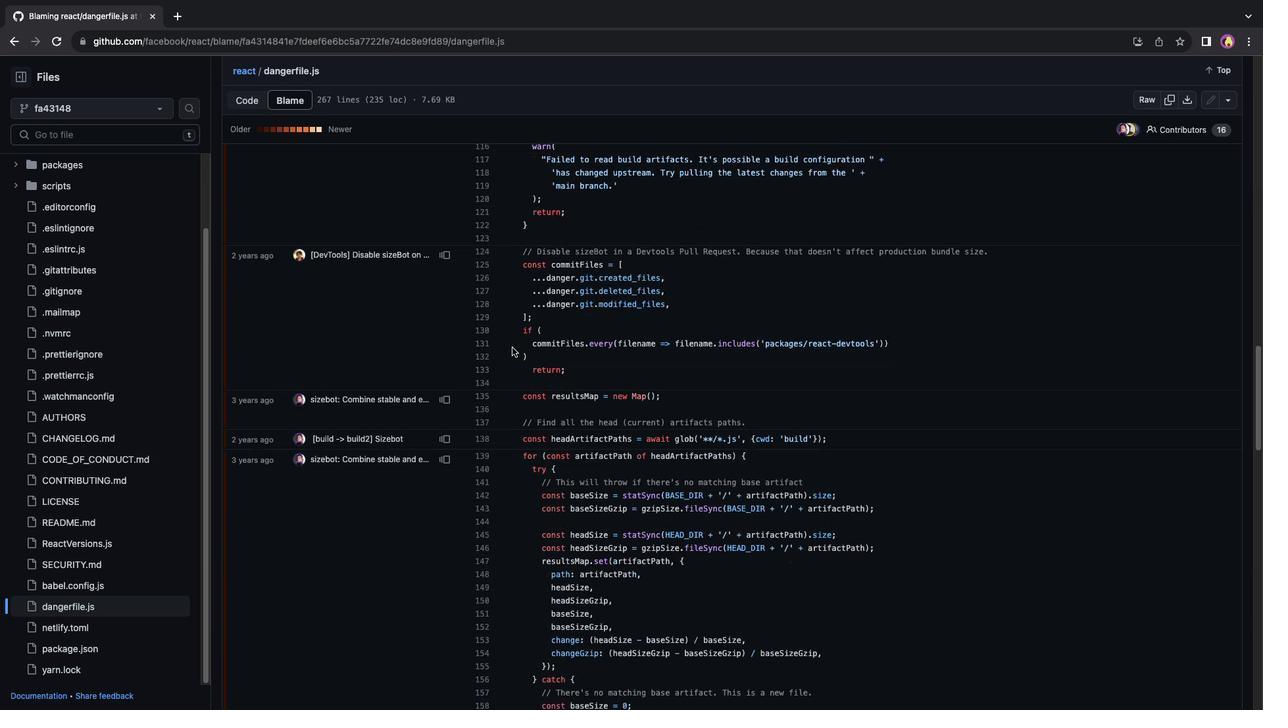 
Action: Mouse scrolled (512, 347) with delta (0, 0)
Screenshot: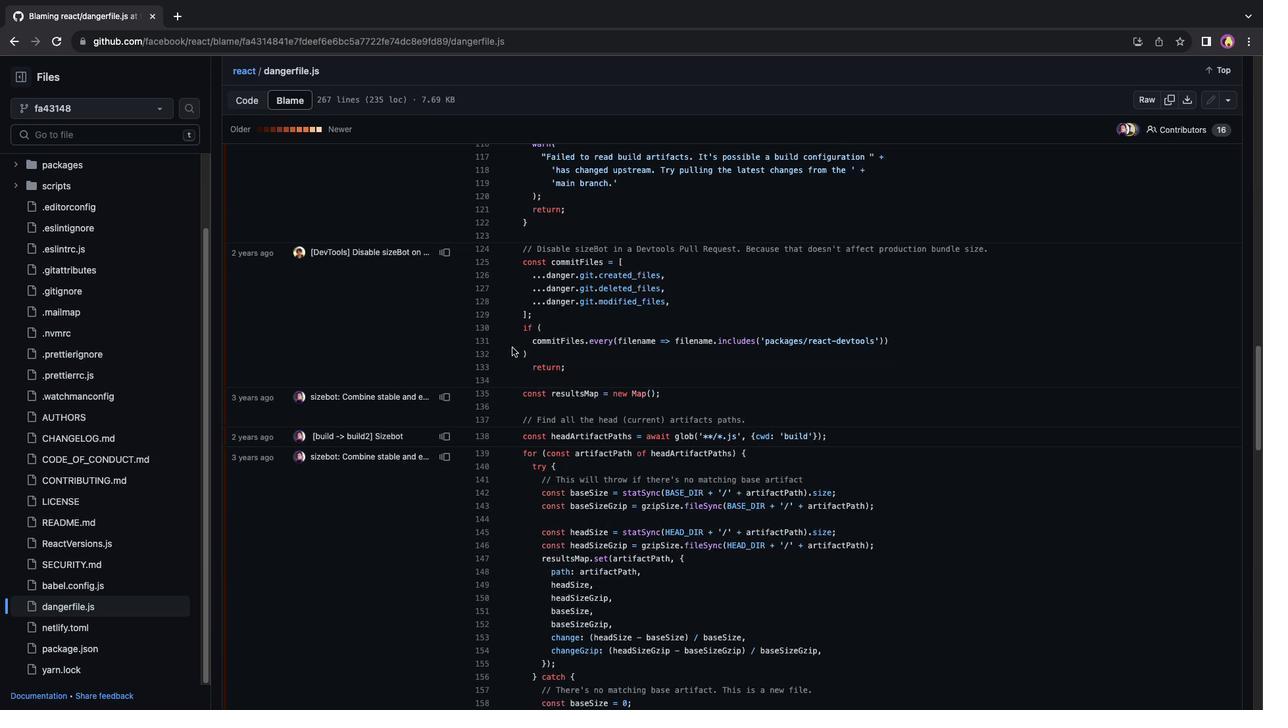
Action: Mouse scrolled (512, 347) with delta (0, -1)
Screenshot: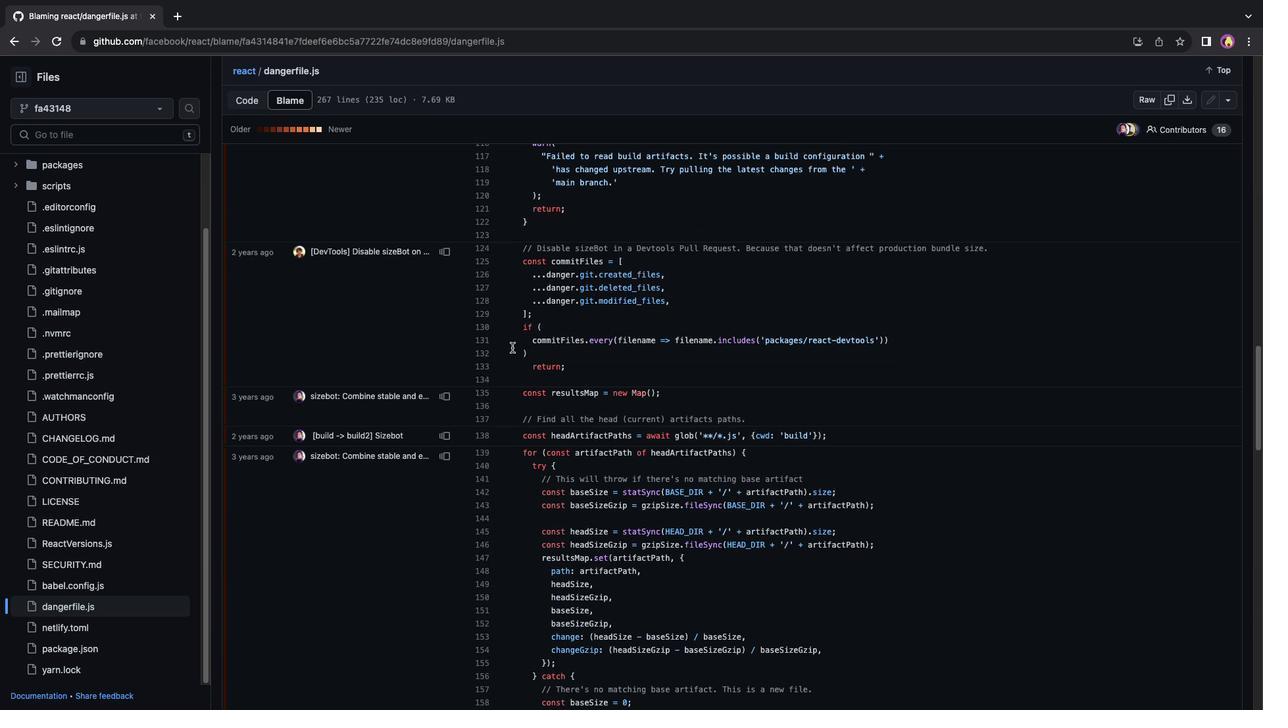 
Action: Mouse scrolled (512, 347) with delta (0, 0)
Screenshot: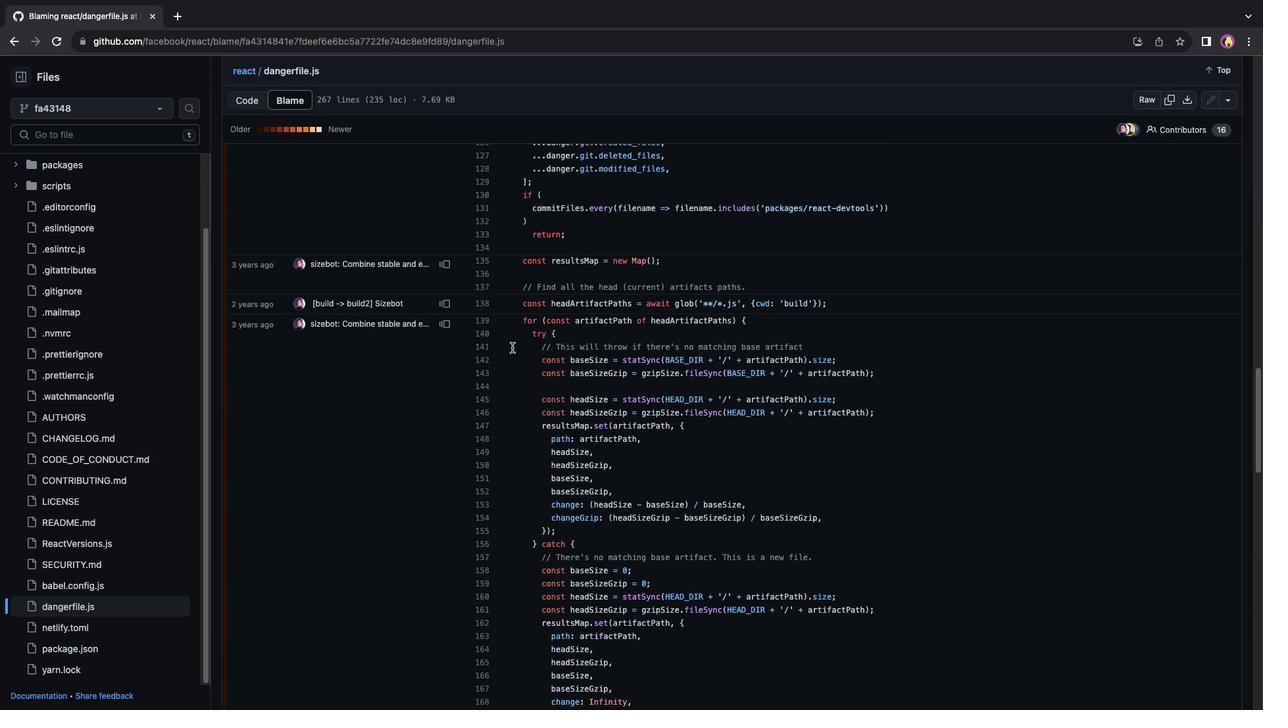 
Action: Mouse scrolled (512, 347) with delta (0, 0)
Screenshot: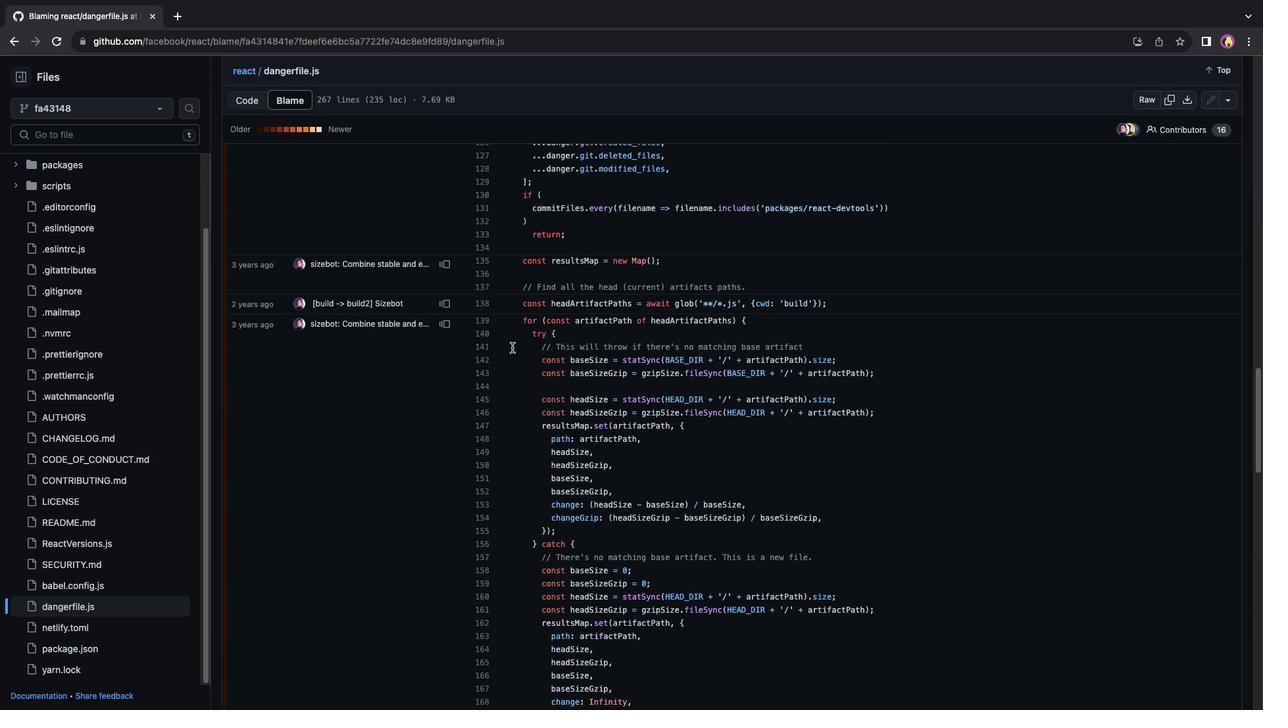 
Action: Mouse scrolled (512, 347) with delta (0, -1)
Screenshot: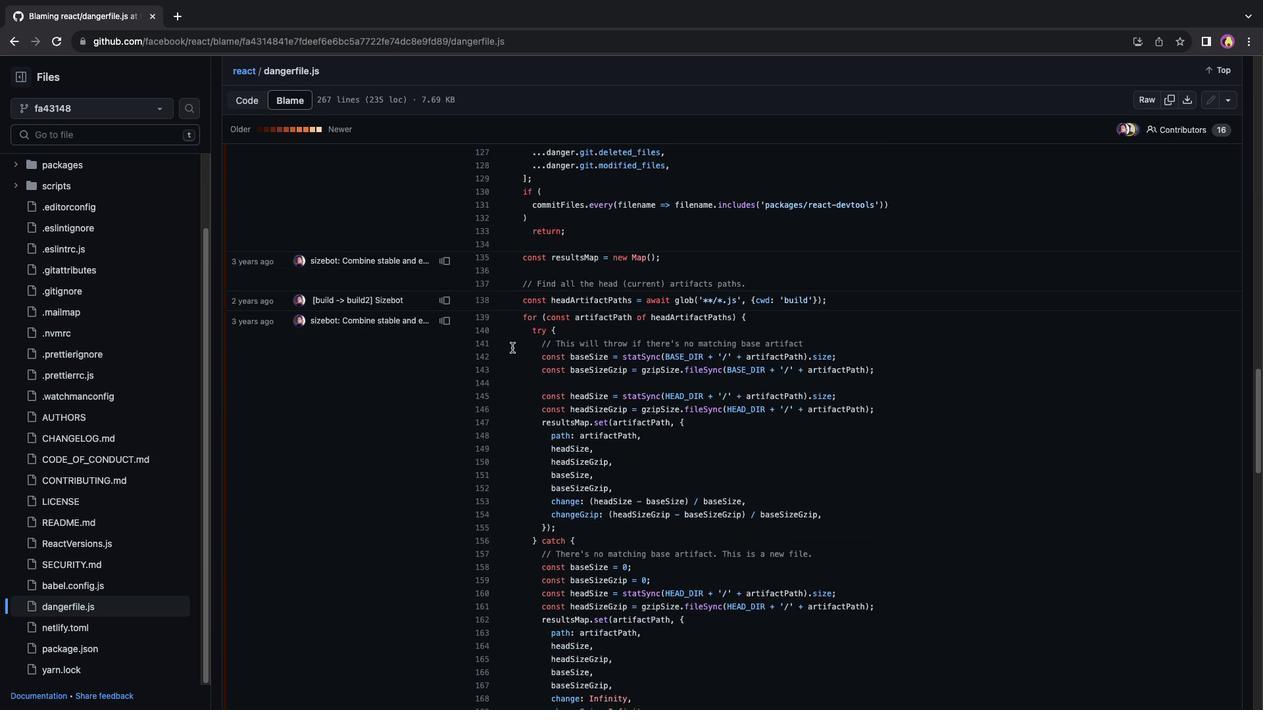 
Action: Mouse scrolled (512, 347) with delta (0, -3)
Screenshot: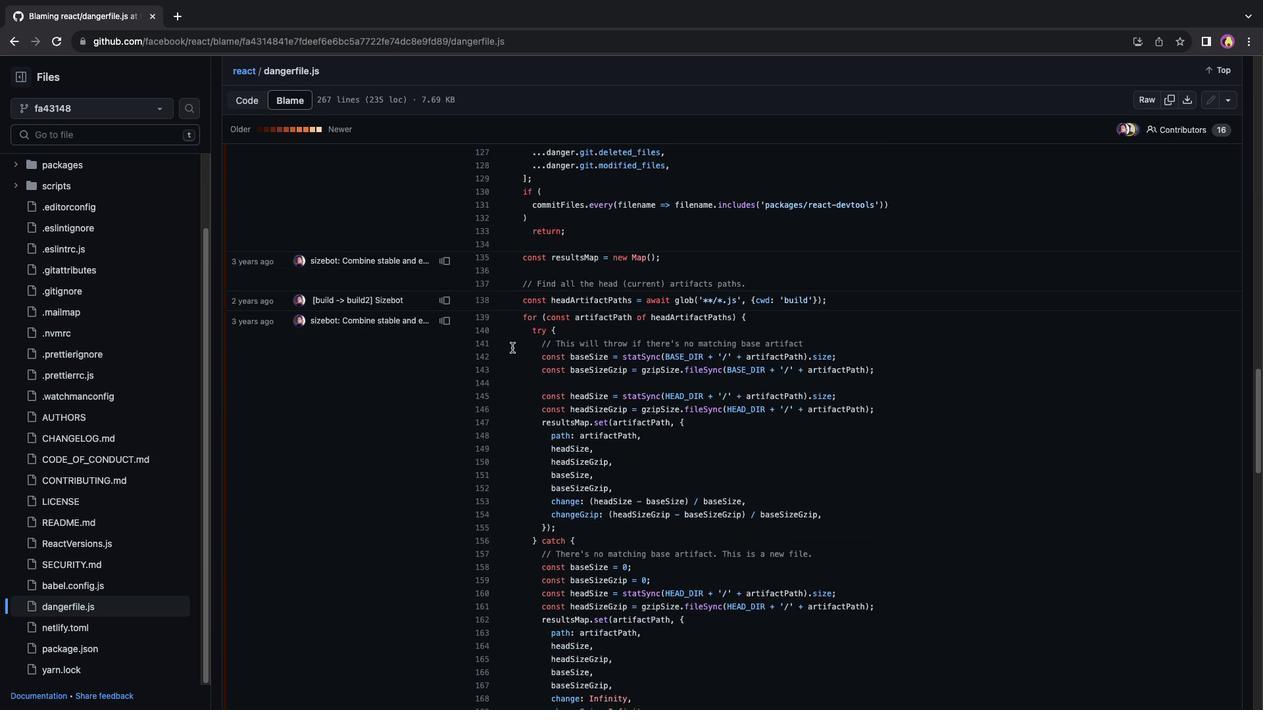 
Action: Mouse scrolled (512, 347) with delta (0, 0)
Screenshot: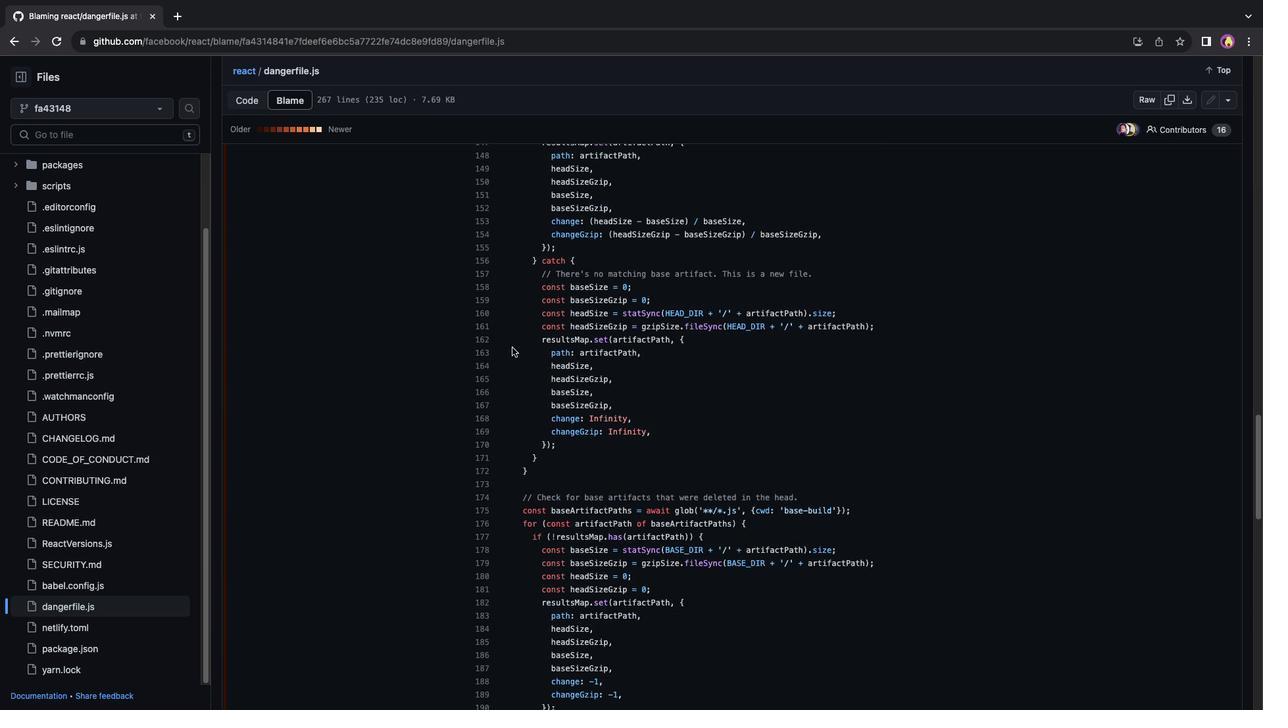 
Action: Mouse scrolled (512, 347) with delta (0, 0)
Screenshot: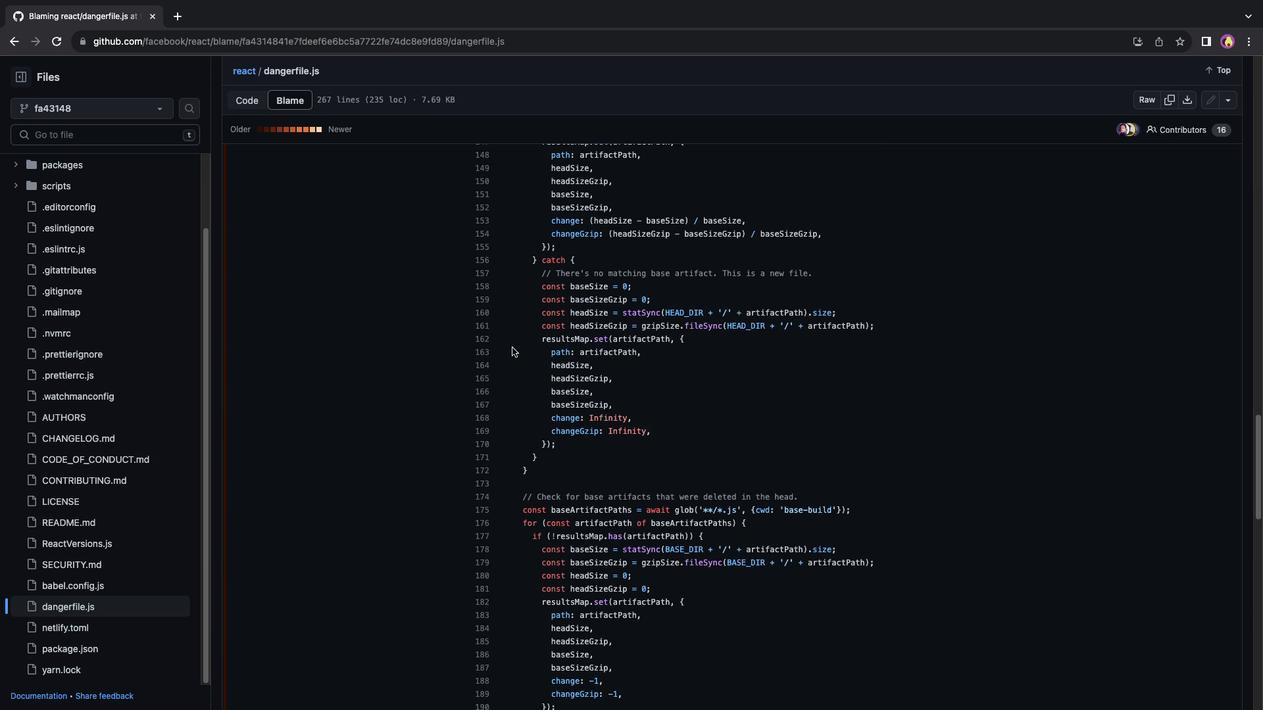 
Action: Mouse scrolled (512, 347) with delta (0, -2)
Screenshot: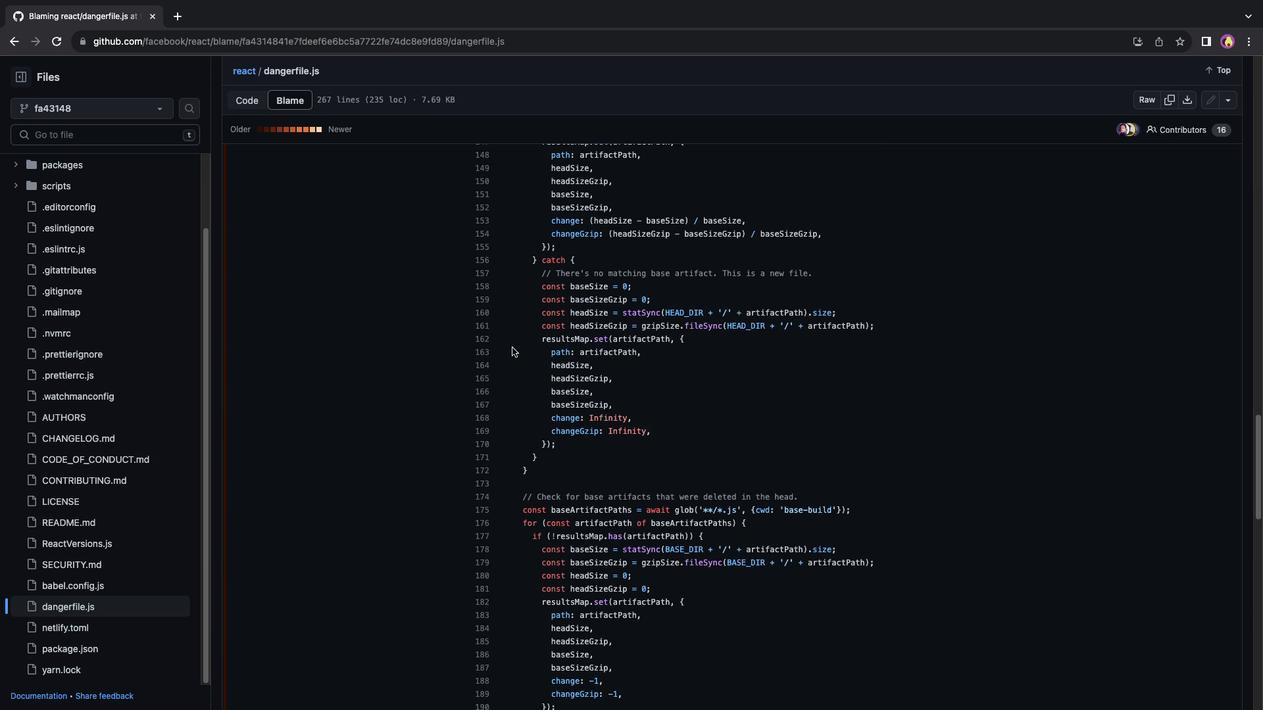
Action: Mouse scrolled (512, 347) with delta (0, -3)
Screenshot: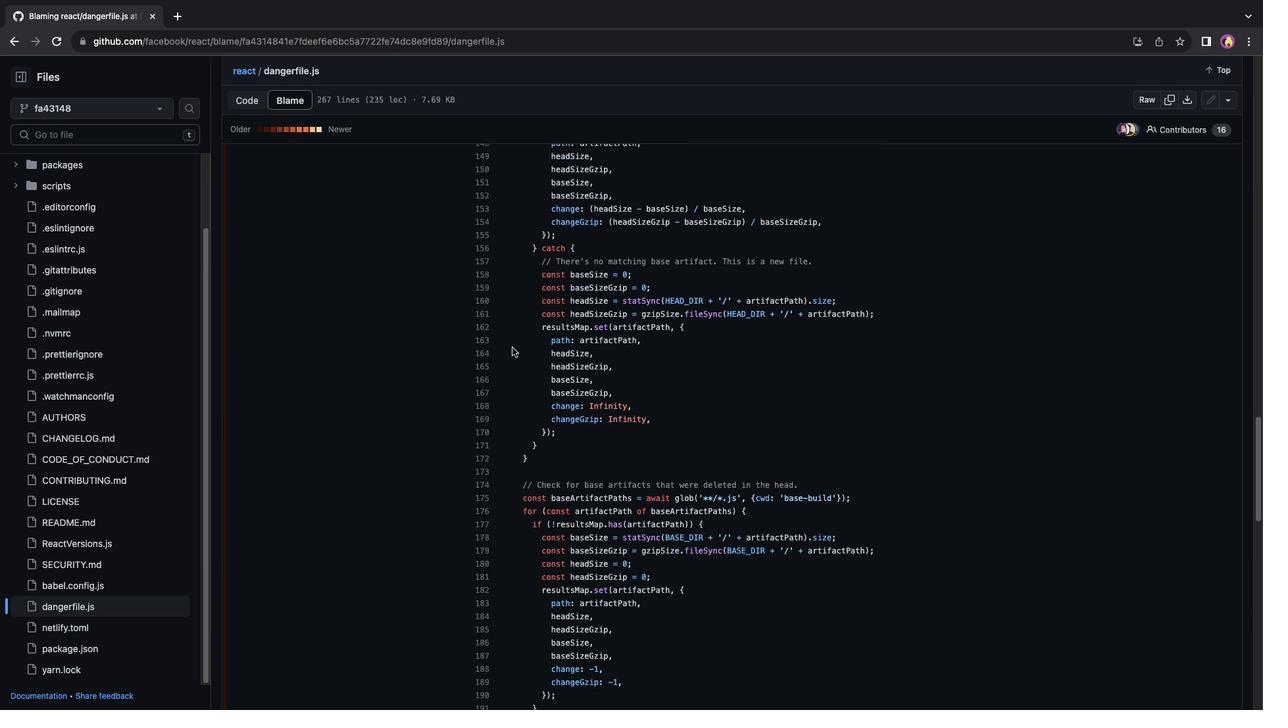 
Action: Mouse scrolled (512, 347) with delta (0, 0)
Screenshot: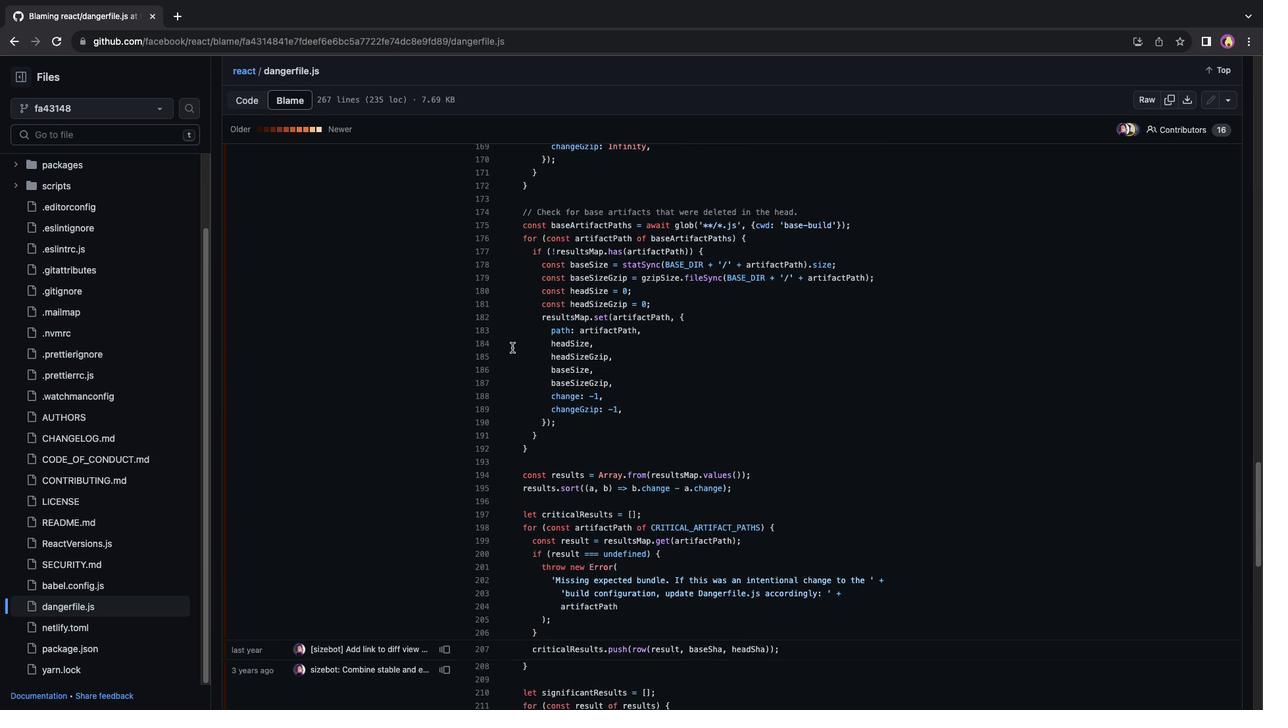 
Action: Mouse scrolled (512, 347) with delta (0, 0)
Screenshot: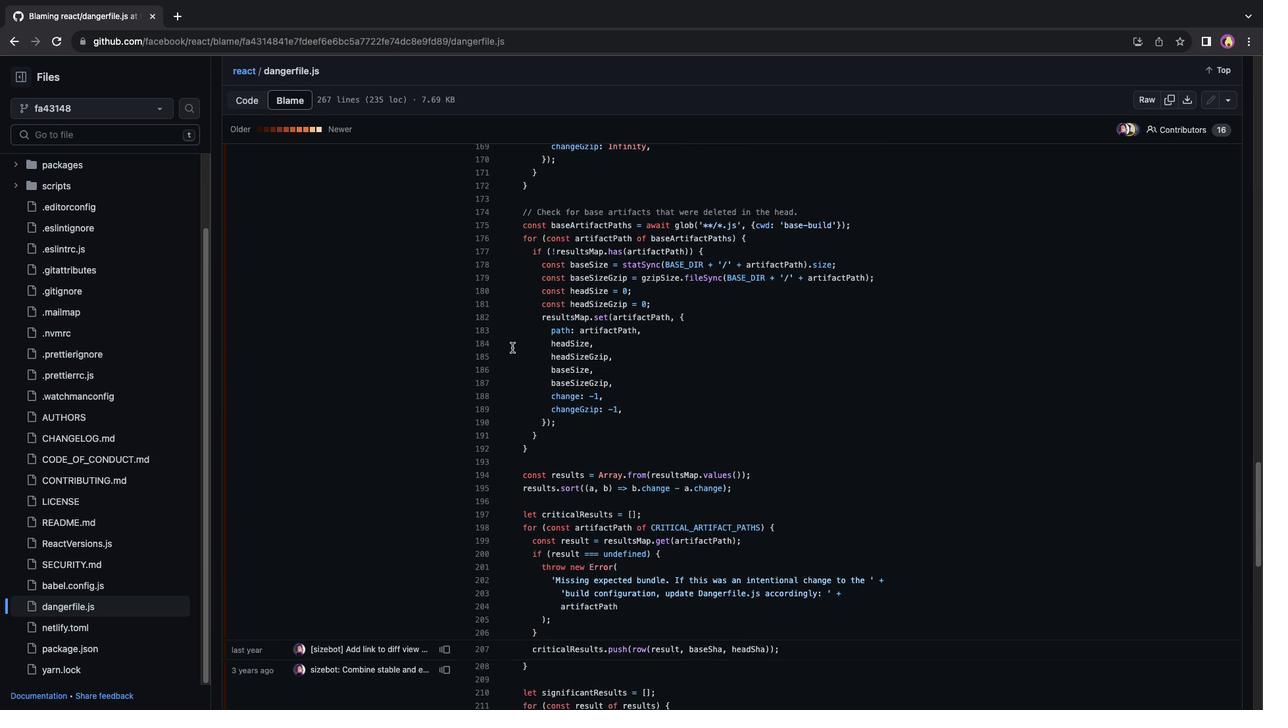 
Action: Mouse scrolled (512, 347) with delta (0, -1)
Screenshot: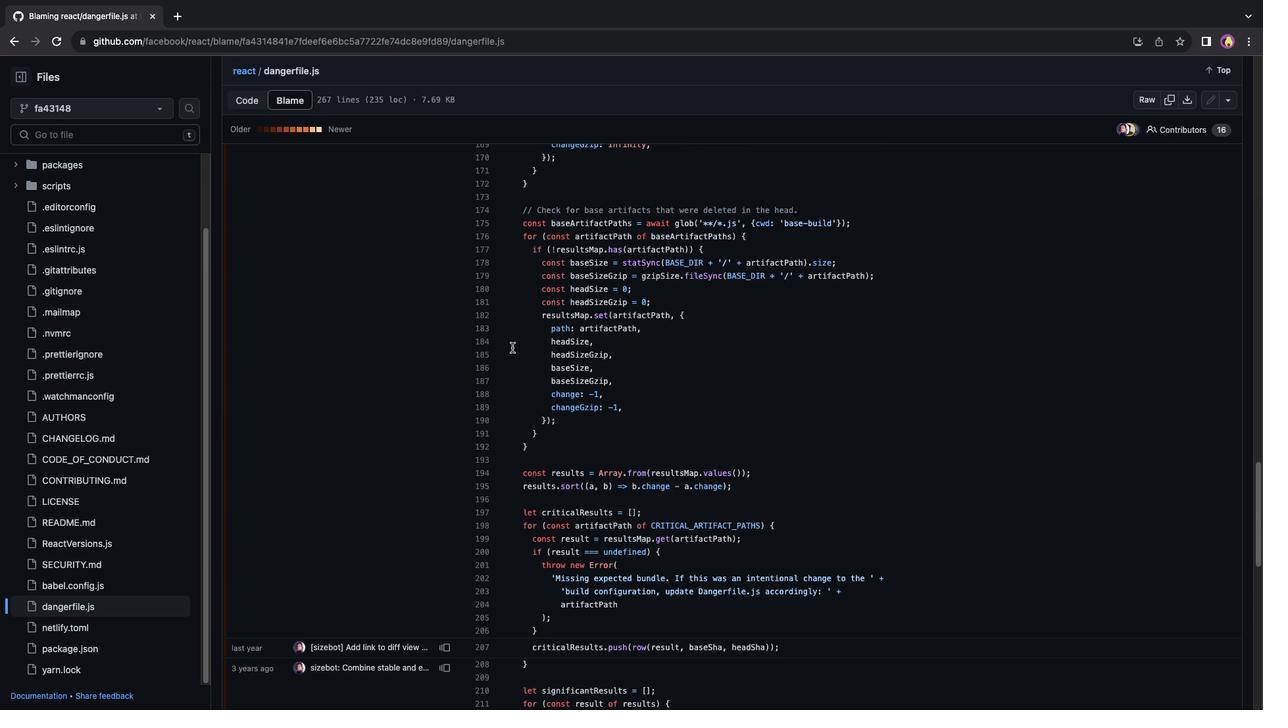 
Action: Mouse scrolled (512, 347) with delta (0, -3)
Screenshot: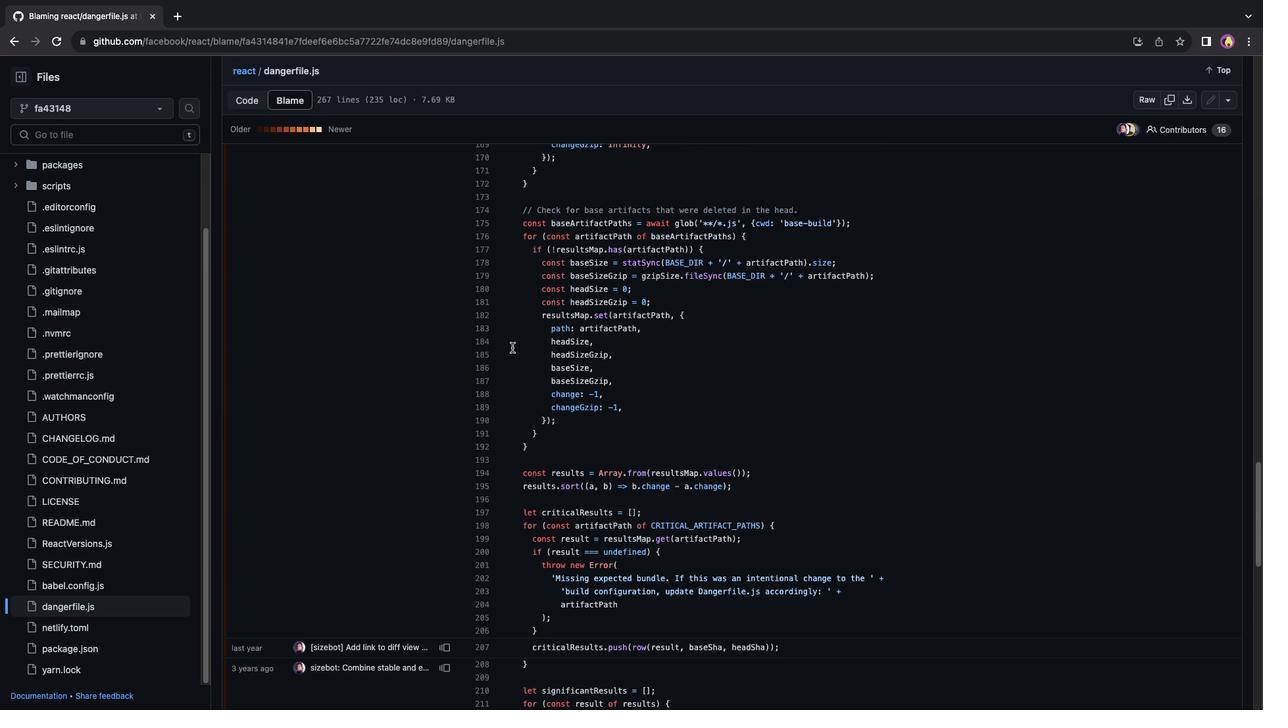 
Action: Mouse scrolled (512, 347) with delta (0, 0)
Screenshot: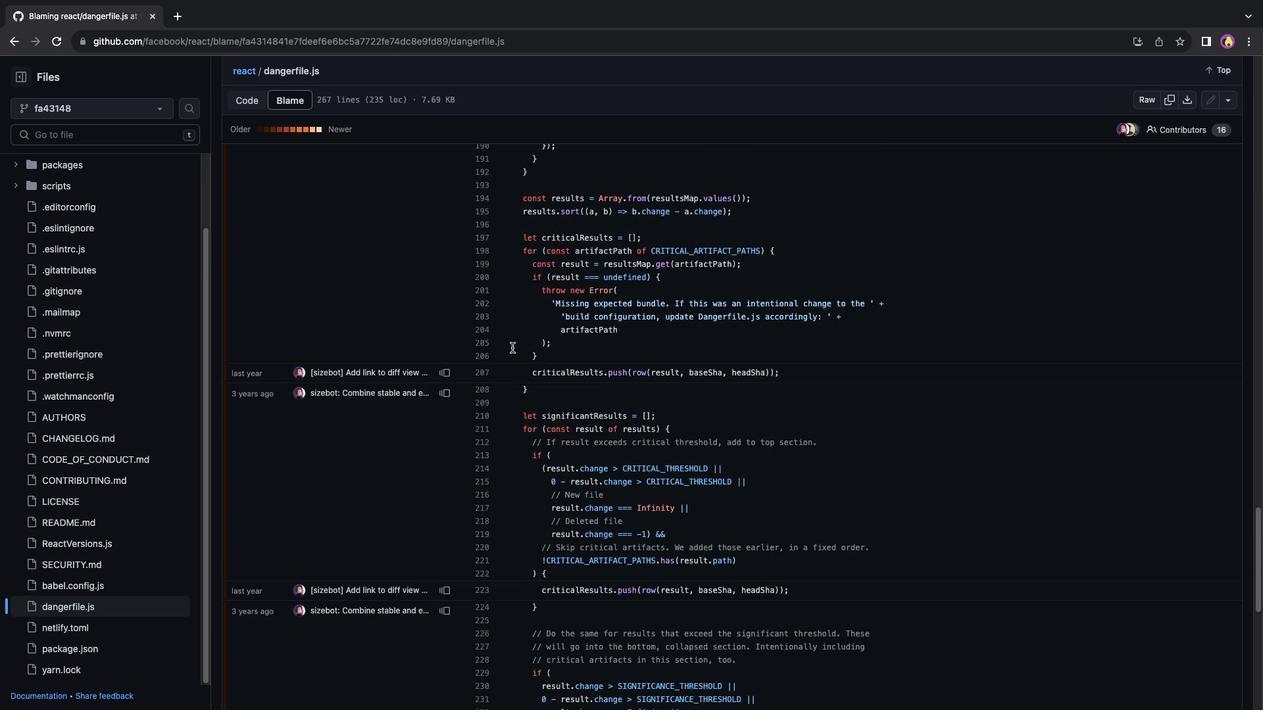 
Action: Mouse scrolled (512, 347) with delta (0, 0)
Screenshot: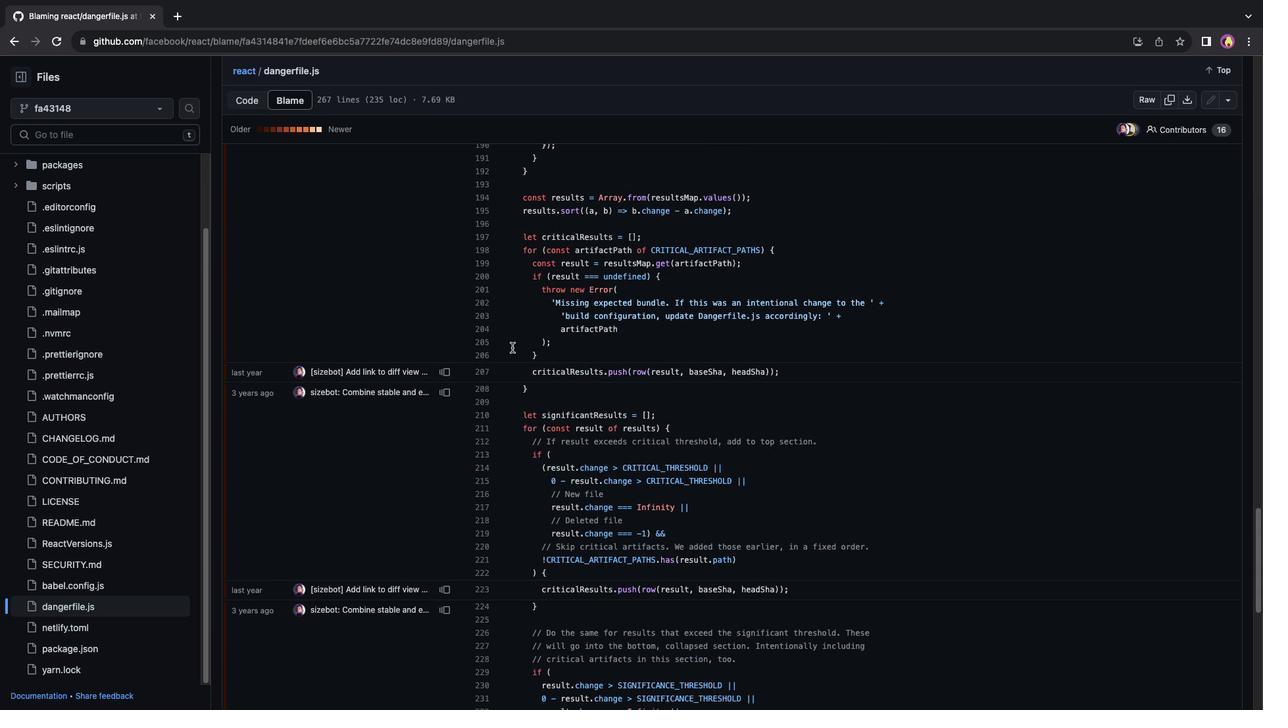 
Action: Mouse scrolled (512, 347) with delta (0, -1)
Screenshot: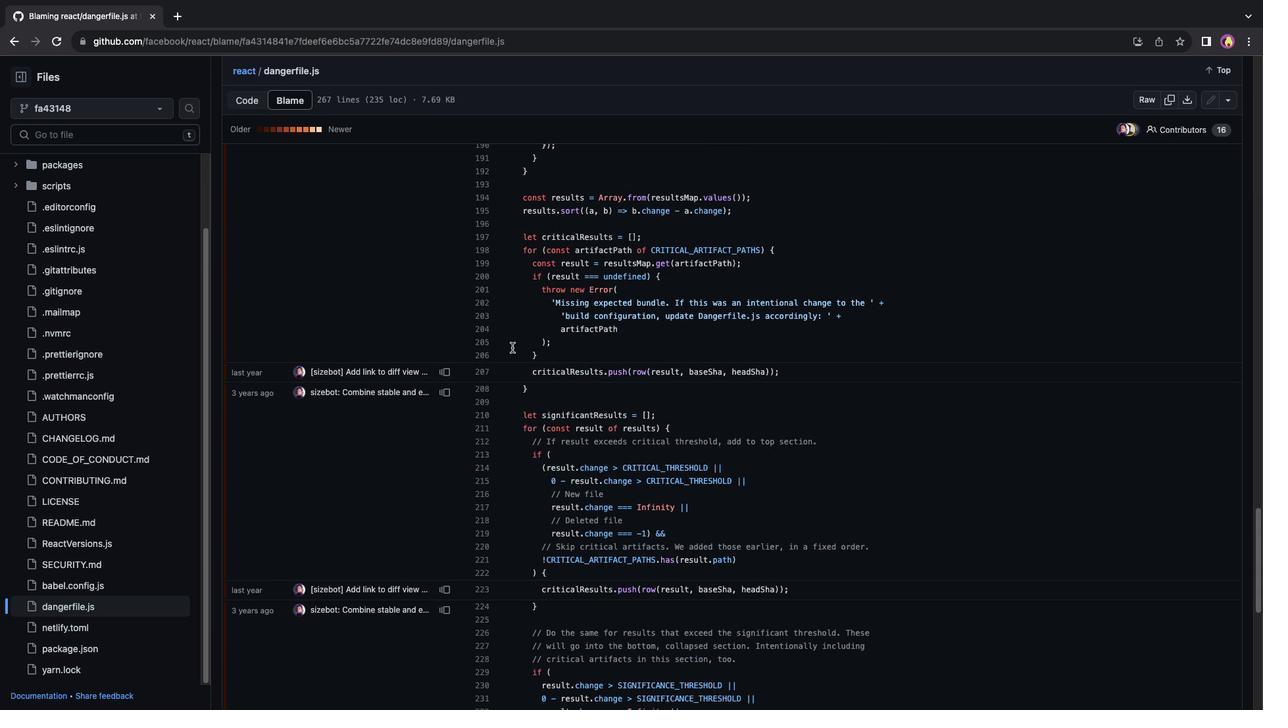 
Action: Mouse scrolled (512, 347) with delta (0, -3)
Screenshot: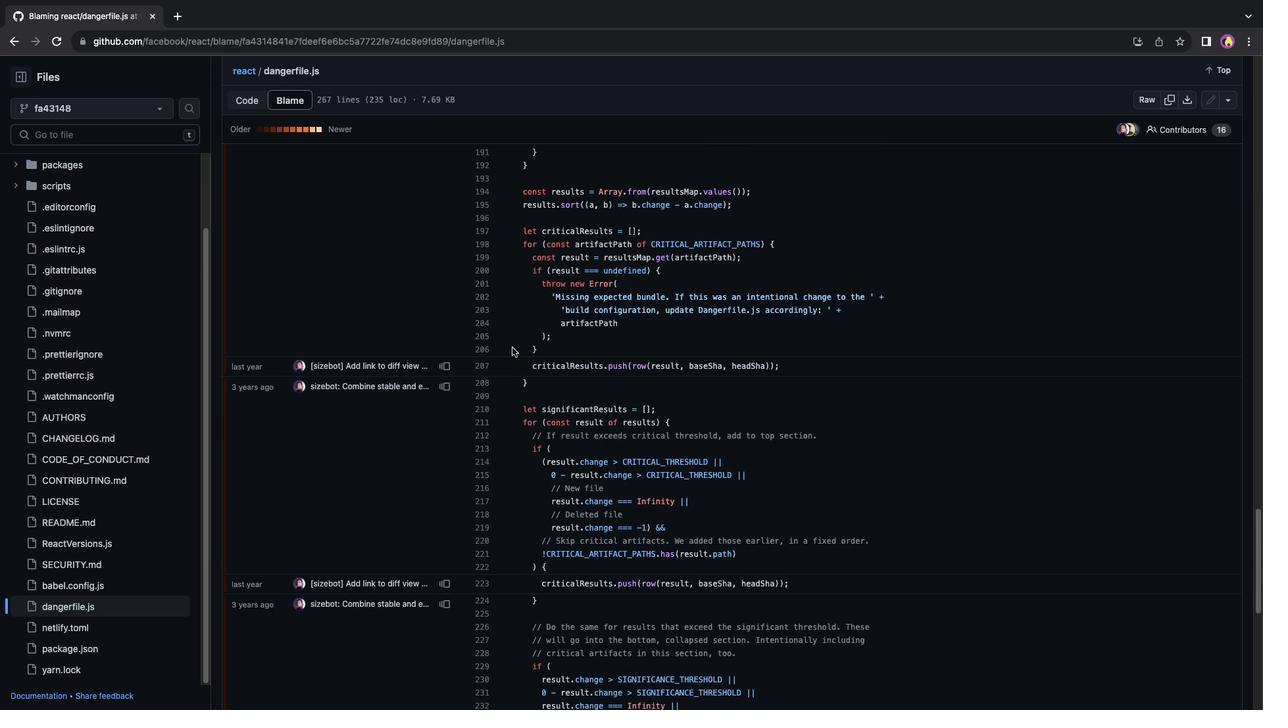 
Action: Mouse scrolled (512, 347) with delta (0, 0)
Screenshot: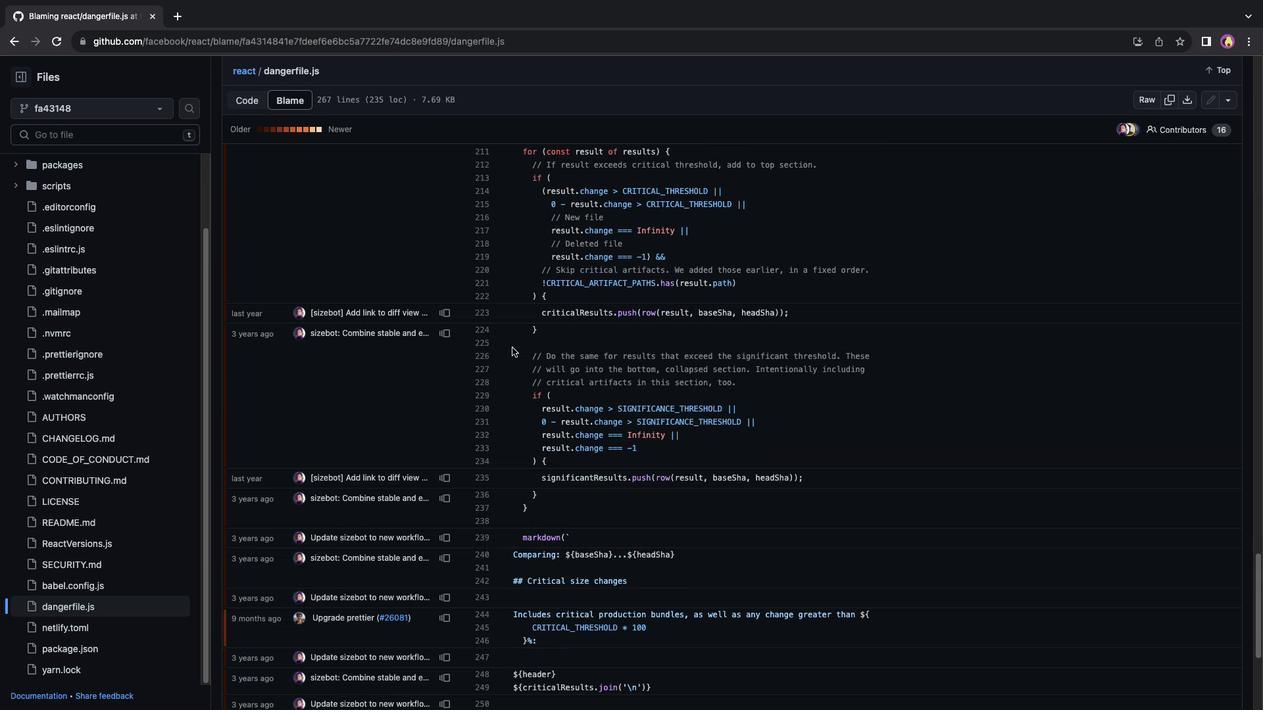 
Action: Mouse scrolled (512, 347) with delta (0, 0)
Screenshot: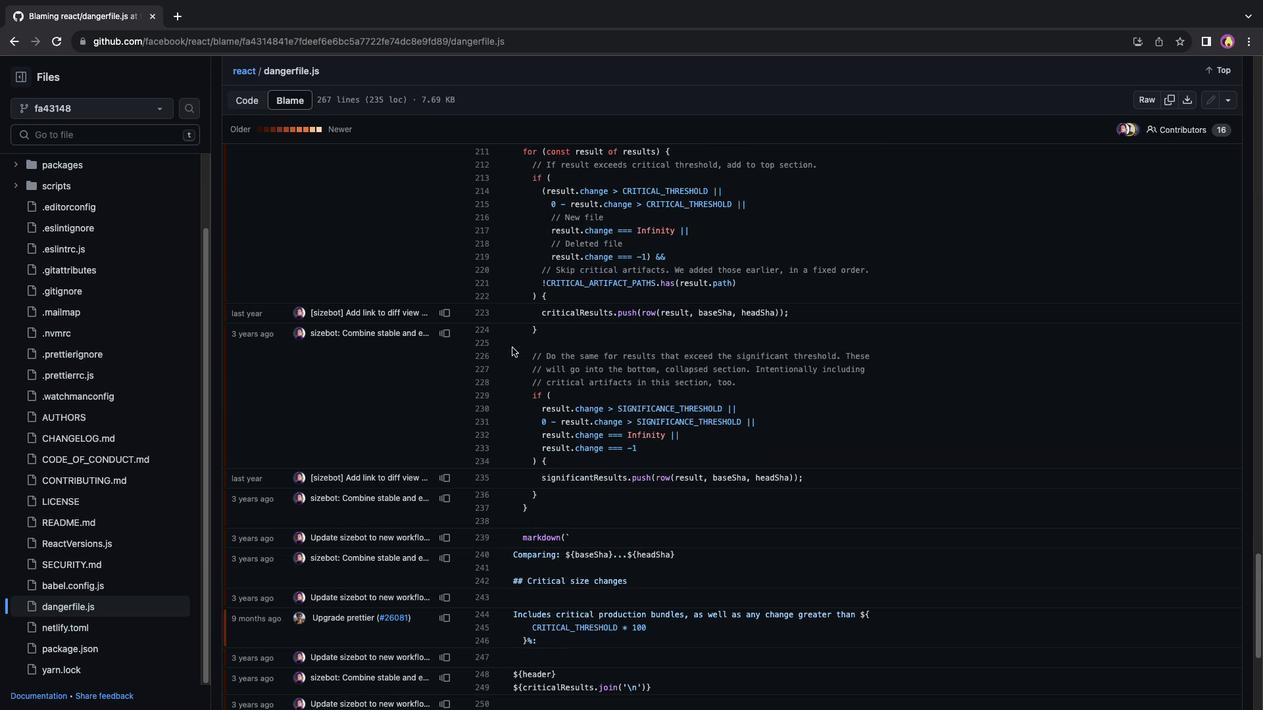 
Action: Mouse scrolled (512, 347) with delta (0, -1)
Screenshot: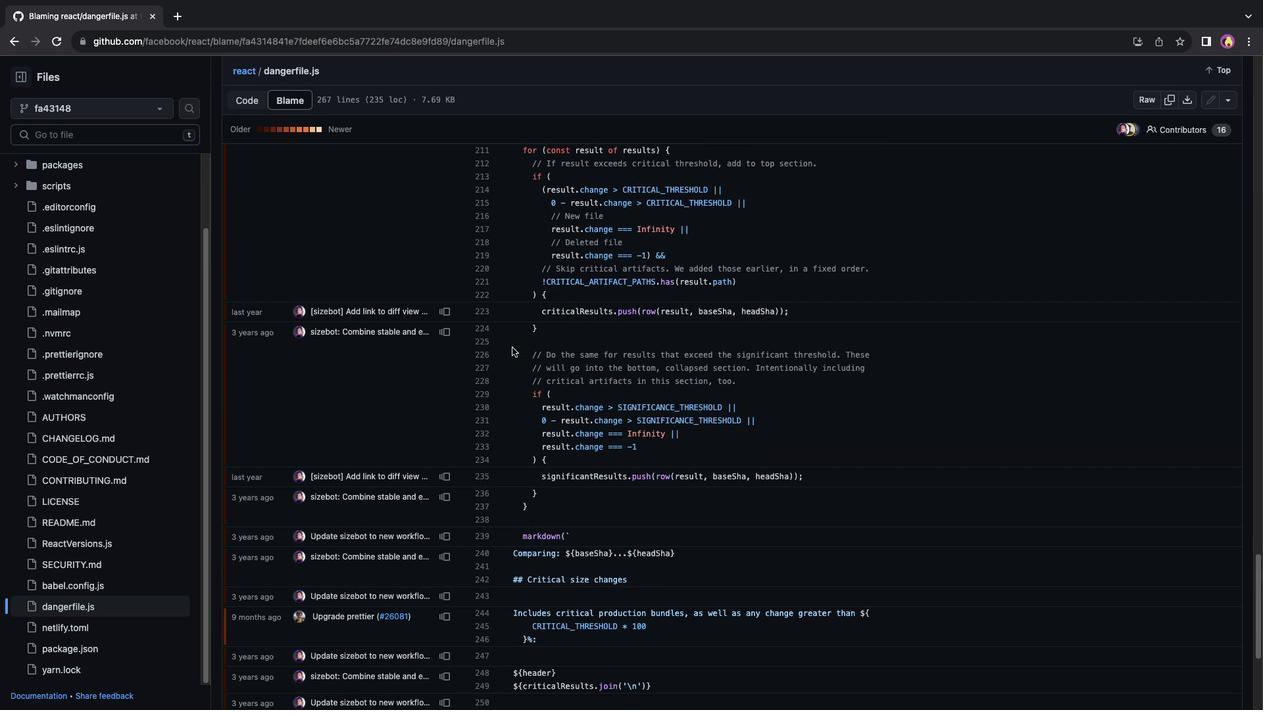 
Action: Mouse scrolled (512, 347) with delta (0, 0)
Screenshot: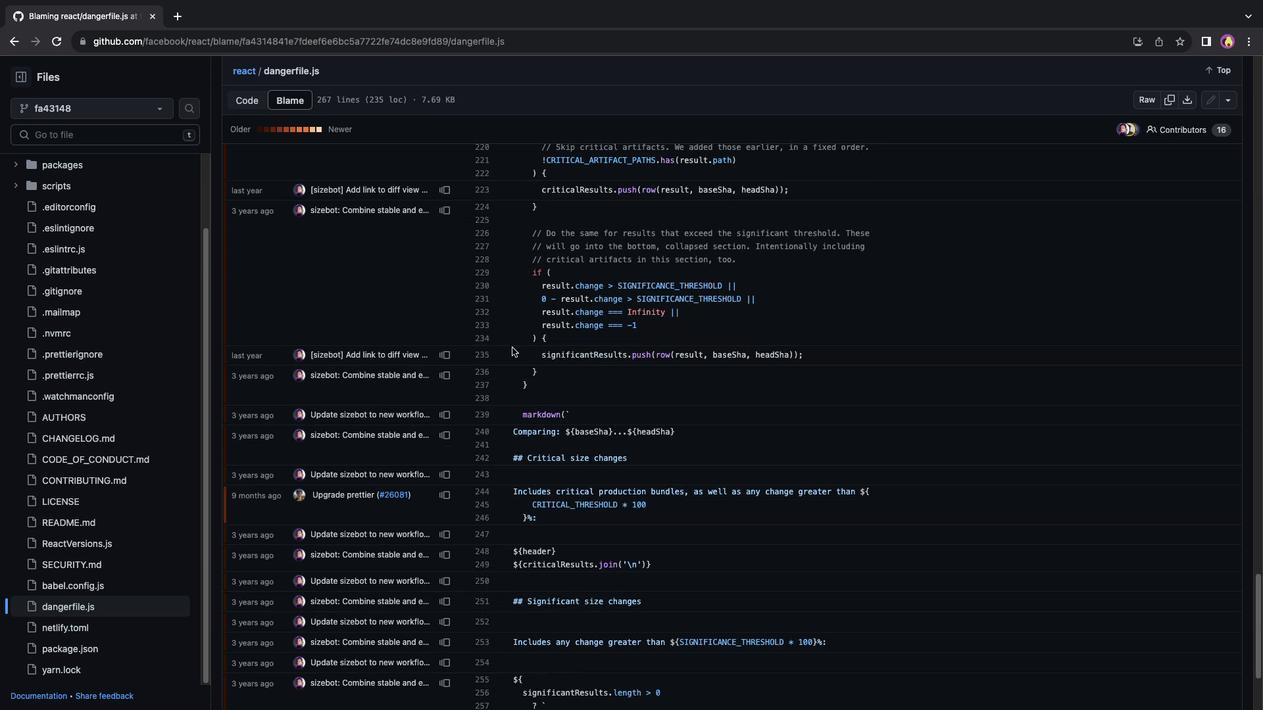 
Action: Mouse scrolled (512, 347) with delta (0, 0)
Screenshot: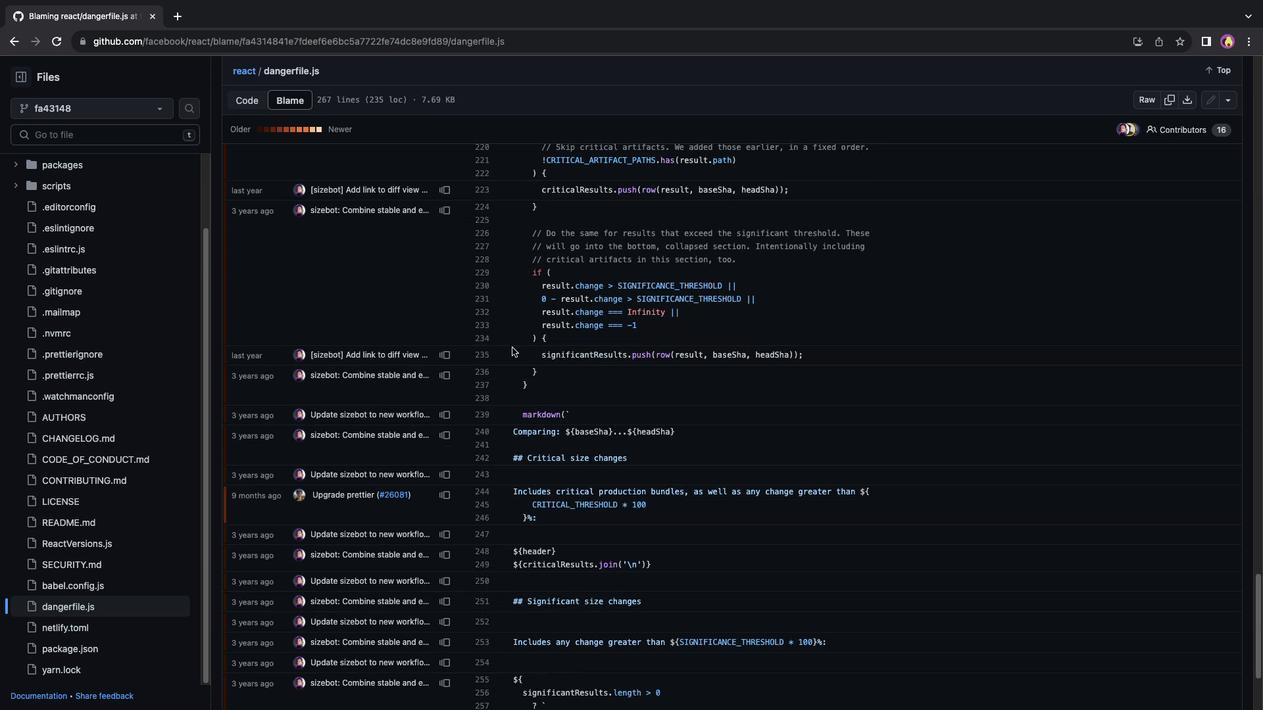 
Action: Mouse scrolled (512, 347) with delta (0, -1)
Screenshot: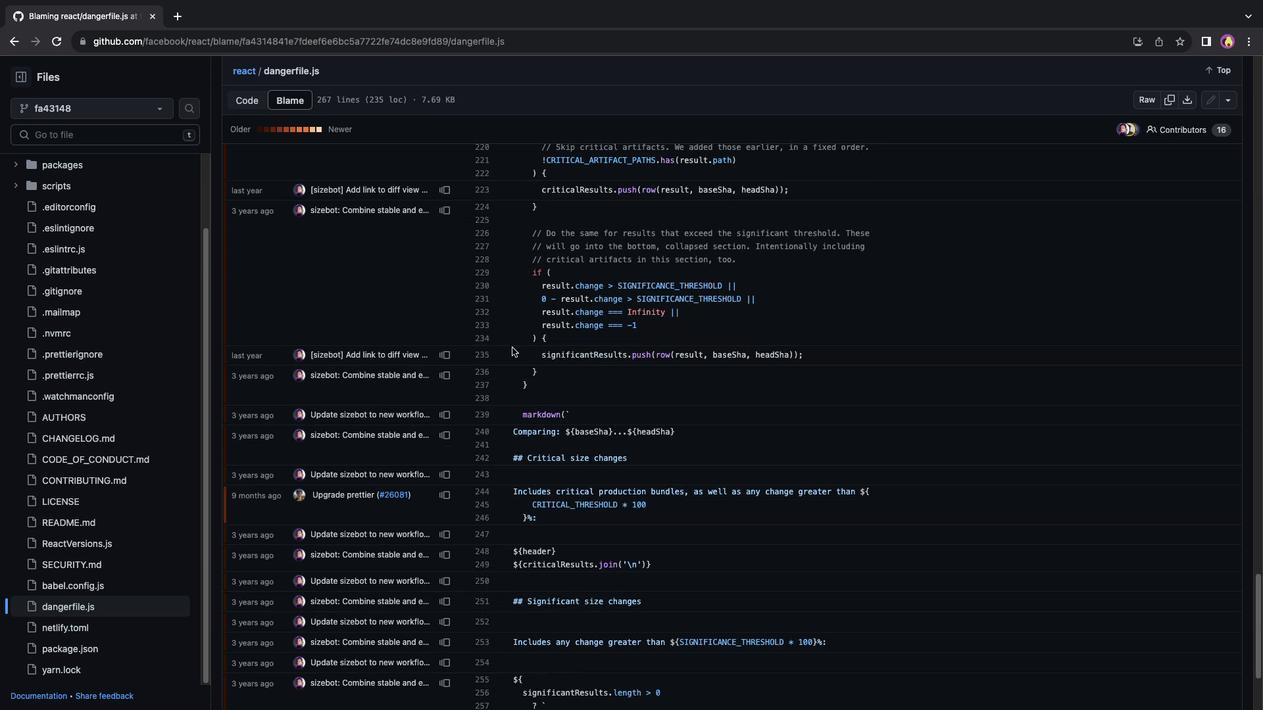 
Action: Mouse scrolled (512, 347) with delta (0, 0)
Screenshot: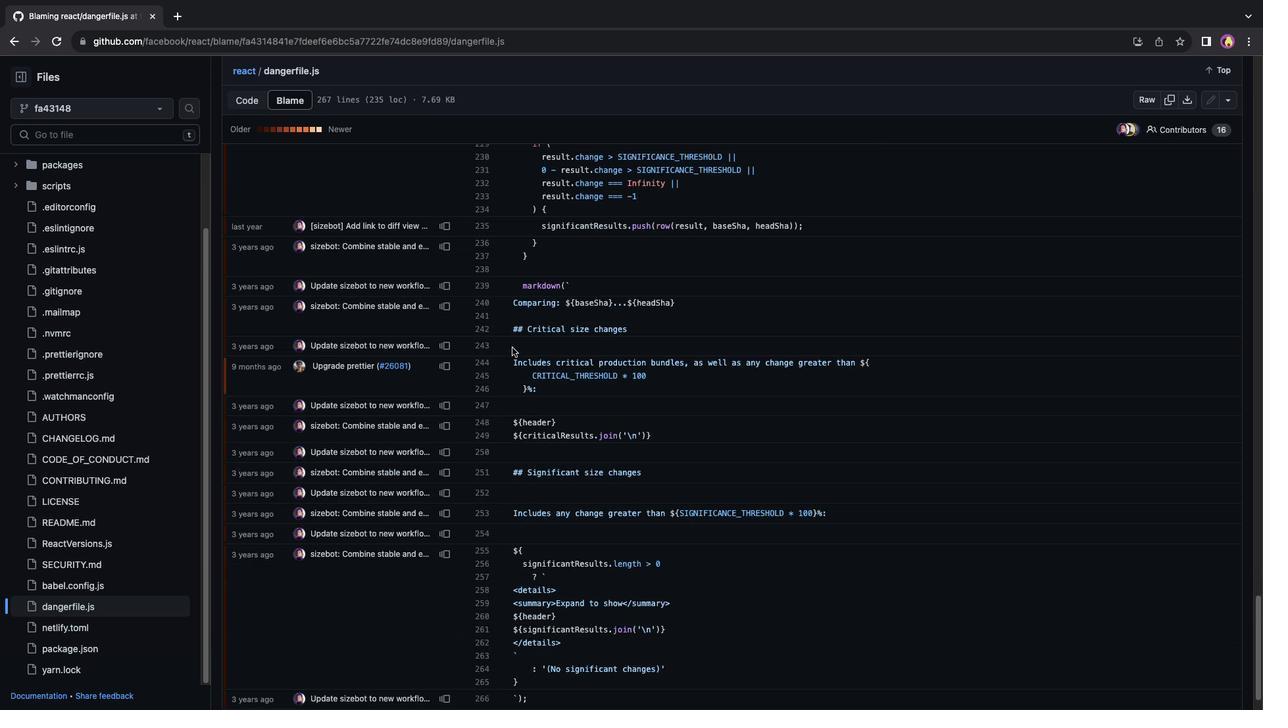 
Action: Mouse scrolled (512, 347) with delta (0, 0)
Screenshot: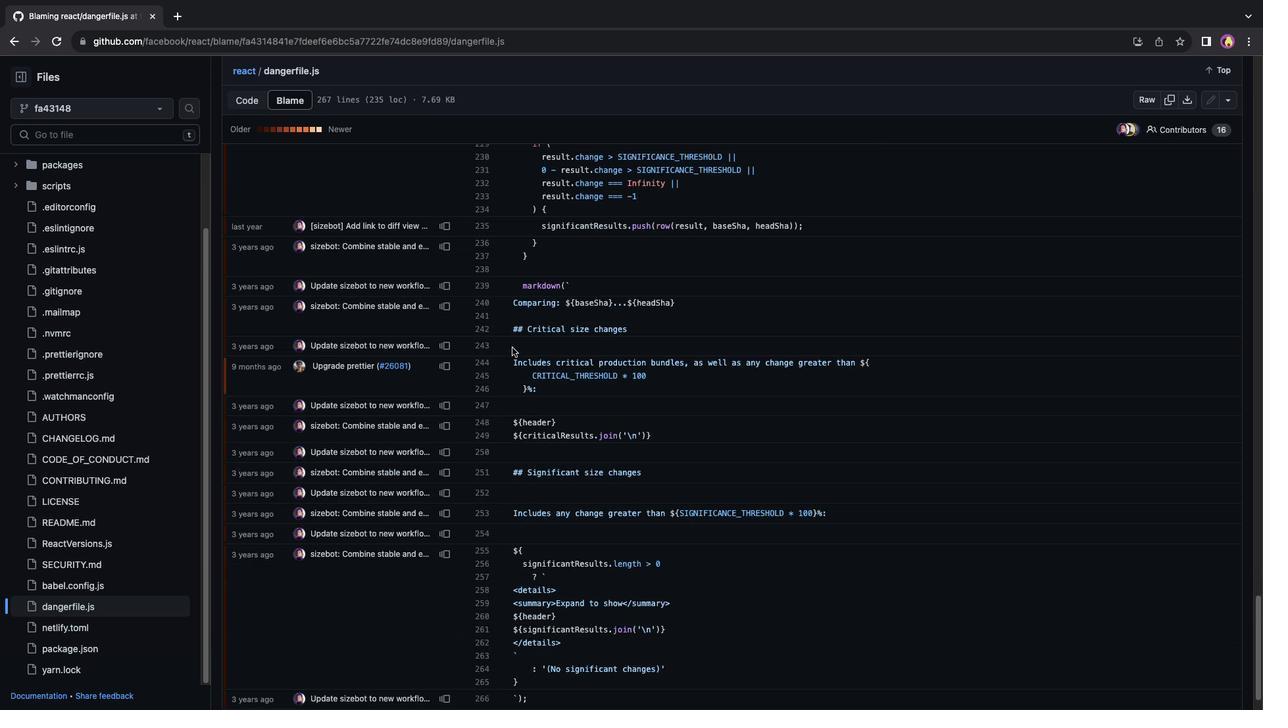 
Action: Mouse scrolled (512, 347) with delta (0, -1)
Screenshot: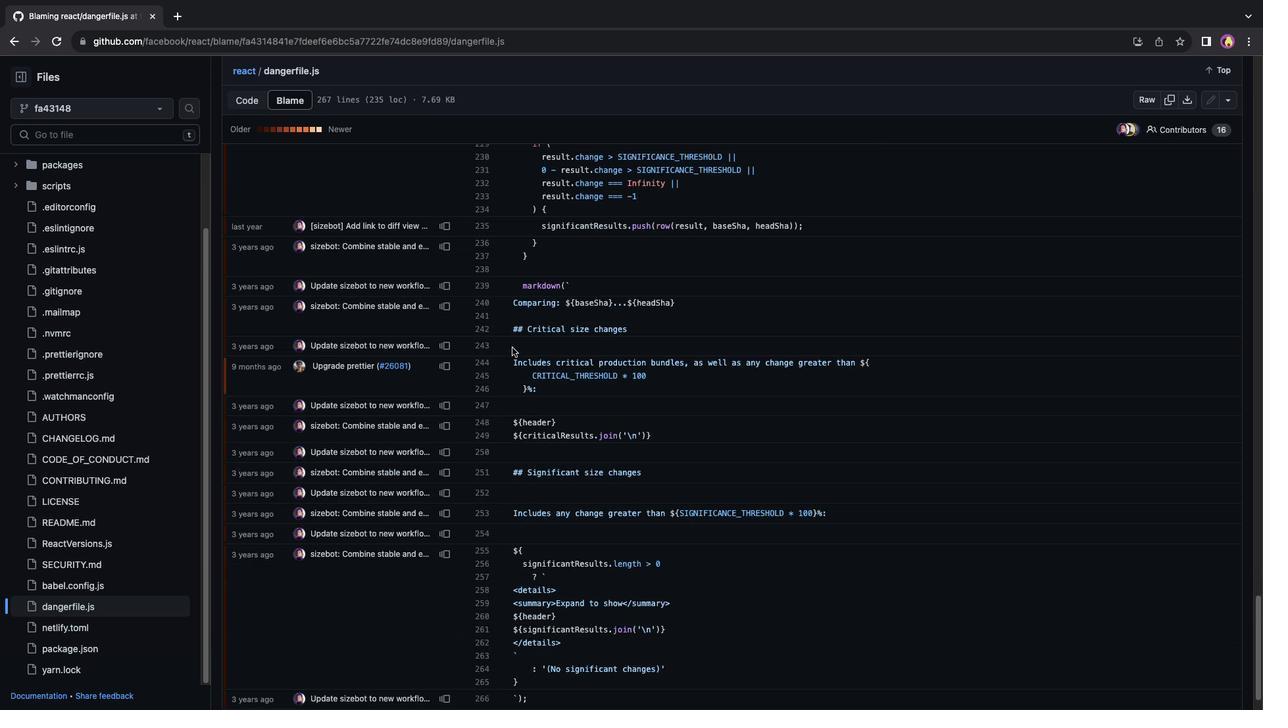 
Action: Mouse scrolled (512, 347) with delta (0, -3)
Screenshot: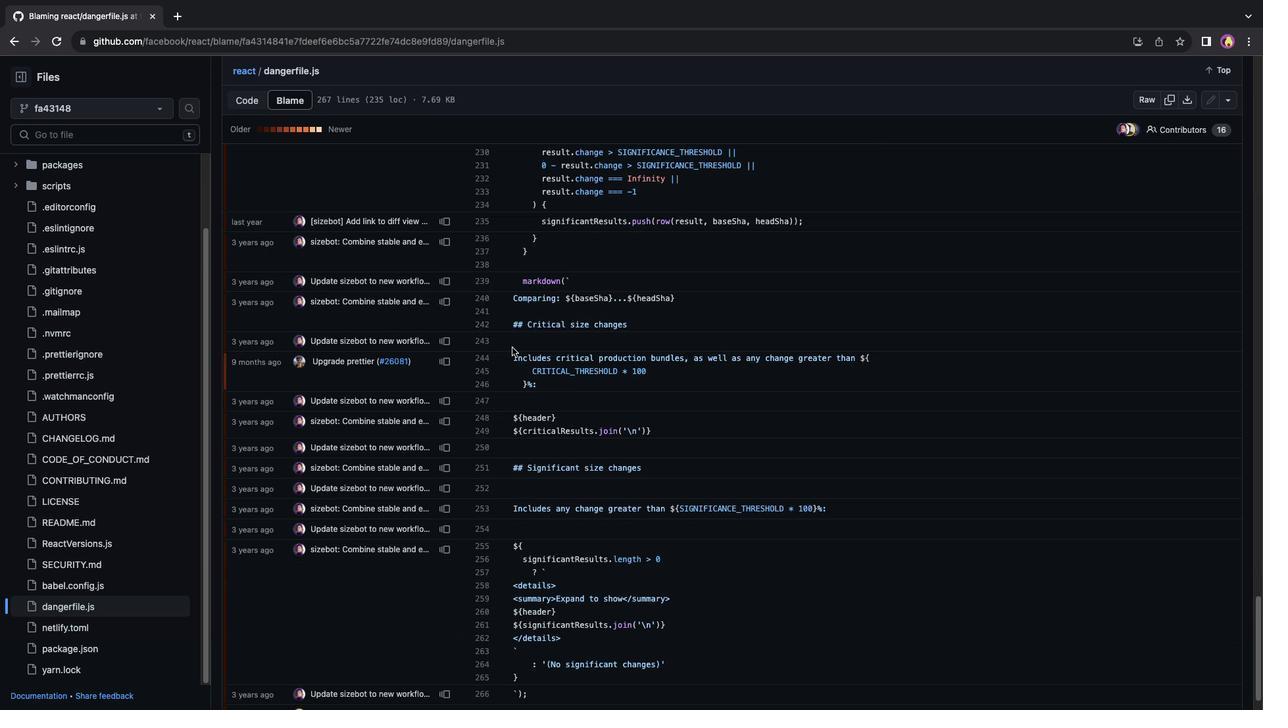 
Action: Mouse scrolled (512, 347) with delta (0, 0)
Screenshot: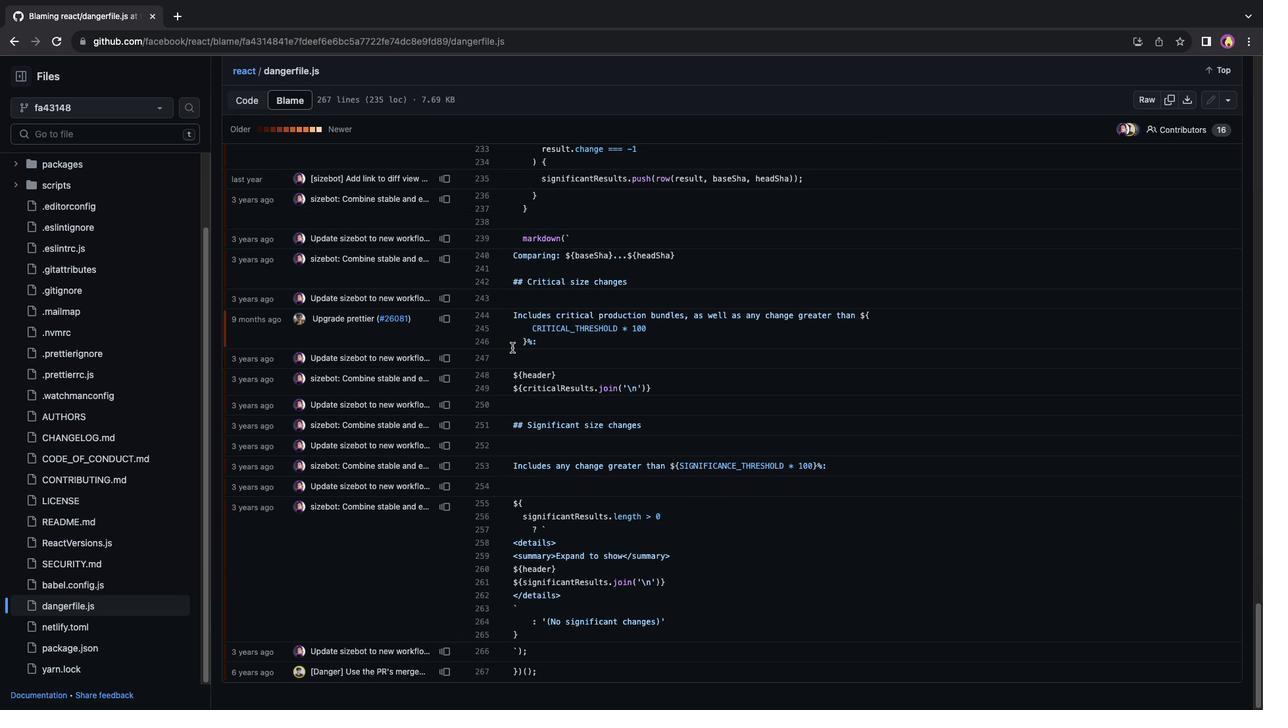 
Action: Mouse scrolled (512, 347) with delta (0, 0)
Screenshot: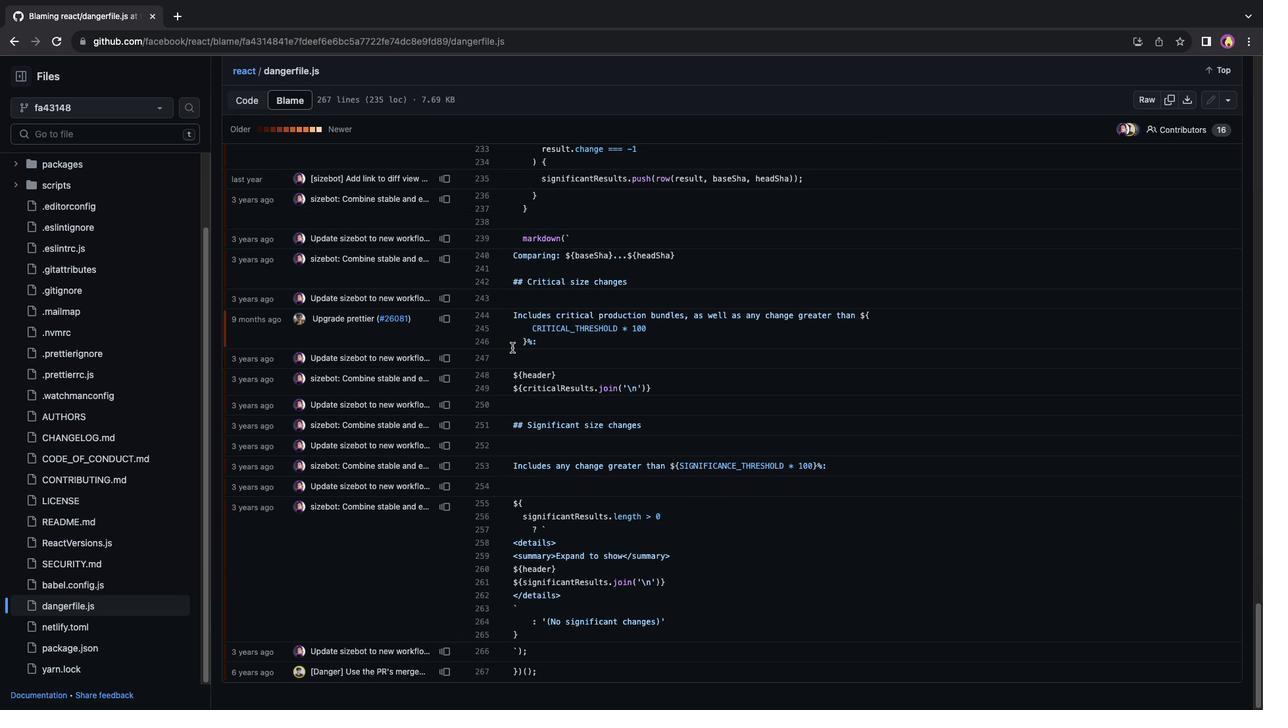 
Action: Mouse scrolled (512, 347) with delta (0, -1)
Screenshot: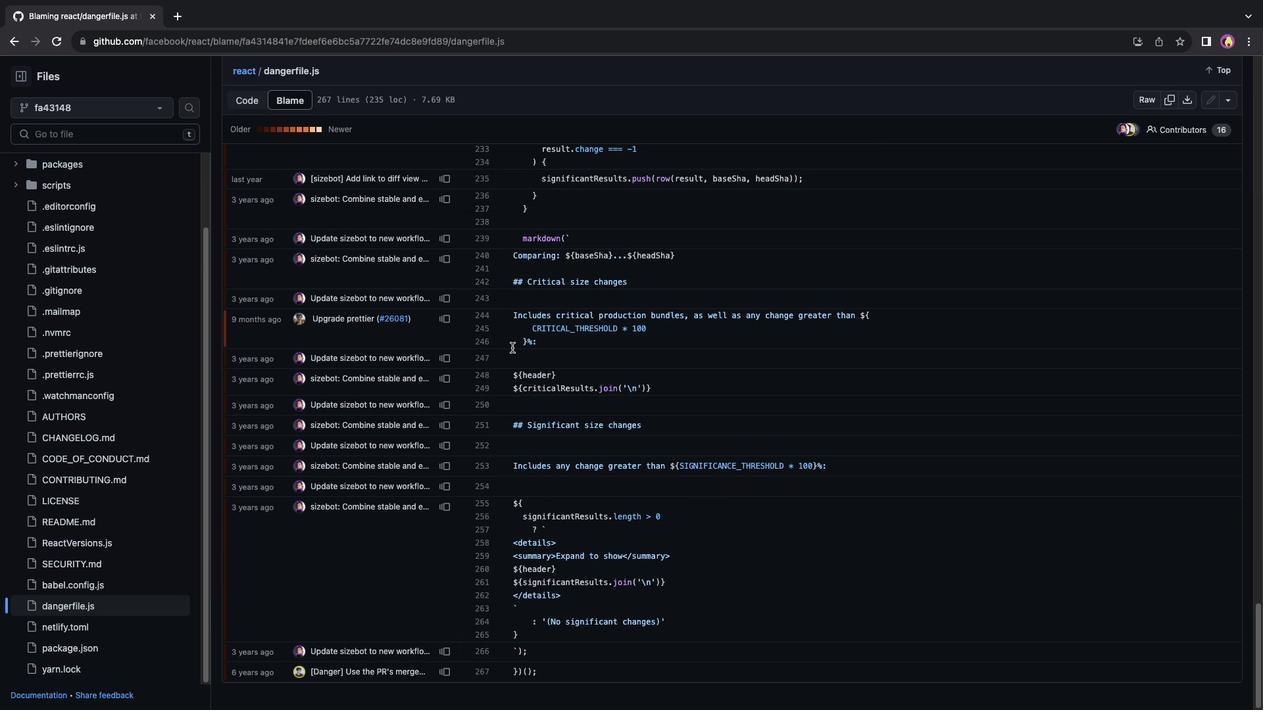 
Action: Mouse scrolled (512, 347) with delta (0, -3)
Screenshot: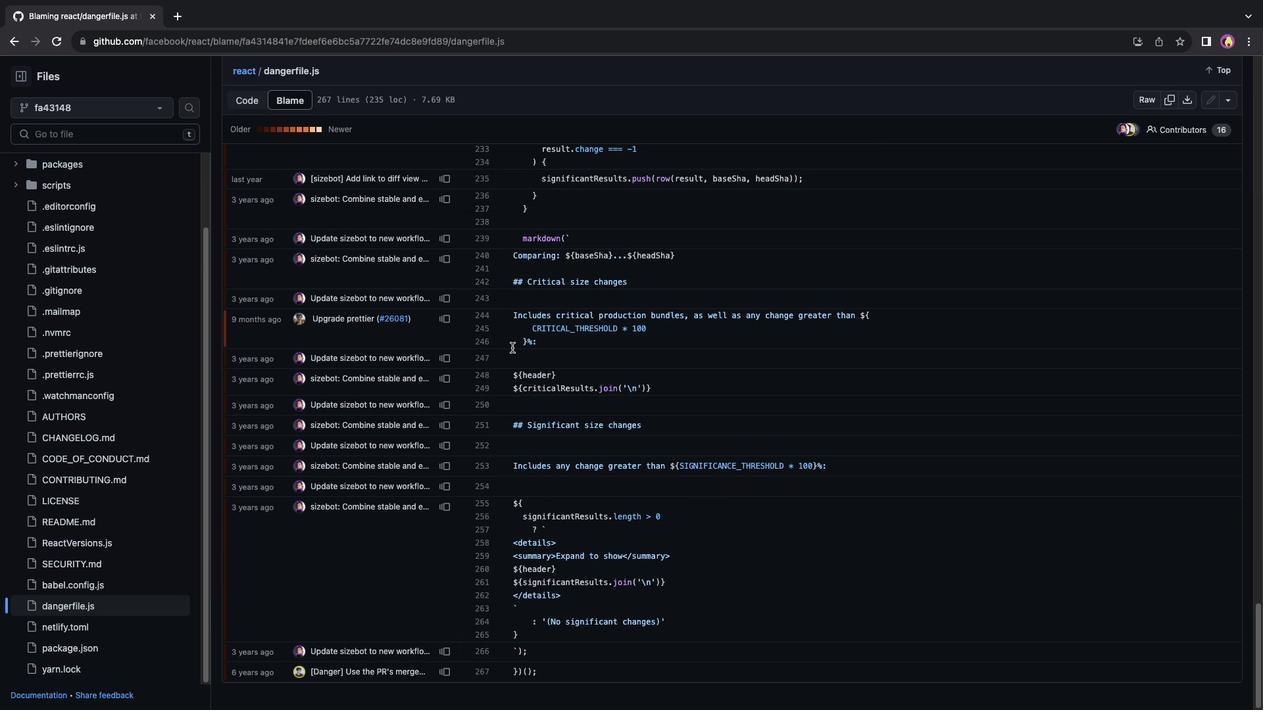 
Action: Mouse scrolled (512, 347) with delta (0, 0)
Screenshot: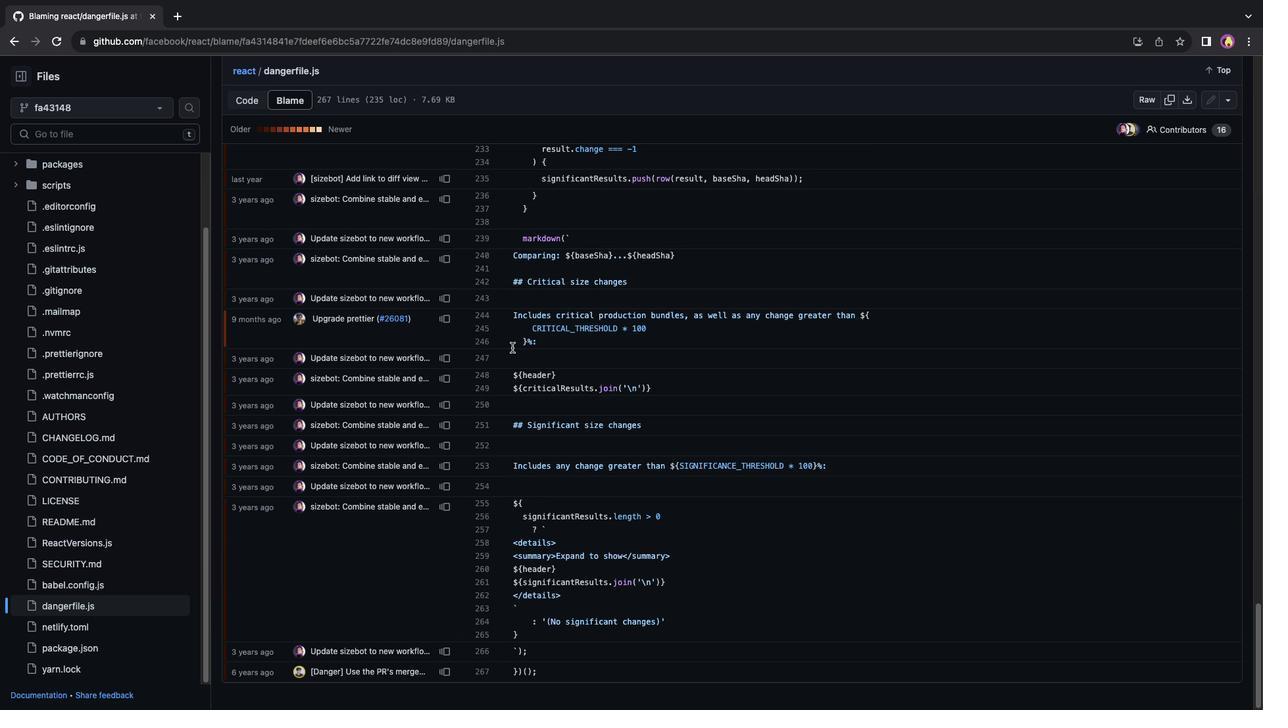 
Action: Mouse scrolled (512, 347) with delta (0, 0)
Screenshot: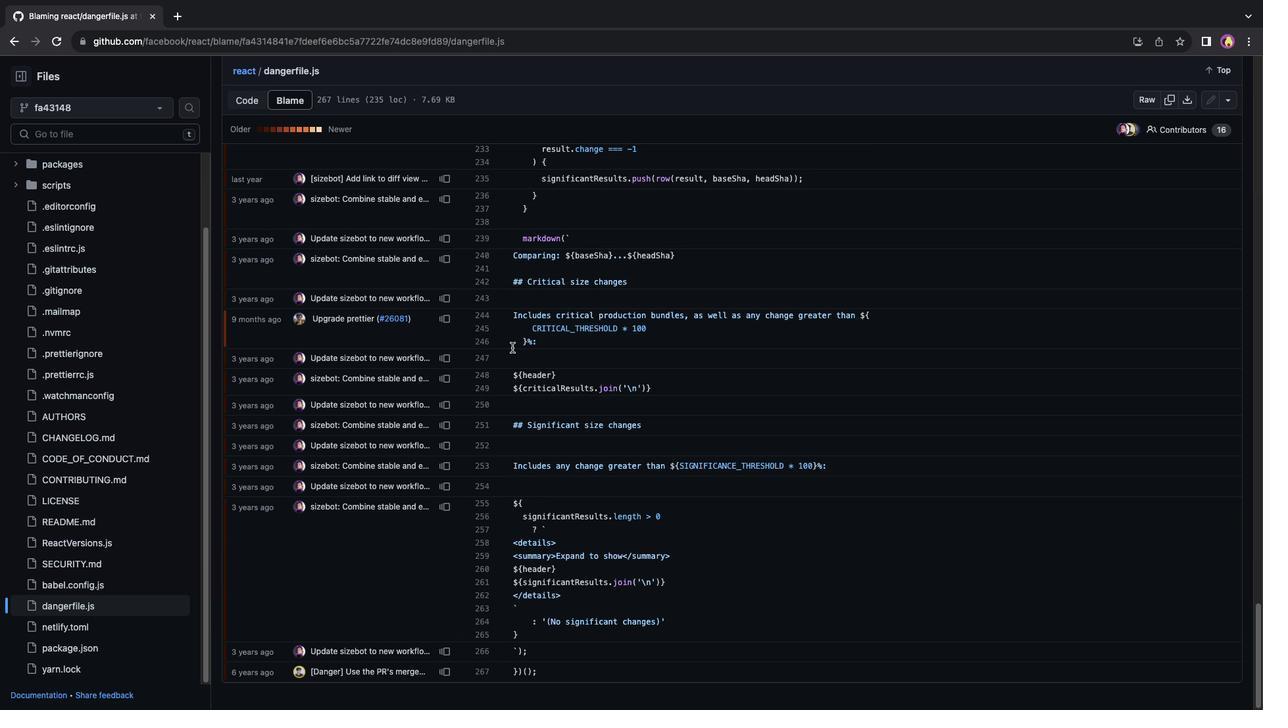 
Action: Mouse scrolled (512, 347) with delta (0, -1)
Screenshot: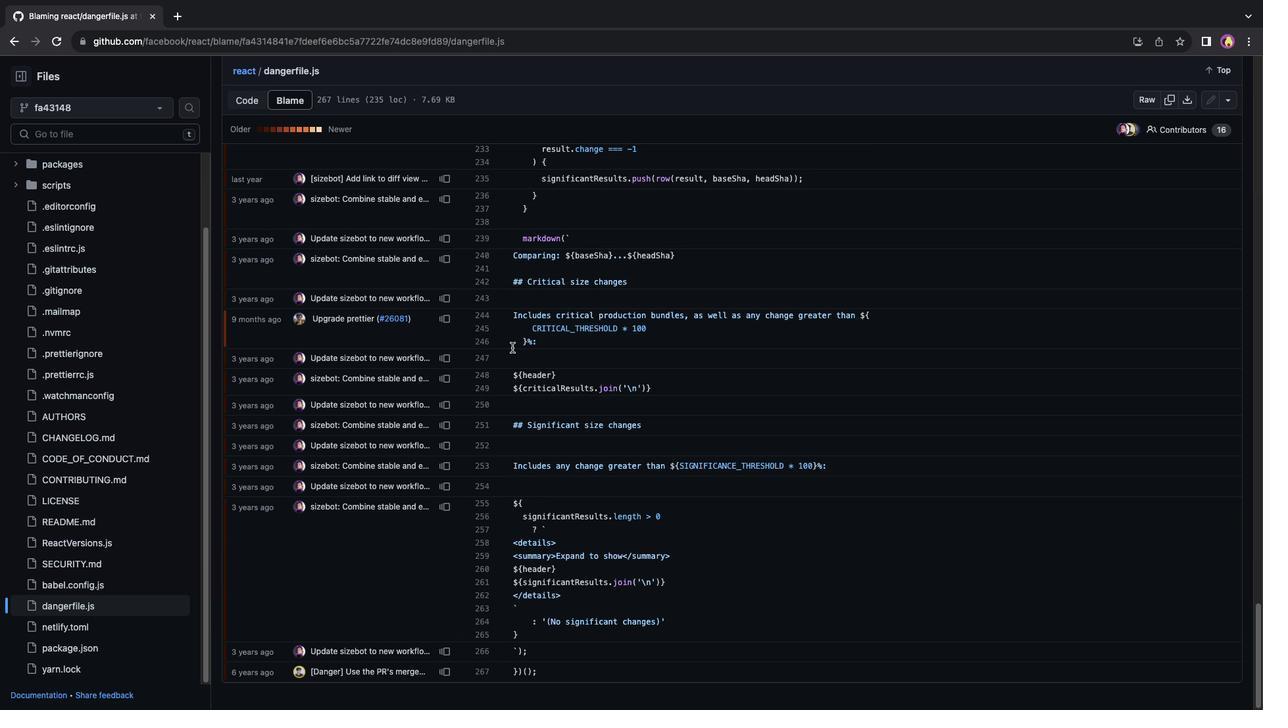 
Action: Mouse scrolled (512, 347) with delta (0, -3)
Screenshot: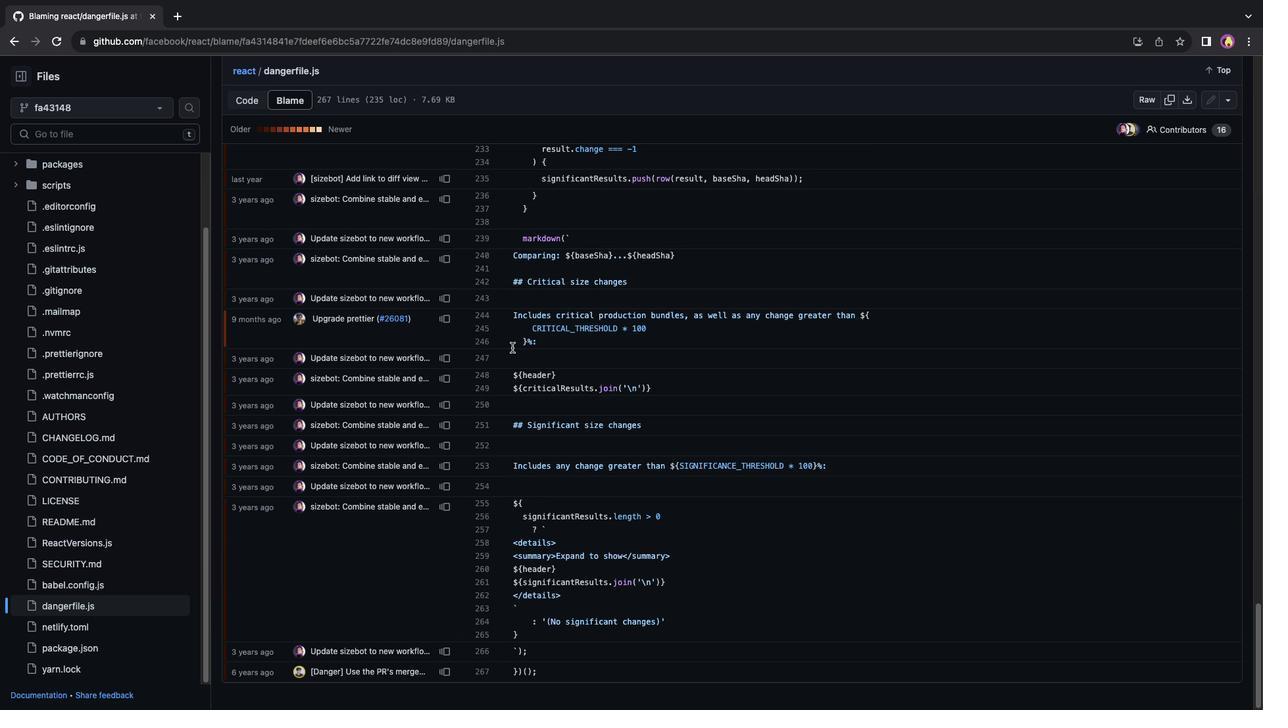 
Action: Mouse scrolled (512, 347) with delta (0, 0)
Screenshot: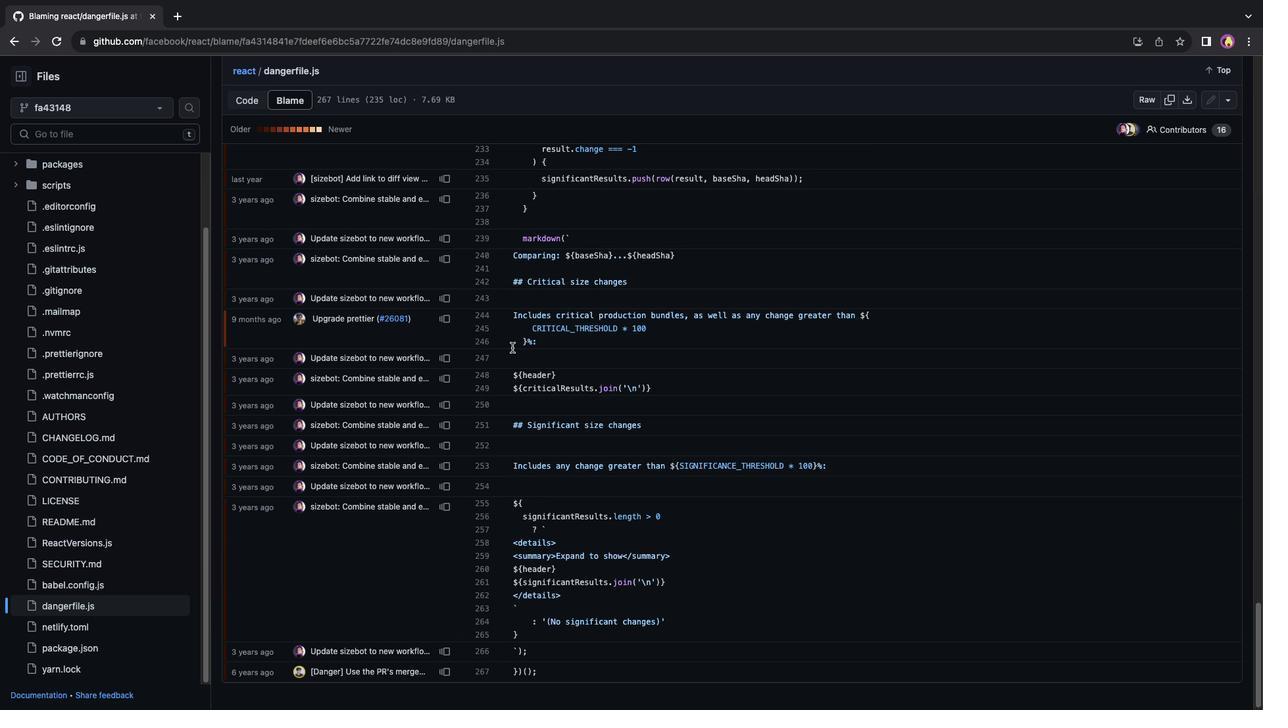 
Action: Mouse scrolled (512, 347) with delta (0, 0)
Screenshot: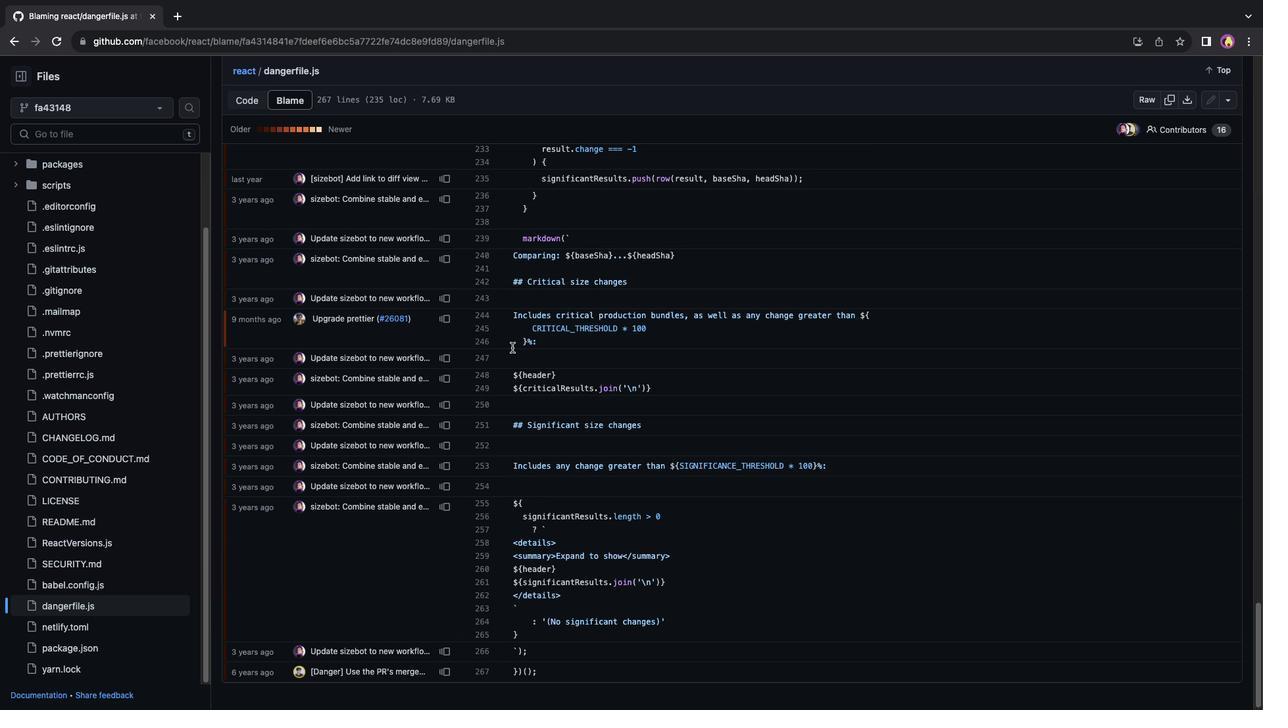 
Action: Mouse scrolled (512, 347) with delta (0, 2)
Screenshot: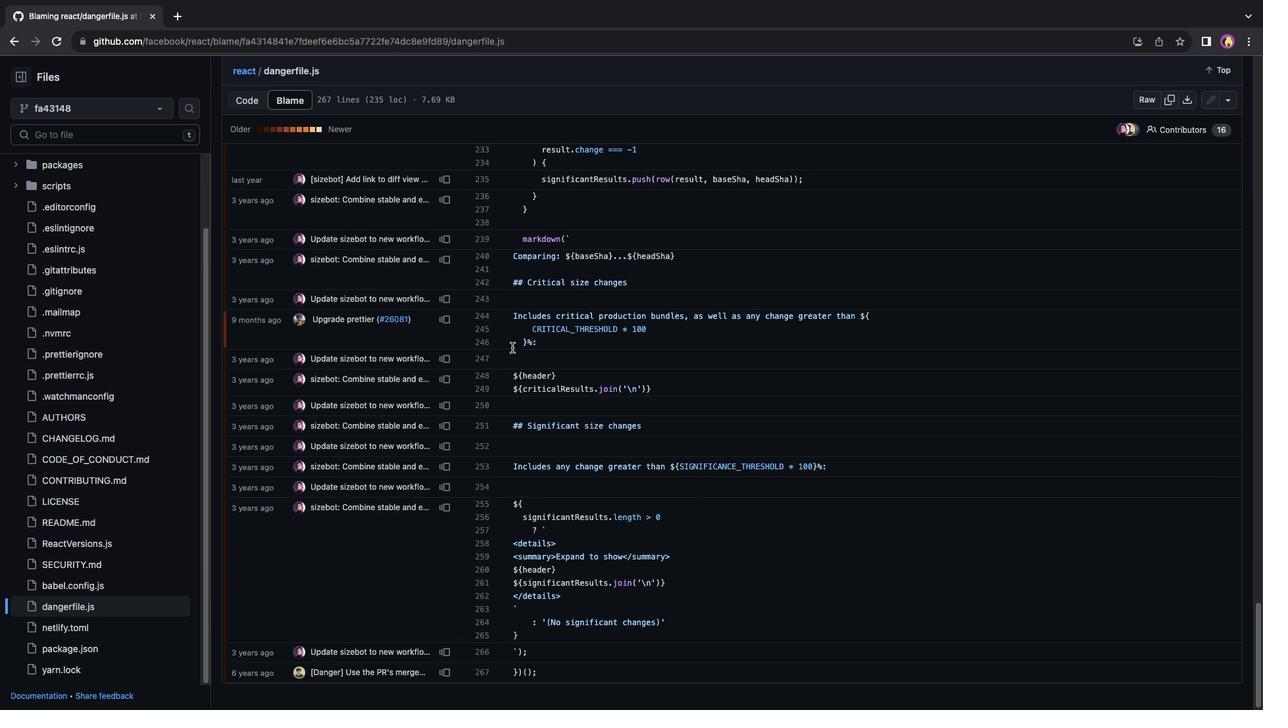 
Action: Mouse scrolled (512, 347) with delta (0, 3)
Screenshot: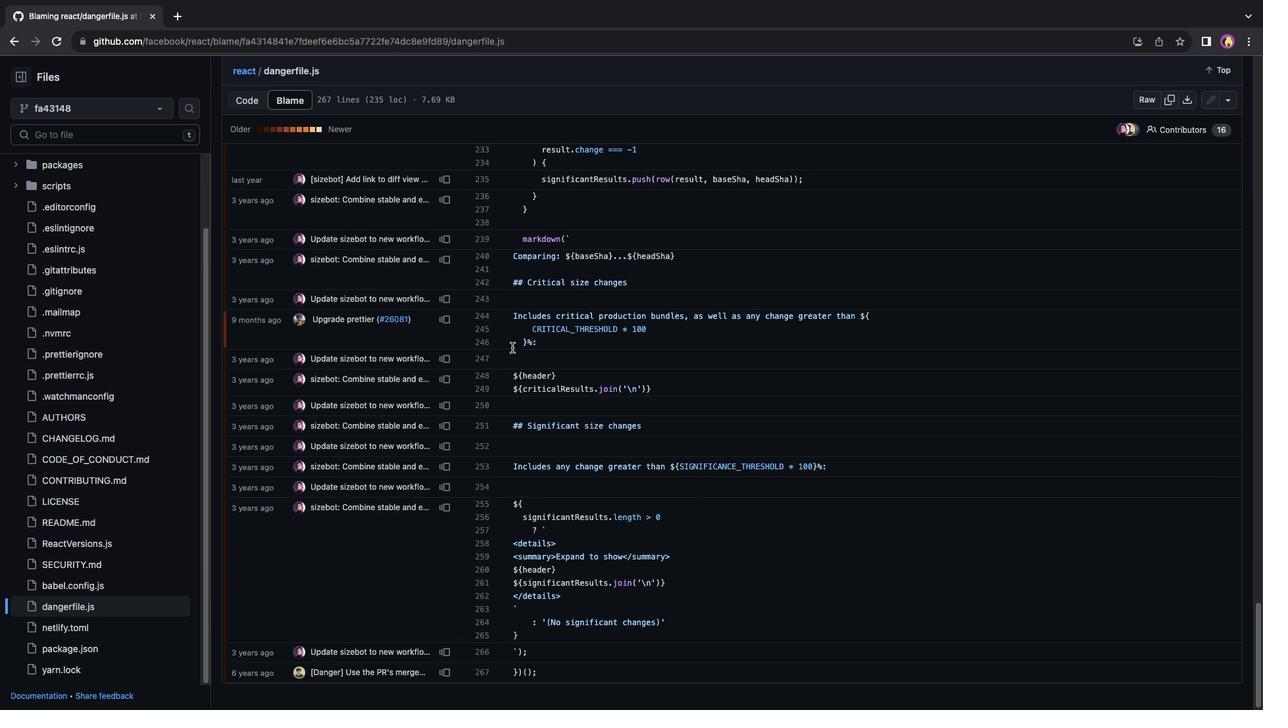 
Action: Mouse scrolled (512, 347) with delta (0, 3)
Screenshot: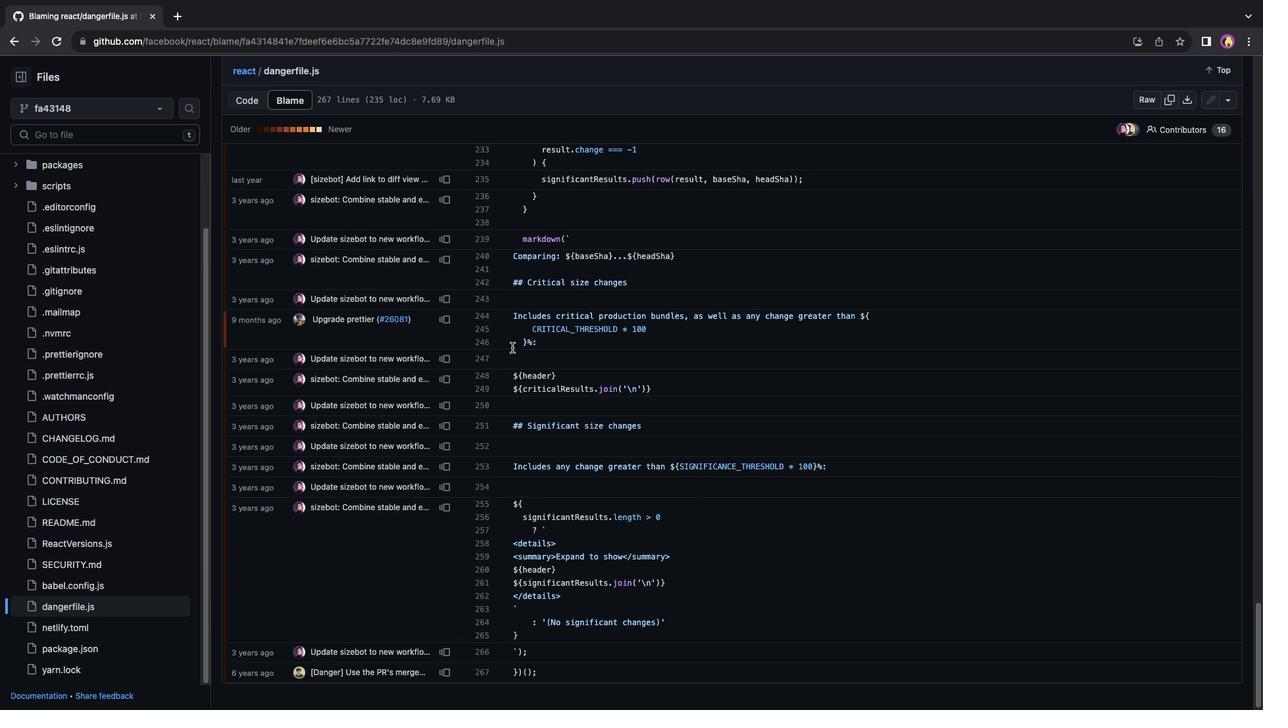 
Action: Mouse scrolled (512, 347) with delta (0, 4)
Screenshot: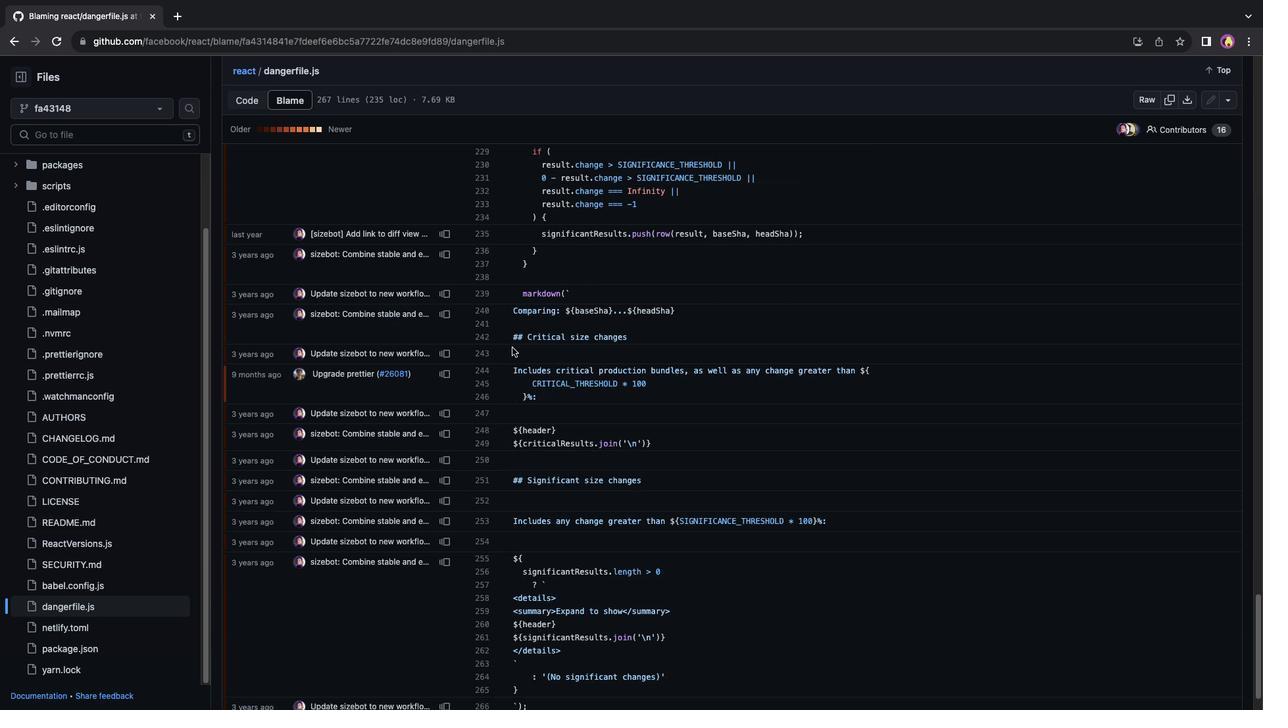 
Action: Mouse scrolled (512, 347) with delta (0, 5)
Screenshot: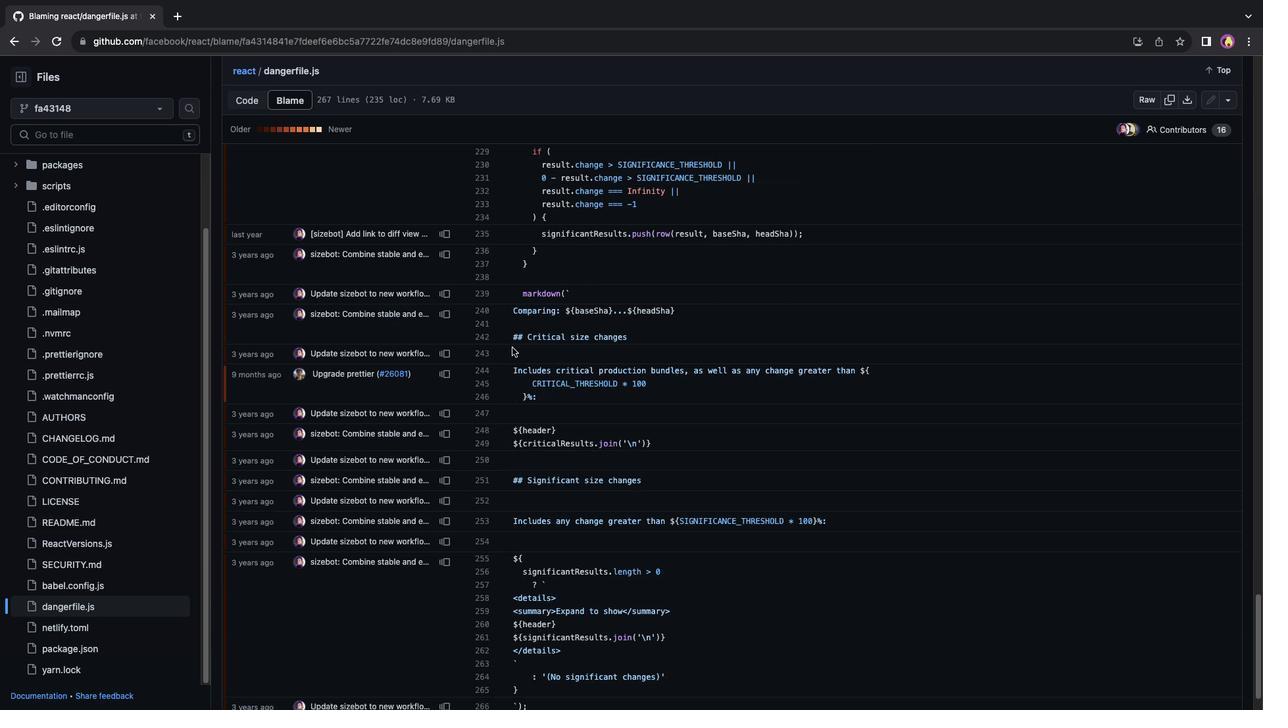
Action: Mouse scrolled (512, 347) with delta (0, 0)
Screenshot: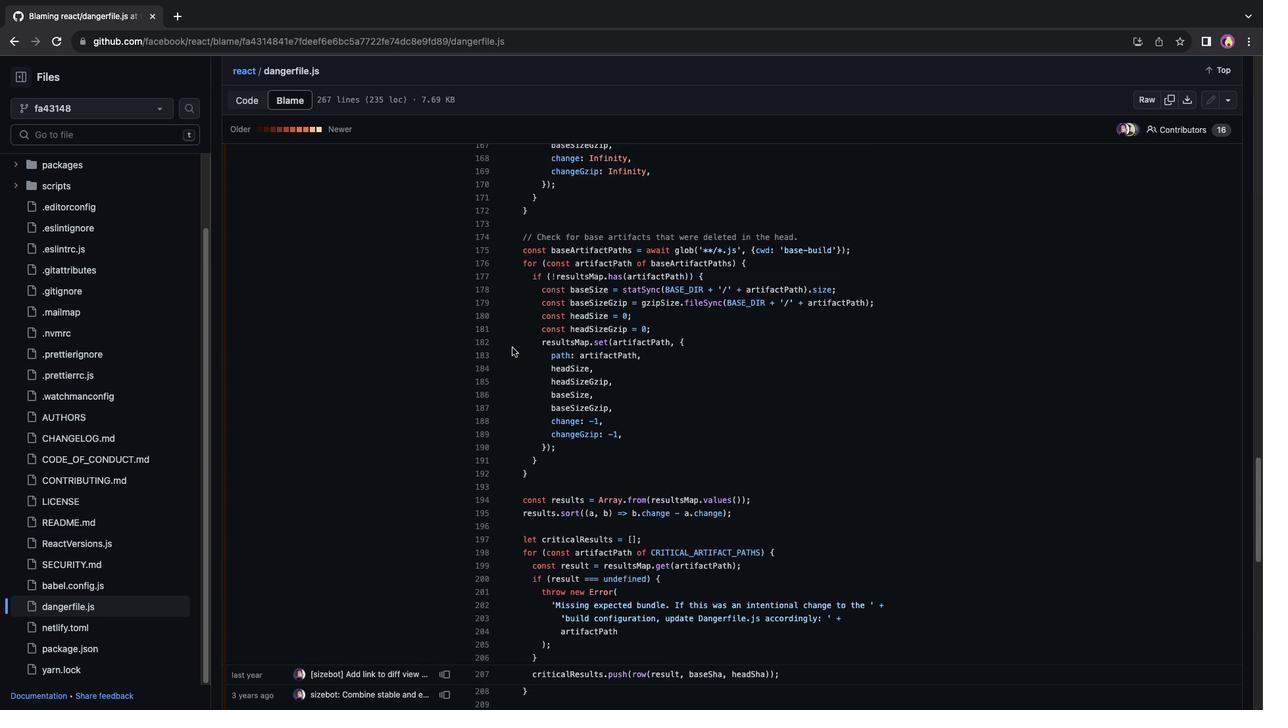 
Action: Mouse scrolled (512, 347) with delta (0, 0)
Screenshot: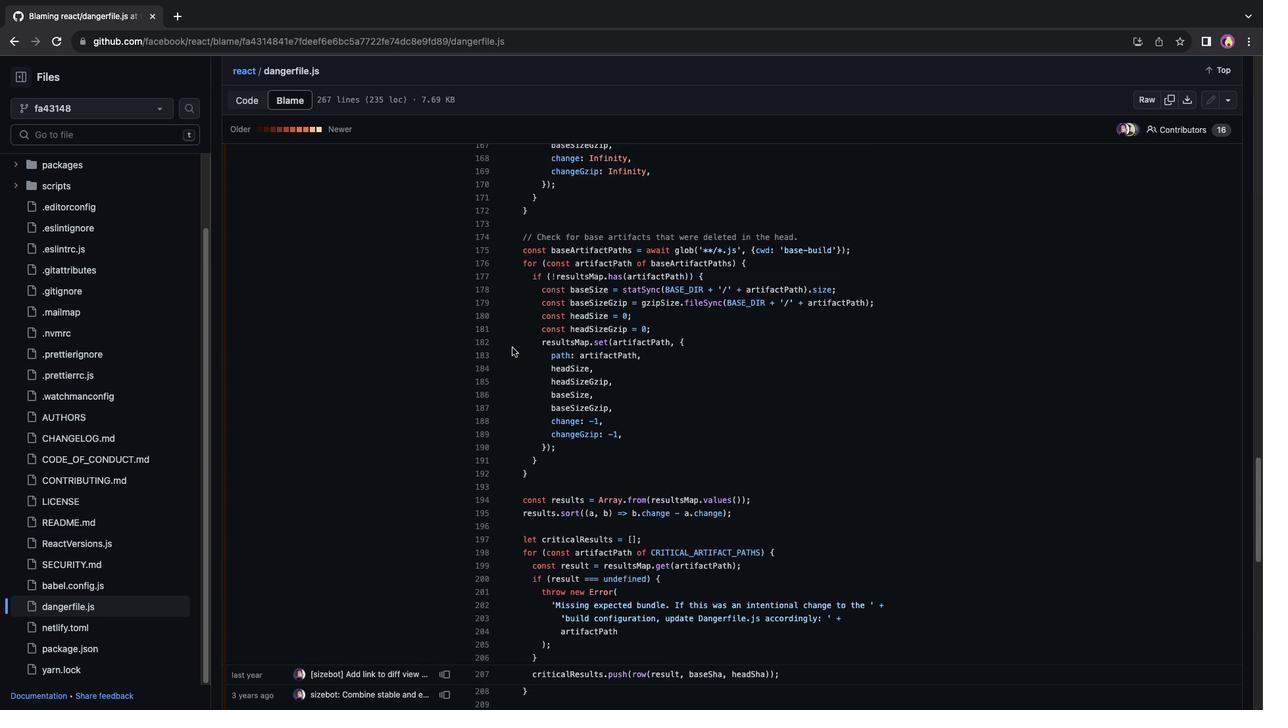 
Action: Mouse scrolled (512, 347) with delta (0, 3)
Screenshot: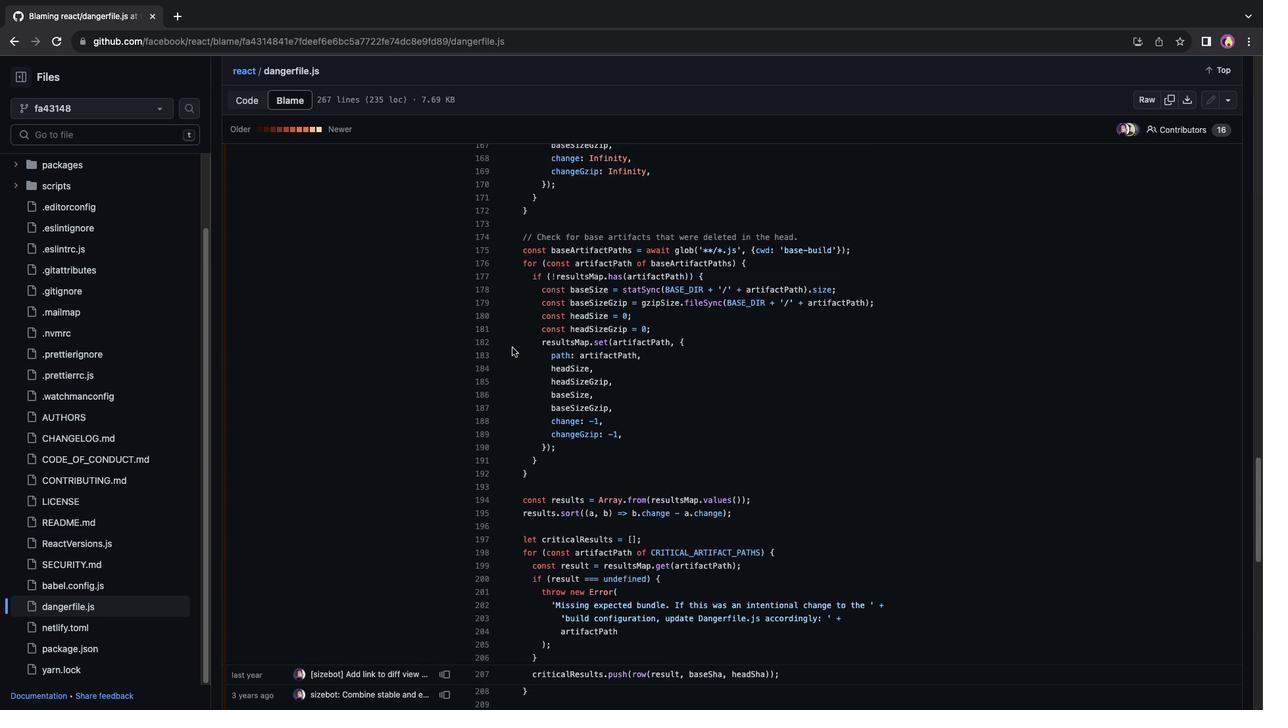 
Action: Mouse scrolled (512, 347) with delta (0, 3)
Screenshot: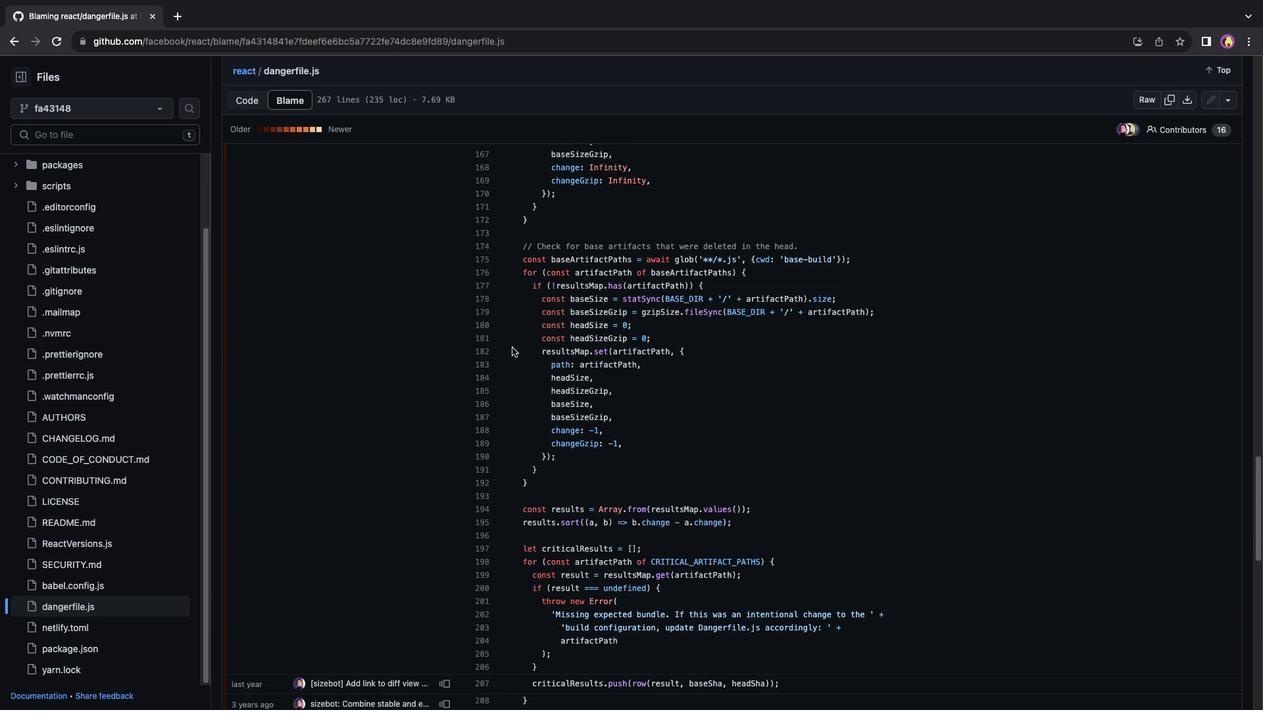 
Action: Mouse scrolled (512, 347) with delta (0, 4)
Screenshot: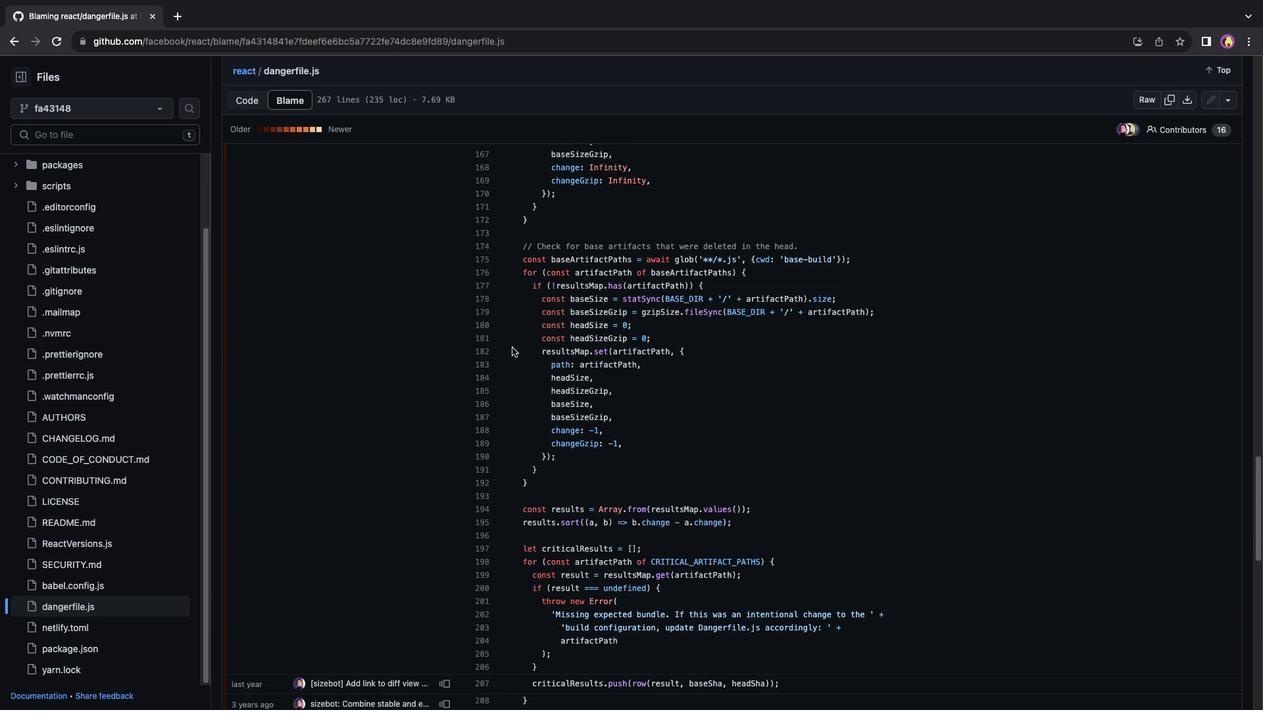 
Action: Mouse scrolled (512, 347) with delta (0, 0)
Screenshot: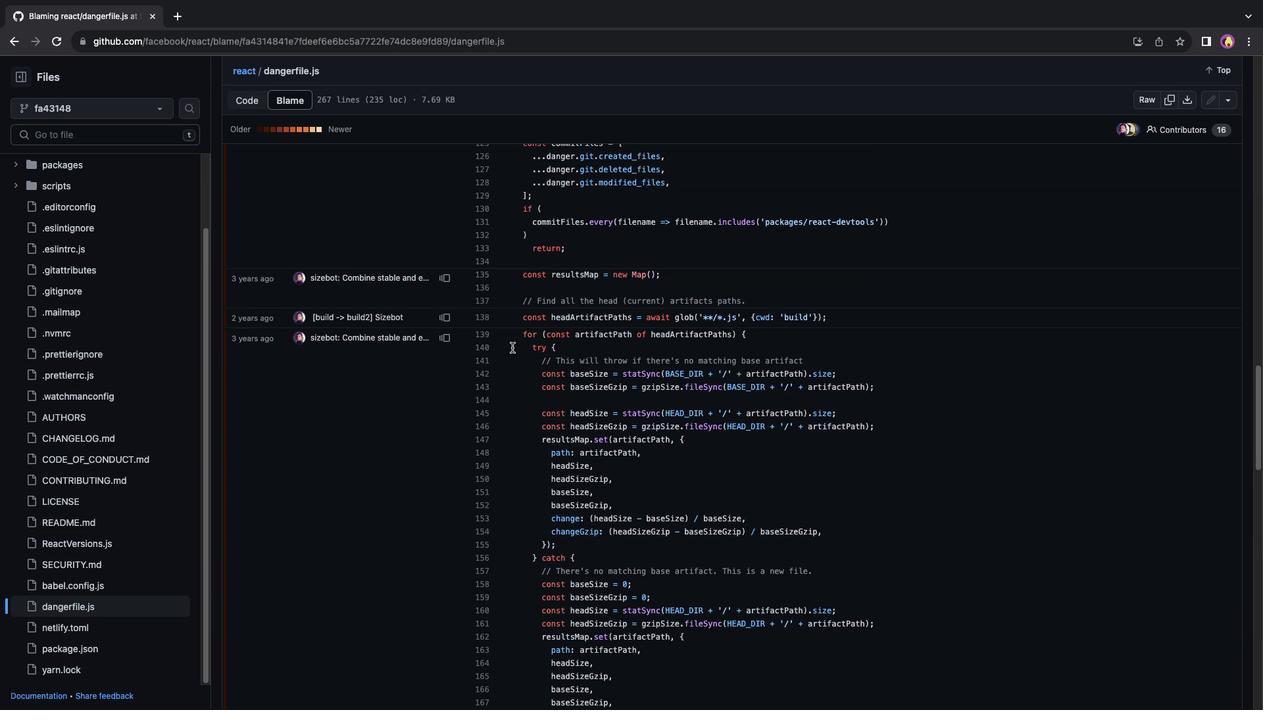 
Action: Mouse scrolled (512, 347) with delta (0, 0)
Screenshot: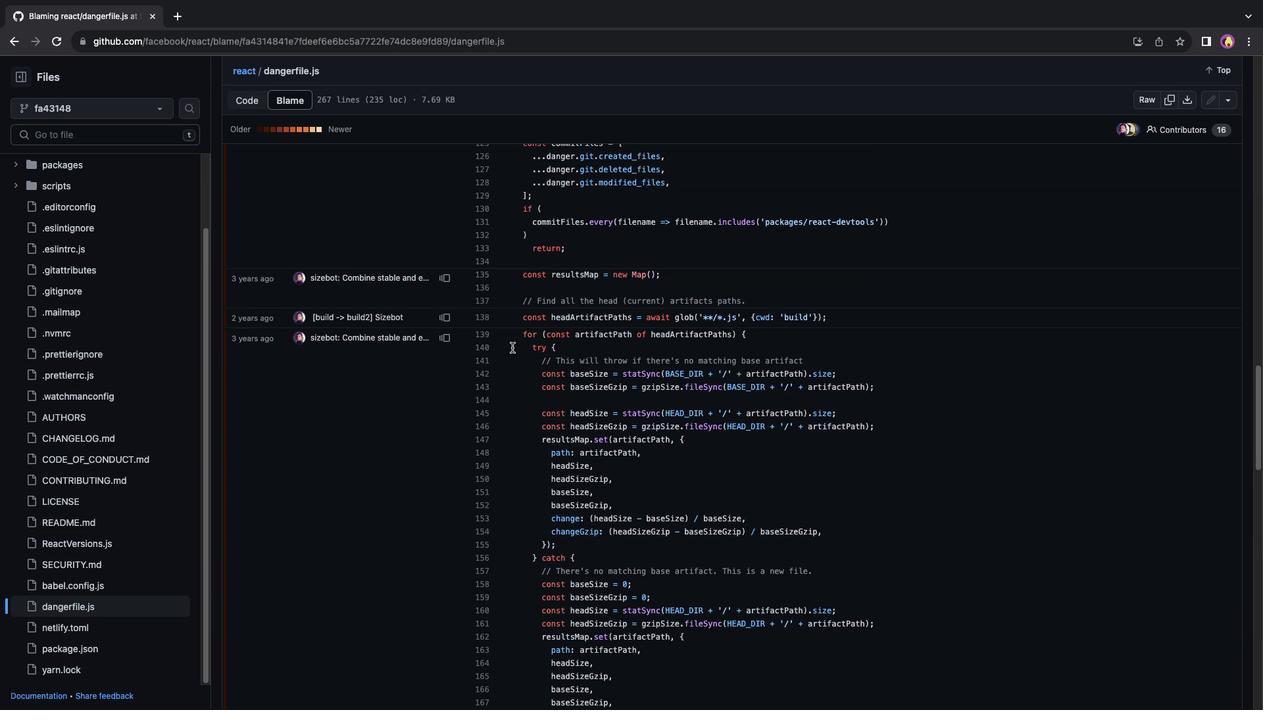 
Action: Mouse scrolled (512, 347) with delta (0, 2)
Screenshot: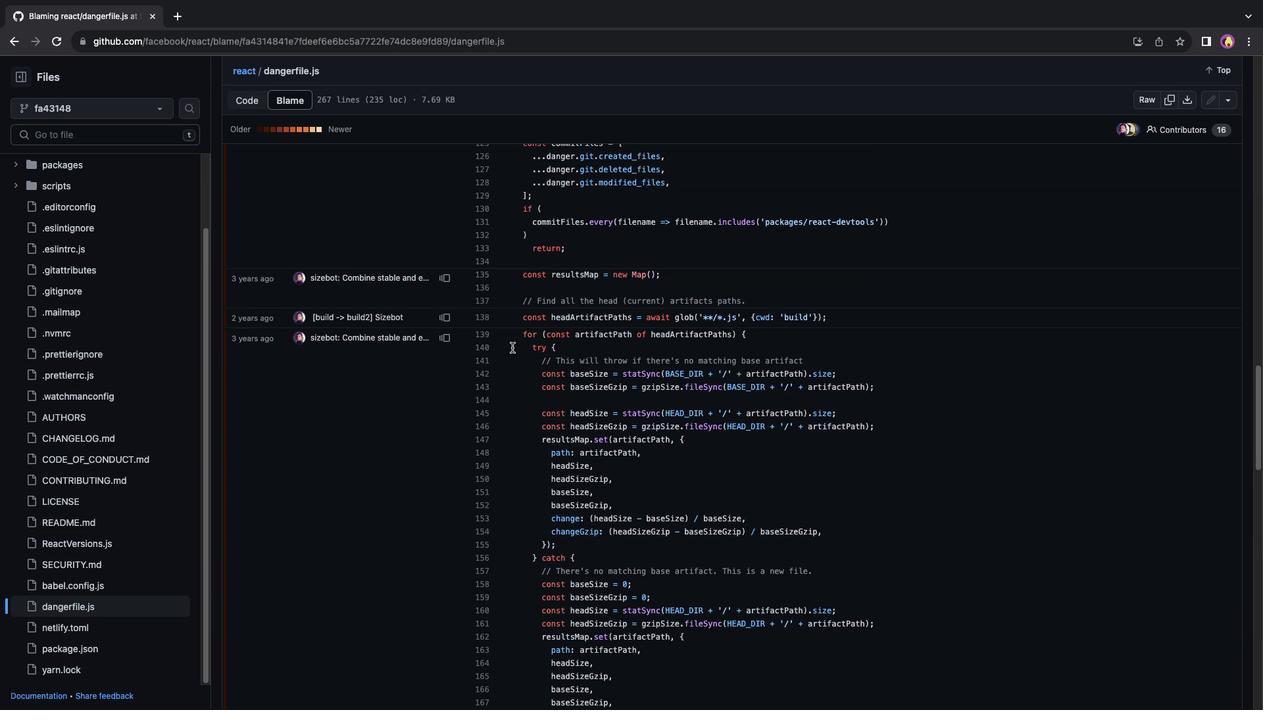 
Action: Mouse scrolled (512, 347) with delta (0, 3)
Screenshot: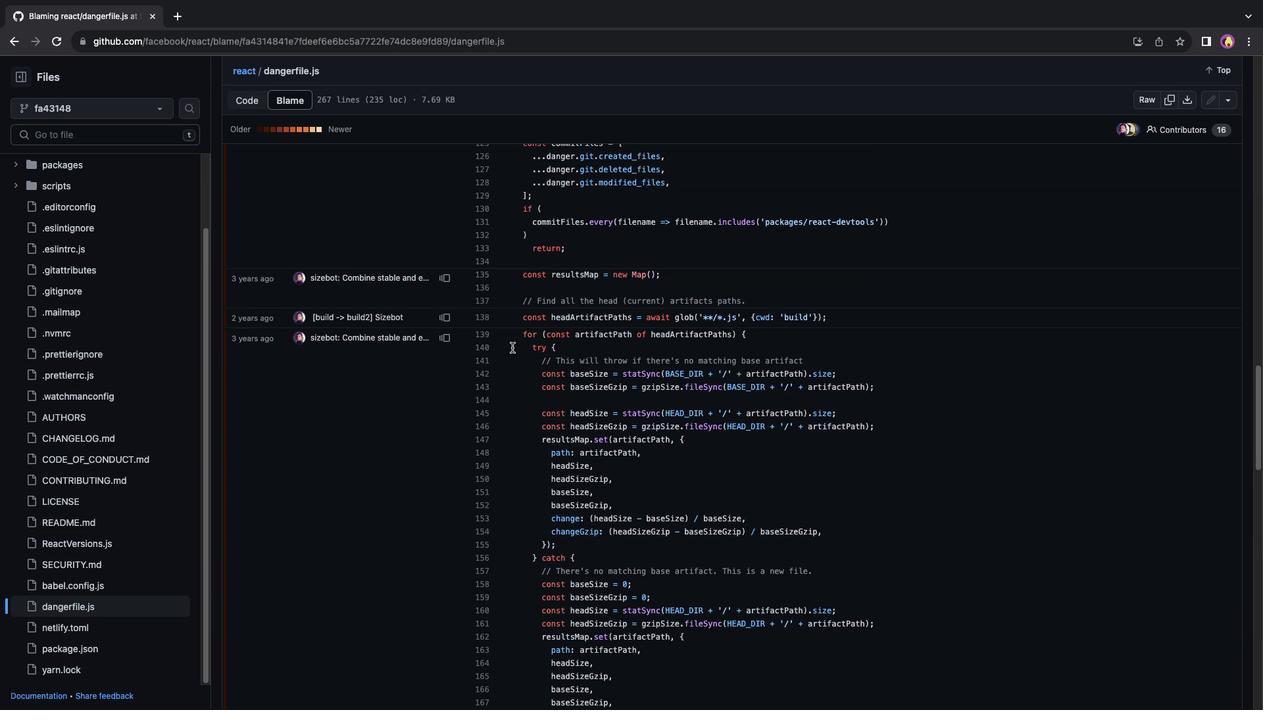 
Action: Mouse scrolled (512, 347) with delta (0, 4)
Screenshot: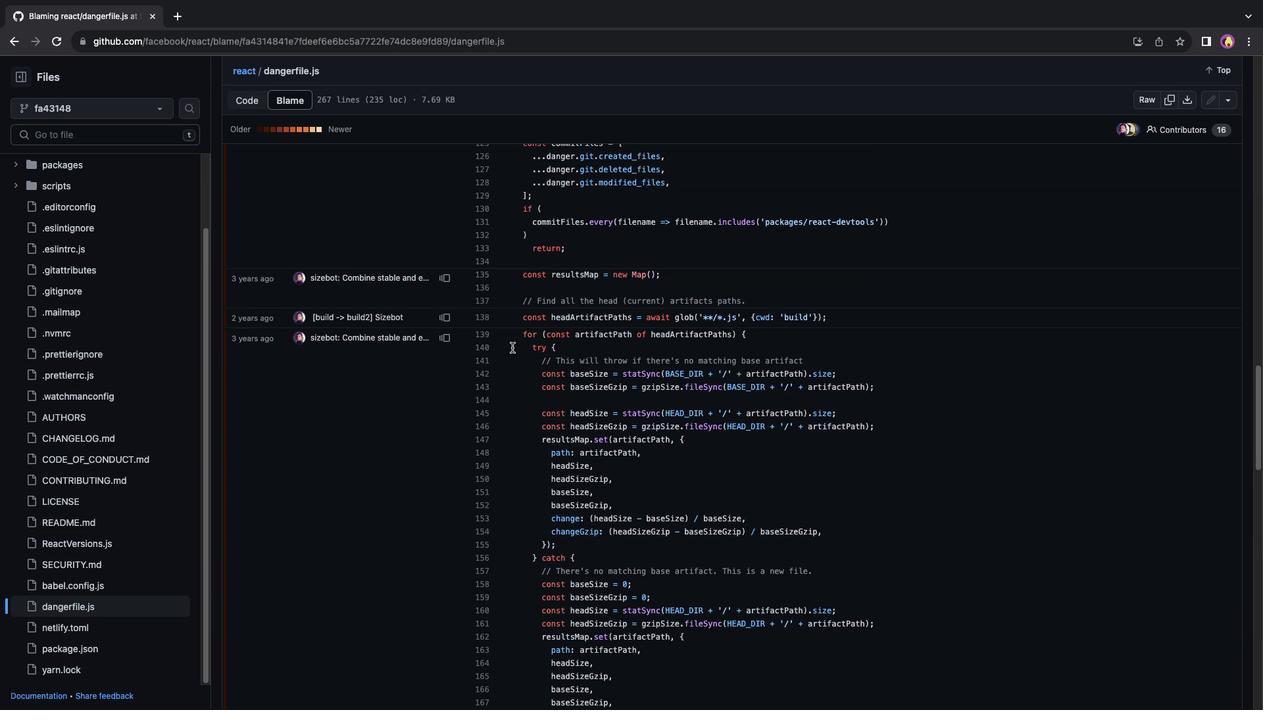 
Action: Mouse scrolled (512, 347) with delta (0, 5)
Screenshot: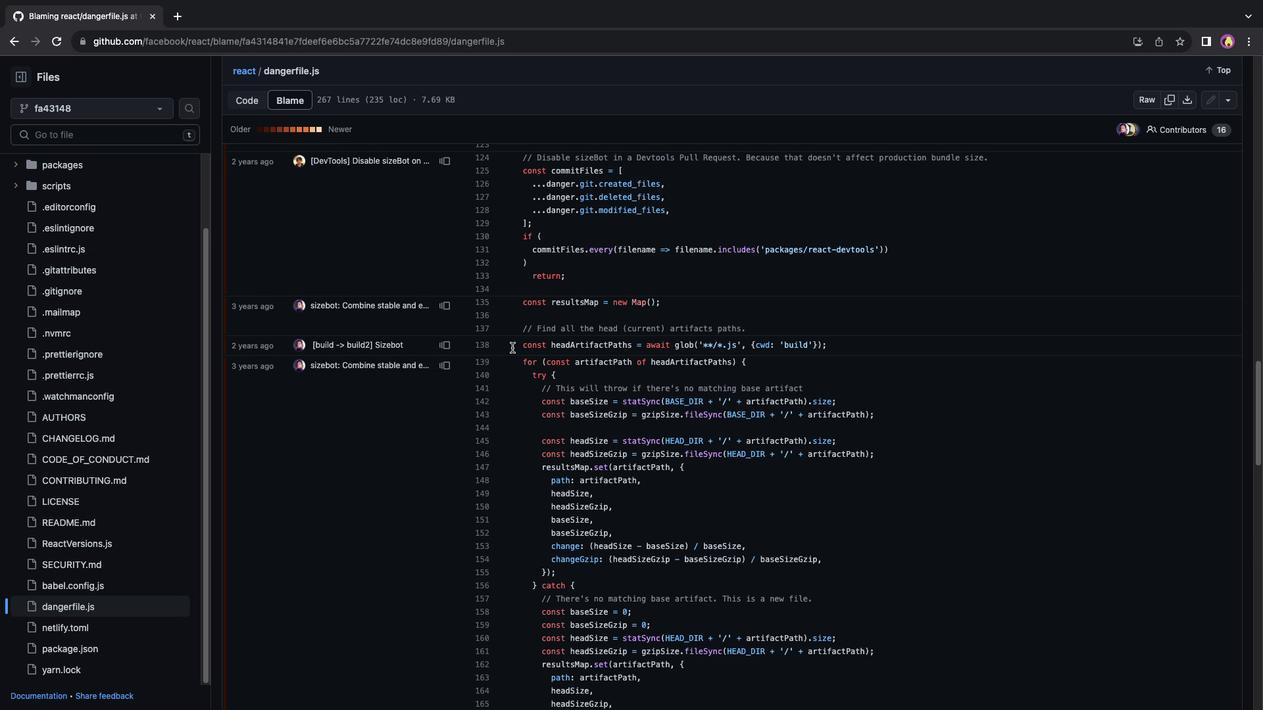 
Action: Mouse scrolled (512, 347) with delta (0, 5)
Screenshot: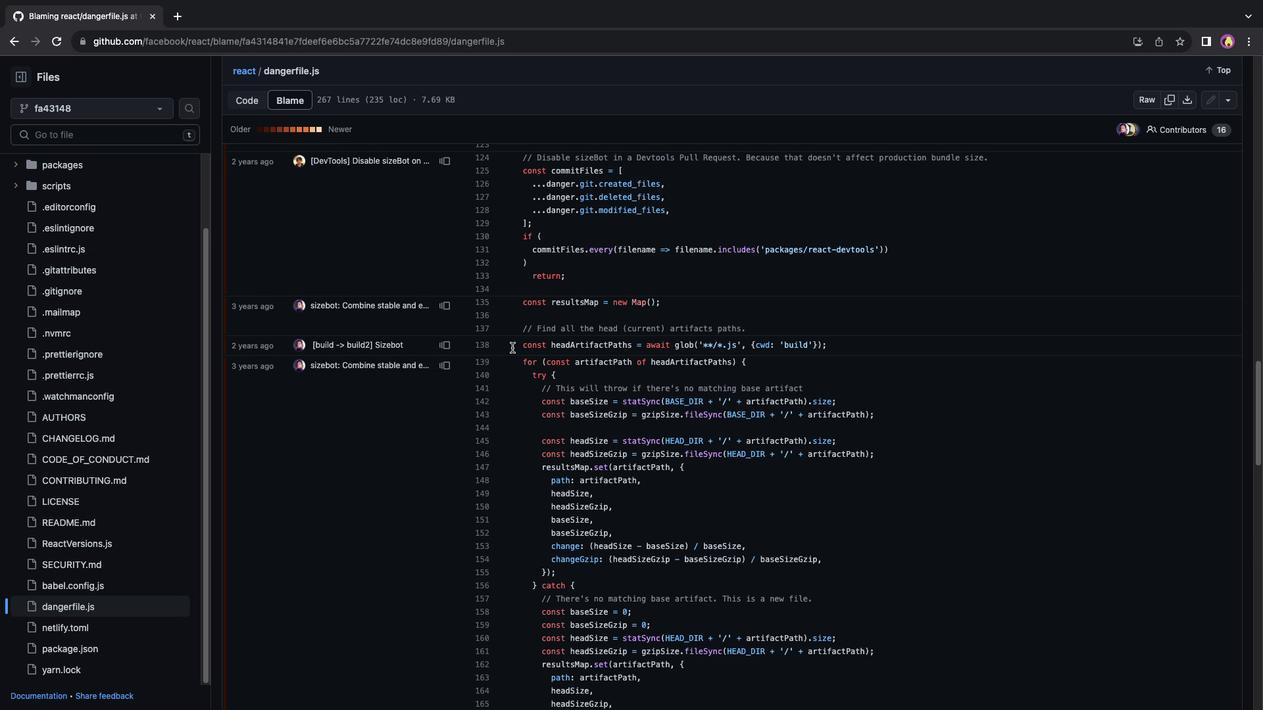 
Action: Mouse scrolled (512, 347) with delta (0, 0)
Screenshot: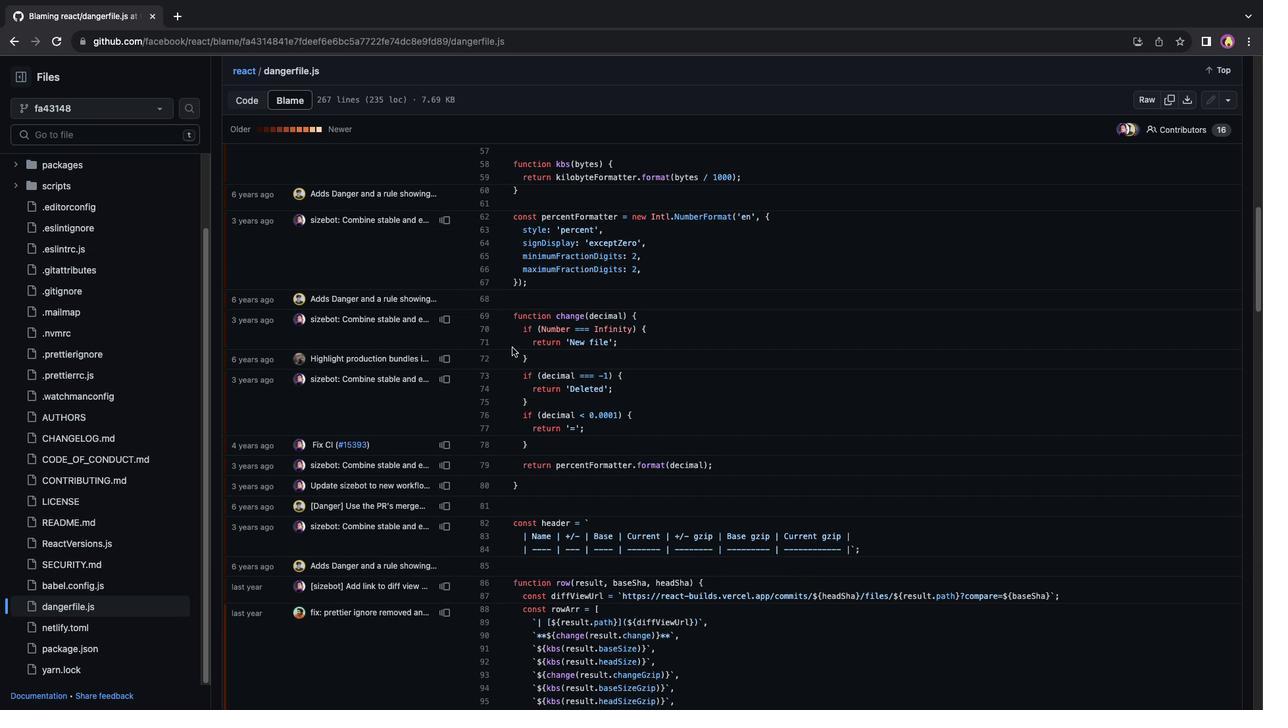 
Action: Mouse scrolled (512, 347) with delta (0, 0)
Screenshot: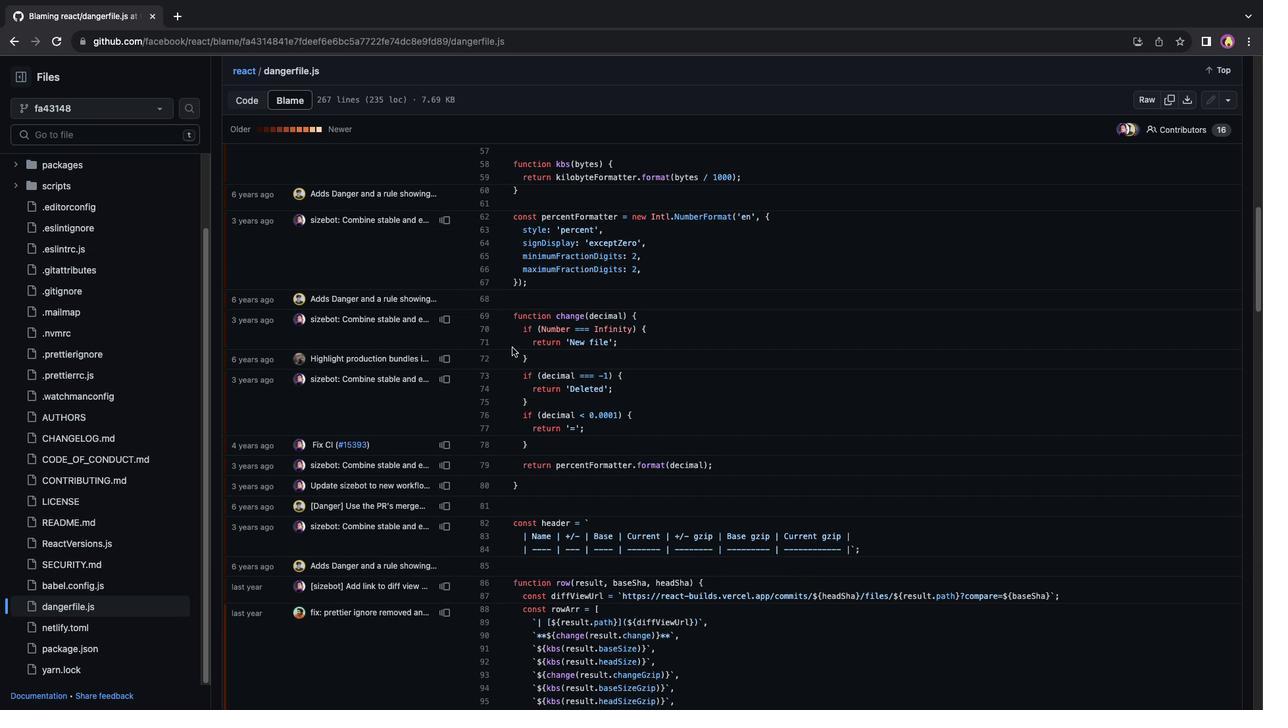 
Action: Mouse scrolled (512, 347) with delta (0, 2)
Screenshot: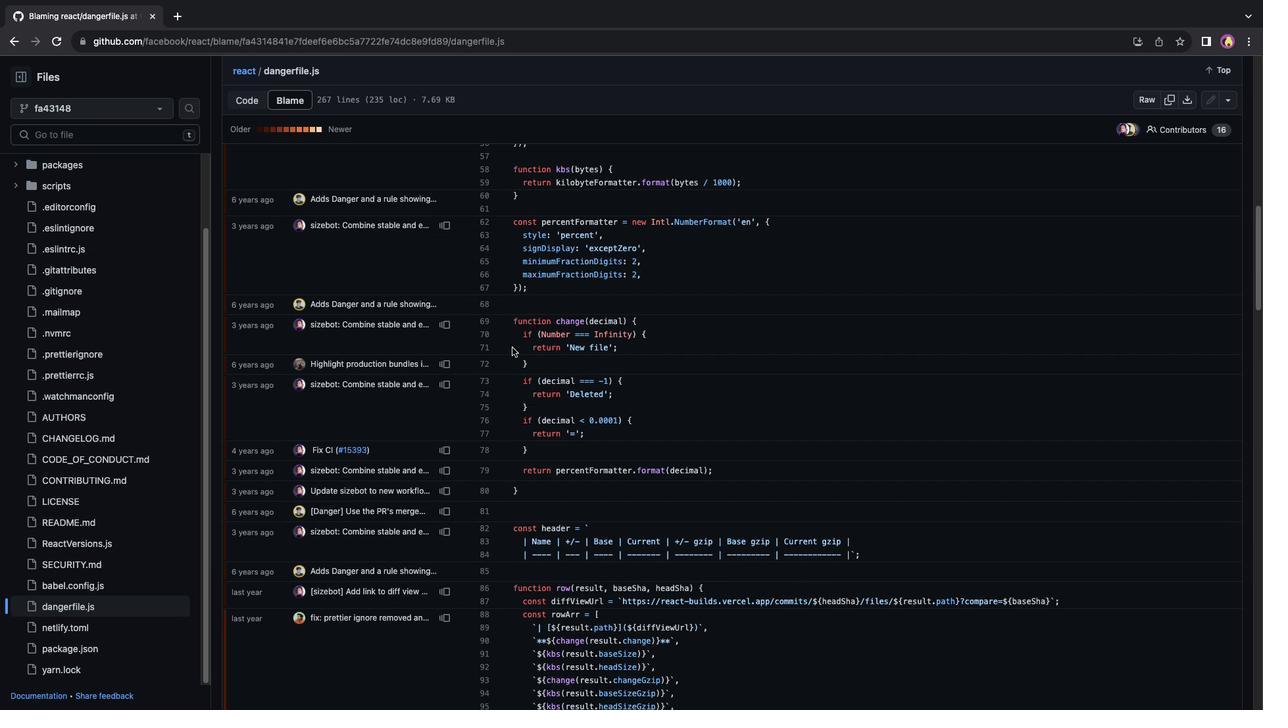 
Action: Mouse scrolled (512, 347) with delta (0, 3)
Screenshot: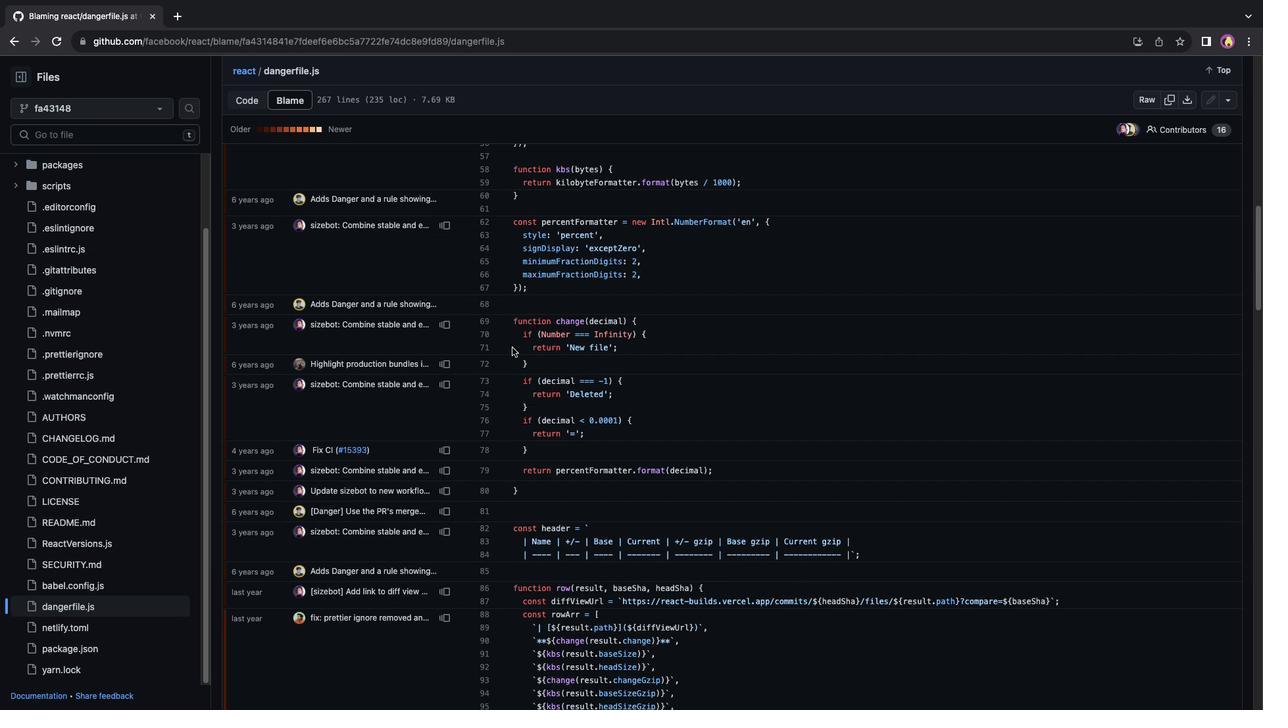 
Action: Mouse scrolled (512, 347) with delta (0, 3)
Screenshot: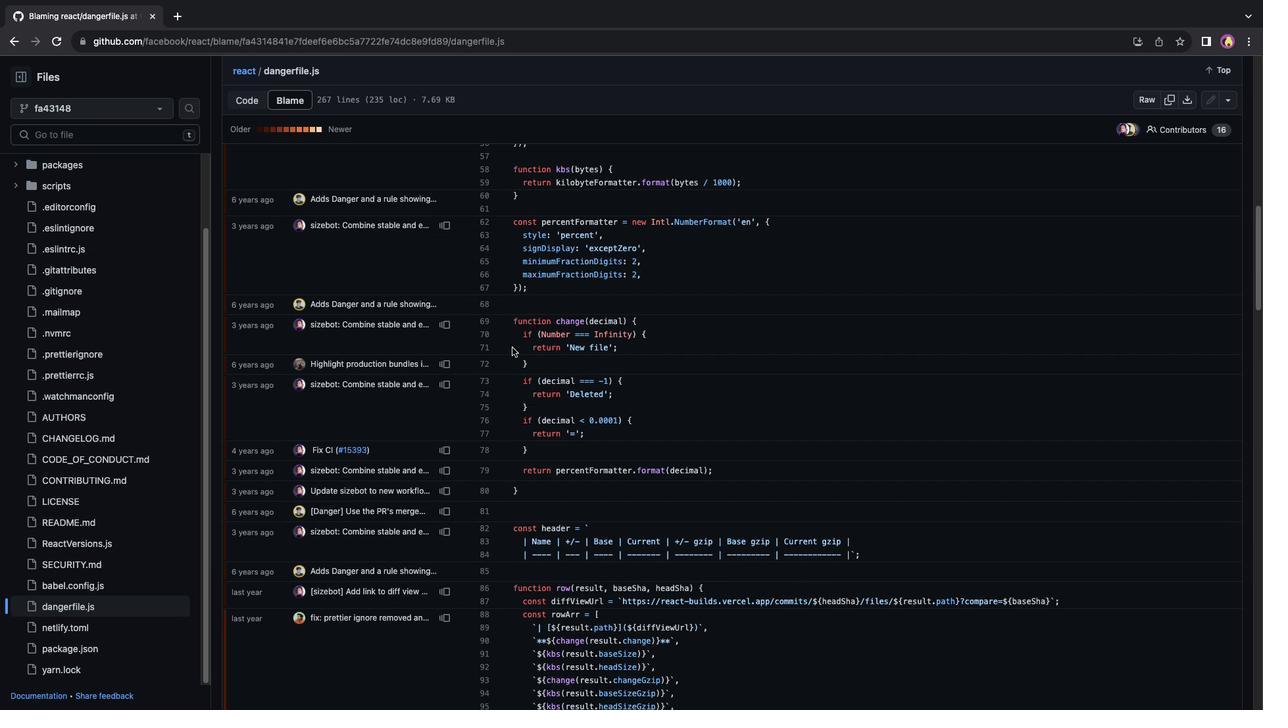 
Action: Mouse scrolled (512, 347) with delta (0, 4)
Screenshot: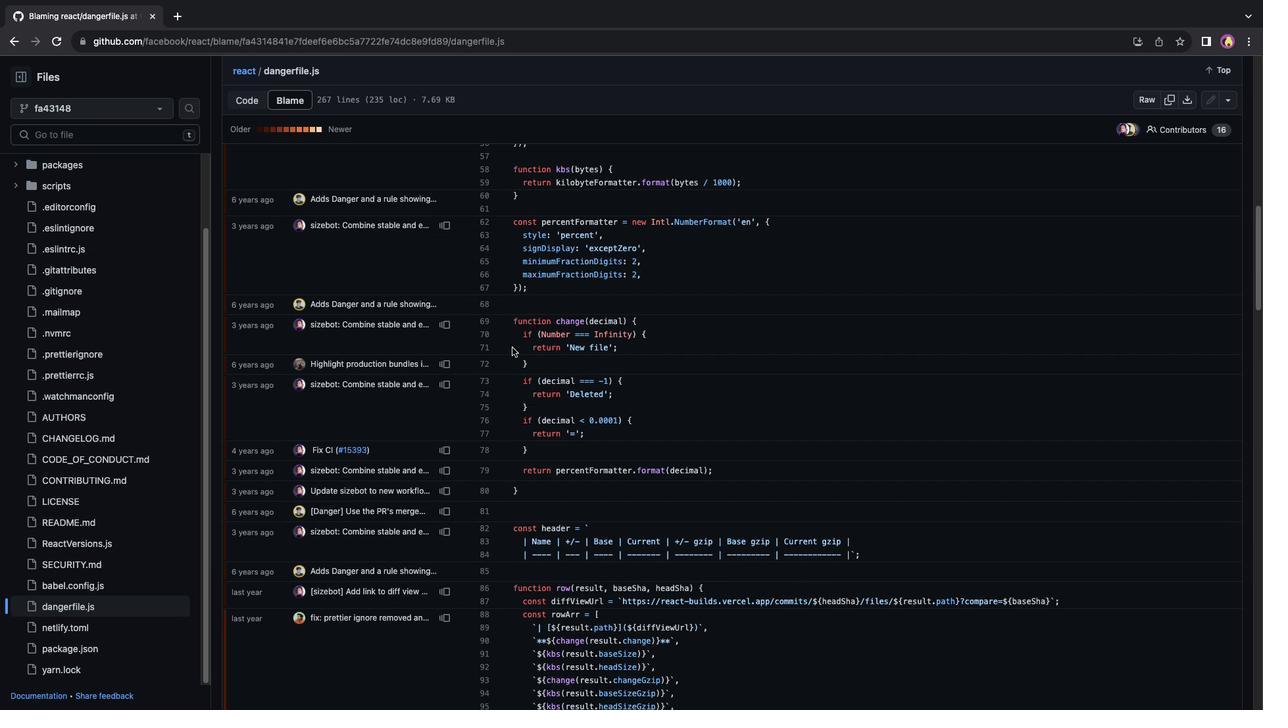 
Action: Mouse scrolled (512, 347) with delta (0, 0)
Screenshot: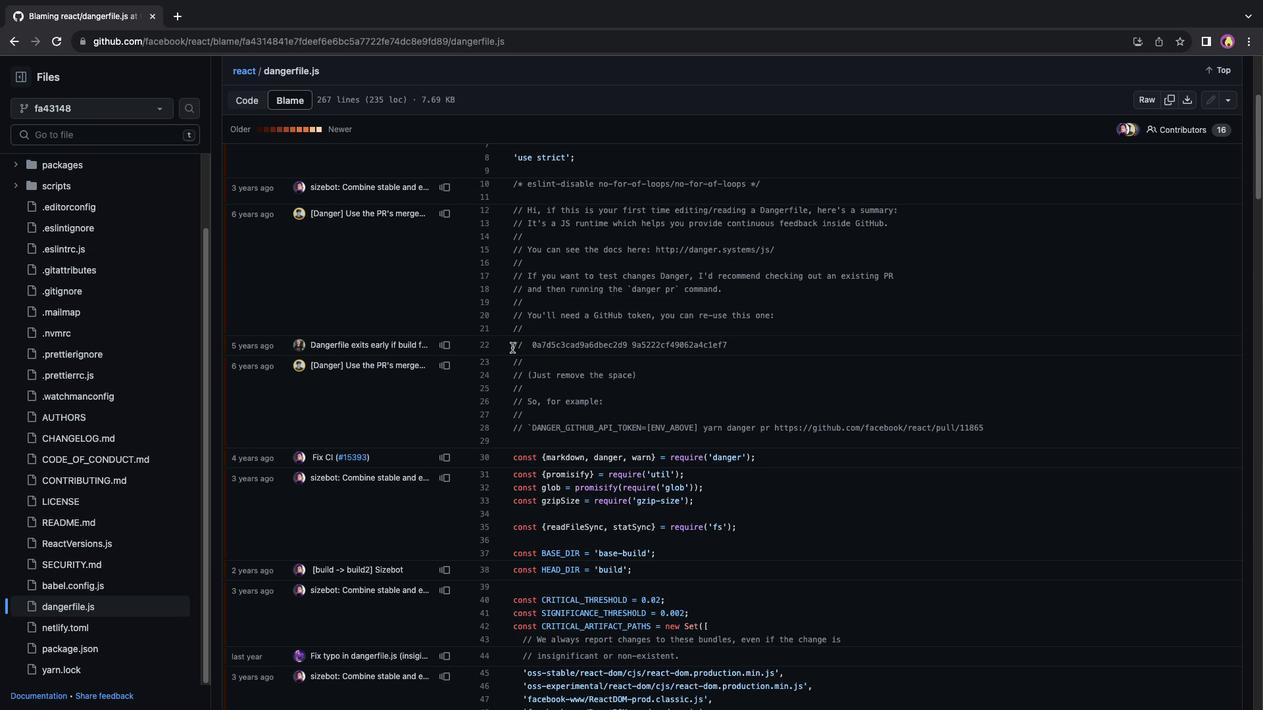 
Action: Mouse scrolled (512, 347) with delta (0, 0)
Screenshot: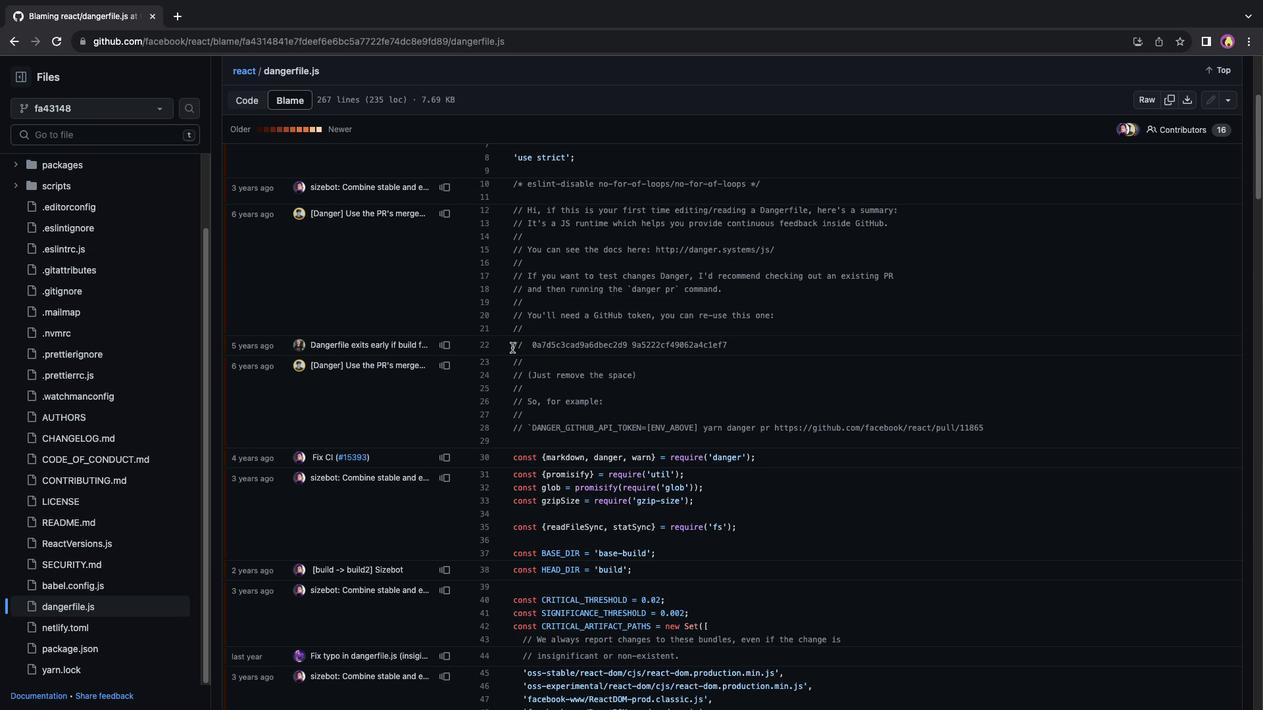 
Action: Mouse scrolled (512, 347) with delta (0, 2)
Screenshot: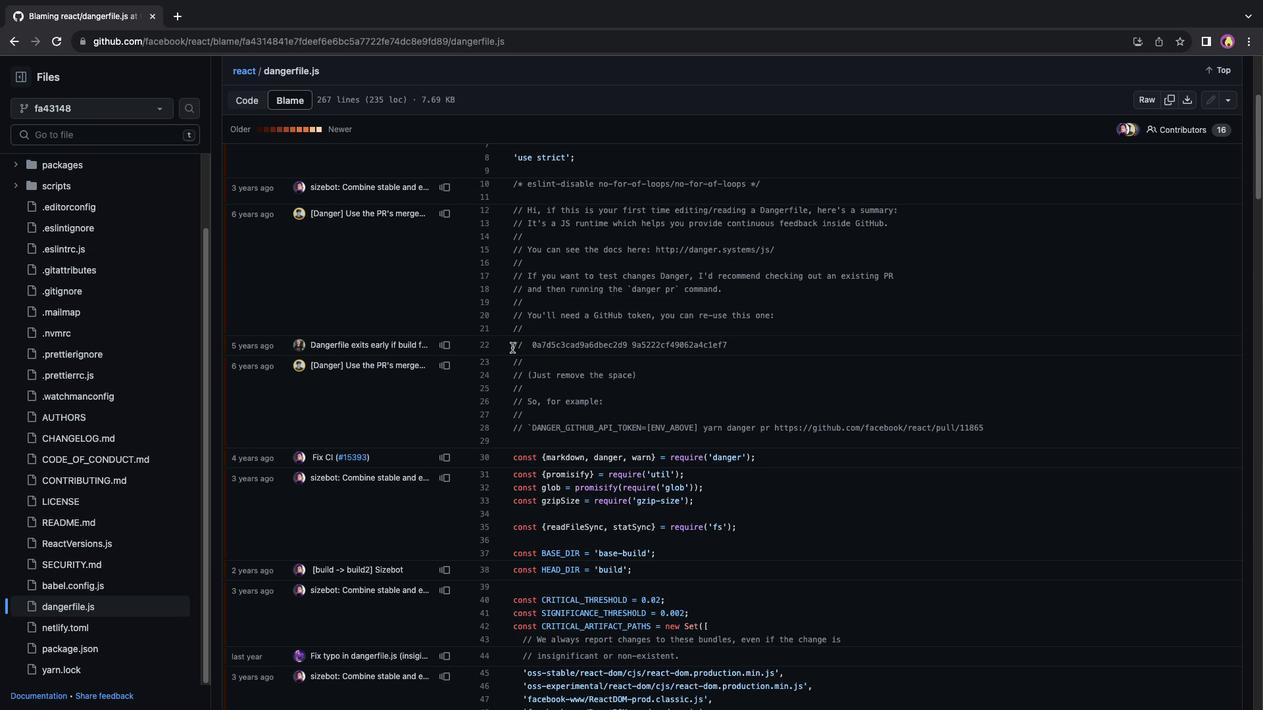
Action: Mouse scrolled (512, 347) with delta (0, 3)
Screenshot: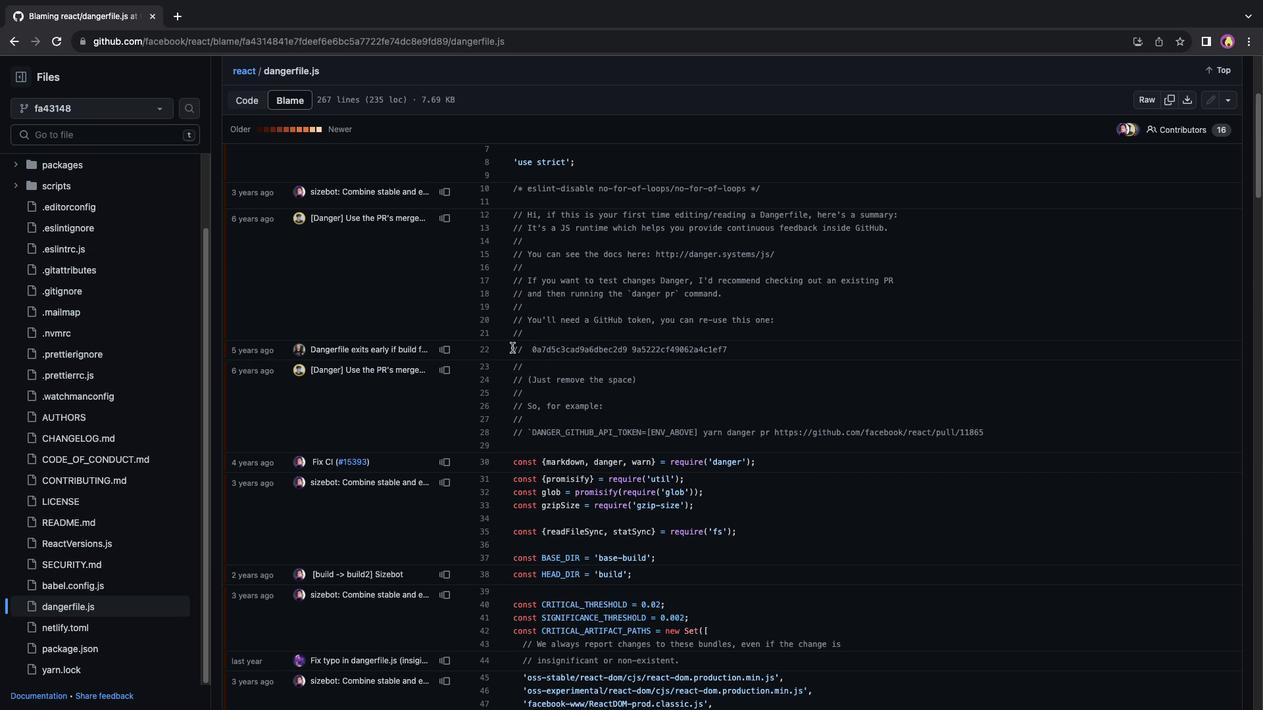 
Action: Mouse scrolled (512, 347) with delta (0, 4)
Screenshot: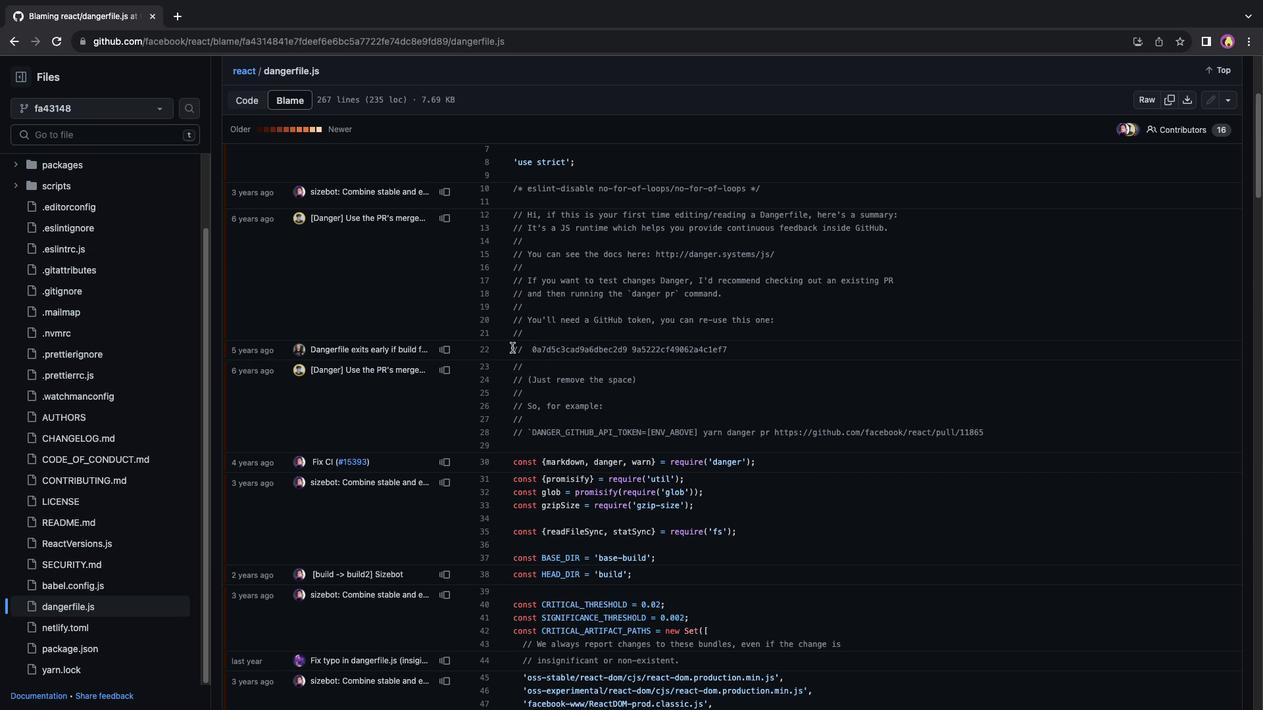
Action: Mouse scrolled (512, 347) with delta (0, 5)
Screenshot: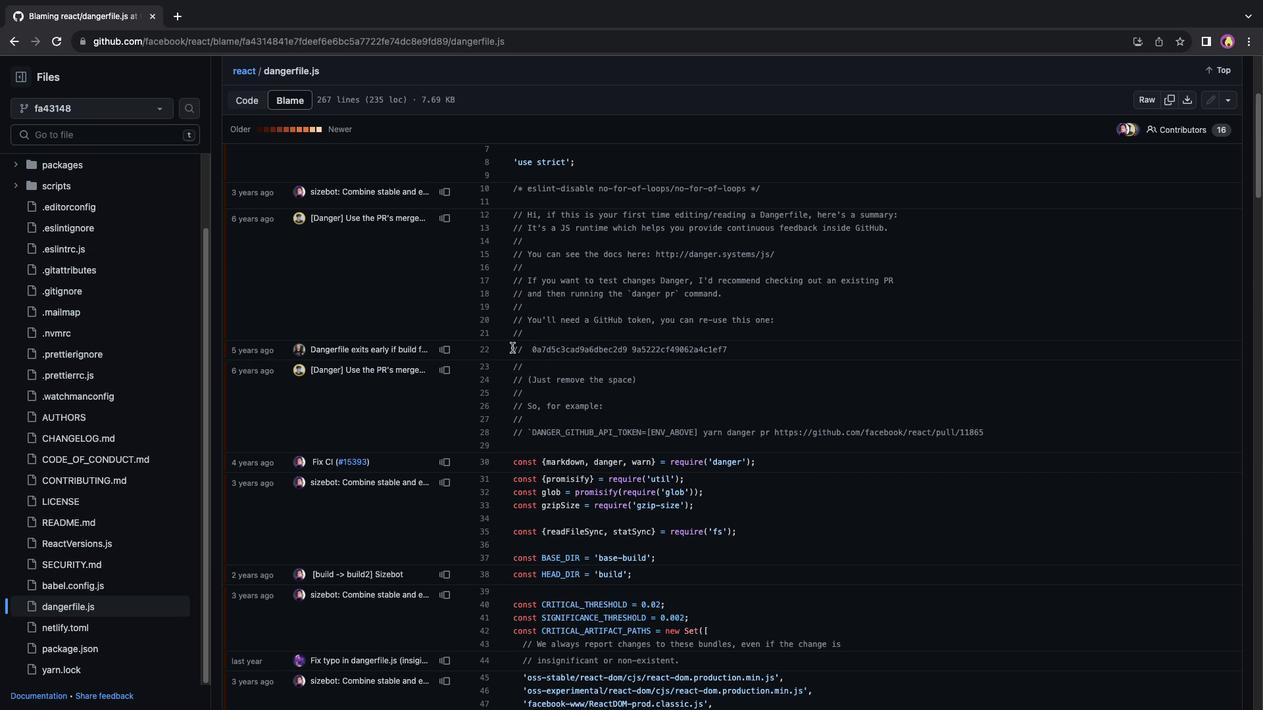 
Action: Mouse scrolled (512, 347) with delta (0, 0)
Screenshot: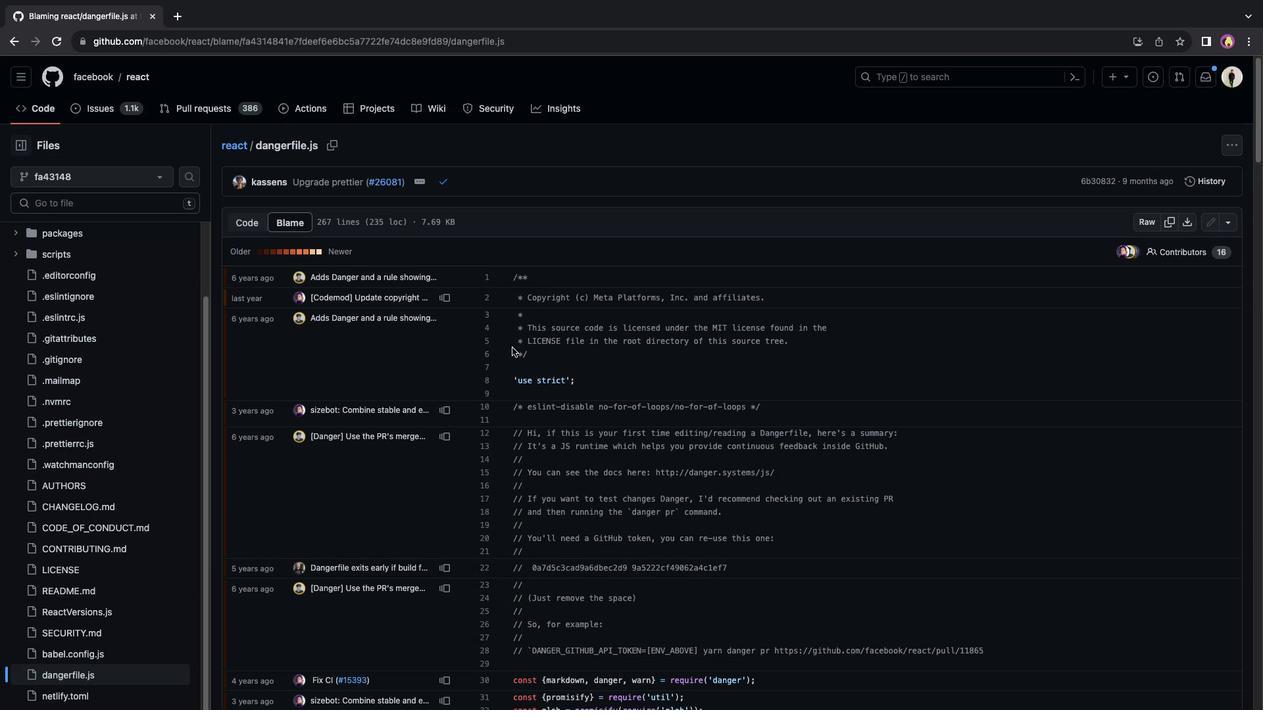
Action: Mouse scrolled (512, 347) with delta (0, 0)
Screenshot: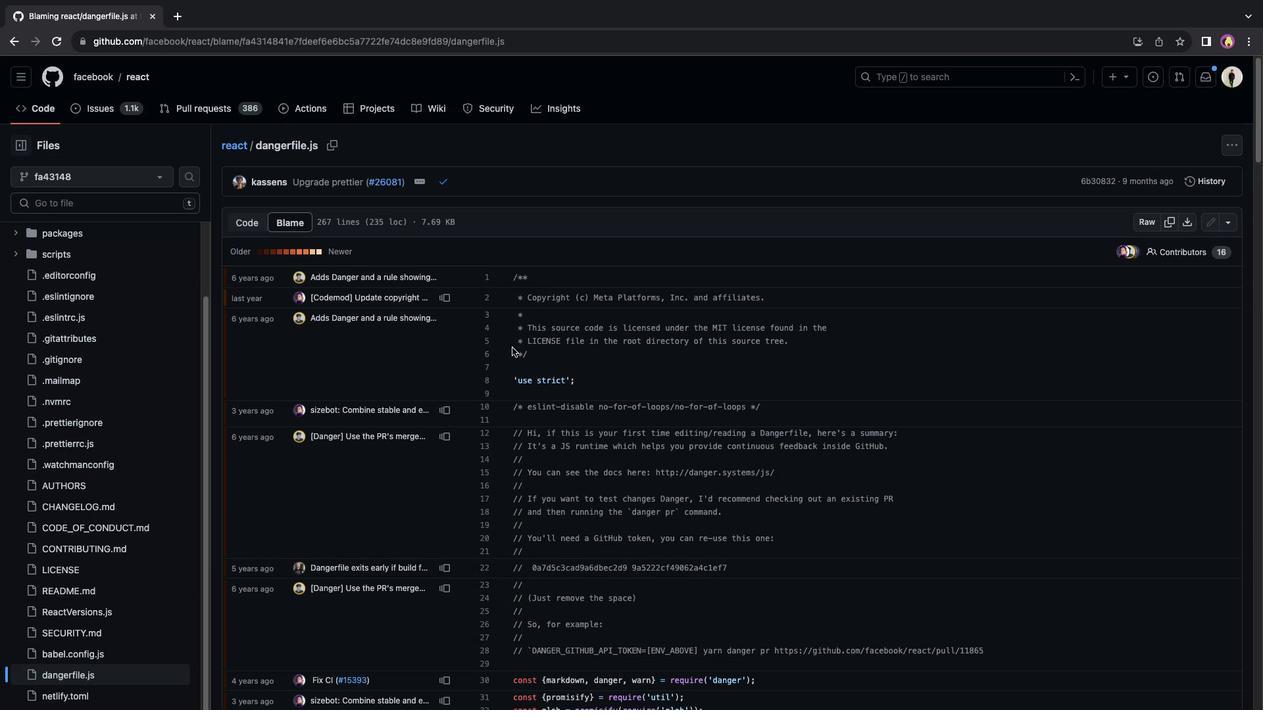 
Action: Mouse scrolled (512, 347) with delta (0, 2)
Screenshot: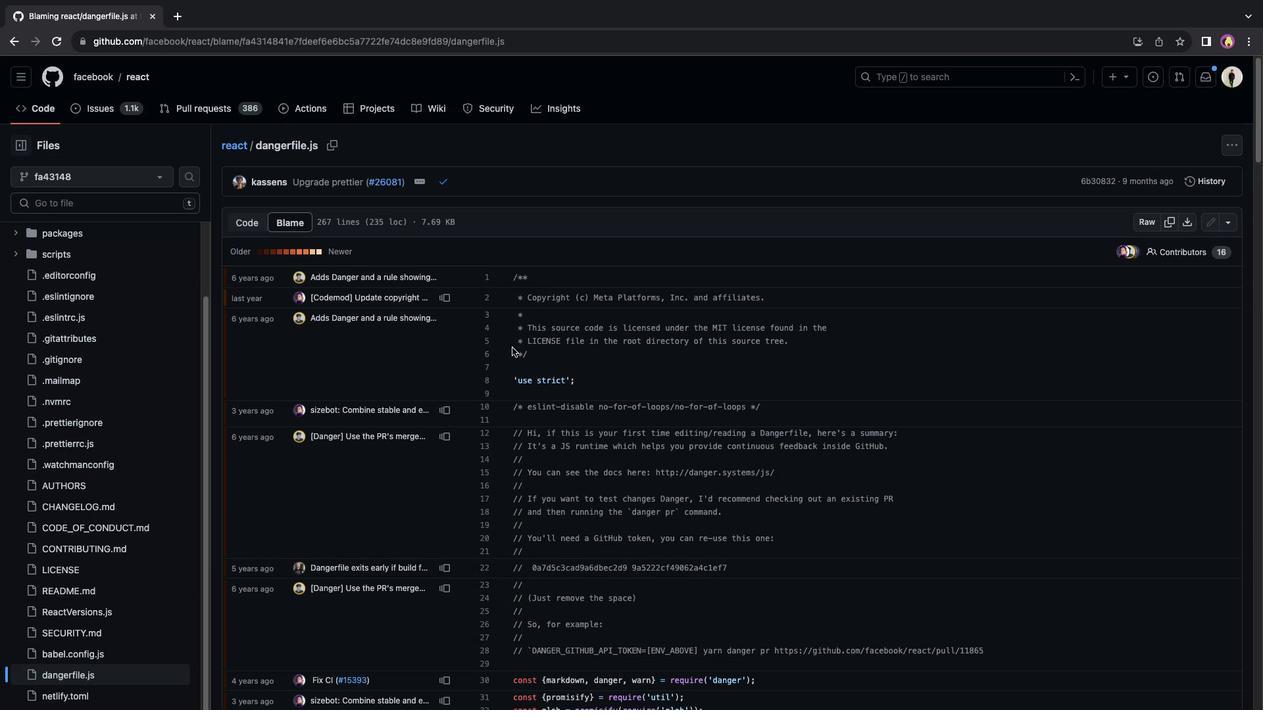 
Action: Mouse scrolled (512, 347) with delta (0, 3)
Screenshot: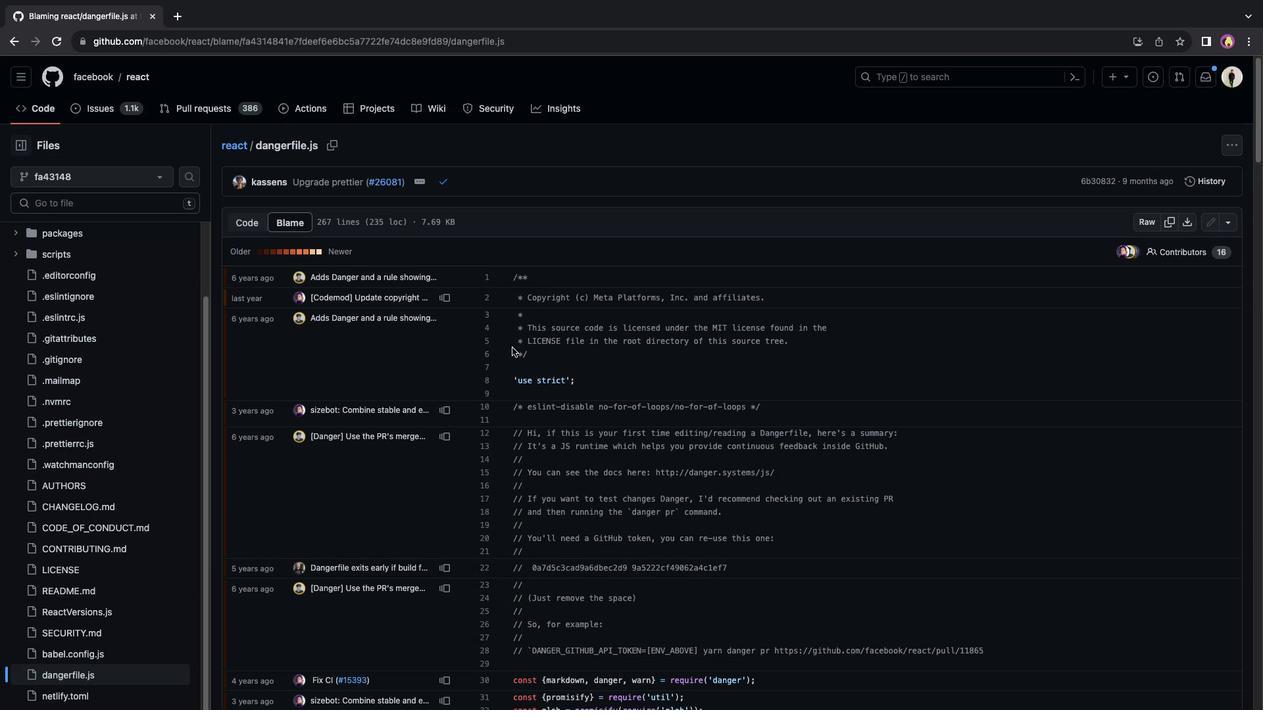 
Action: Mouse scrolled (512, 347) with delta (0, 3)
Screenshot: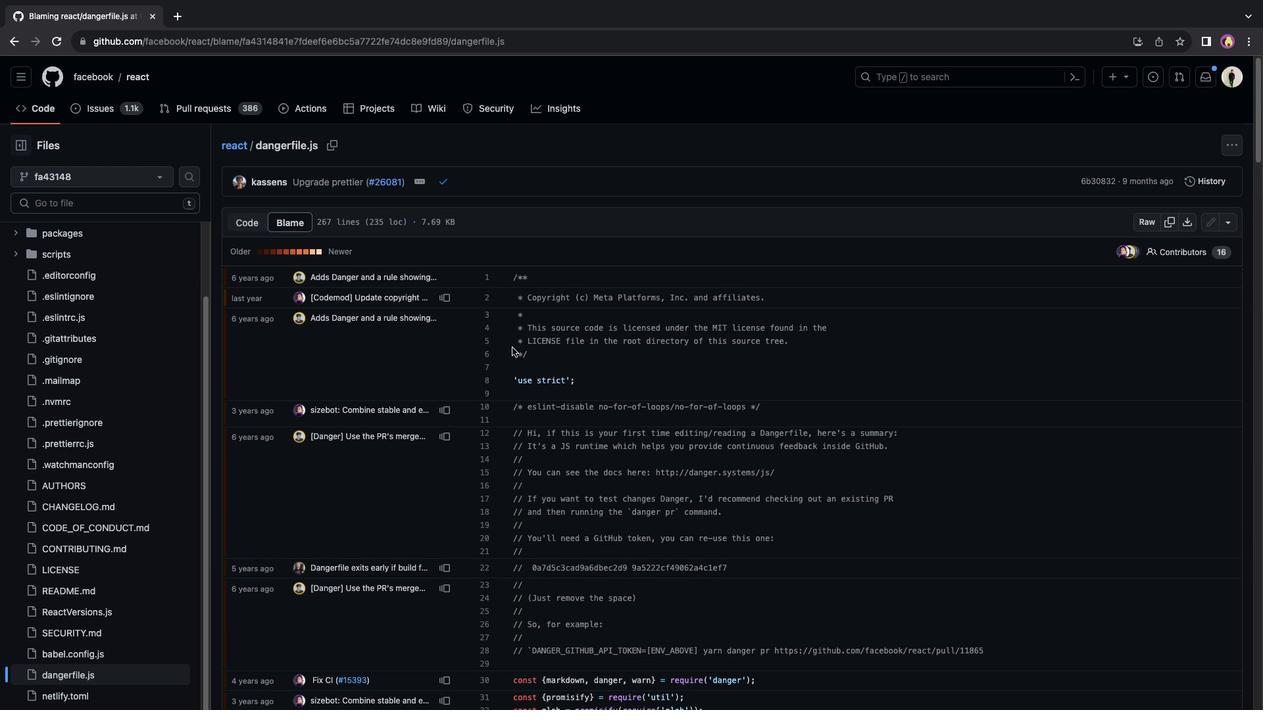 
Action: Mouse scrolled (512, 347) with delta (0, 5)
Screenshot: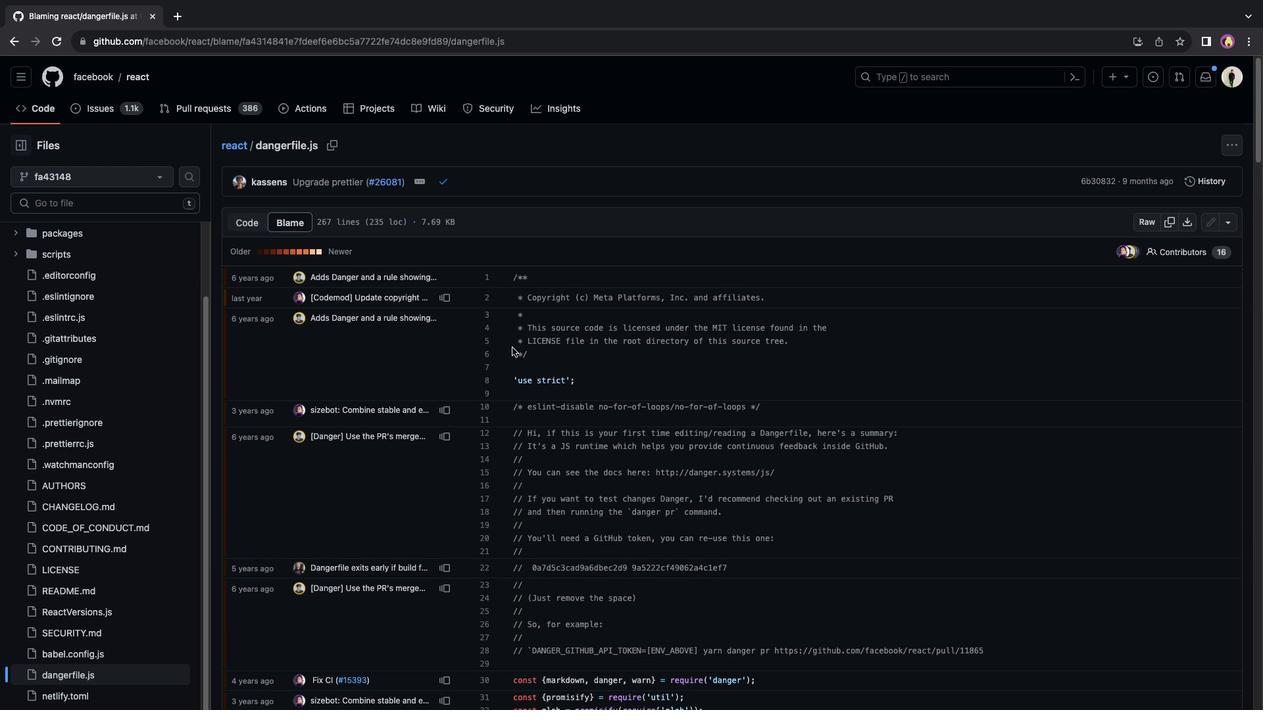 
Action: Mouse scrolled (512, 347) with delta (0, 5)
Screenshot: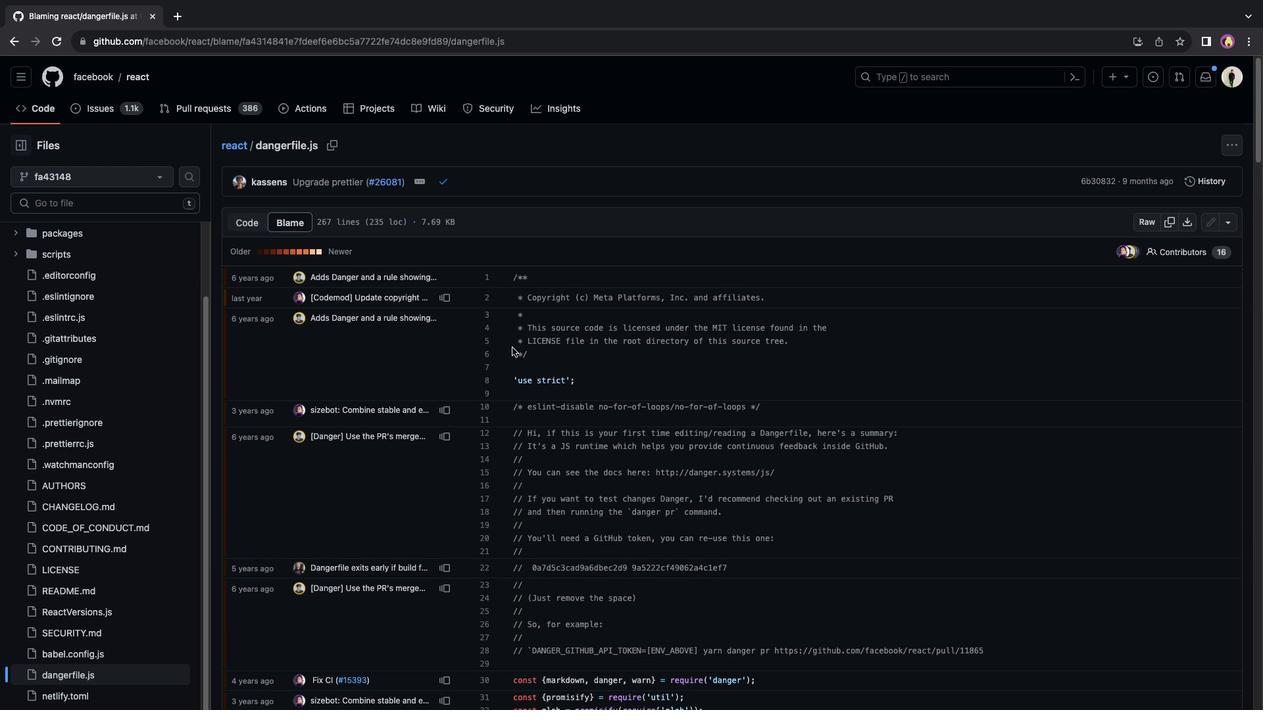 
Action: Mouse moved to (111, 391)
Screenshot: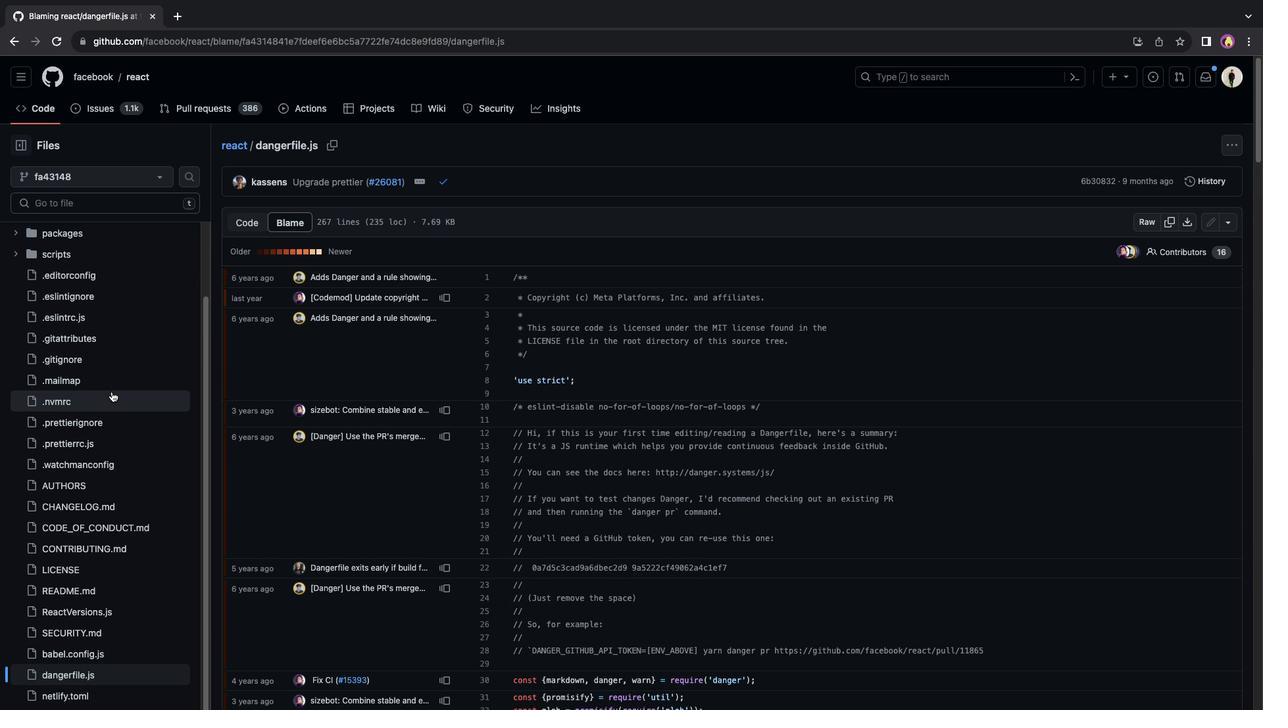 
Action: Mouse scrolled (111, 391) with delta (0, 0)
Screenshot: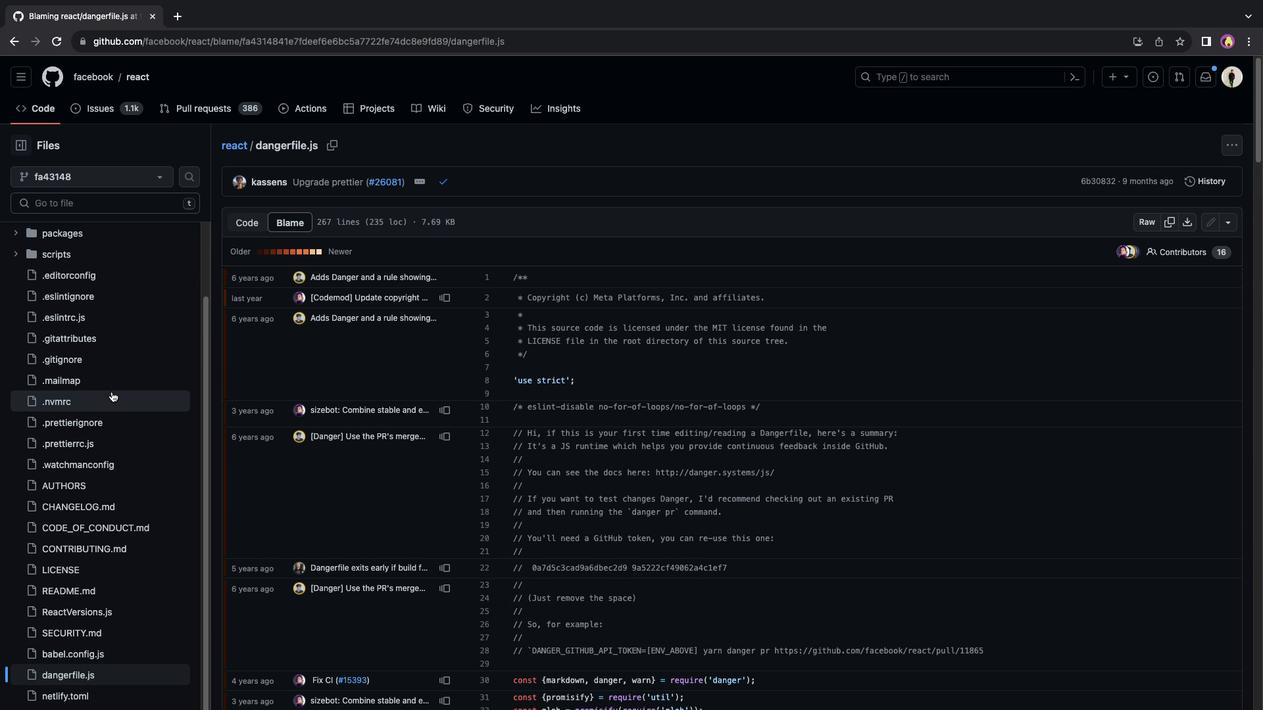 
Action: Mouse scrolled (111, 391) with delta (0, 0)
Screenshot: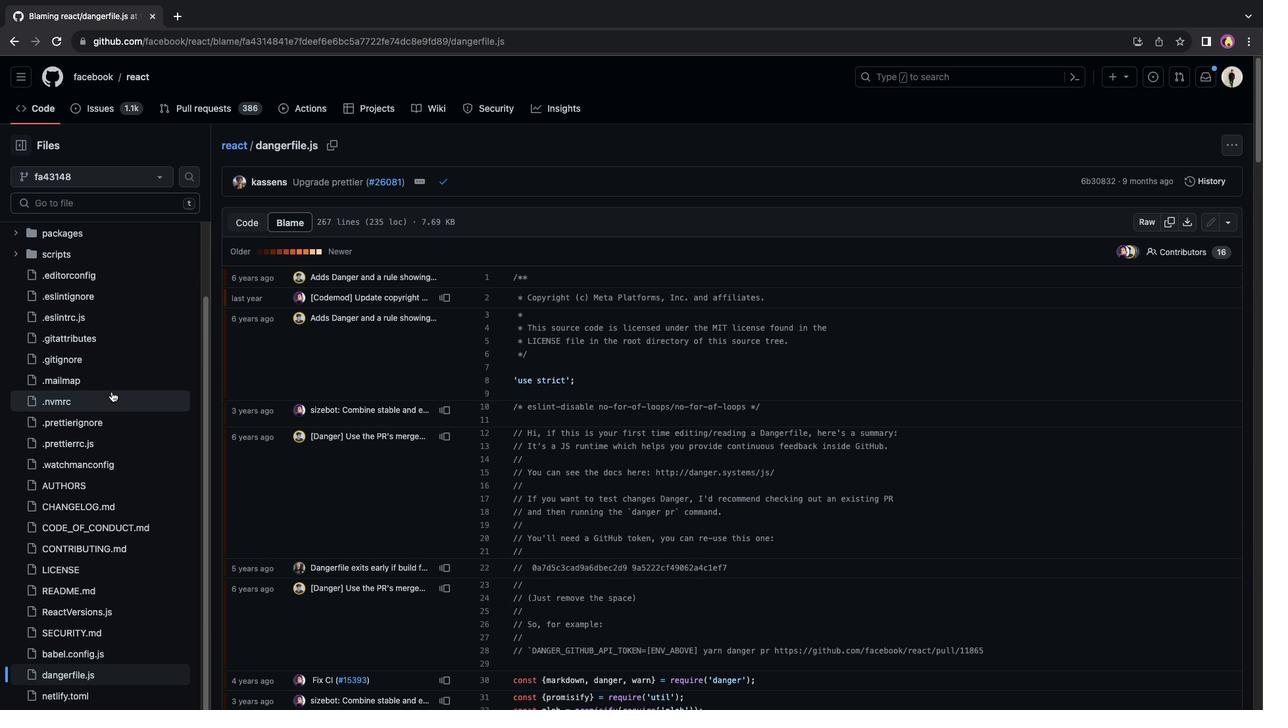
Action: Mouse scrolled (111, 391) with delta (0, -1)
Screenshot: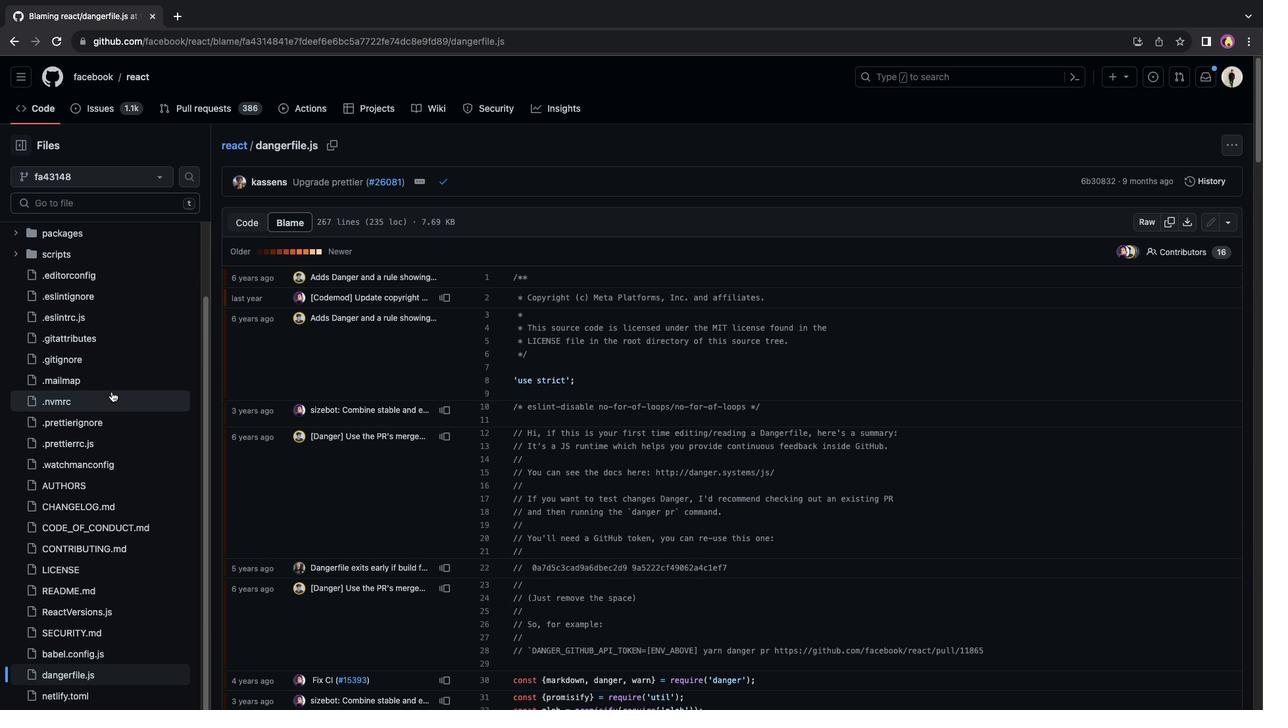 
Action: Mouse scrolled (111, 391) with delta (0, -3)
Screenshot: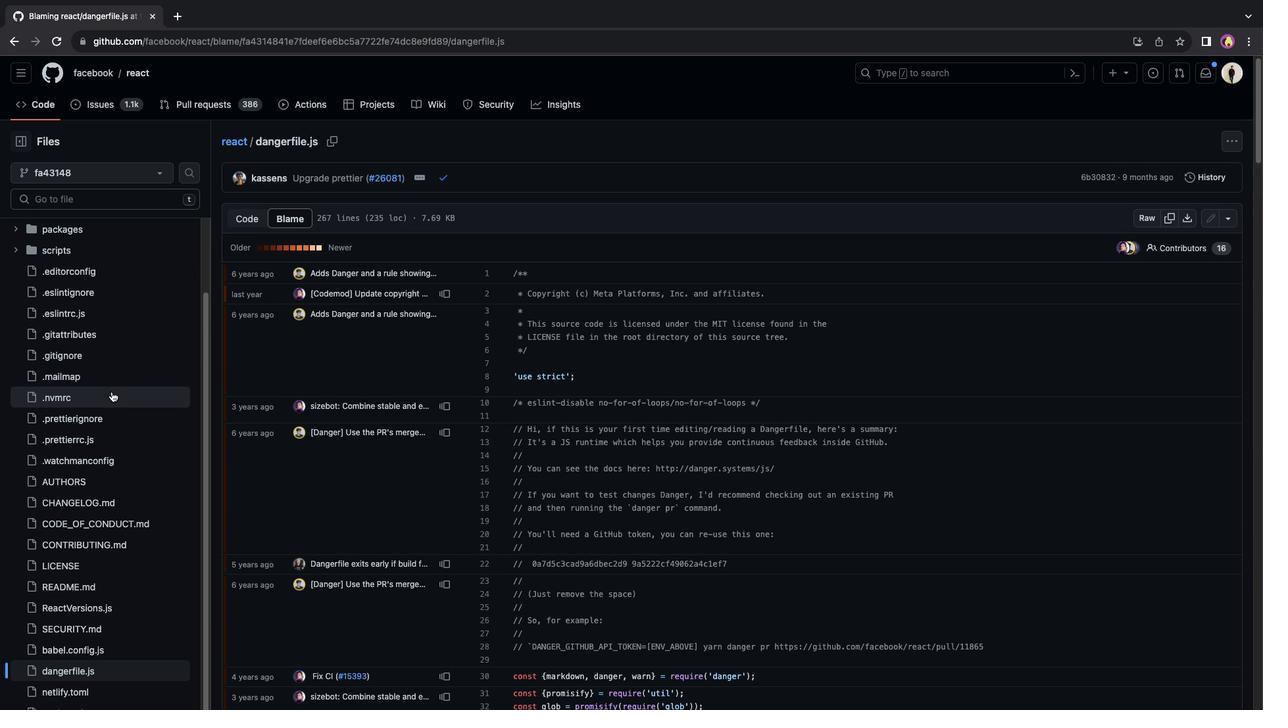 
Action: Mouse moved to (109, 396)
Screenshot: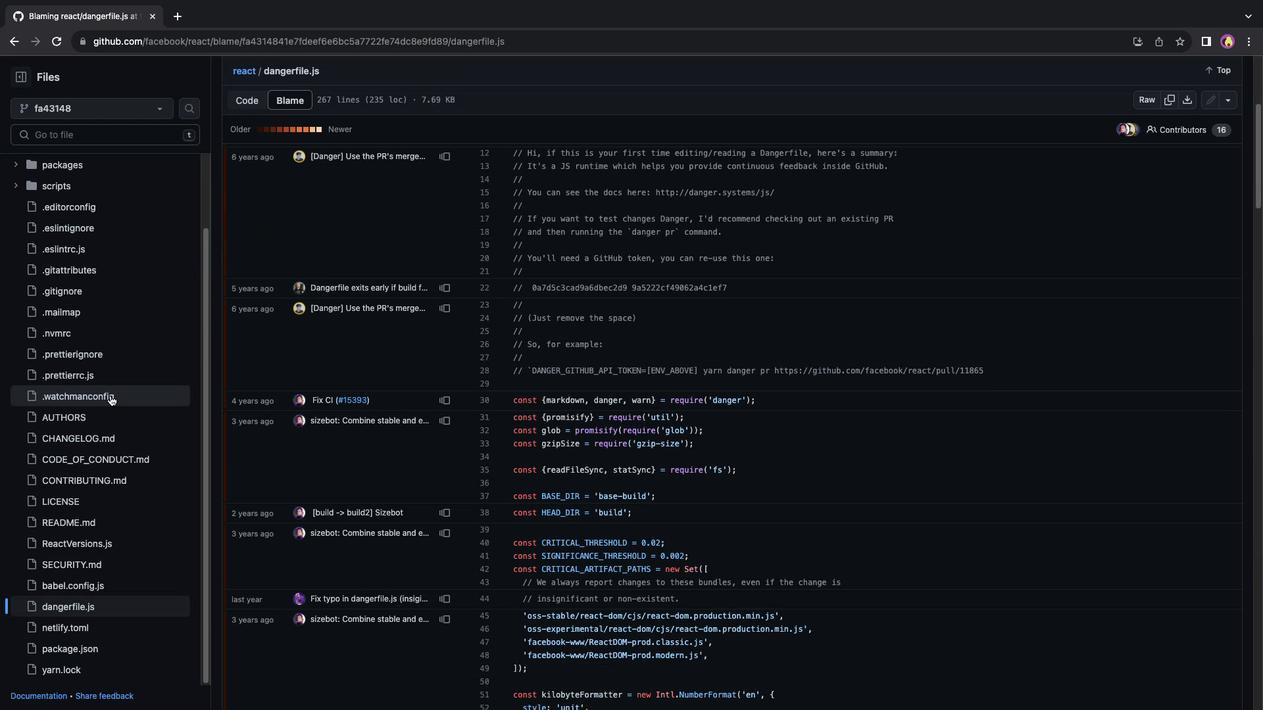 
Action: Mouse scrolled (109, 396) with delta (0, 0)
Screenshot: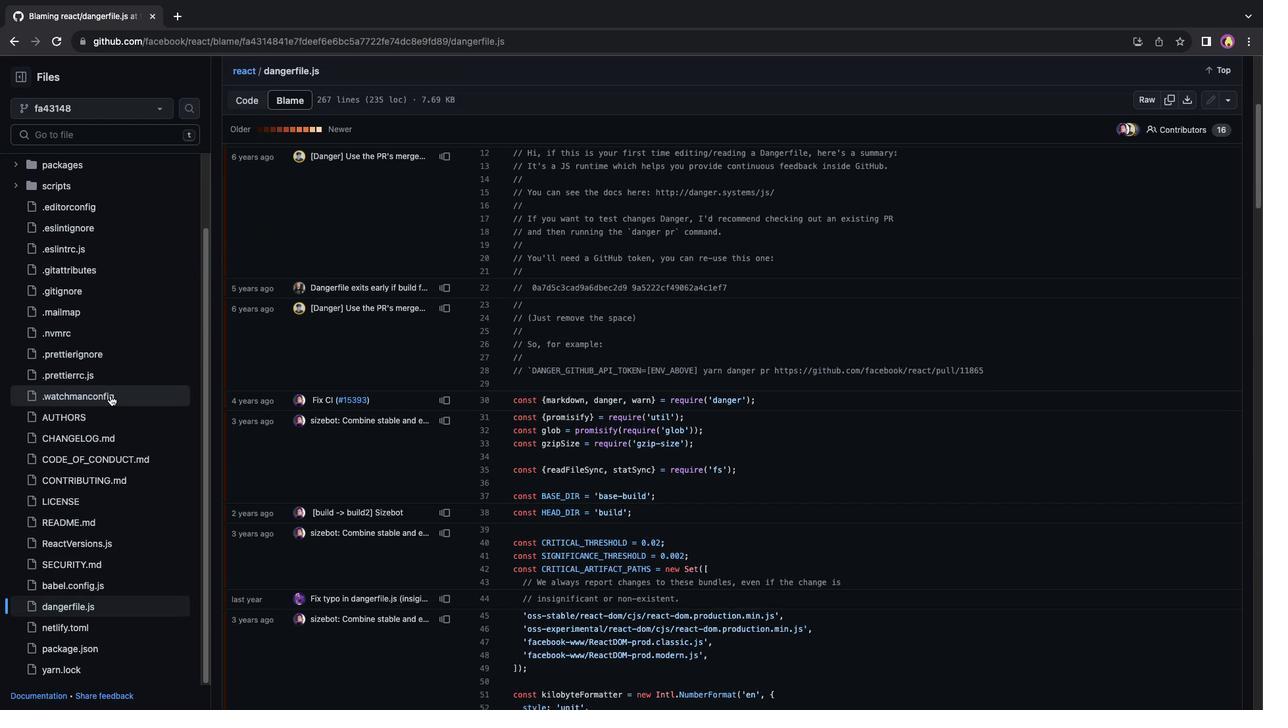 
Action: Mouse scrolled (109, 396) with delta (0, 0)
Screenshot: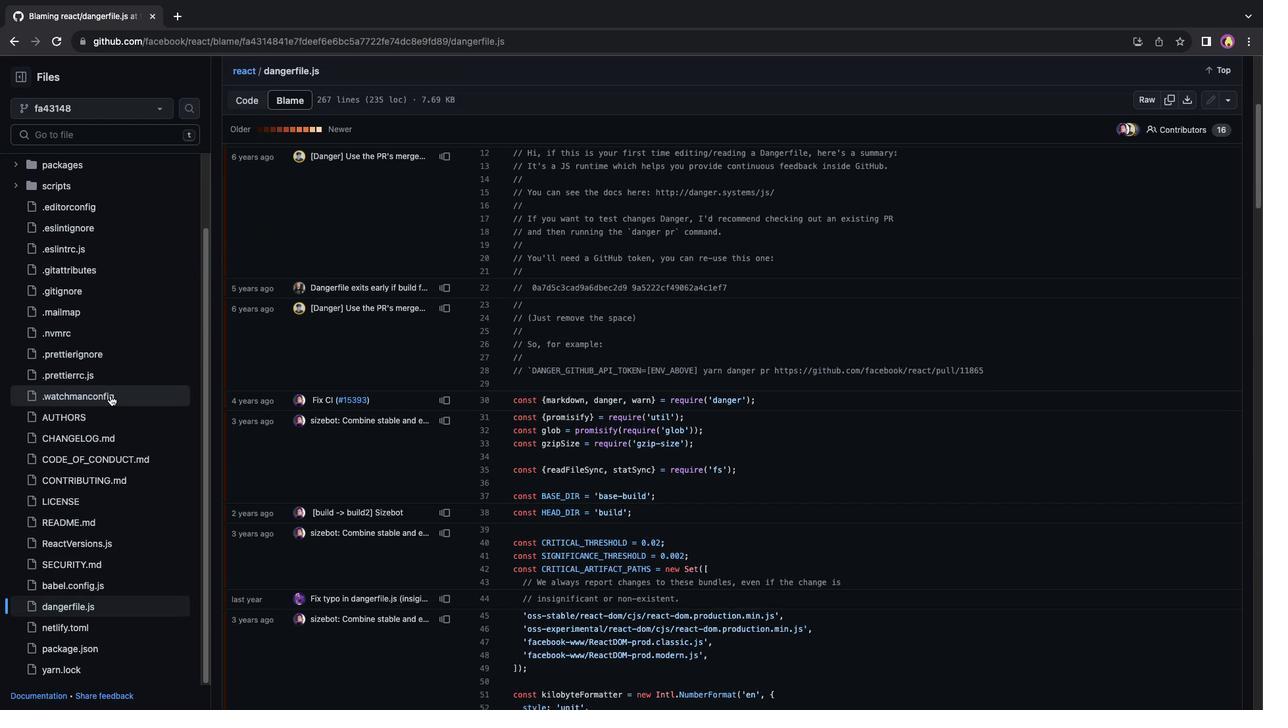 
Action: Mouse scrolled (109, 396) with delta (0, -1)
Screenshot: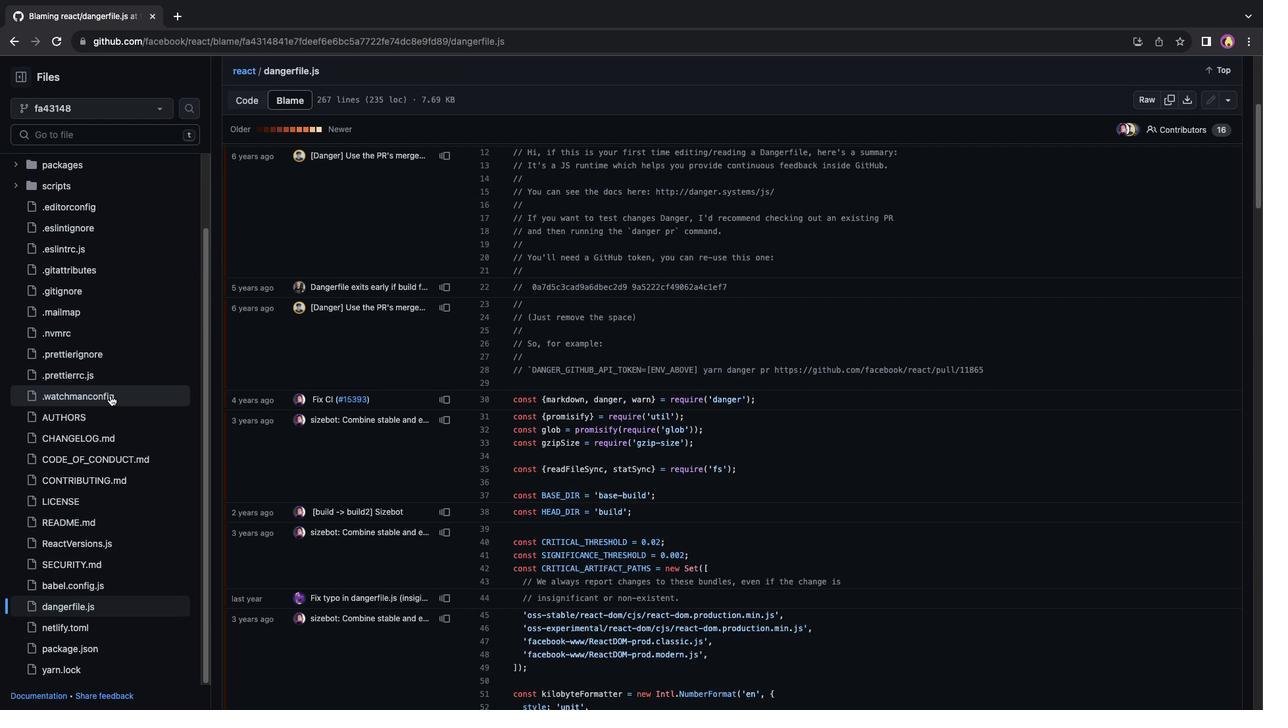 
Action: Mouse scrolled (109, 396) with delta (0, -3)
Screenshot: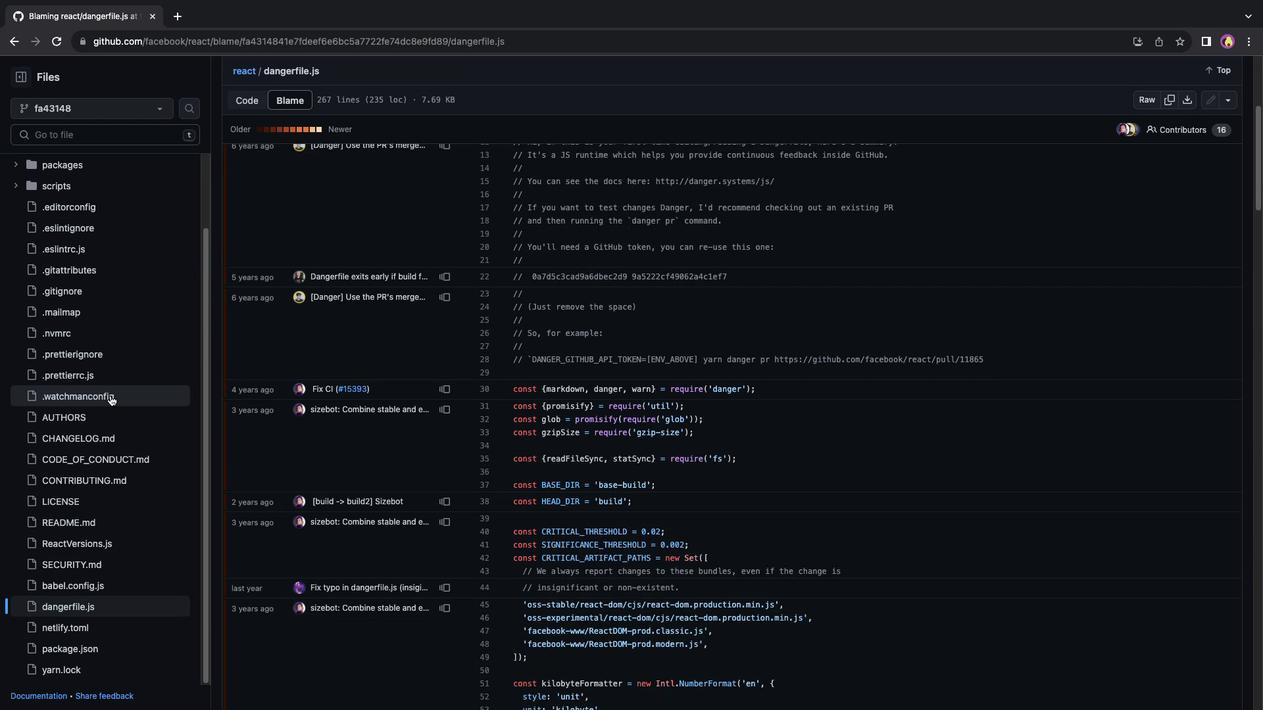 
Action: Mouse moved to (84, 517)
Screenshot: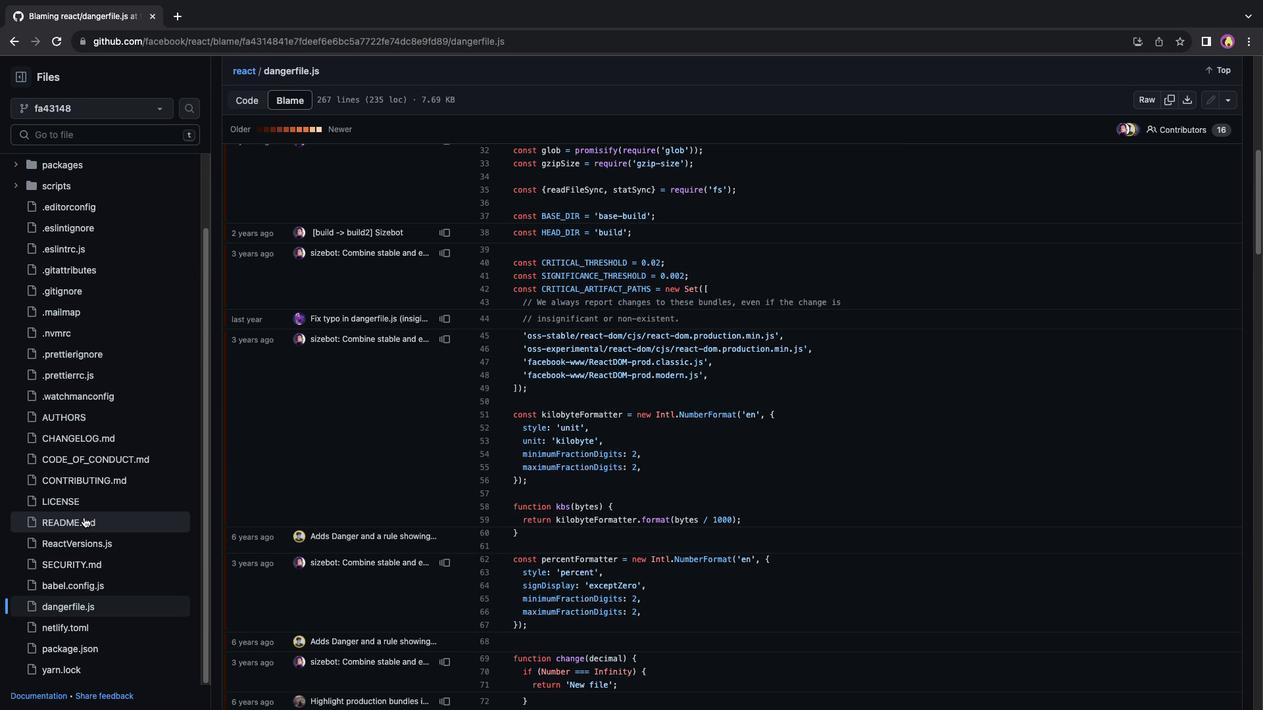 
Action: Mouse scrolled (84, 517) with delta (0, 0)
Screenshot: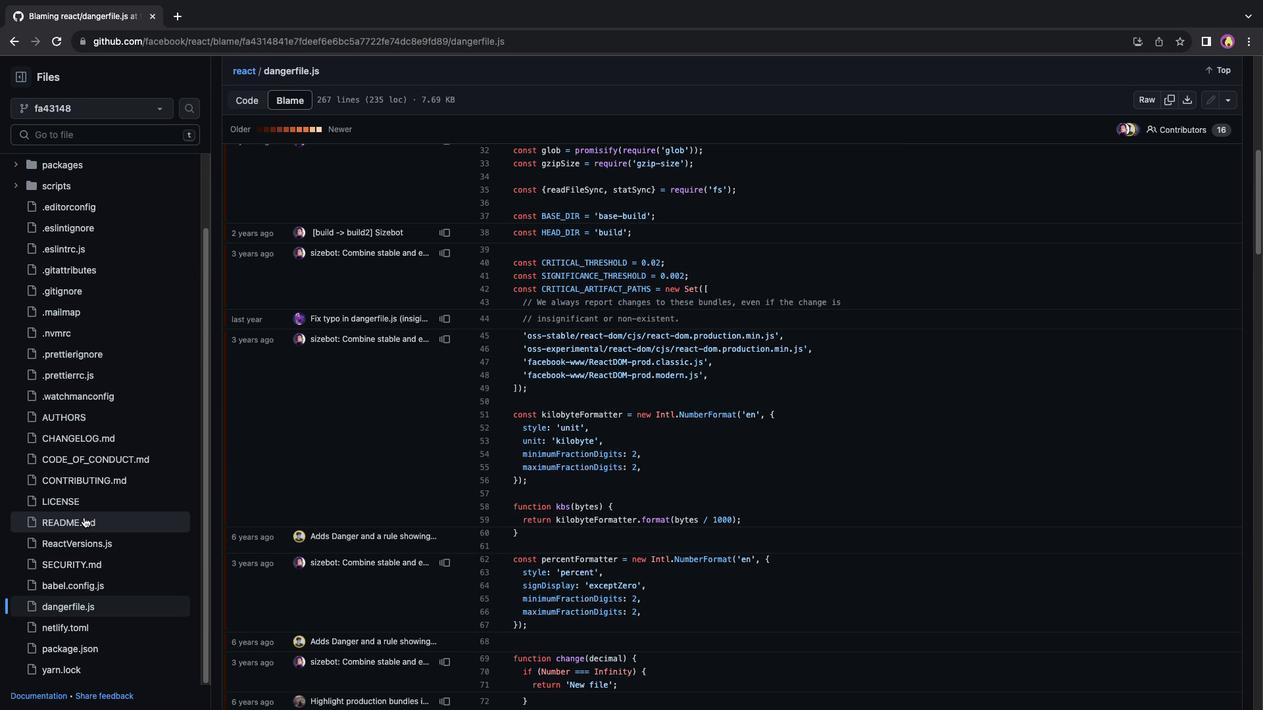 
Action: Mouse scrolled (84, 517) with delta (0, 0)
Screenshot: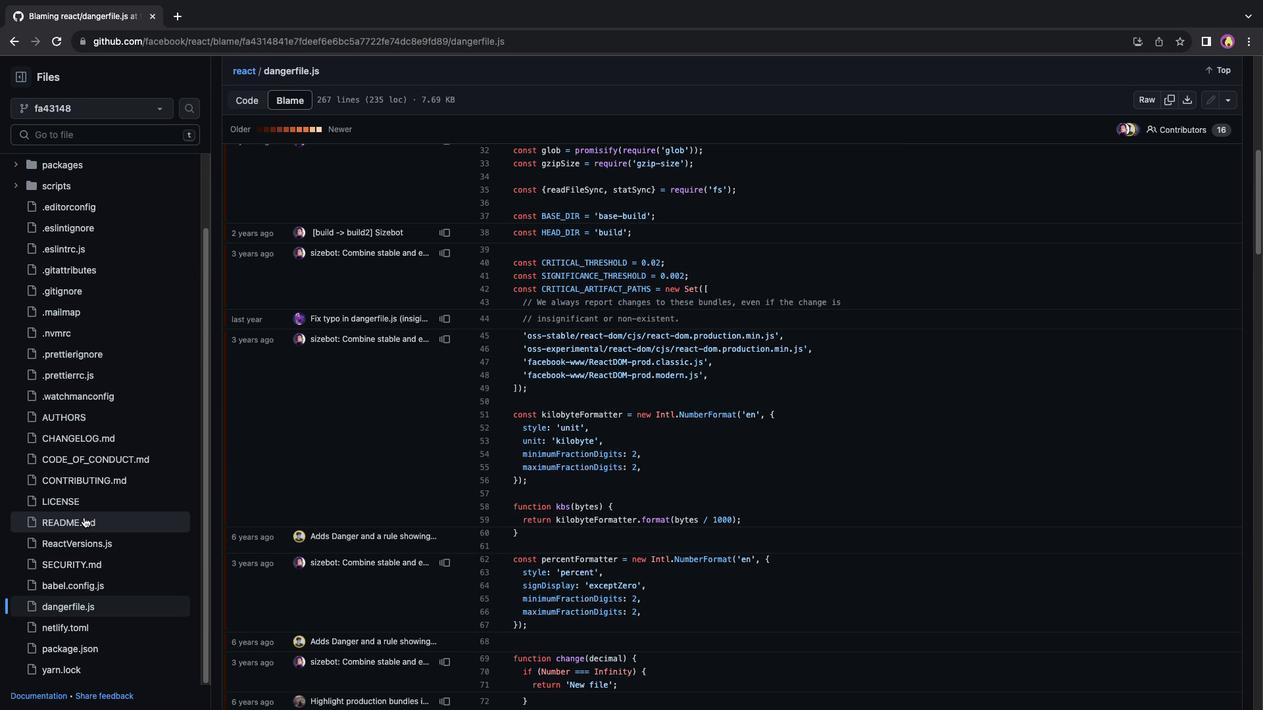
Action: Mouse scrolled (84, 517) with delta (0, -1)
Screenshot: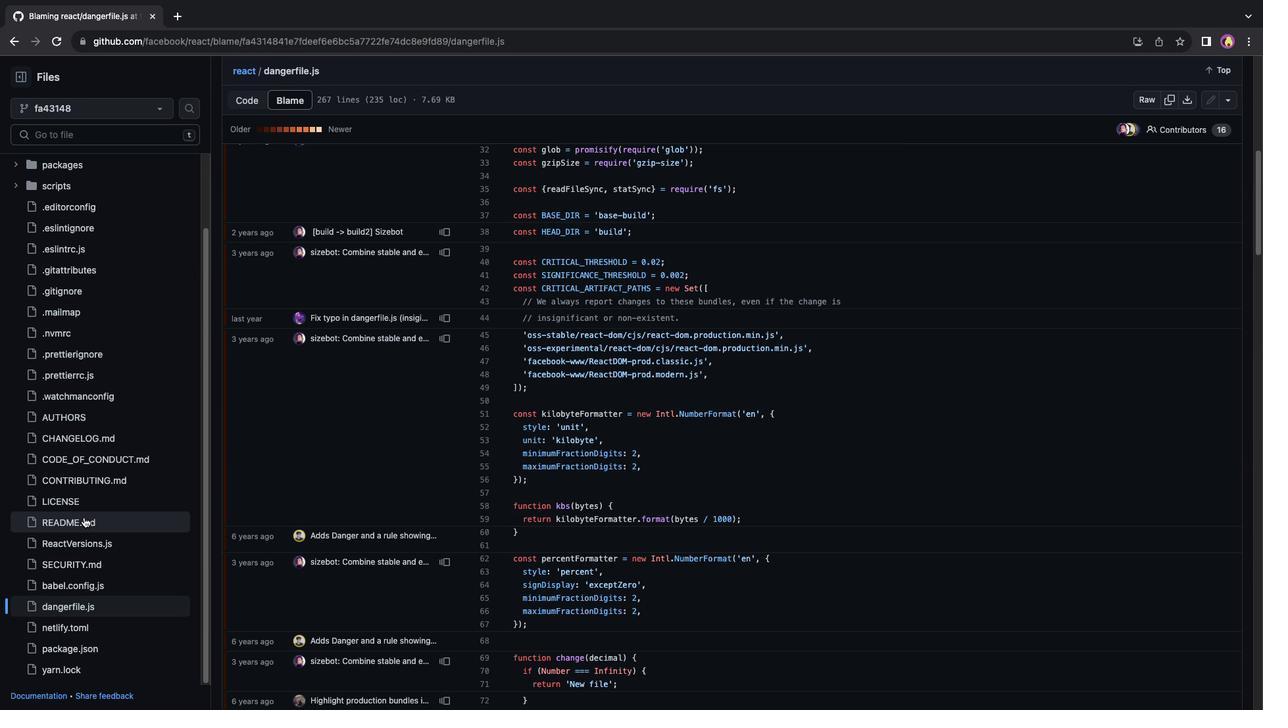 
Action: Mouse moved to (77, 650)
Screenshot: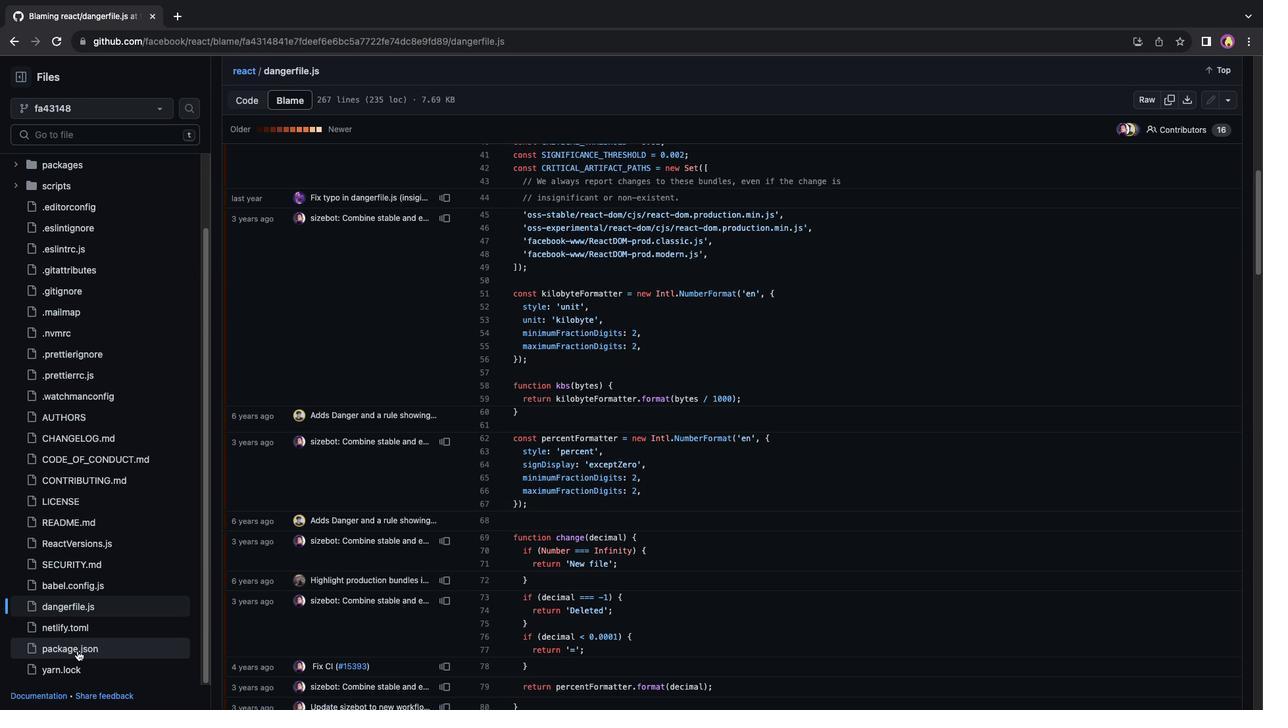 
Action: Mouse pressed left at (77, 650)
Screenshot: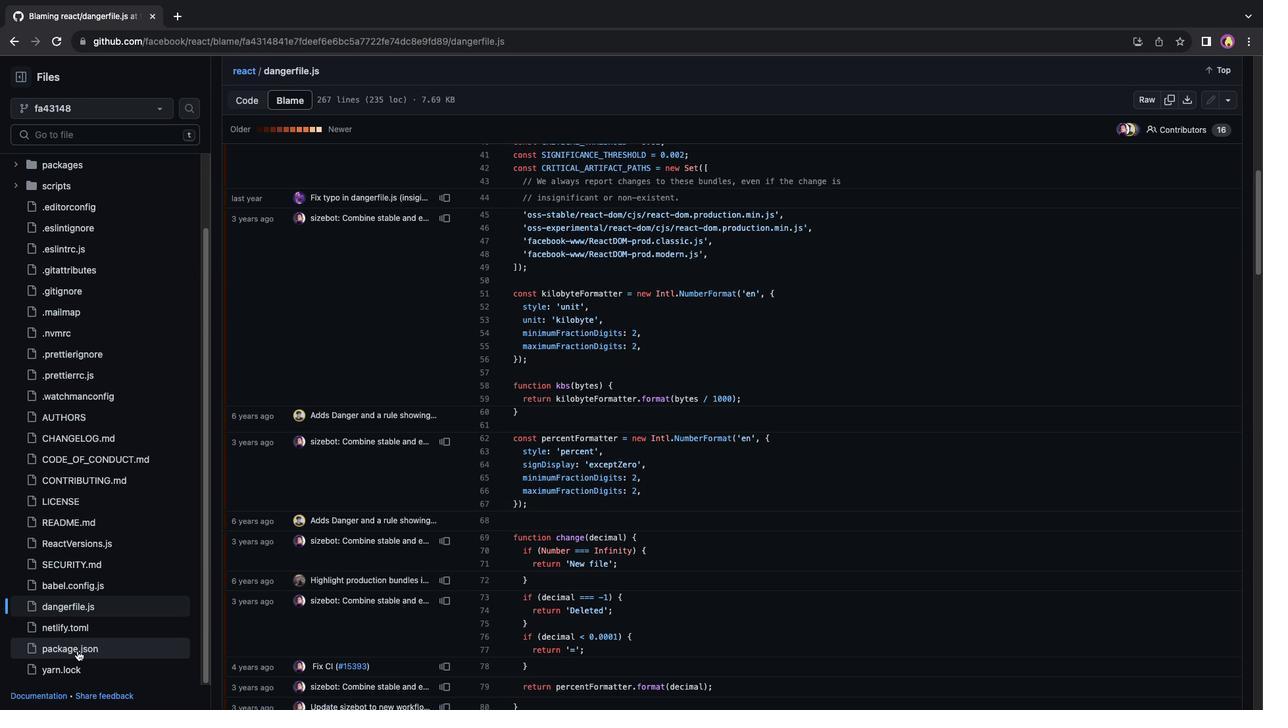 
Action: Mouse moved to (298, 155)
Screenshot: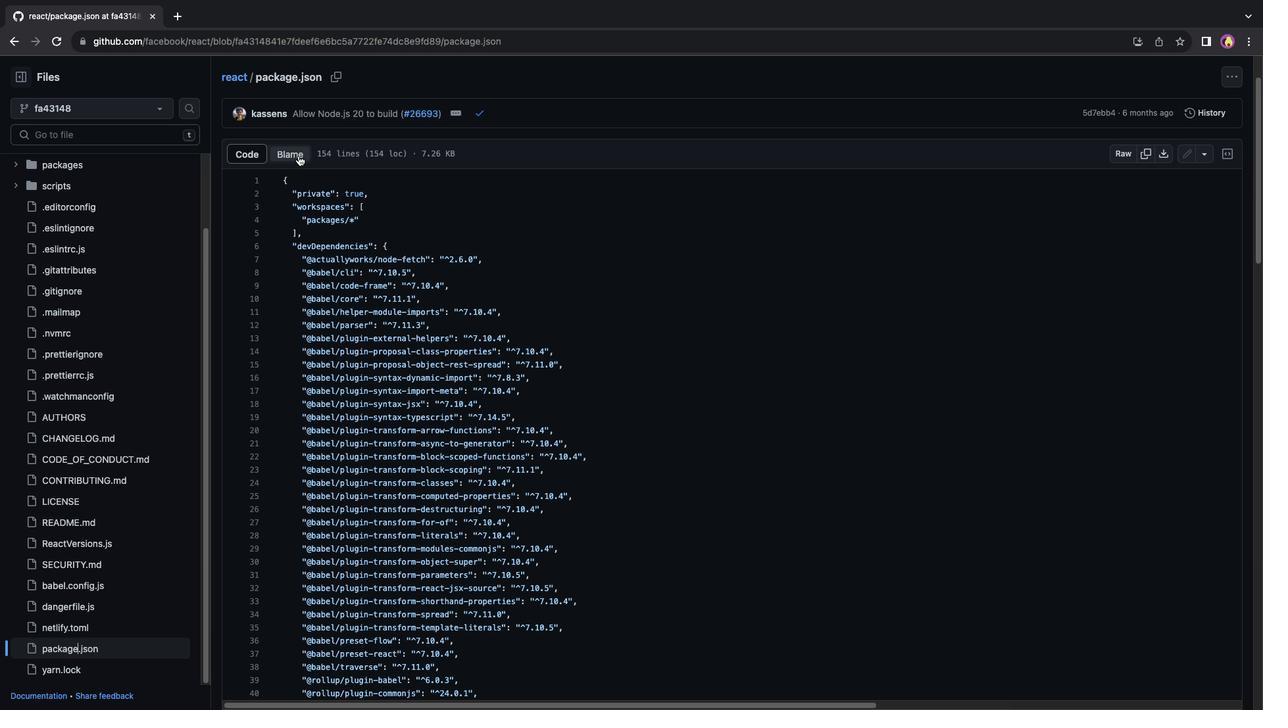 
Action: Mouse pressed left at (298, 155)
Screenshot: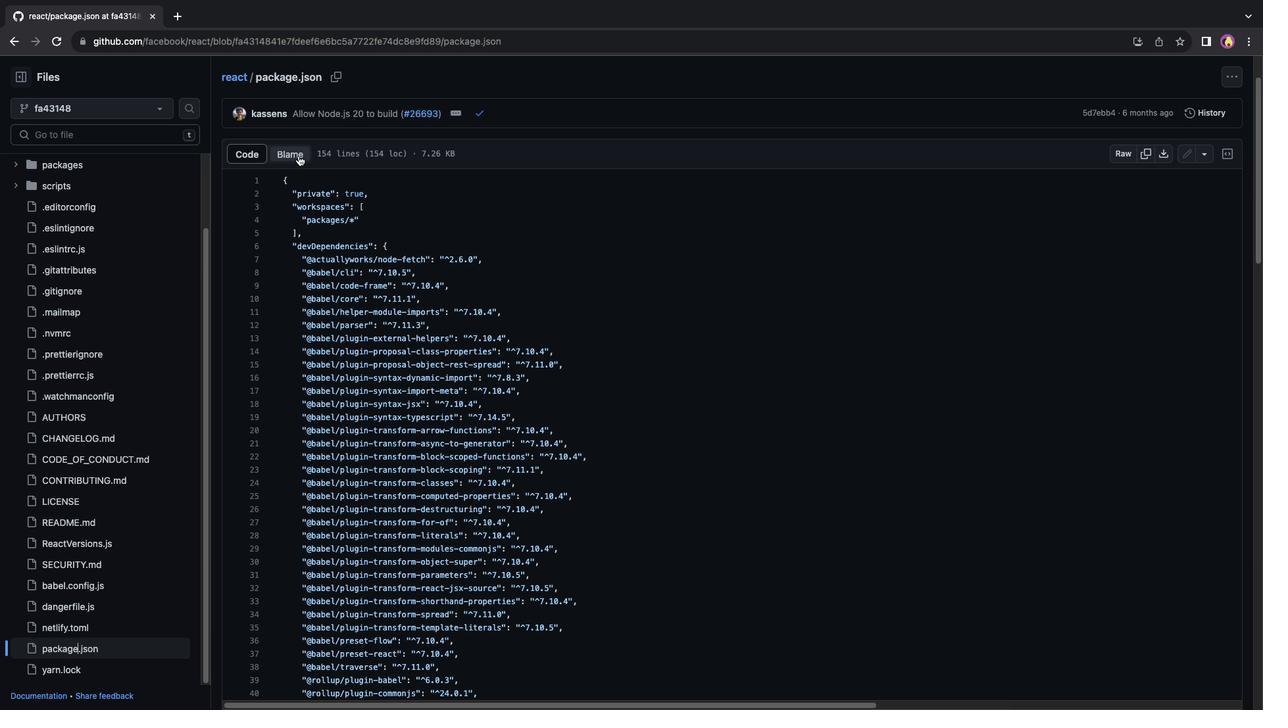 
Action: Mouse moved to (618, 329)
Screenshot: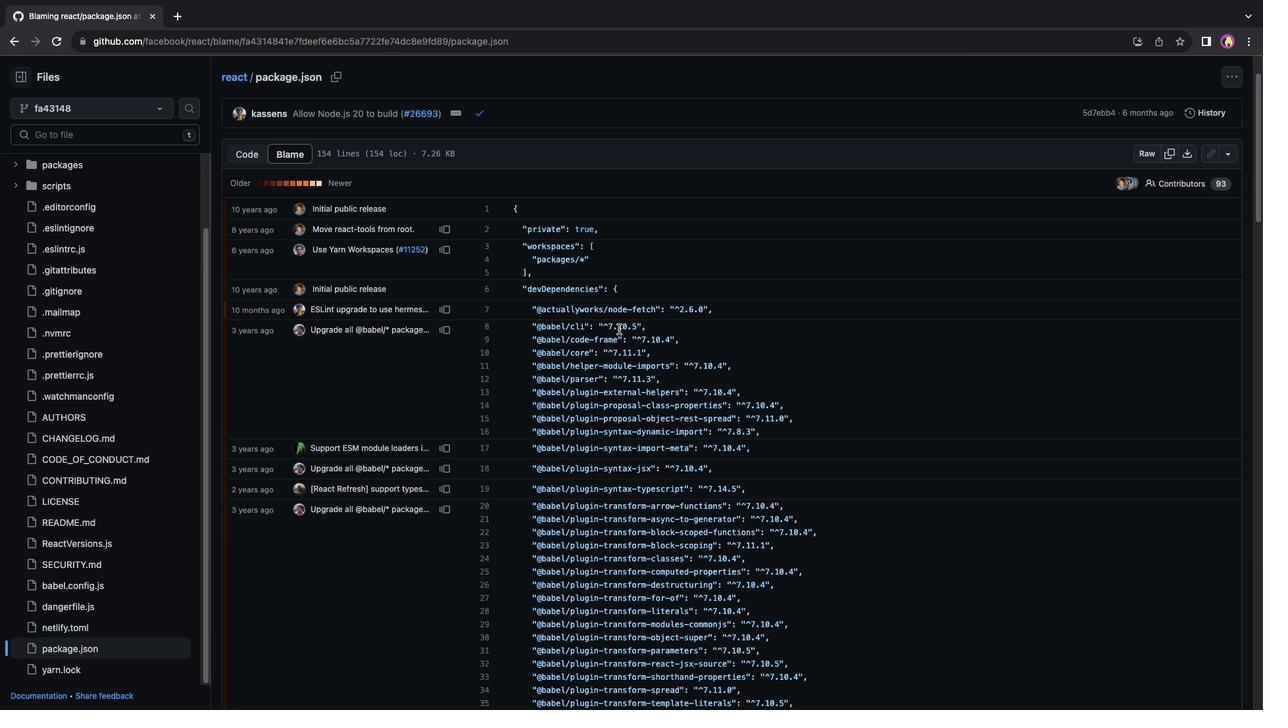 
Action: Mouse scrolled (618, 329) with delta (0, 0)
Screenshot: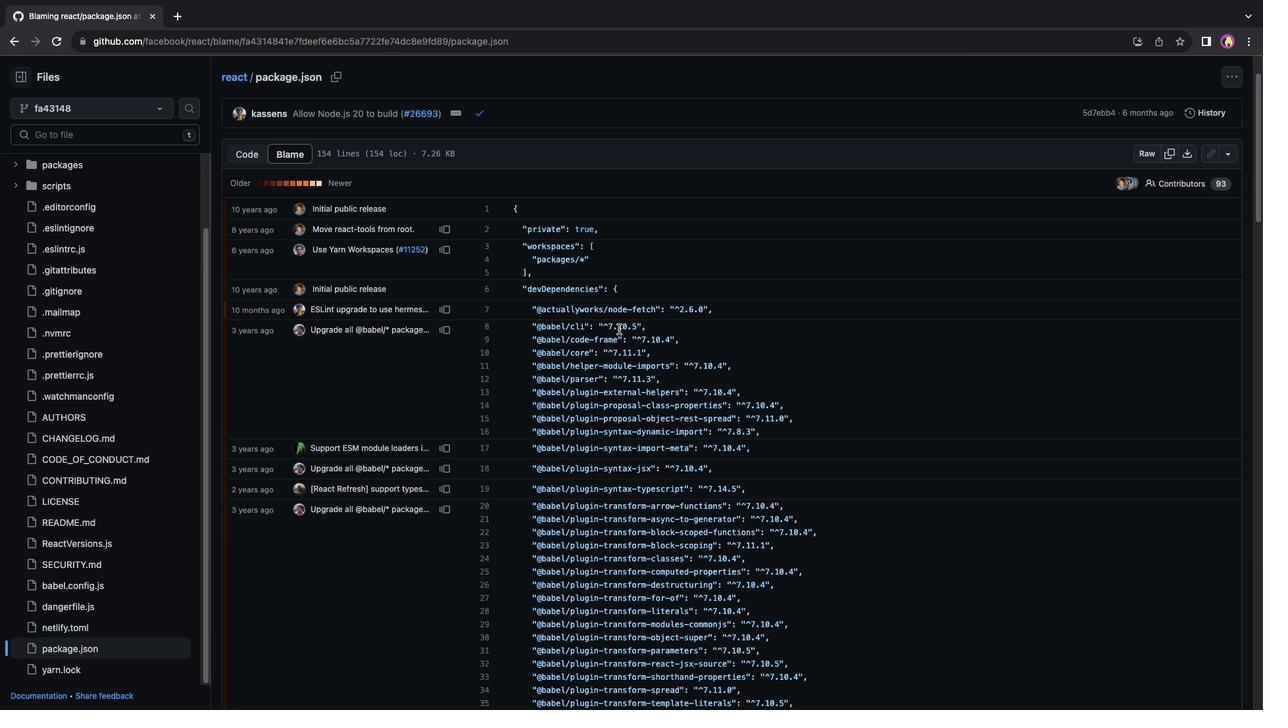 
Action: Mouse scrolled (618, 329) with delta (0, 0)
Screenshot: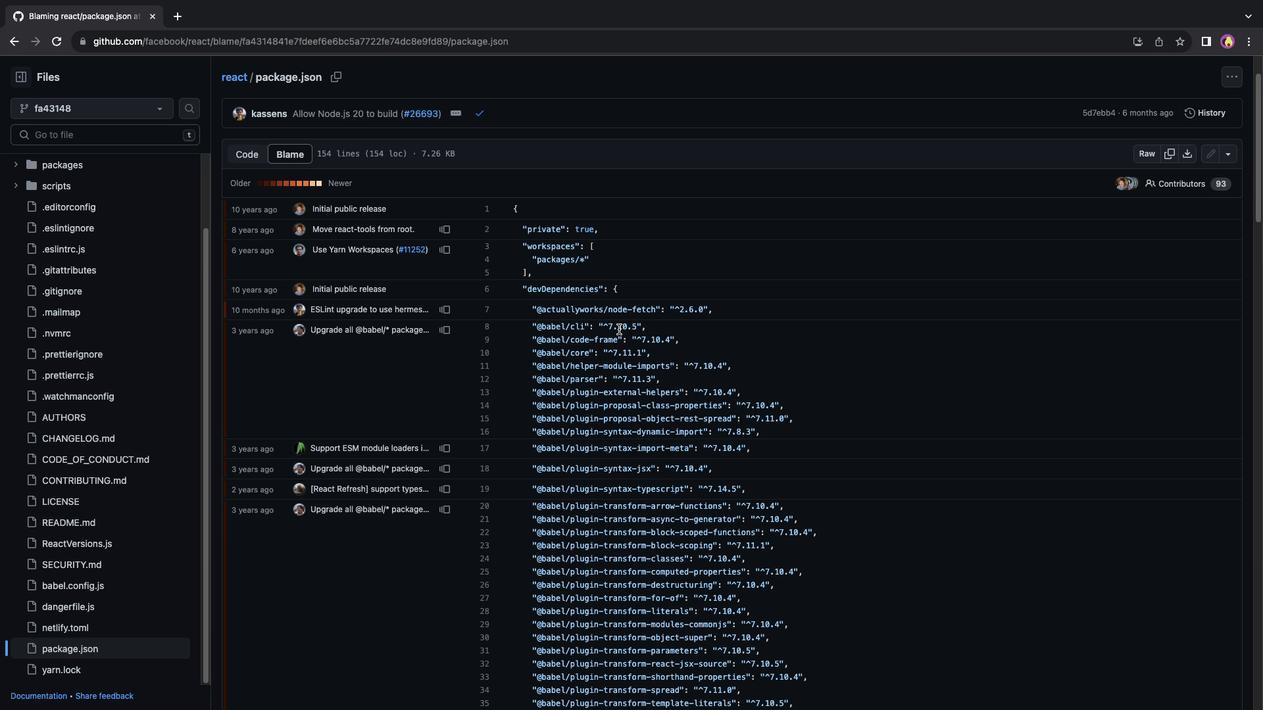 
Action: Mouse scrolled (618, 329) with delta (0, -1)
Screenshot: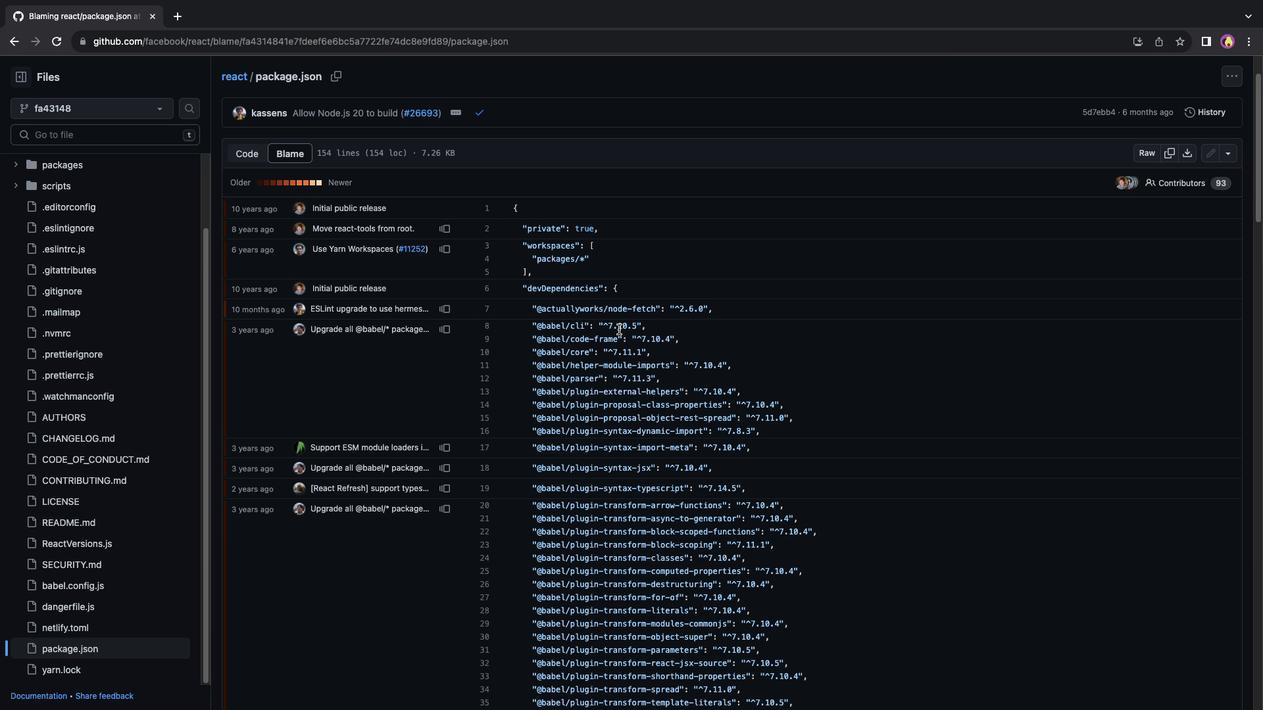 
Action: Mouse scrolled (618, 329) with delta (0, -3)
Screenshot: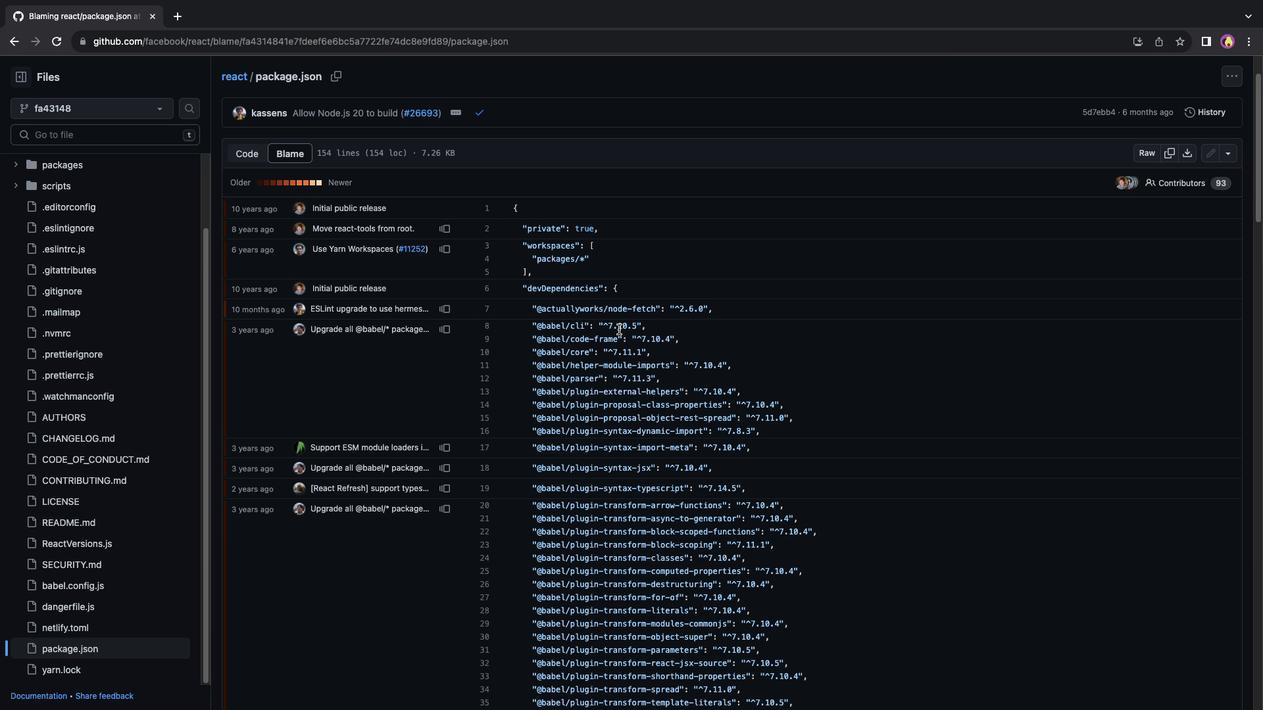 
Action: Mouse scrolled (618, 329) with delta (0, -3)
Screenshot: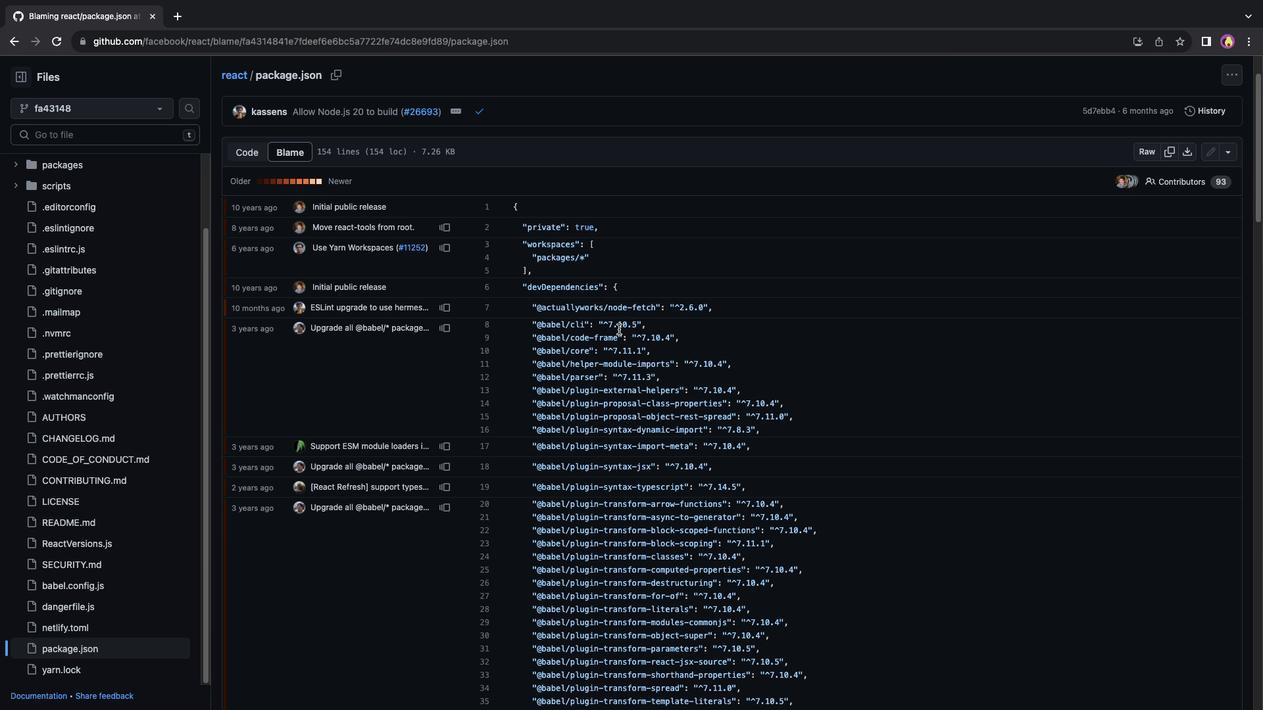 
Action: Mouse scrolled (618, 329) with delta (0, 0)
Screenshot: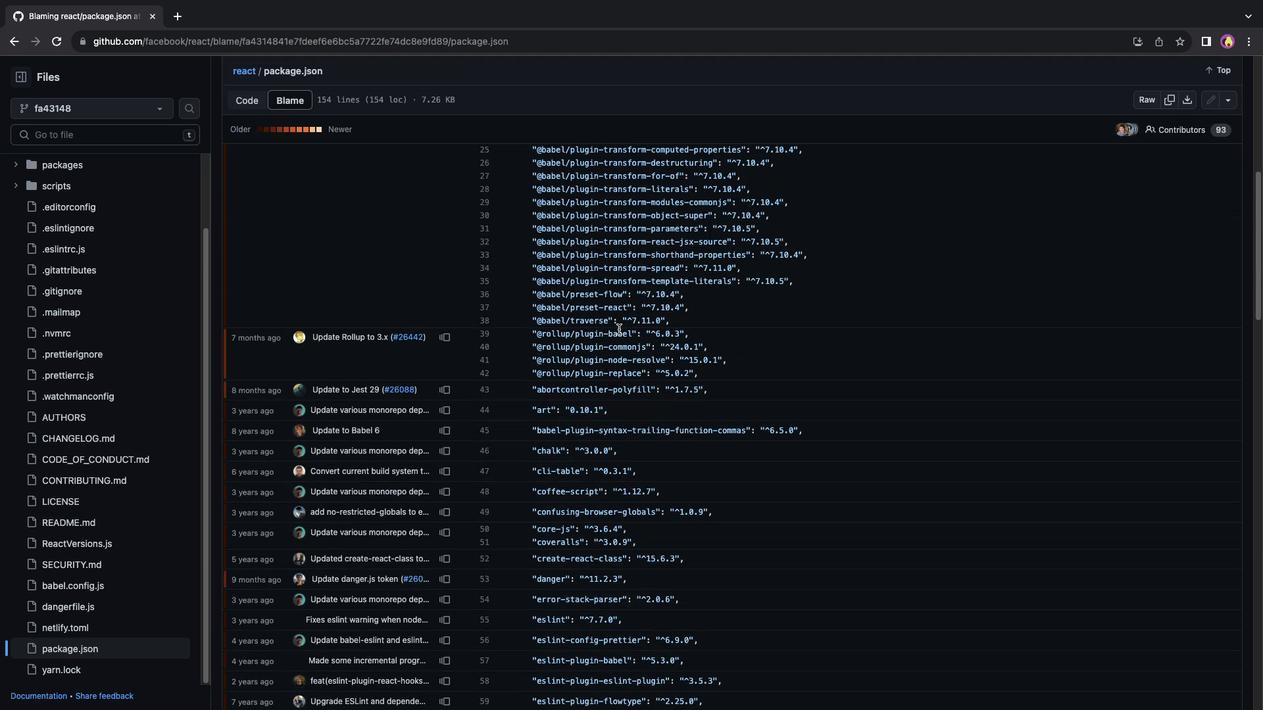 
Action: Mouse scrolled (618, 329) with delta (0, 0)
